 Task: Add Catalina Crunch Spicy Kick Keto Snack Mix to the cart.
Action: Mouse moved to (252, 120)
Screenshot: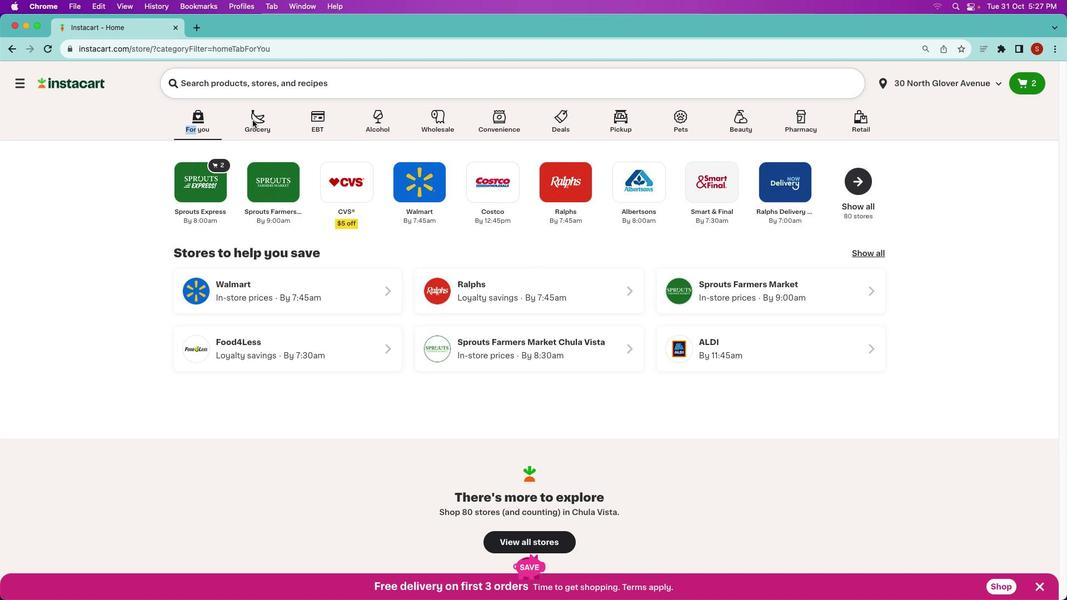 
Action: Mouse pressed left at (252, 120)
Screenshot: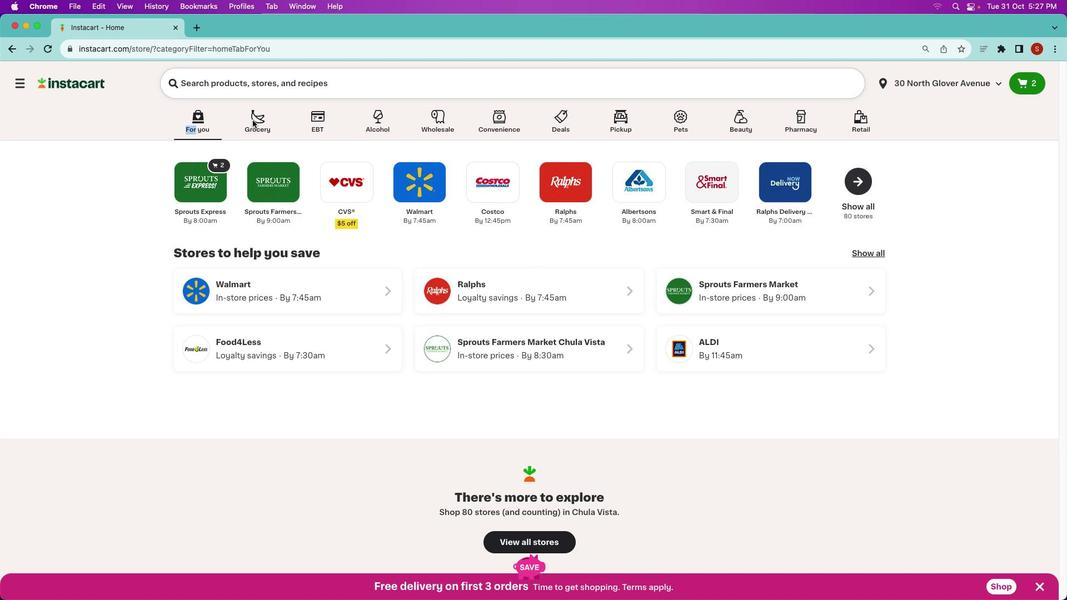 
Action: Mouse moved to (254, 119)
Screenshot: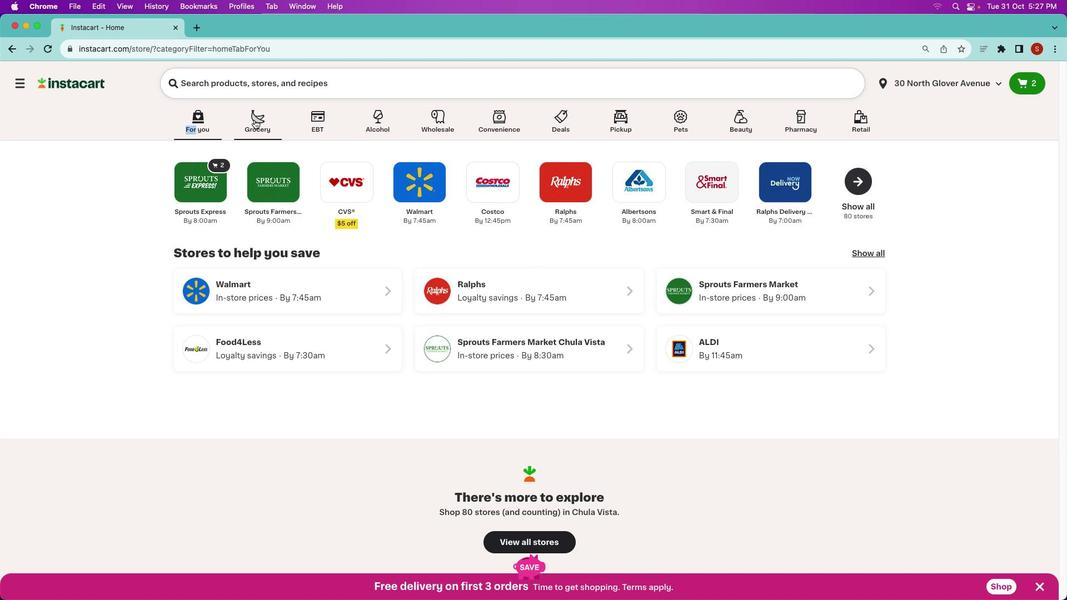 
Action: Mouse pressed left at (254, 119)
Screenshot: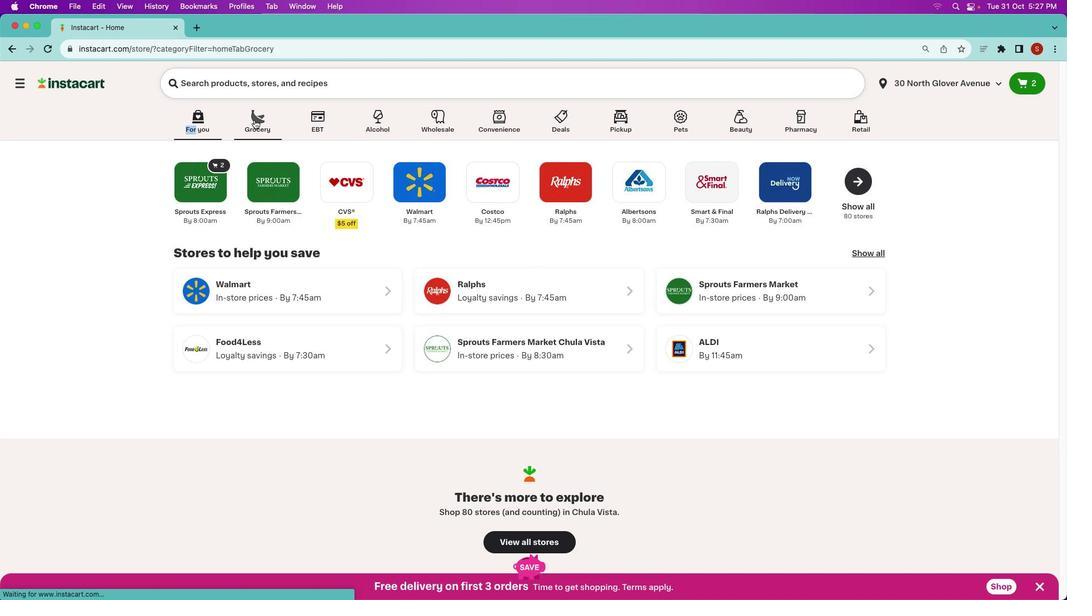 
Action: Mouse moved to (544, 337)
Screenshot: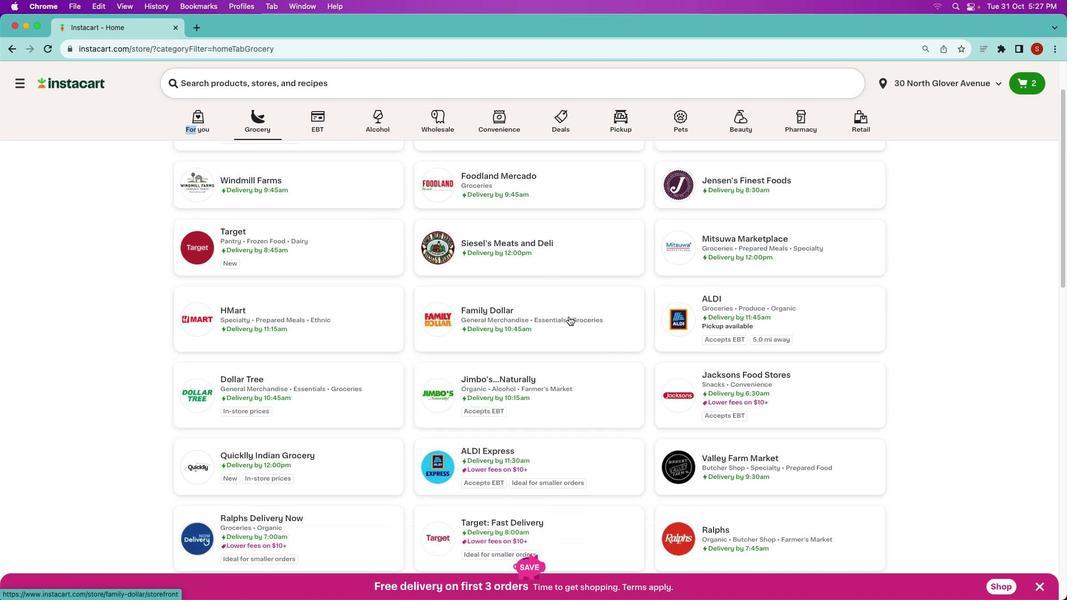 
Action: Mouse scrolled (544, 337) with delta (0, 0)
Screenshot: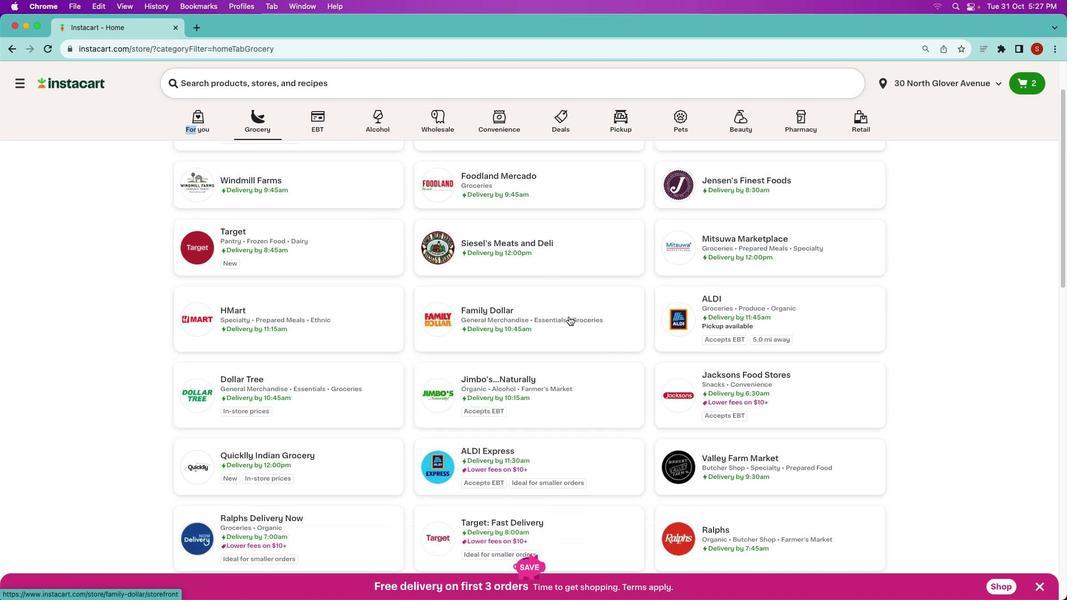 
Action: Mouse moved to (547, 336)
Screenshot: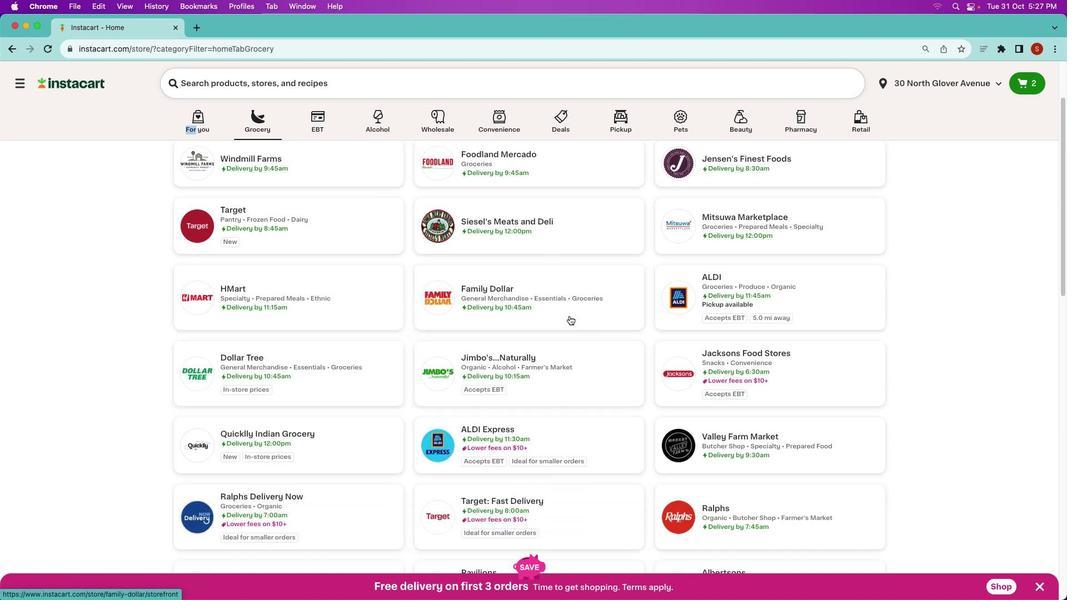 
Action: Mouse scrolled (547, 336) with delta (0, 0)
Screenshot: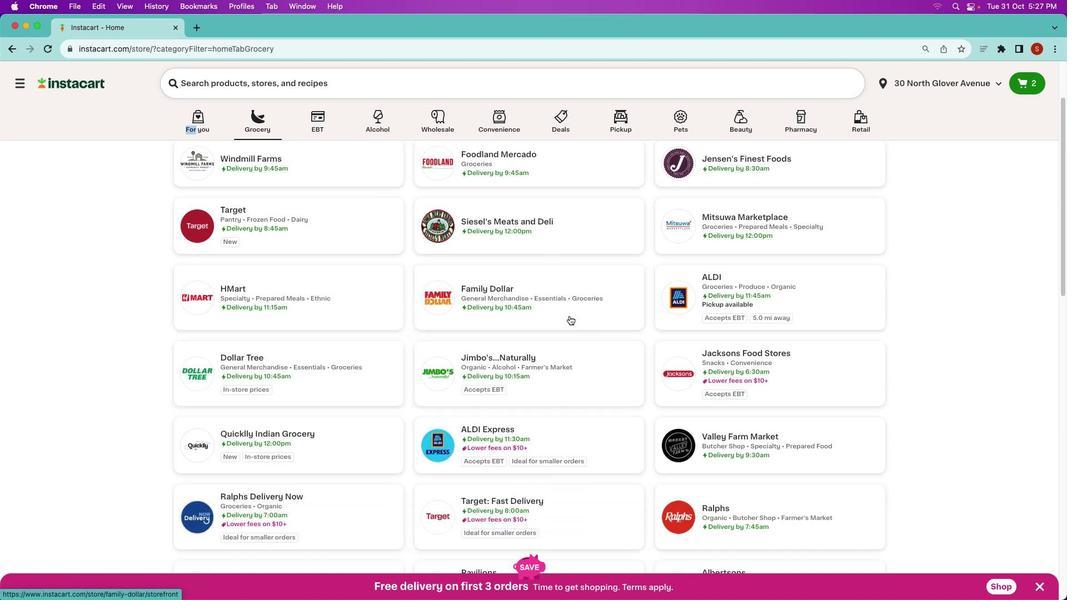 
Action: Mouse moved to (548, 334)
Screenshot: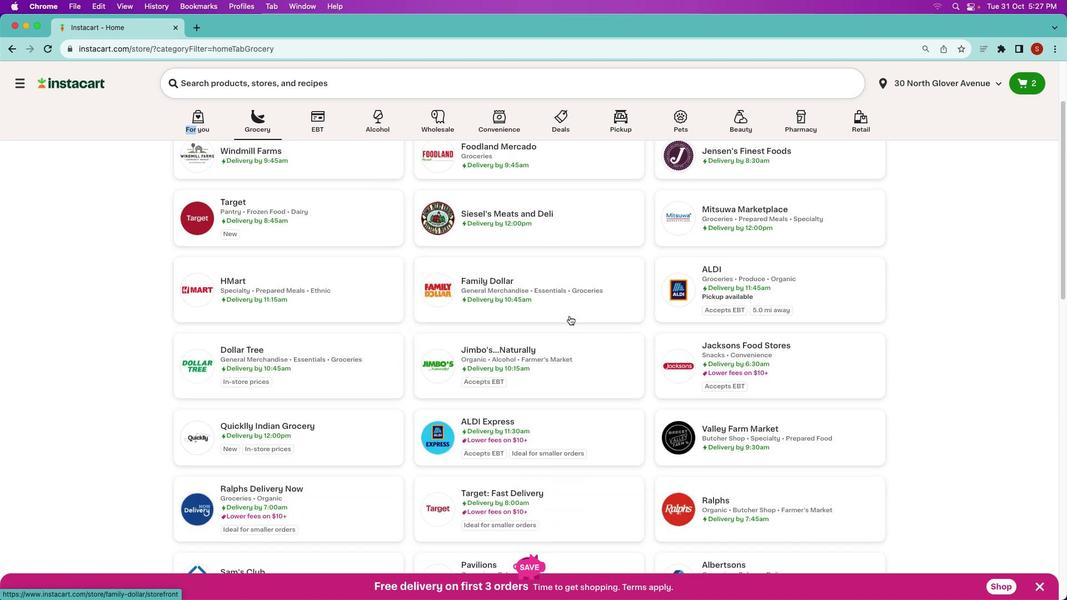 
Action: Mouse scrolled (548, 334) with delta (0, -1)
Screenshot: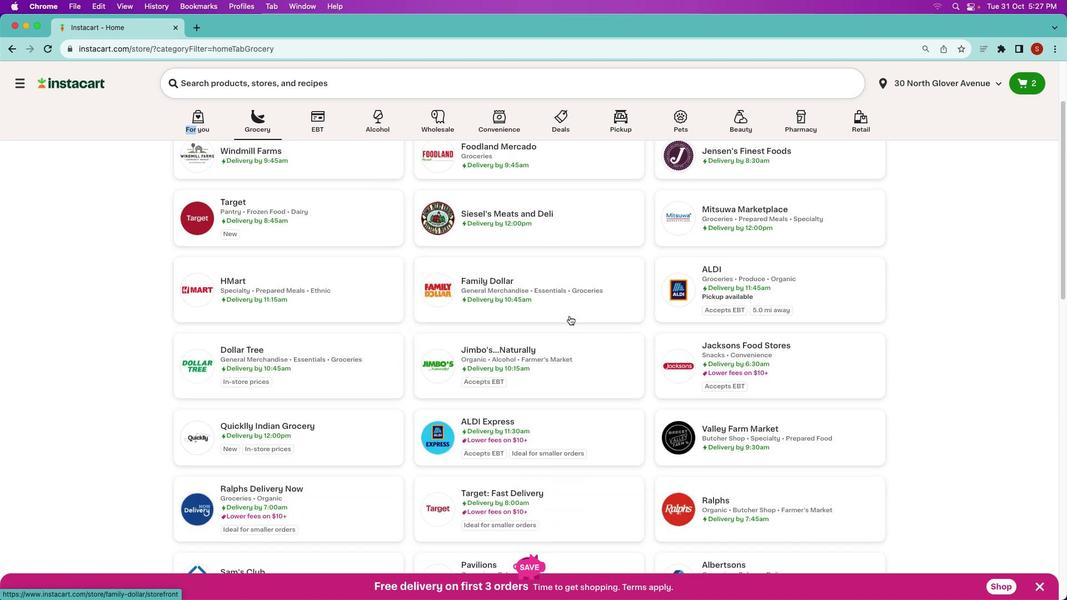 
Action: Mouse moved to (569, 320)
Screenshot: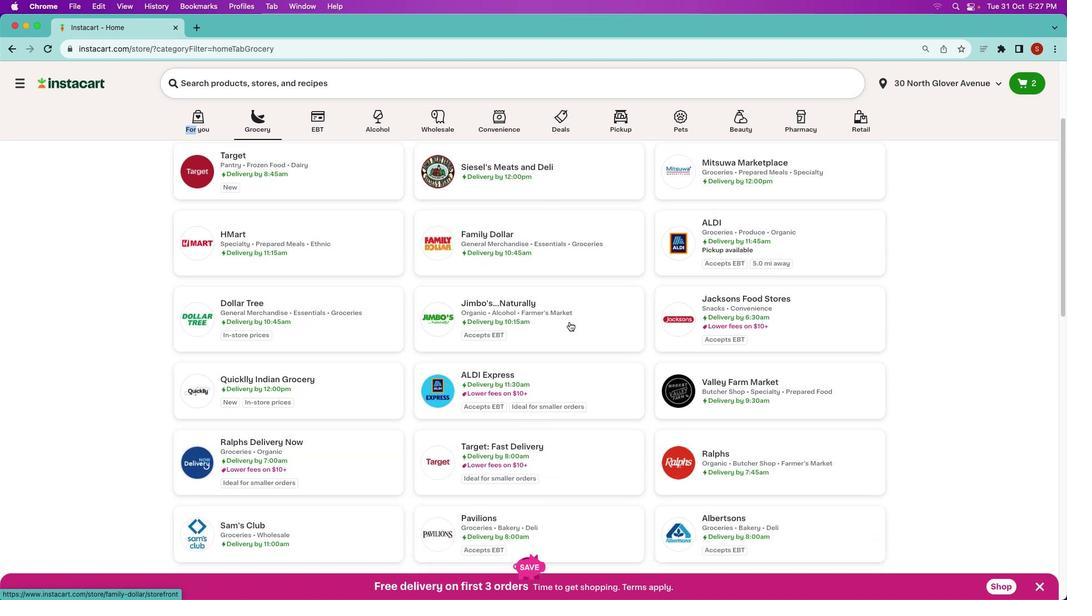 
Action: Mouse scrolled (569, 320) with delta (0, 0)
Screenshot: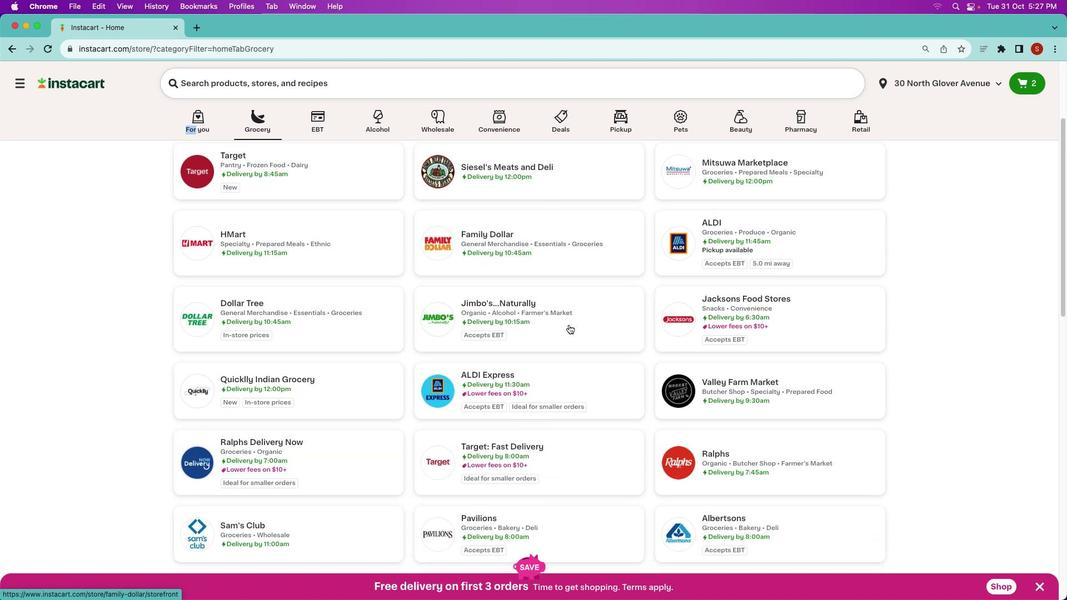 
Action: Mouse scrolled (569, 320) with delta (0, 0)
Screenshot: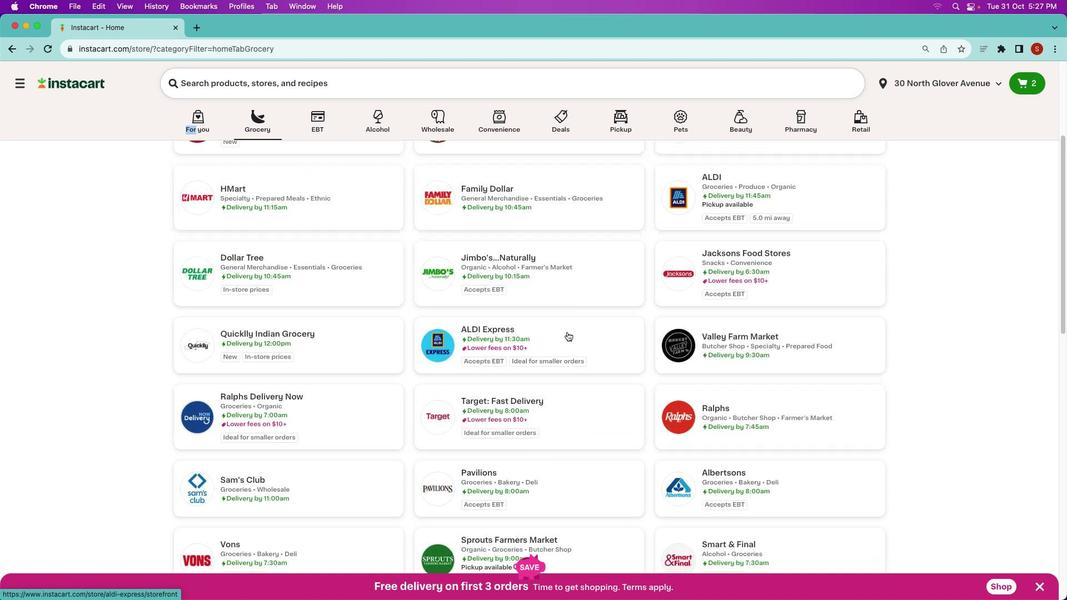 
Action: Mouse scrolled (569, 320) with delta (0, -1)
Screenshot: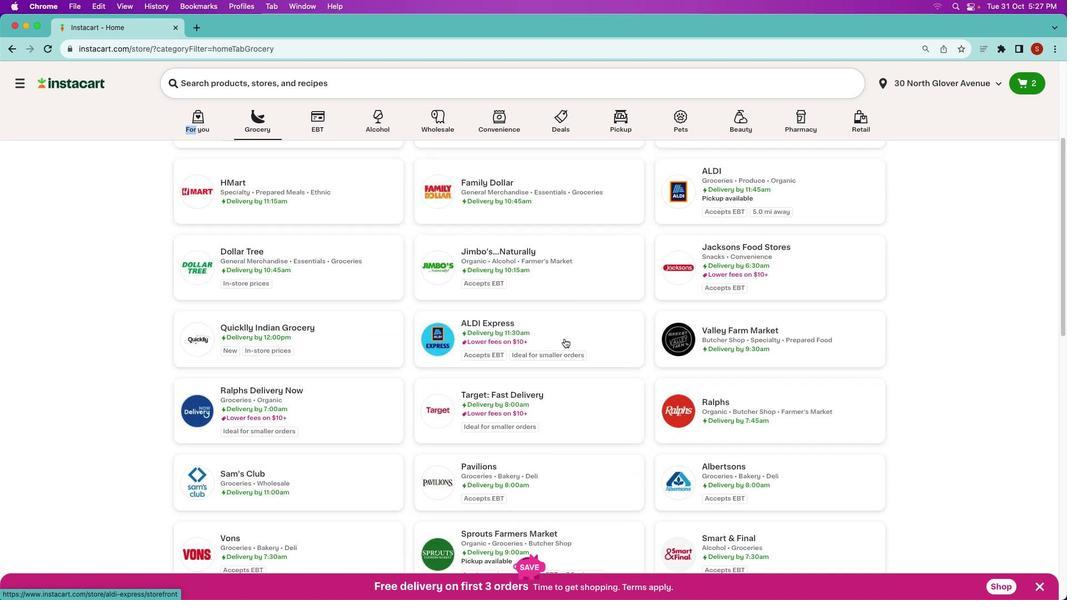 
Action: Mouse moved to (565, 340)
Screenshot: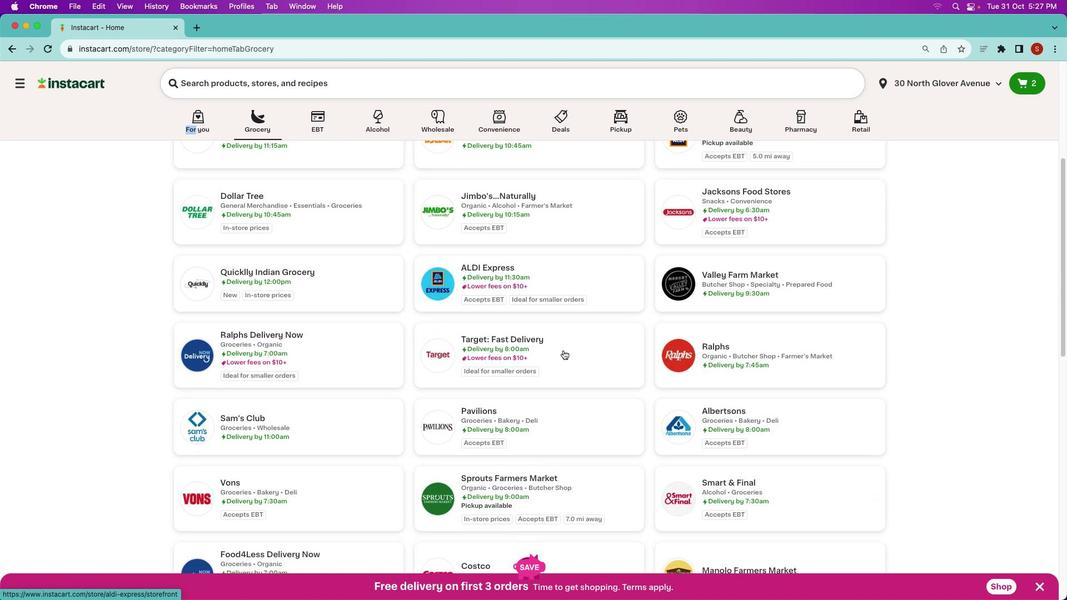 
Action: Mouse scrolled (565, 340) with delta (0, 0)
Screenshot: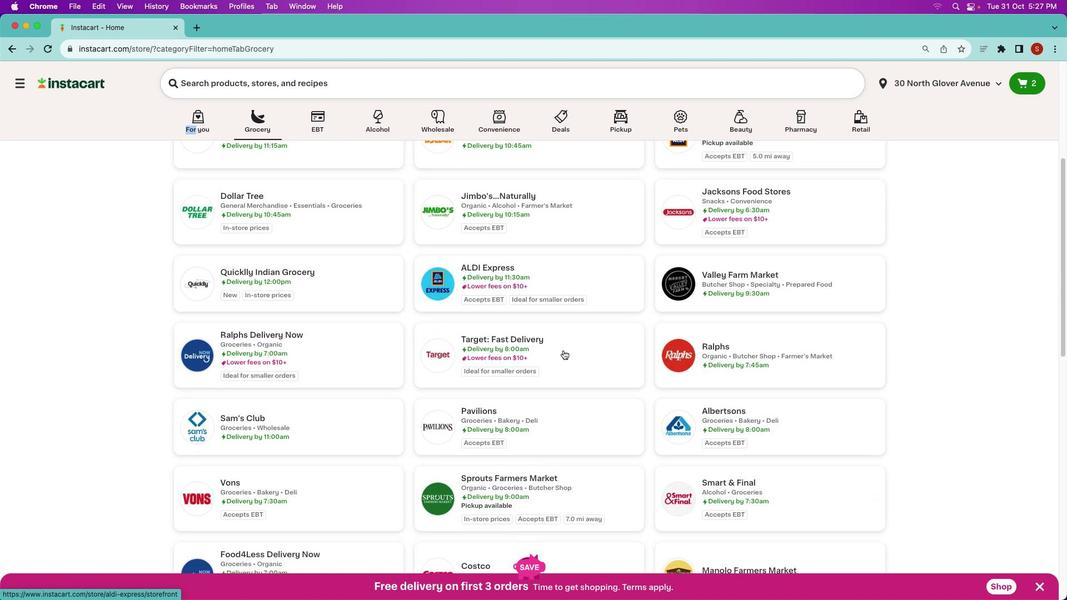 
Action: Mouse moved to (565, 339)
Screenshot: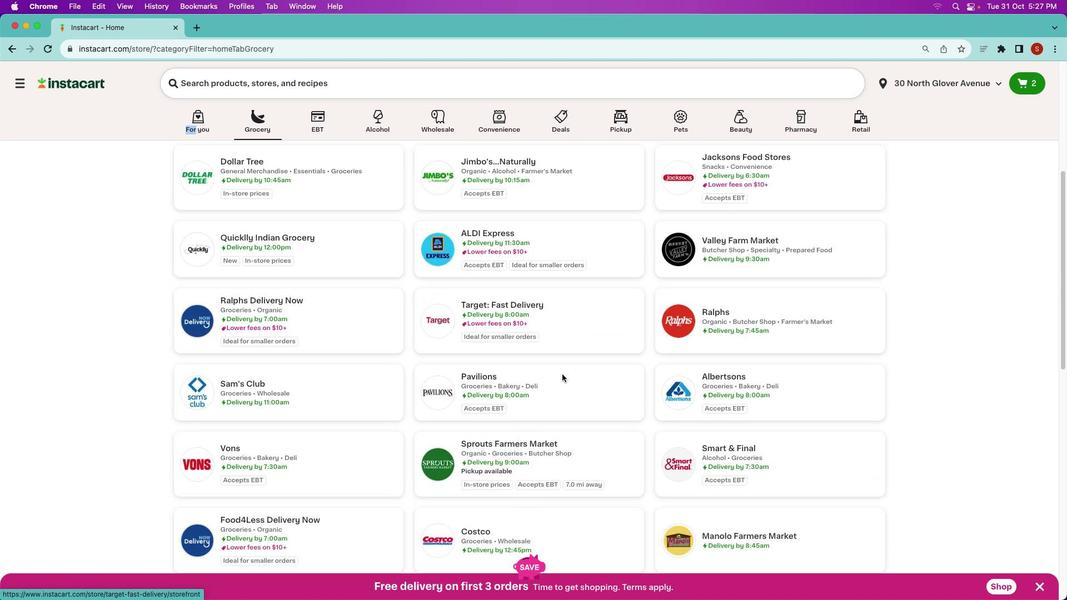 
Action: Mouse scrolled (565, 339) with delta (0, 0)
Screenshot: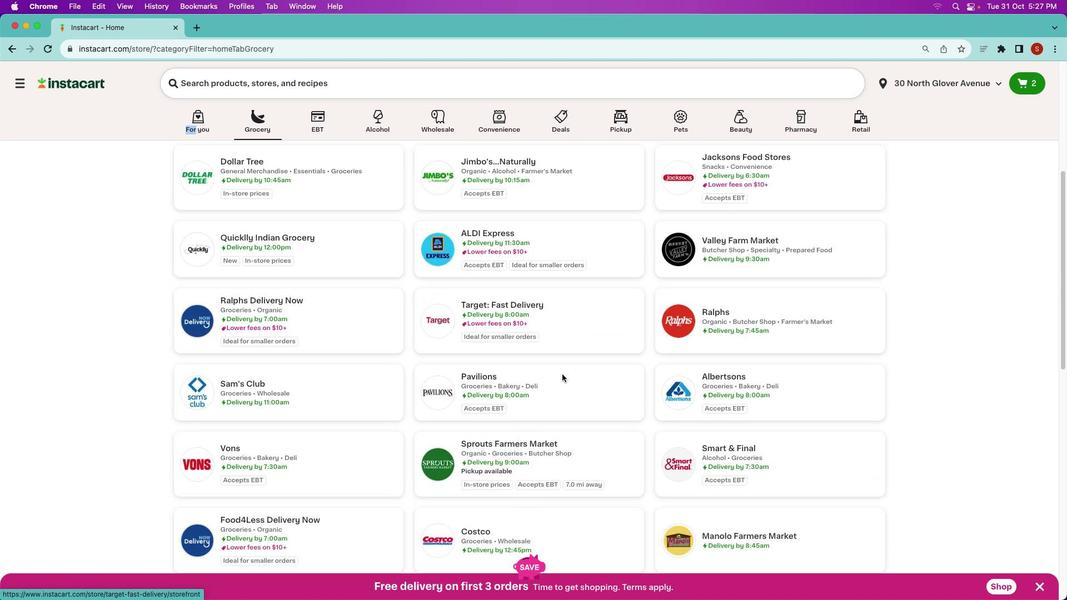 
Action: Mouse moved to (566, 338)
Screenshot: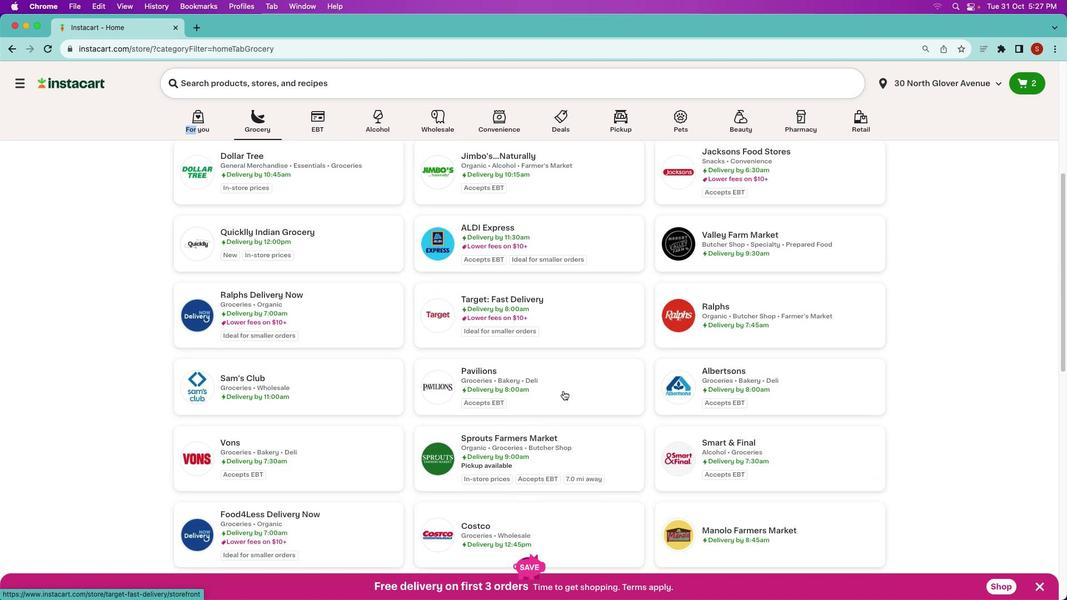 
Action: Mouse scrolled (566, 338) with delta (0, -1)
Screenshot: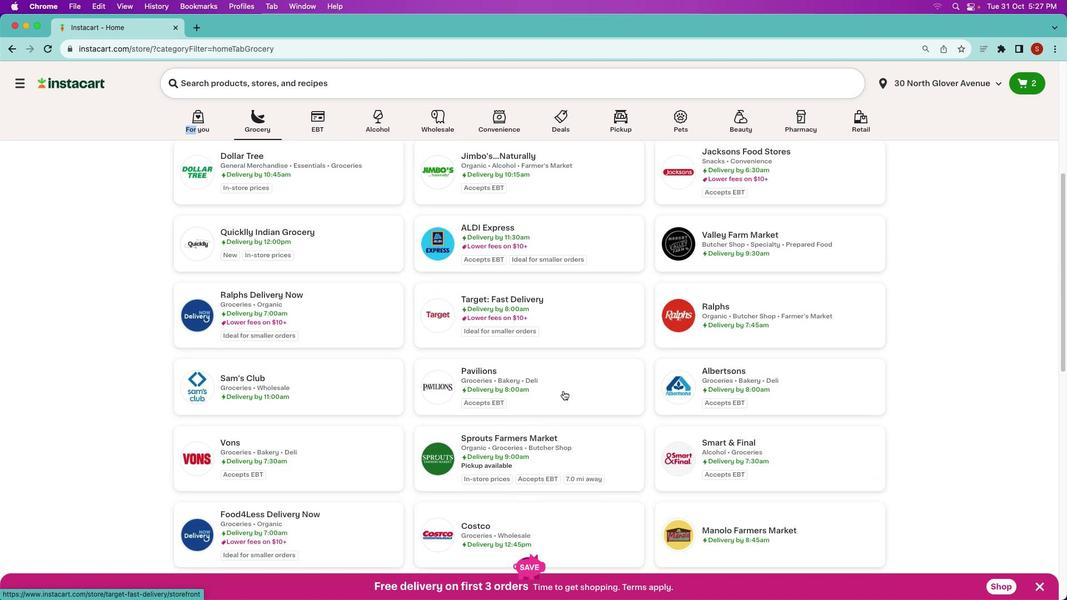 
Action: Mouse moved to (546, 441)
Screenshot: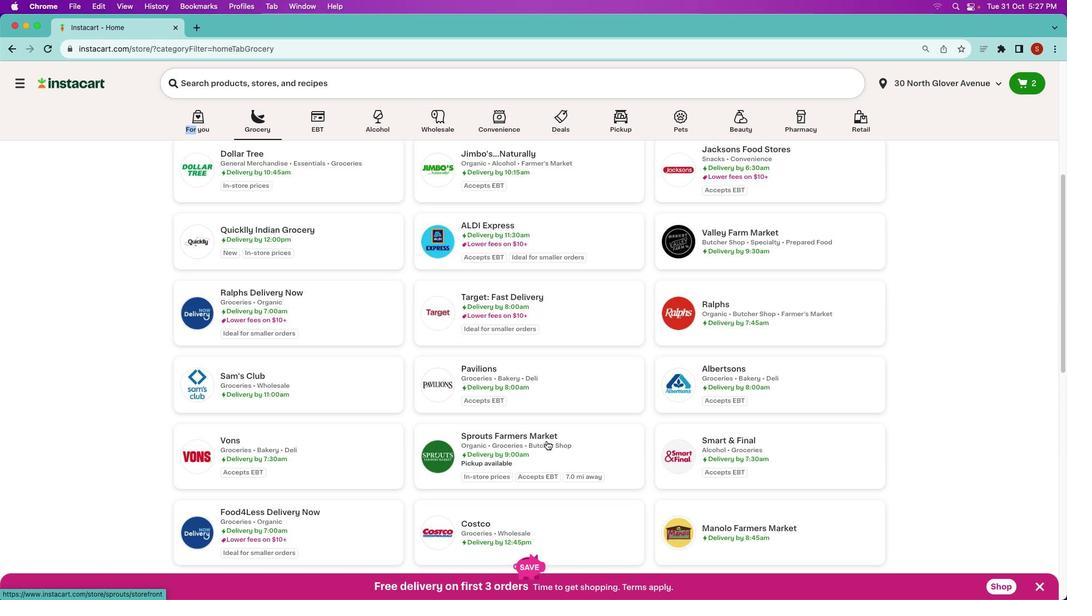 
Action: Mouse pressed left at (546, 441)
Screenshot: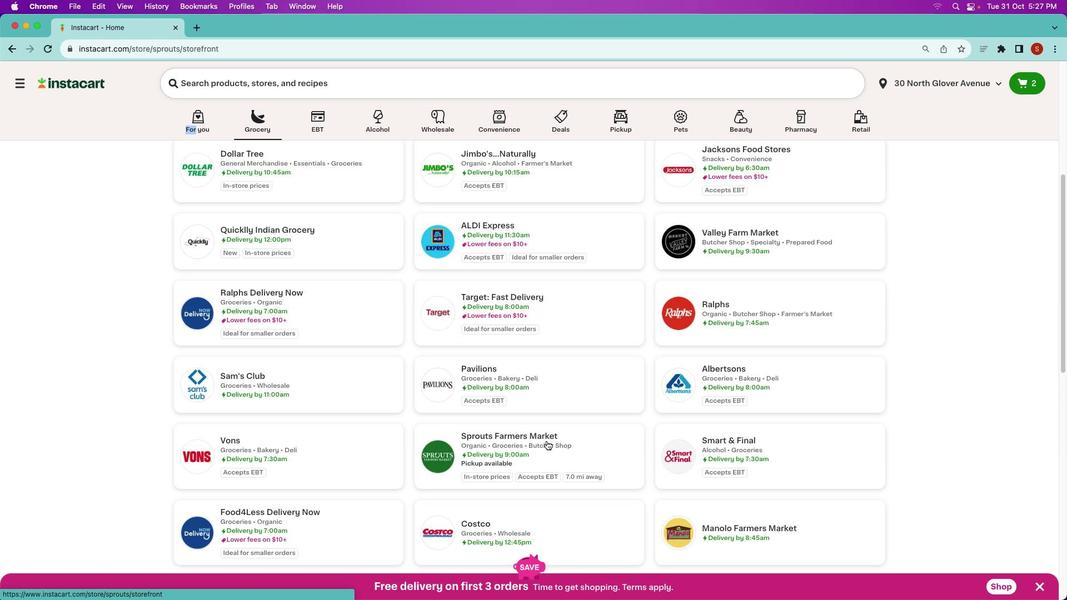 
Action: Mouse moved to (380, 127)
Screenshot: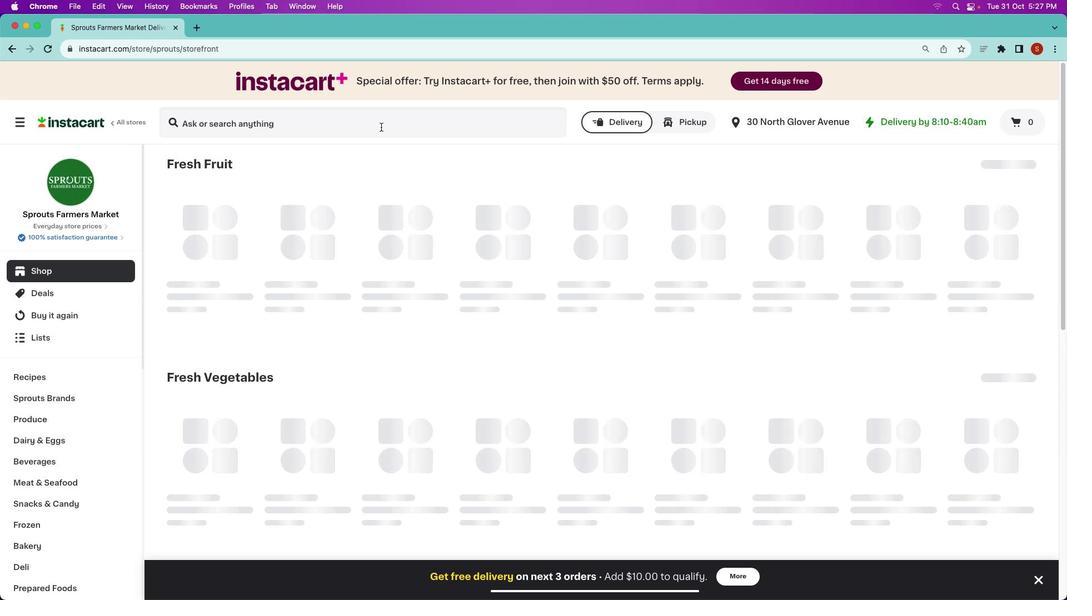 
Action: Mouse pressed left at (380, 127)
Screenshot: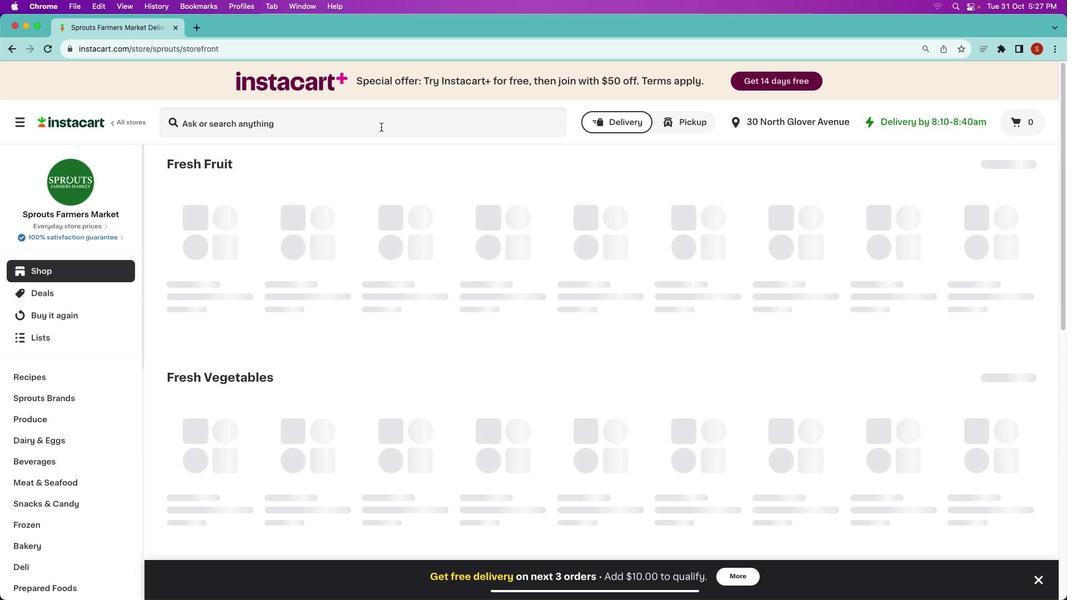 
Action: Mouse moved to (381, 125)
Screenshot: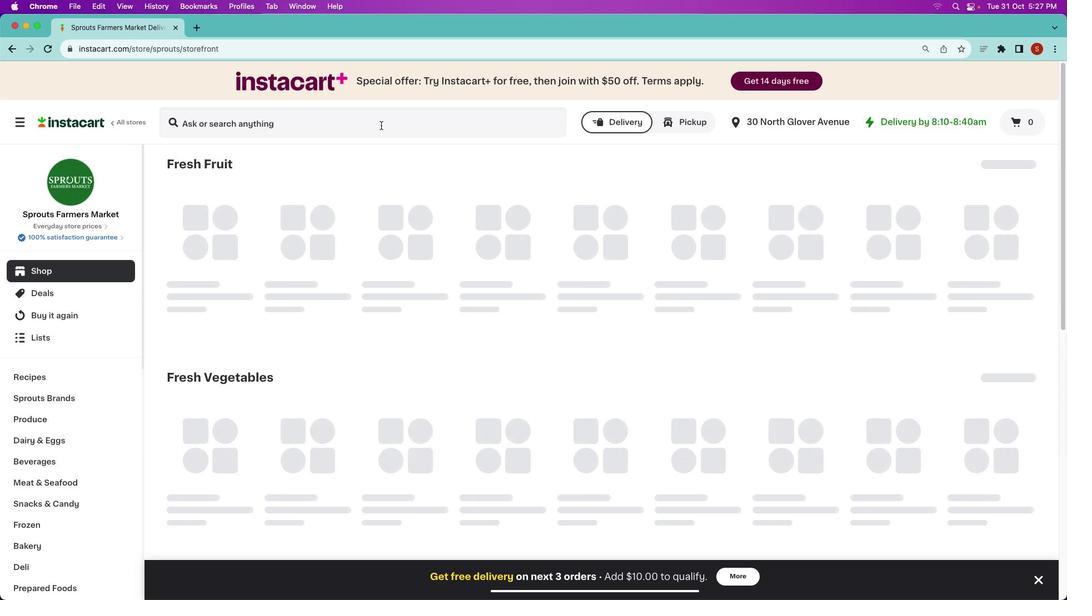 
Action: Key pressed 'c''a''l'Key.backspace't''a''l''i''n''a'Key.space'c''r''u''n''c''h'Key.space's''p''i''c''y'Key.space'k''i''c''k'Key.space'k''e''t''o'Key.space's''n''a''c''k'Key.space'm''i''x'Key.enter
Screenshot: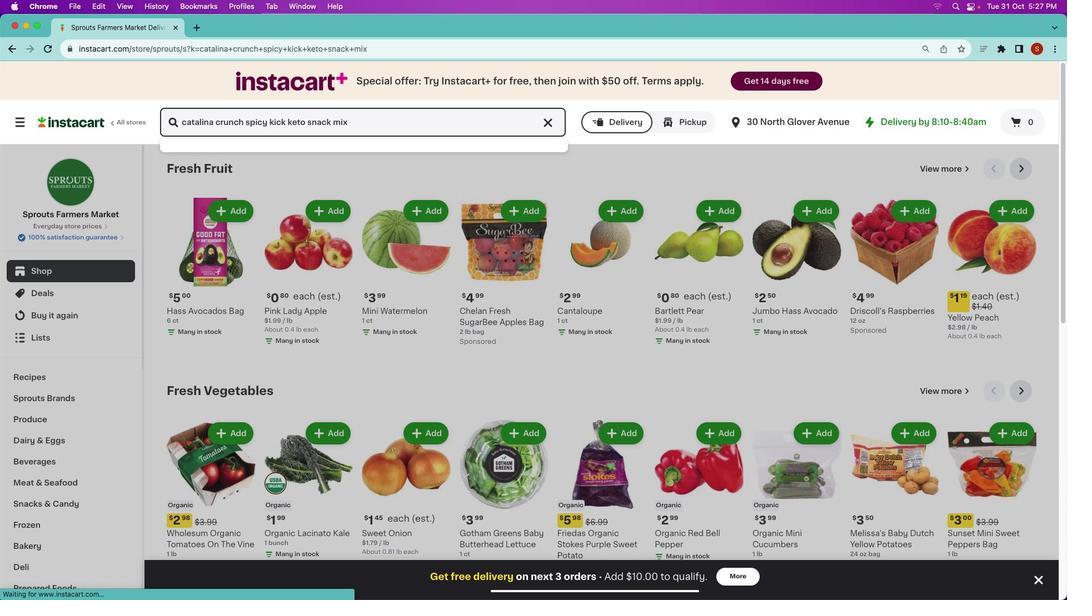 
Action: Mouse moved to (700, 366)
Screenshot: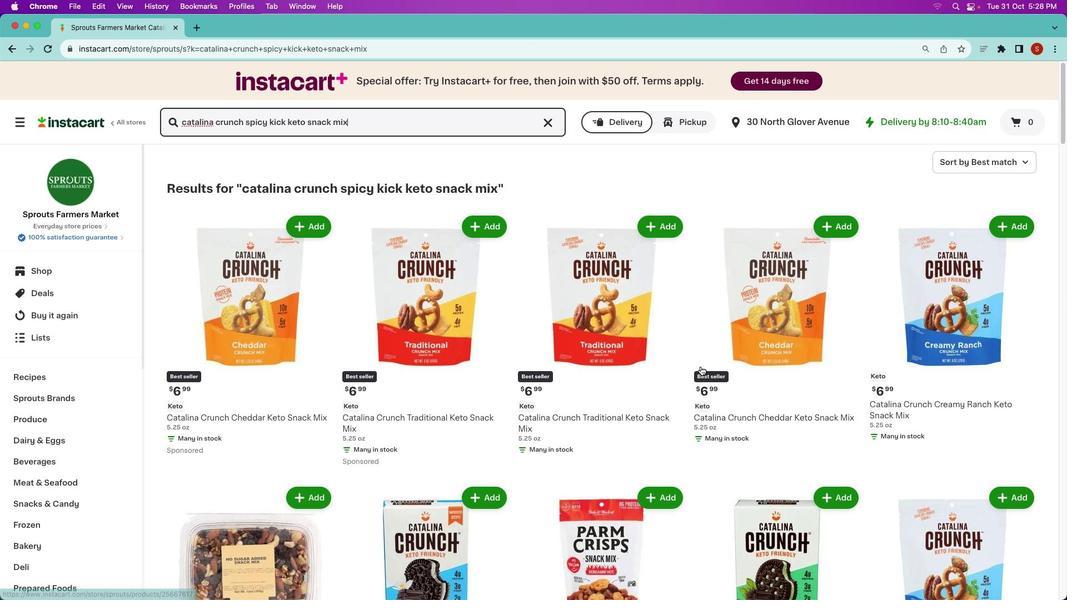 
Action: Mouse scrolled (700, 366) with delta (0, 0)
Screenshot: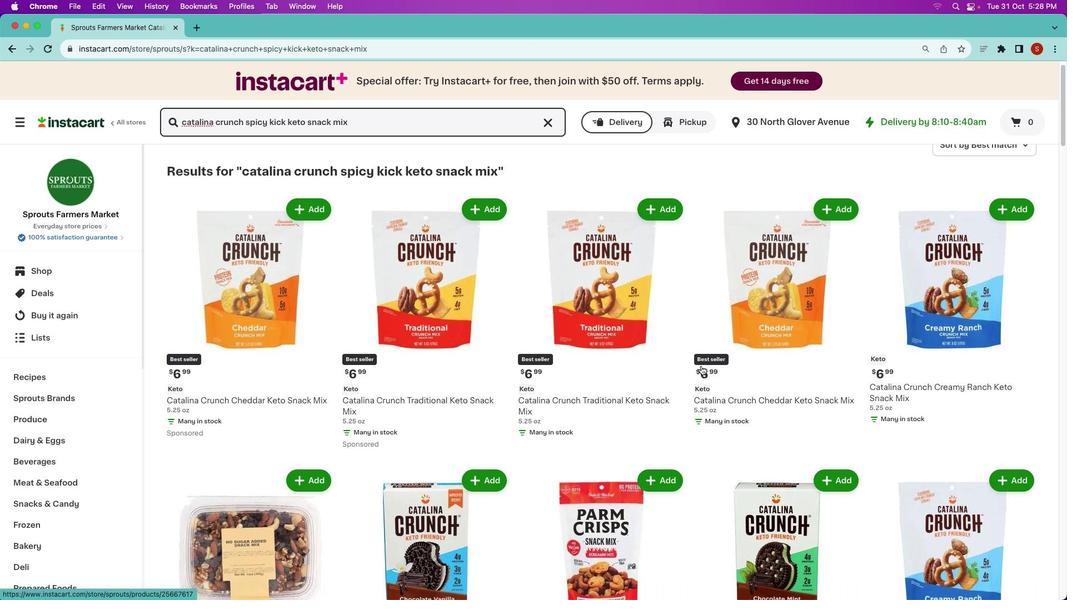 
Action: Mouse scrolled (700, 366) with delta (0, 0)
Screenshot: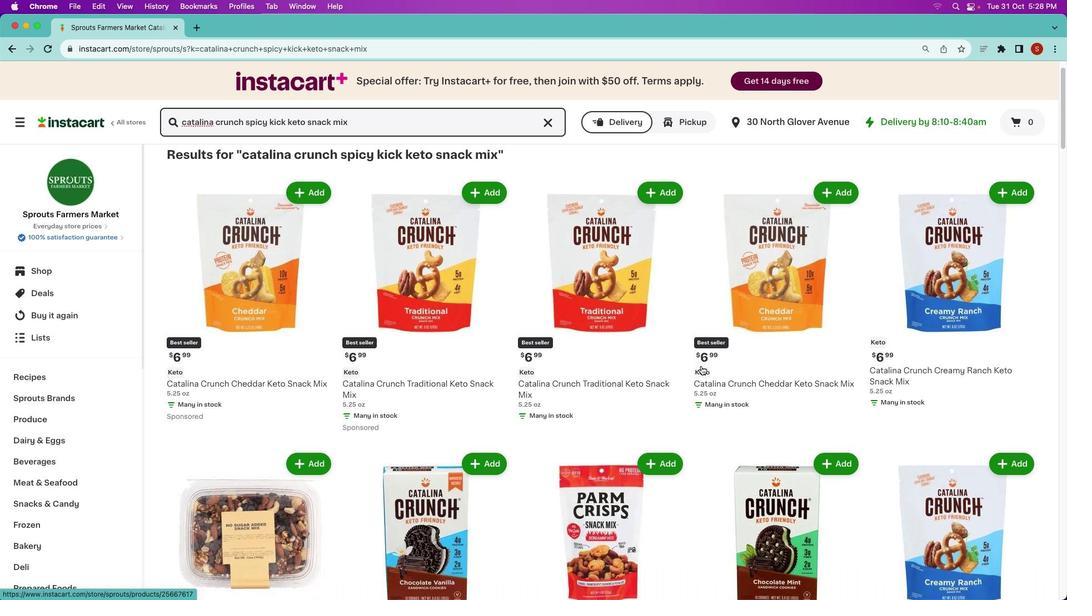 
Action: Mouse moved to (700, 366)
Screenshot: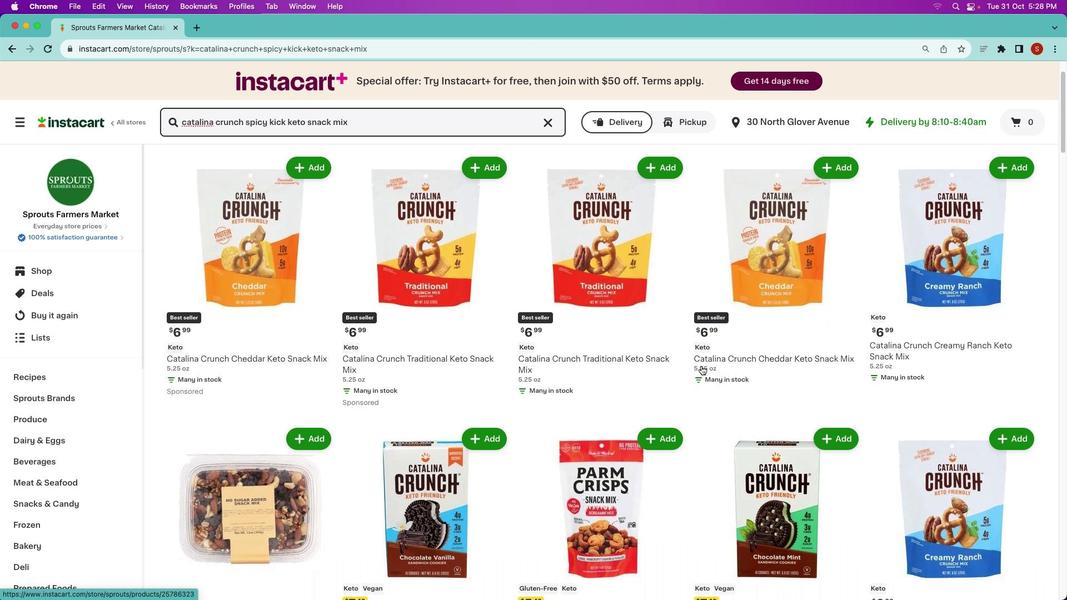 
Action: Mouse scrolled (700, 366) with delta (0, -1)
Screenshot: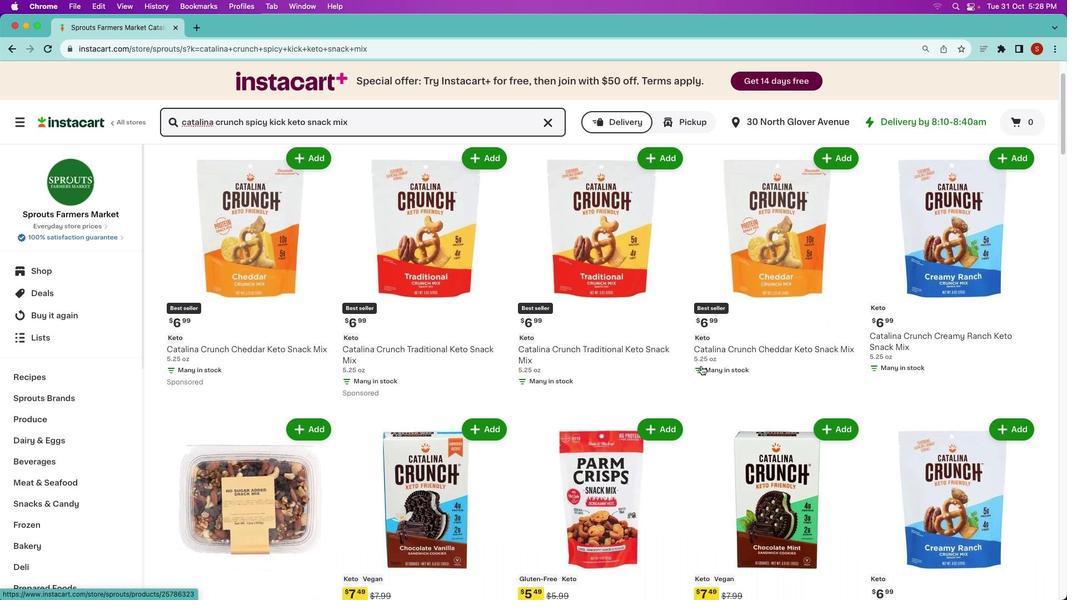 
Action: Mouse moved to (700, 365)
Screenshot: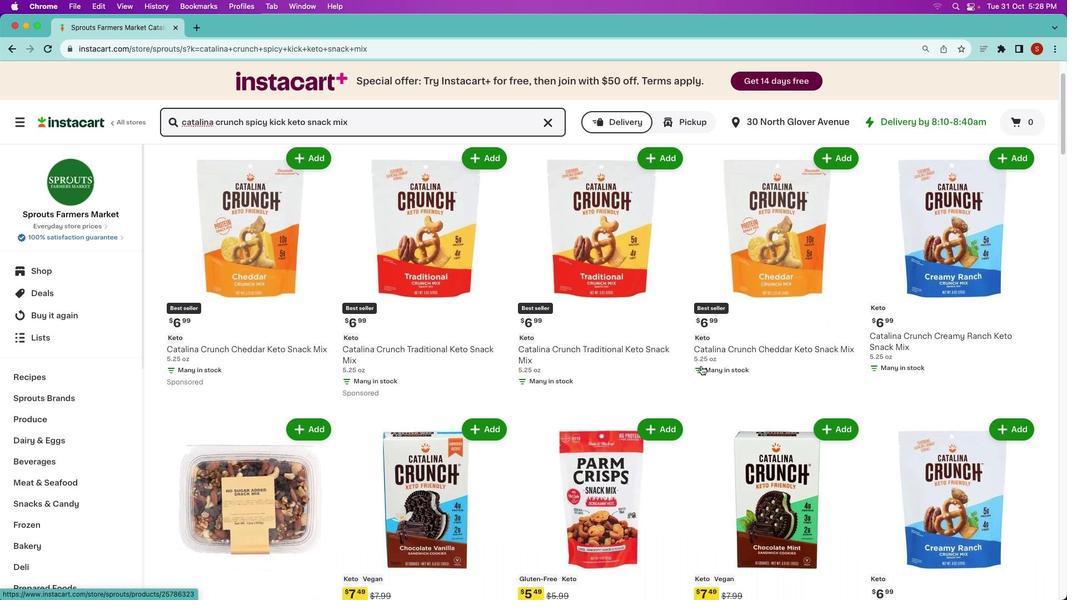 
Action: Mouse scrolled (700, 365) with delta (0, 0)
Screenshot: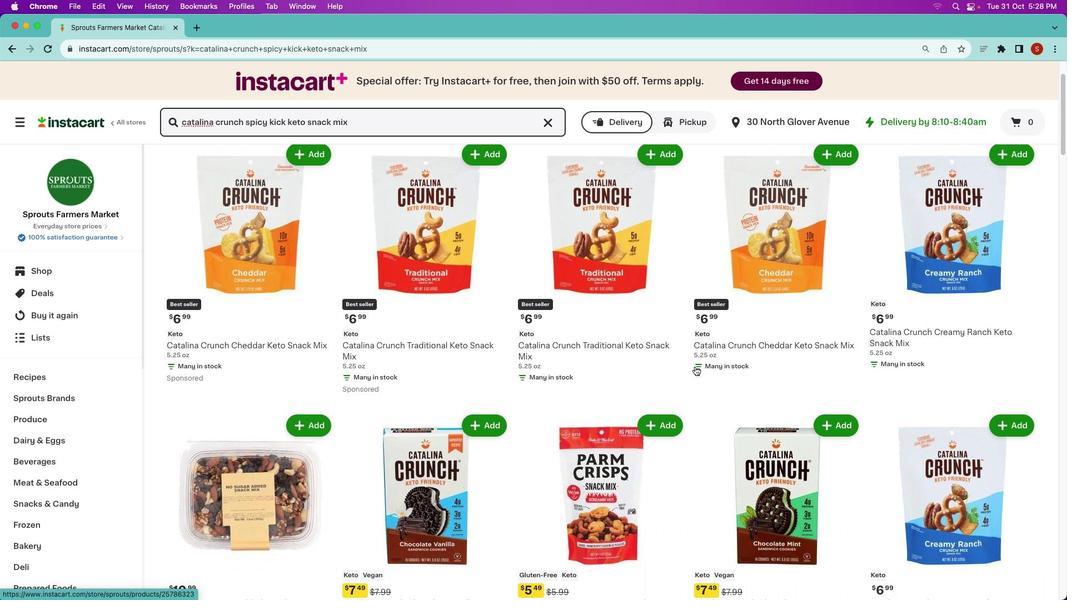 
Action: Mouse moved to (653, 363)
Screenshot: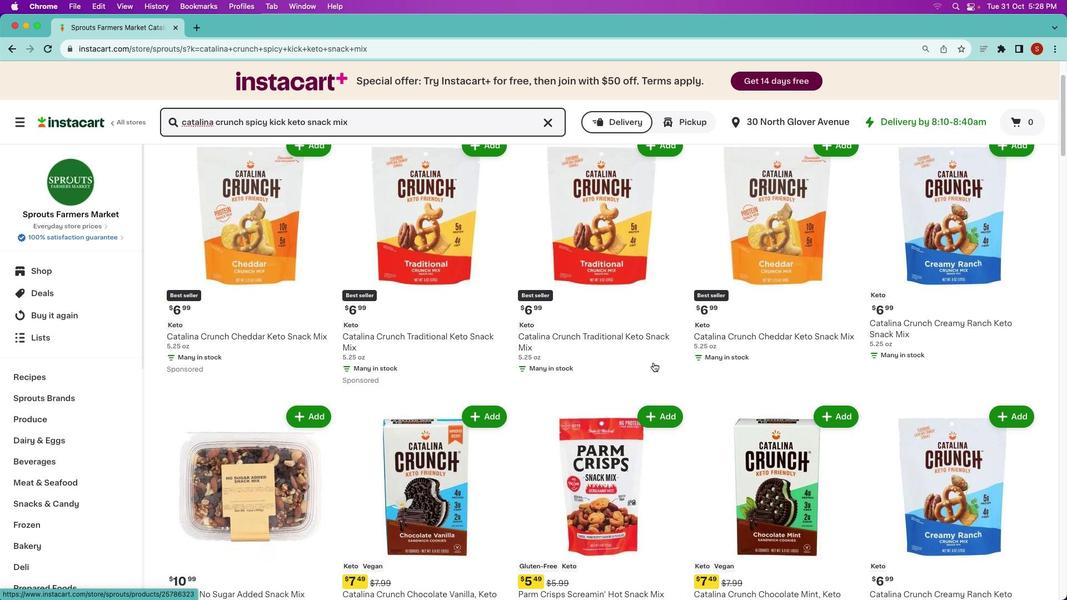 
Action: Mouse scrolled (653, 363) with delta (0, 0)
Screenshot: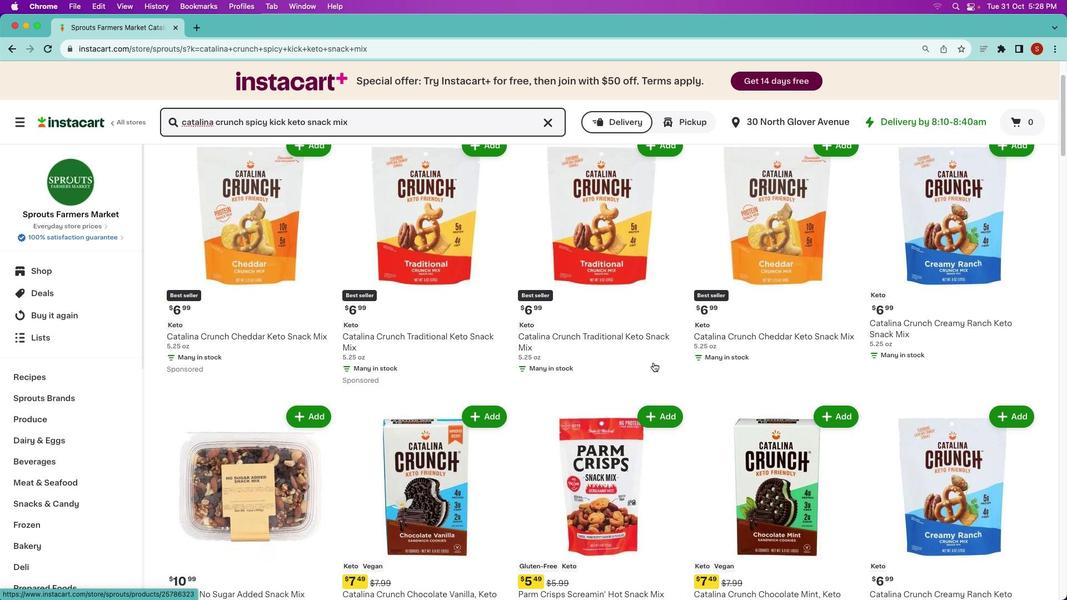 
Action: Mouse moved to (653, 363)
Screenshot: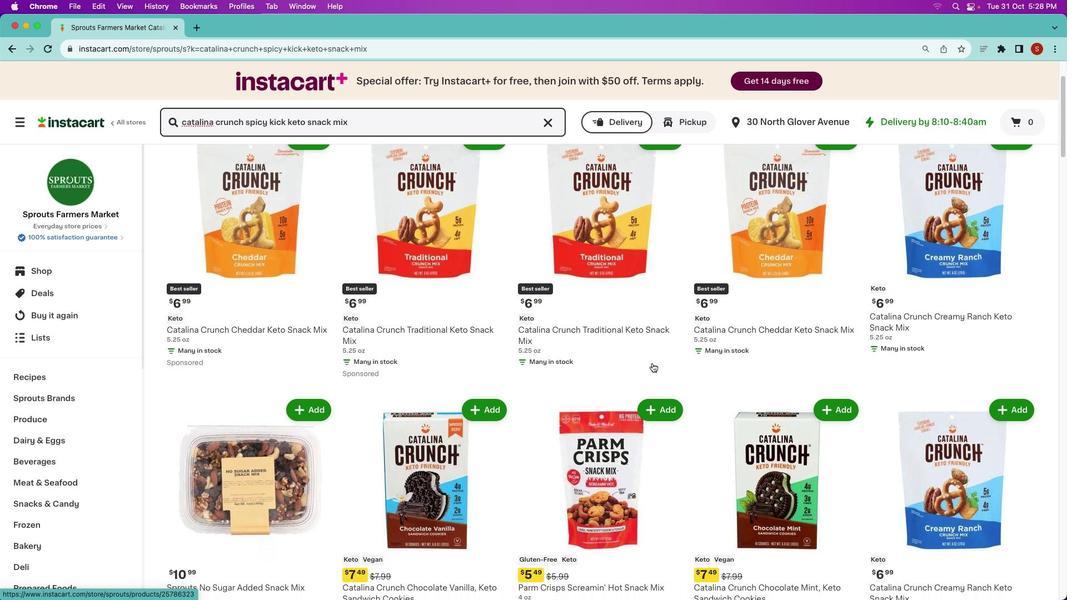 
Action: Mouse scrolled (653, 363) with delta (0, 0)
Screenshot: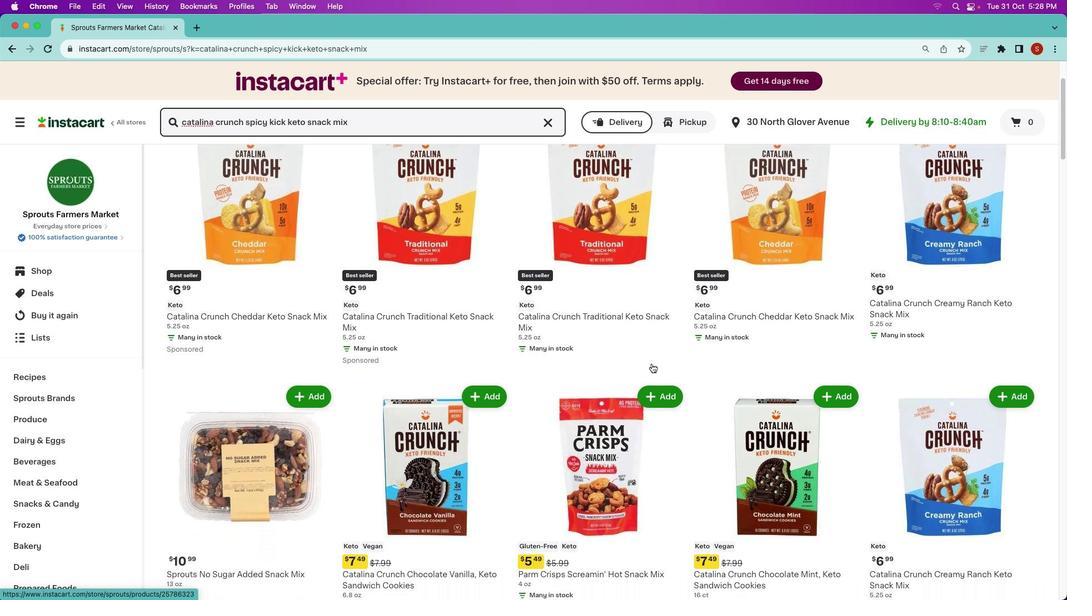 
Action: Mouse scrolled (653, 363) with delta (0, 0)
Screenshot: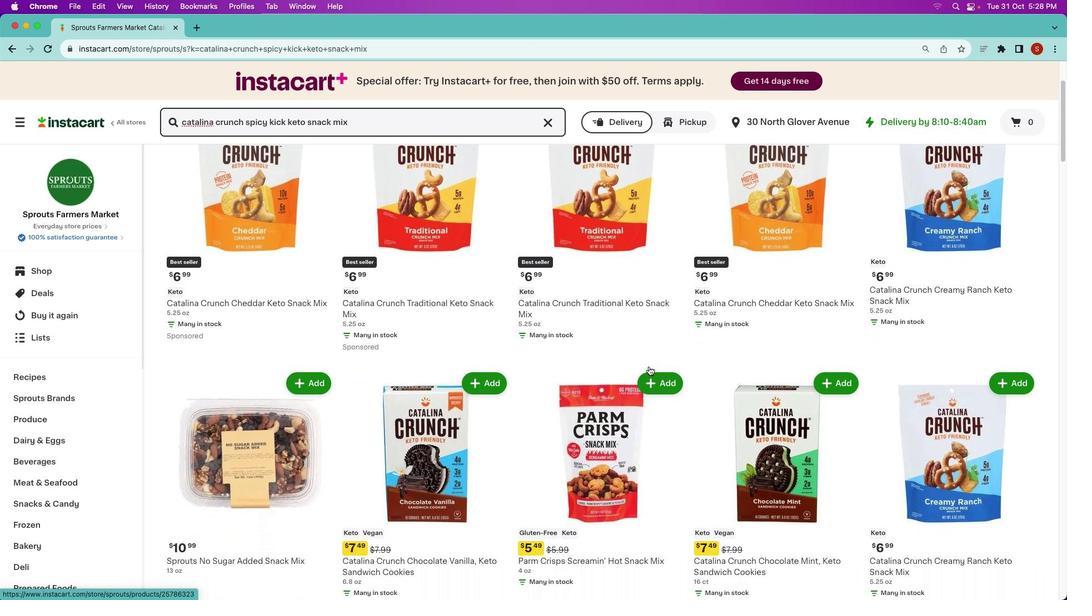 
Action: Mouse moved to (635, 379)
Screenshot: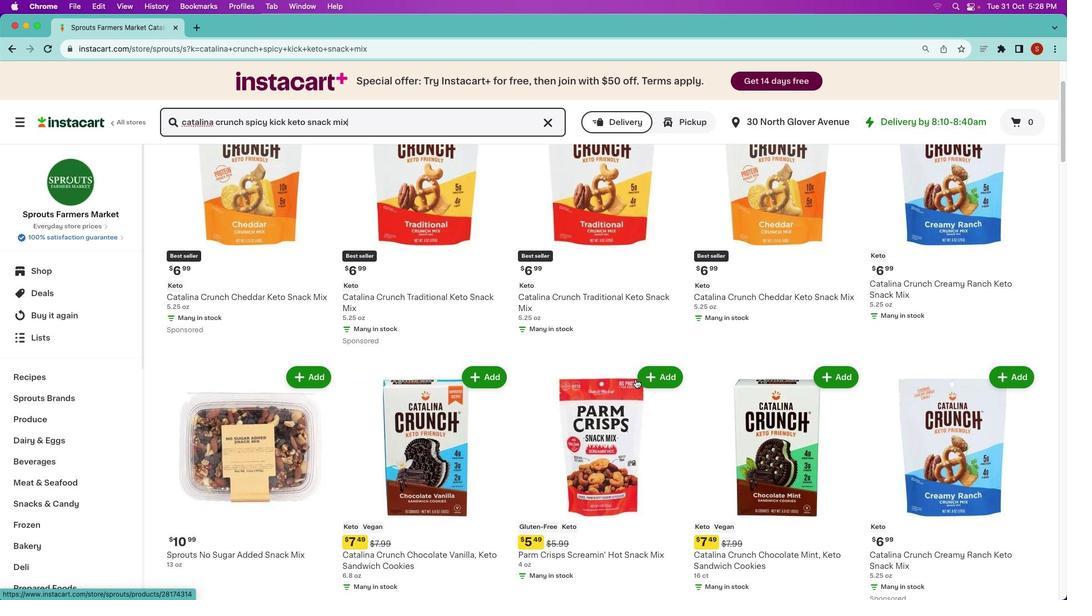 
Action: Mouse scrolled (635, 379) with delta (0, 0)
Screenshot: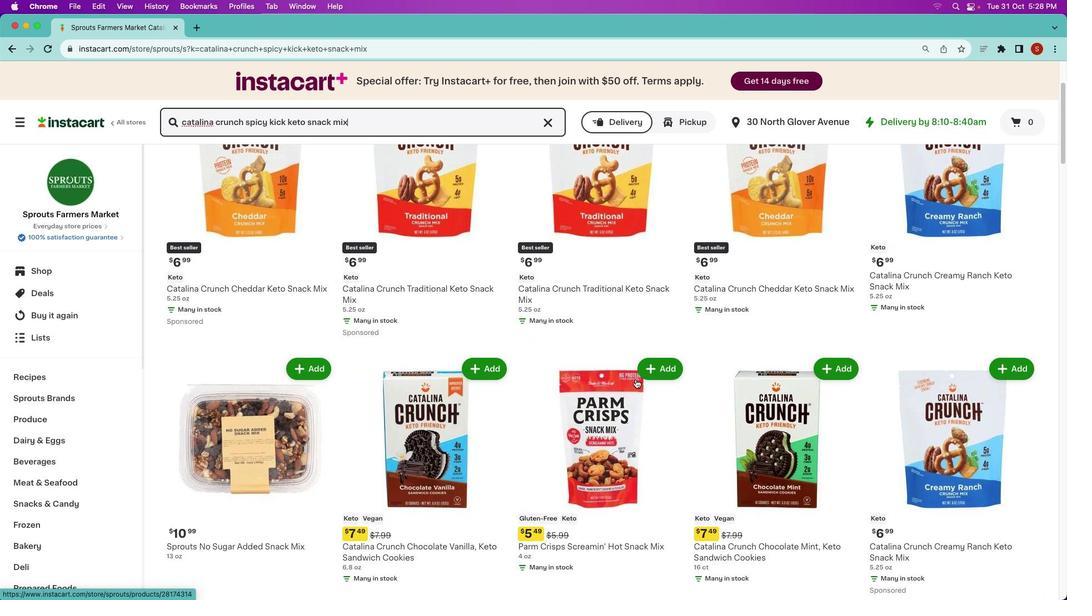 
Action: Mouse scrolled (635, 379) with delta (0, 0)
Screenshot: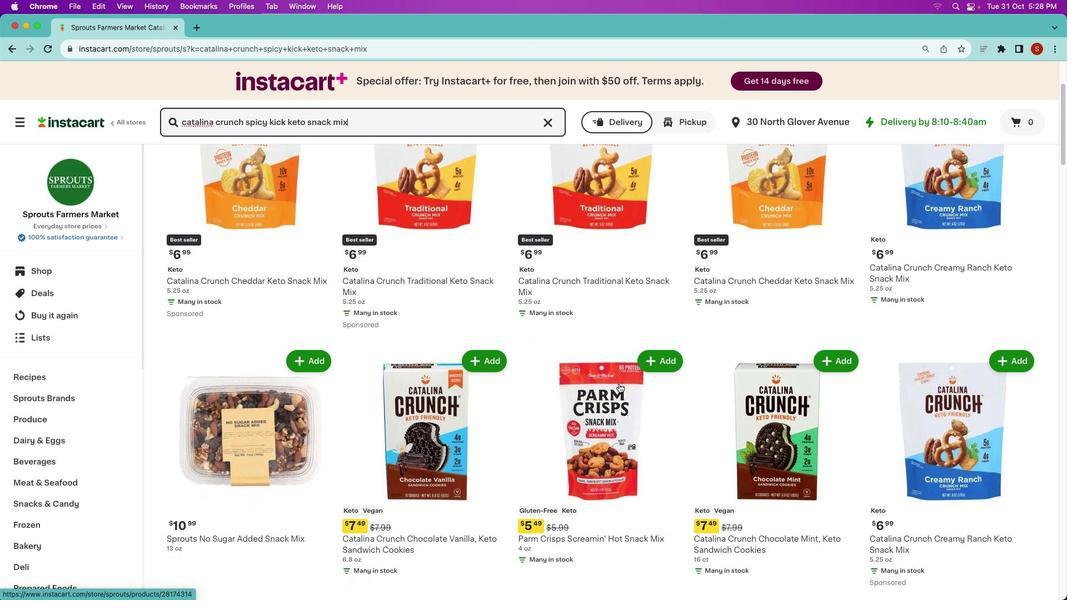 
Action: Mouse moved to (806, 537)
Screenshot: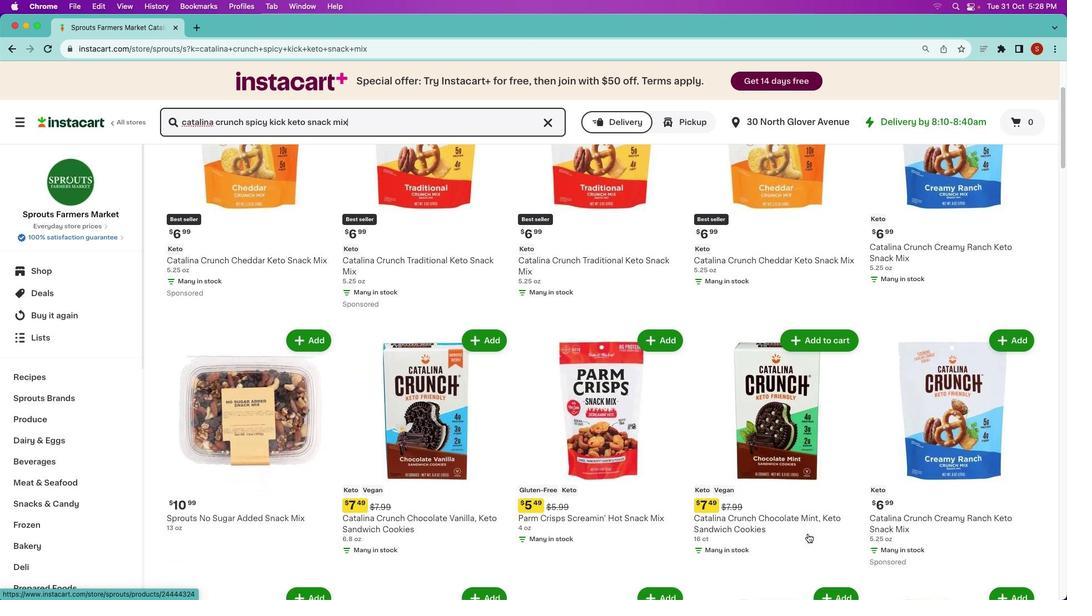 
Action: Mouse scrolled (806, 537) with delta (0, 0)
Screenshot: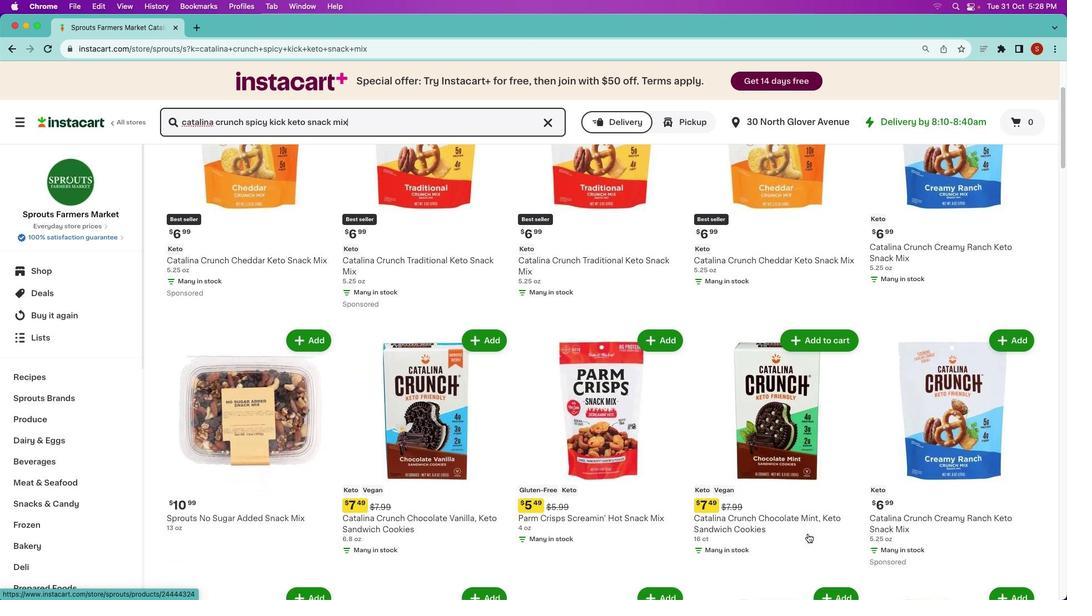 
Action: Mouse moved to (806, 536)
Screenshot: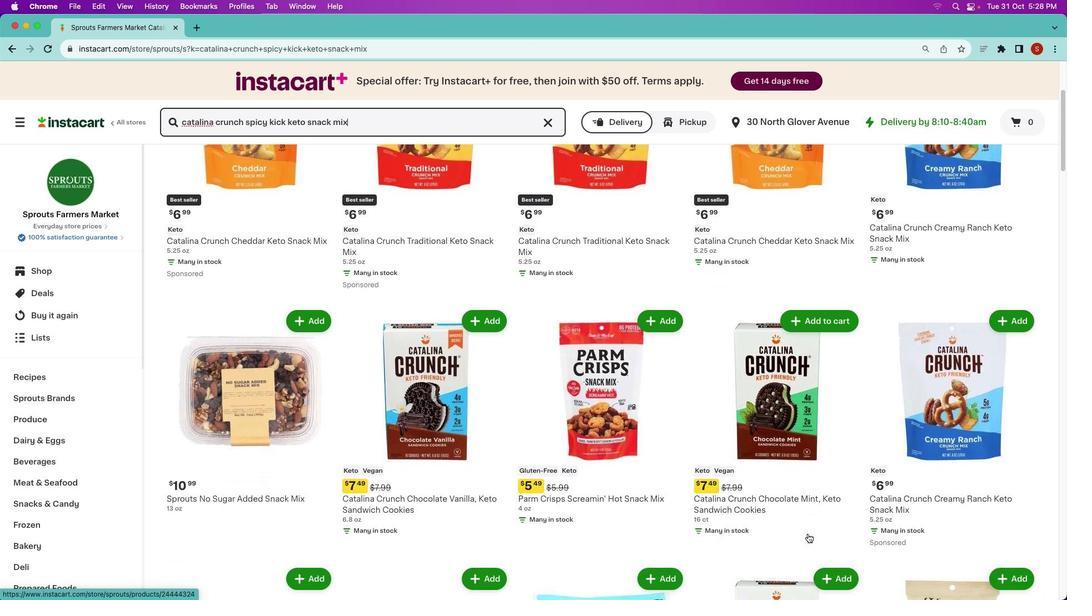 
Action: Mouse scrolled (806, 536) with delta (0, 0)
Screenshot: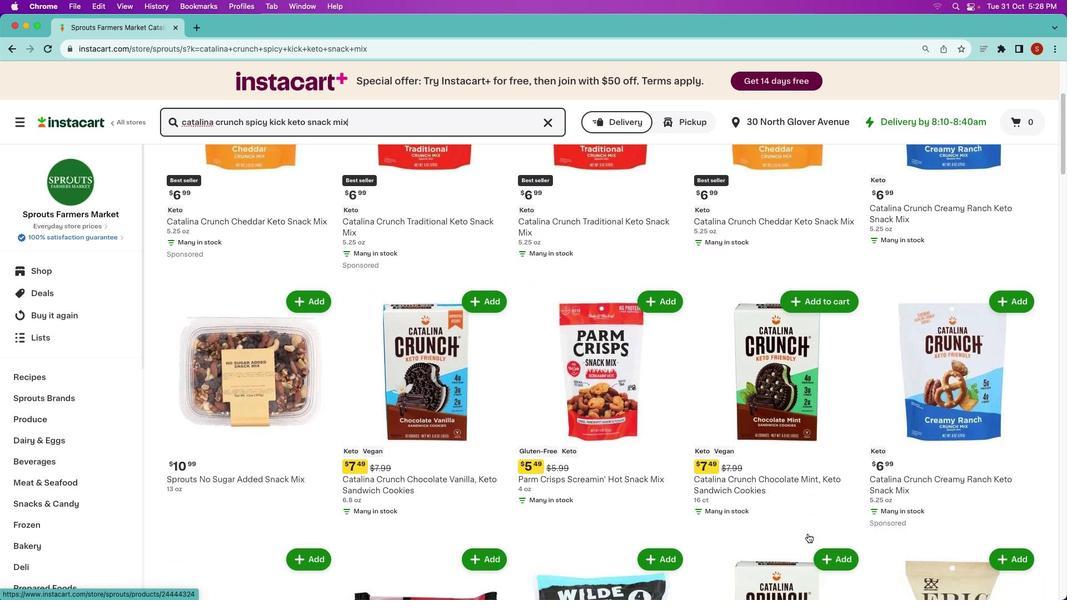 
Action: Mouse moved to (807, 535)
Screenshot: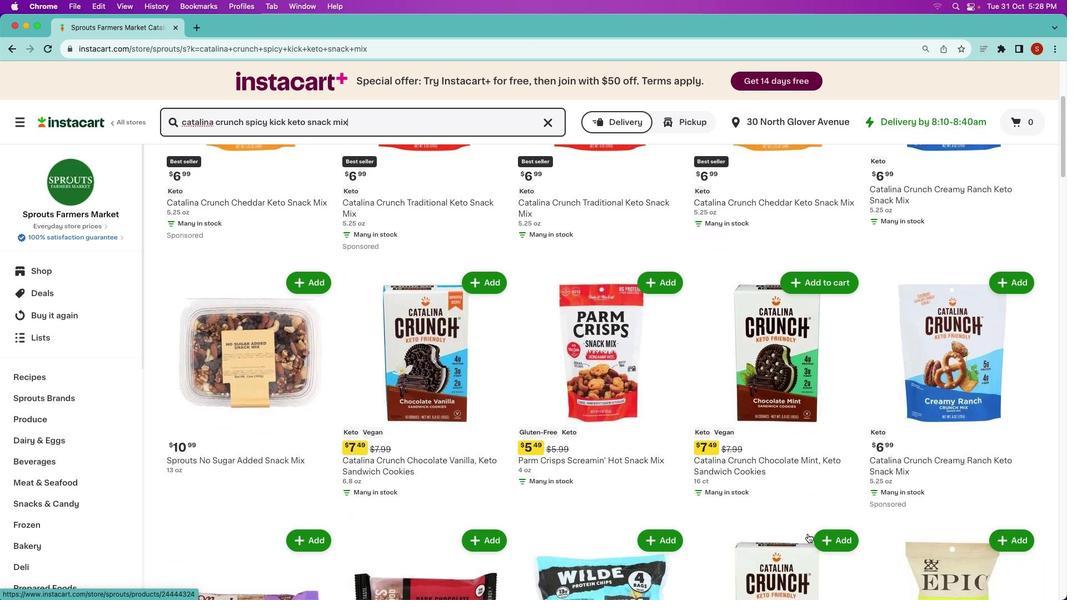 
Action: Mouse scrolled (807, 535) with delta (0, -1)
Screenshot: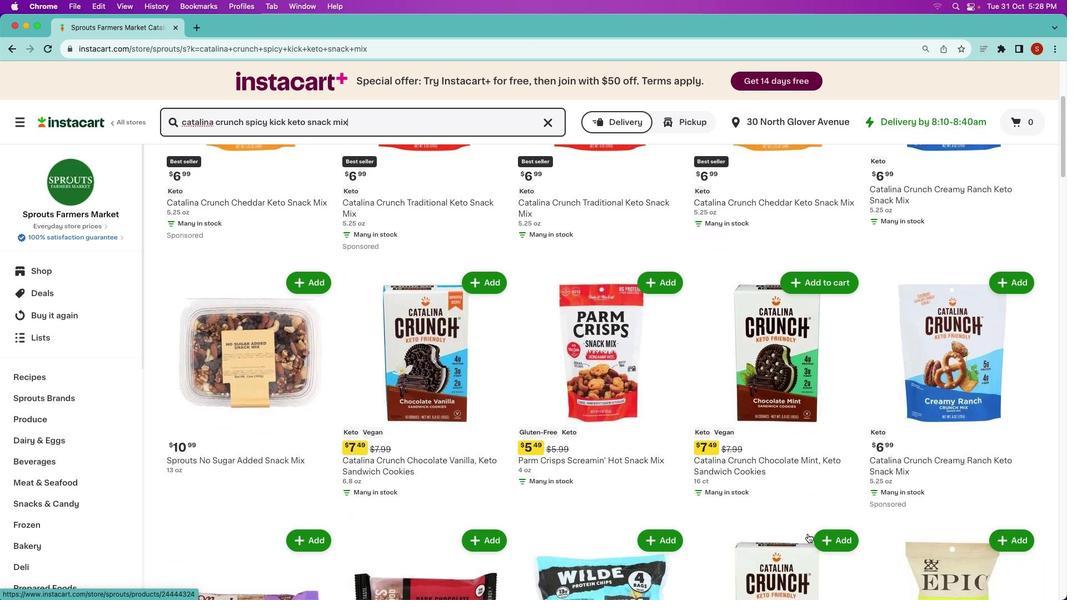 
Action: Mouse moved to (807, 534)
Screenshot: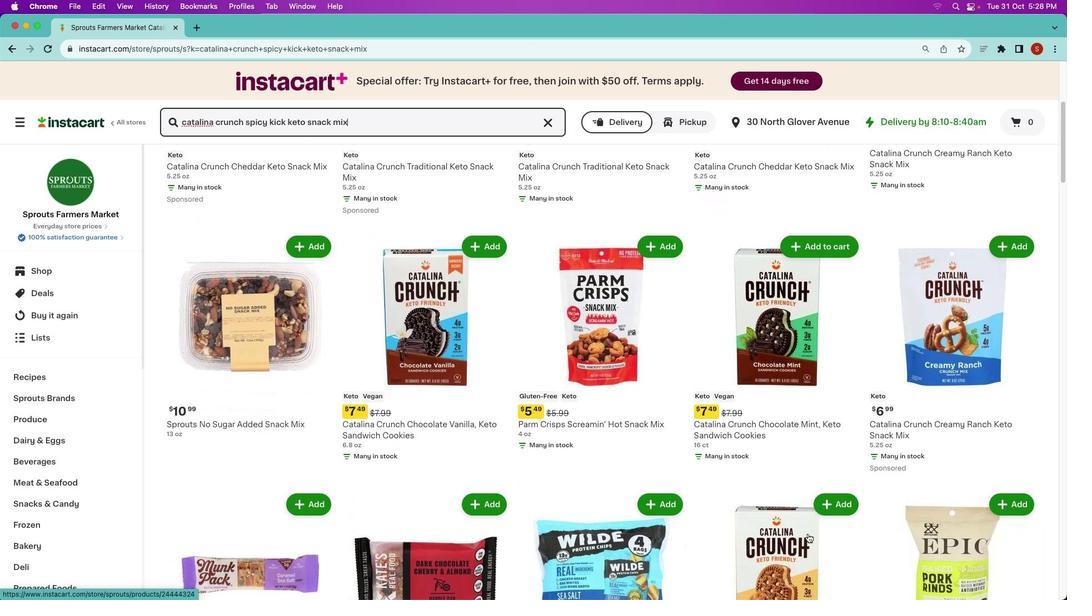 
Action: Mouse scrolled (807, 534) with delta (0, -1)
Screenshot: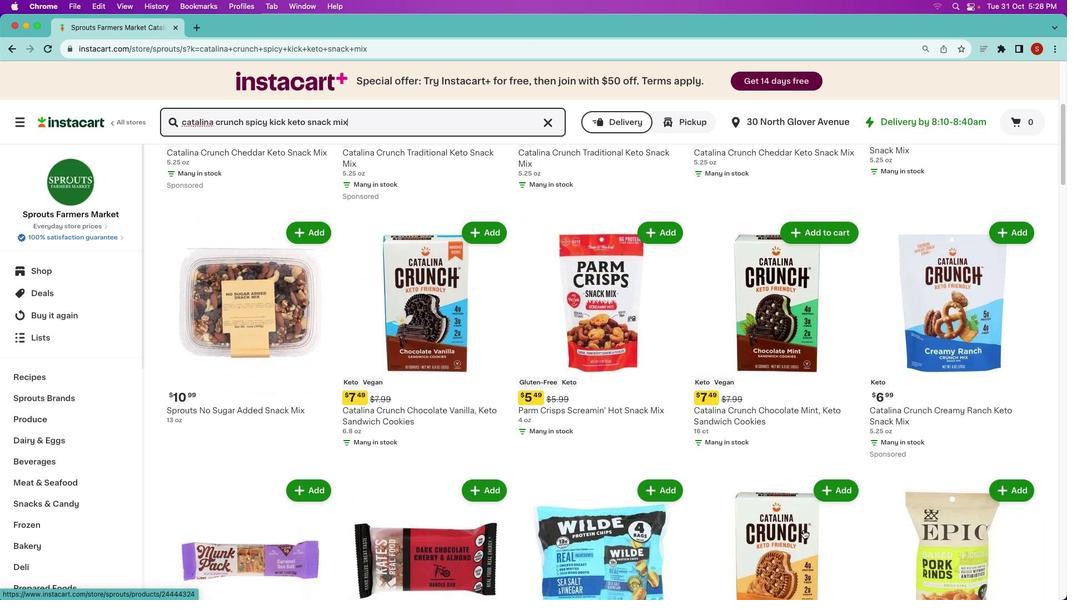 
Action: Mouse moved to (648, 438)
Screenshot: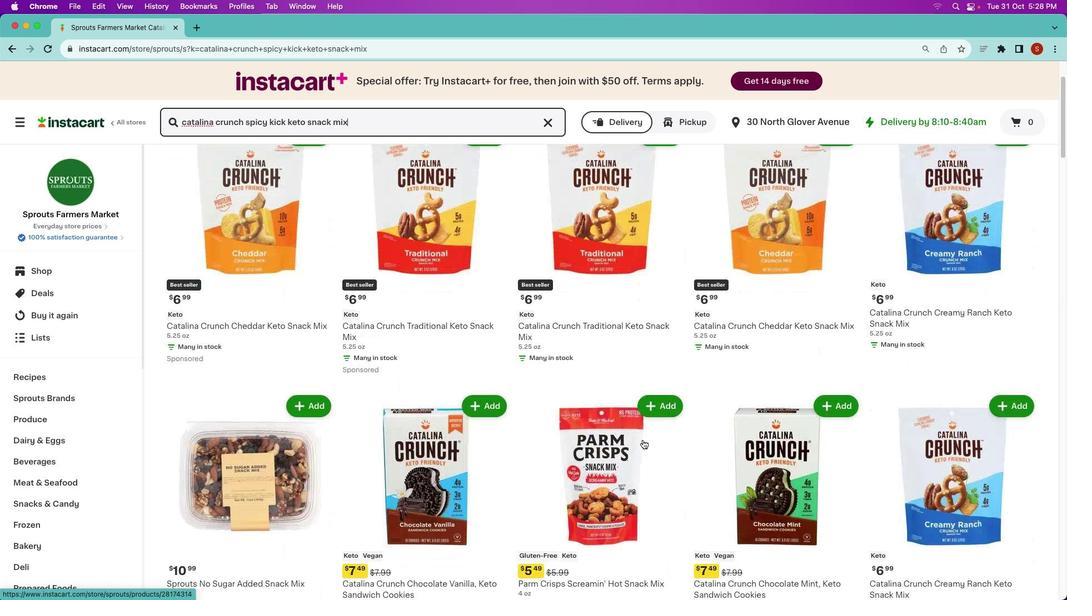 
Action: Mouse scrolled (648, 438) with delta (0, 0)
Screenshot: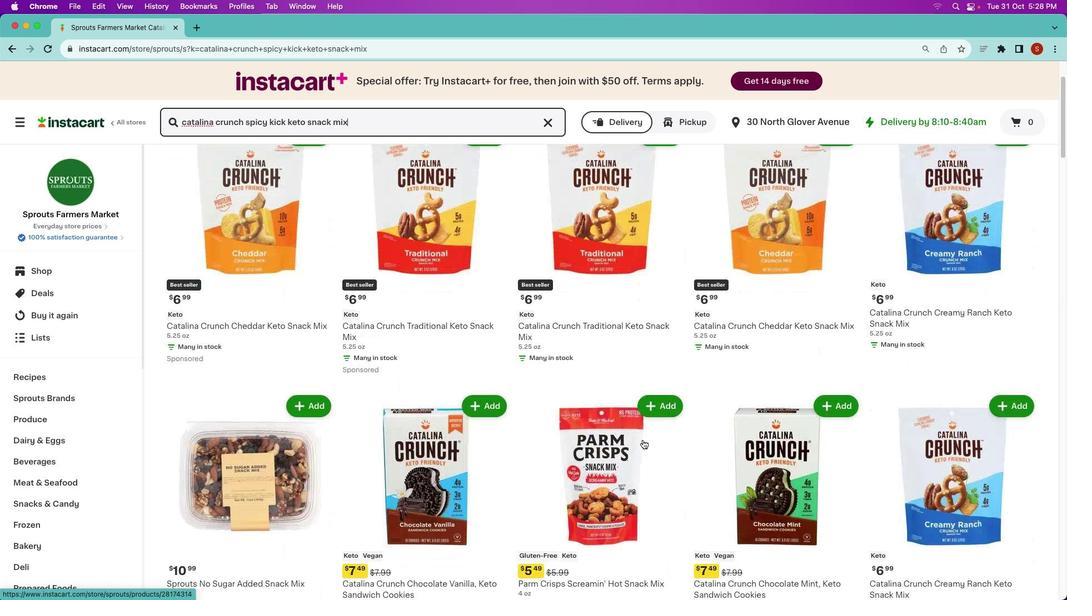 
Action: Mouse moved to (647, 438)
Screenshot: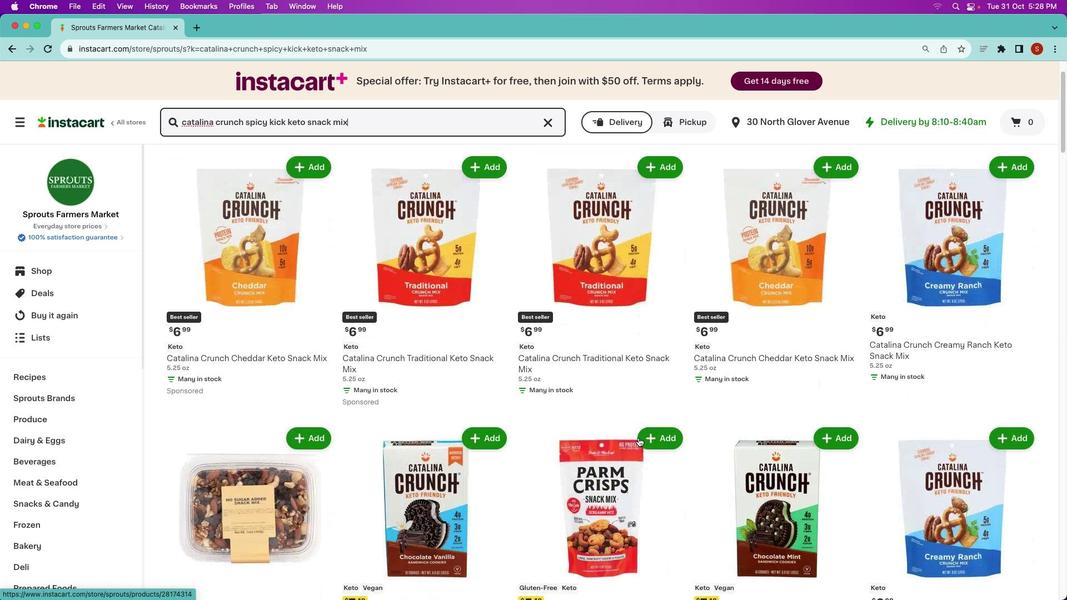 
Action: Mouse scrolled (647, 438) with delta (0, 0)
Screenshot: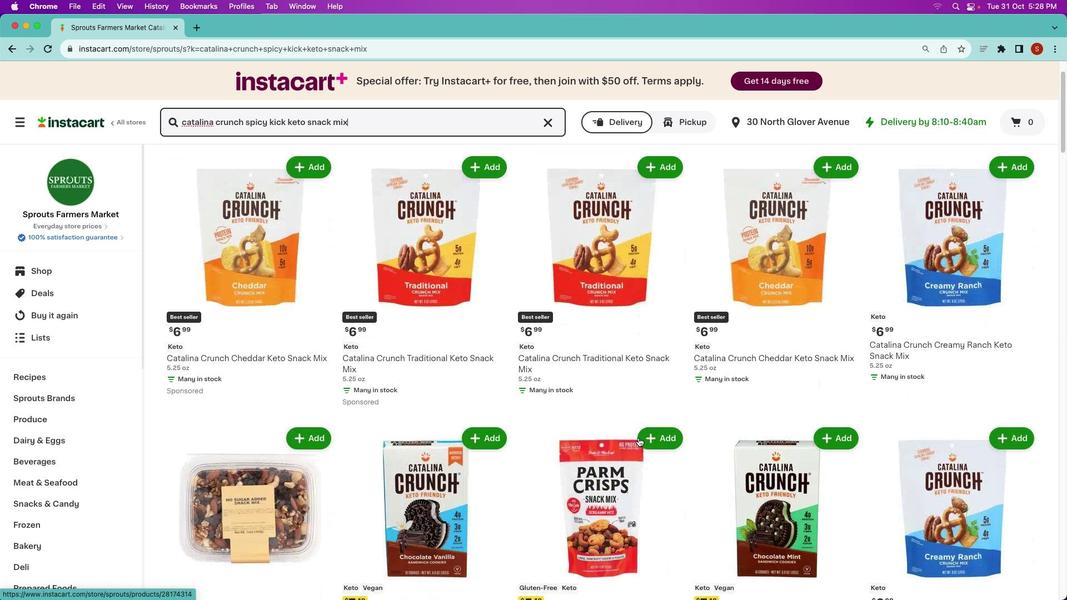 
Action: Mouse moved to (645, 439)
Screenshot: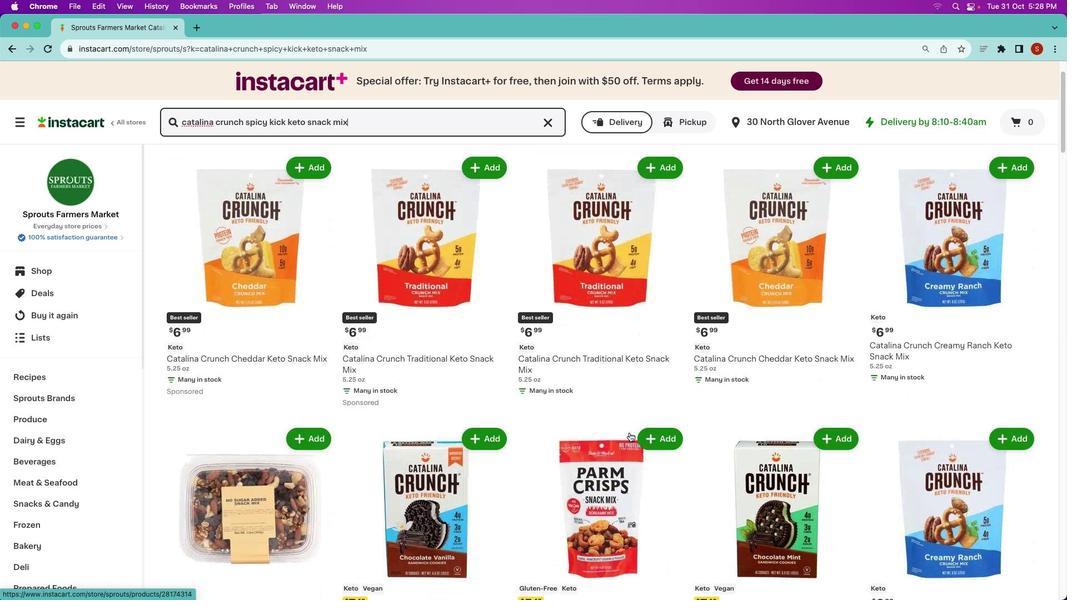 
Action: Mouse scrolled (645, 439) with delta (0, 1)
Screenshot: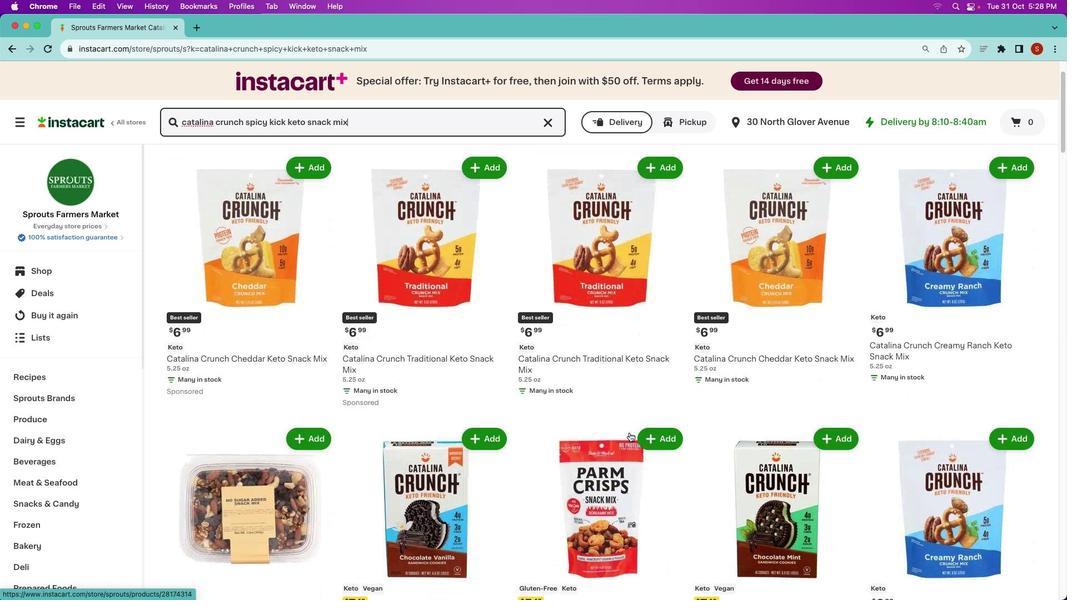 
Action: Mouse moved to (645, 440)
Screenshot: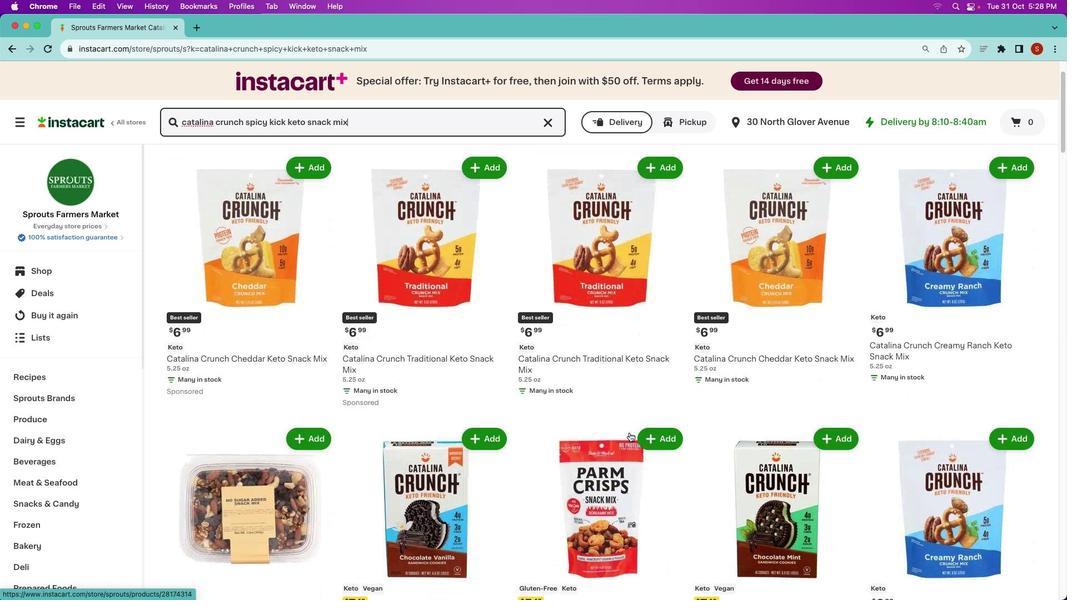 
Action: Mouse scrolled (645, 440) with delta (0, 2)
Screenshot: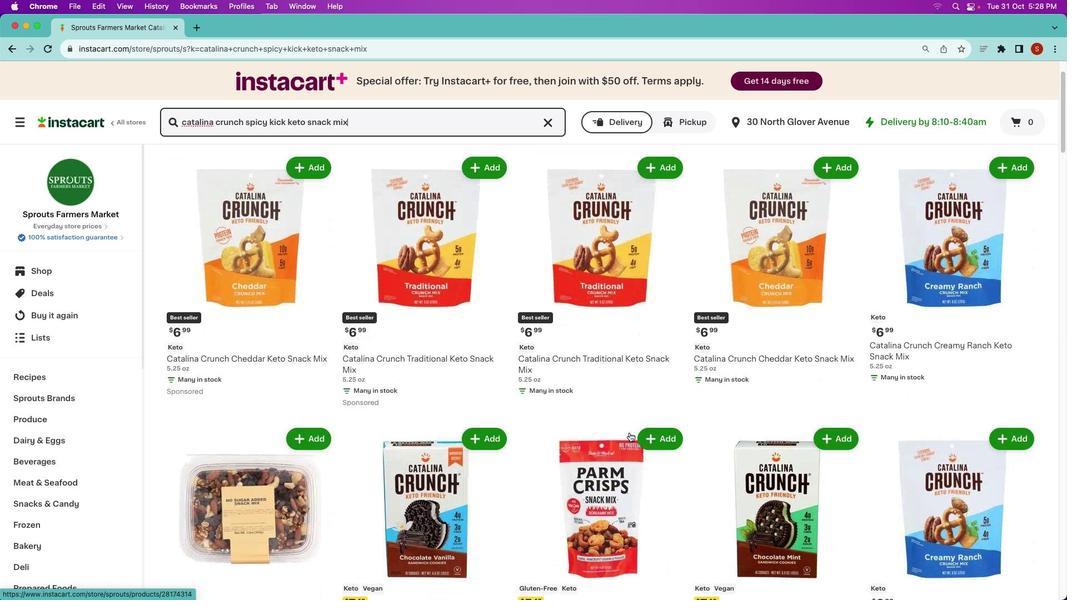 
Action: Mouse moved to (642, 405)
Screenshot: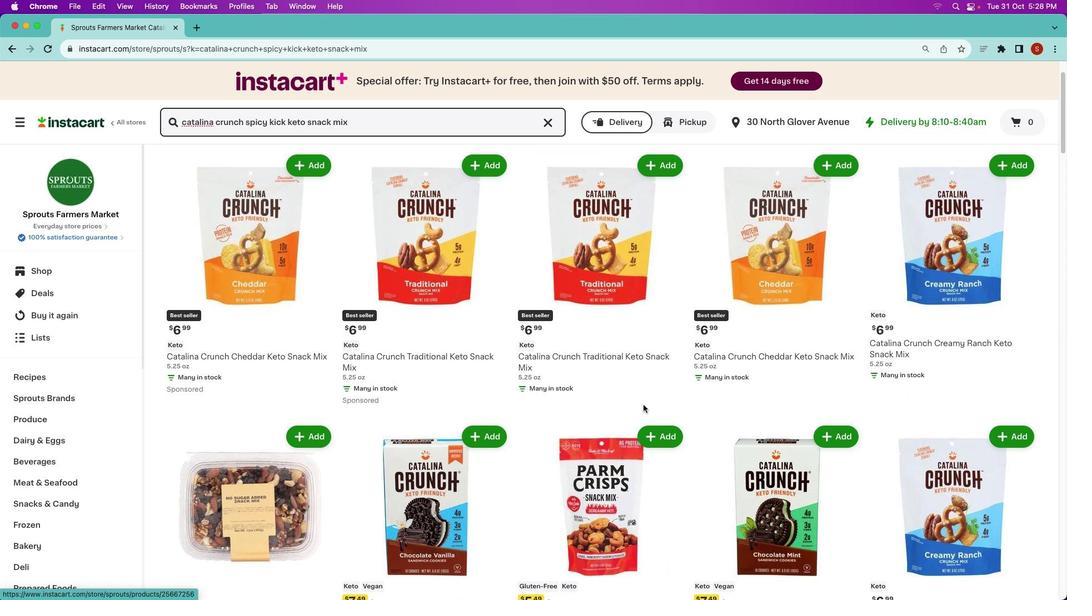 
Action: Mouse scrolled (642, 405) with delta (0, 0)
Screenshot: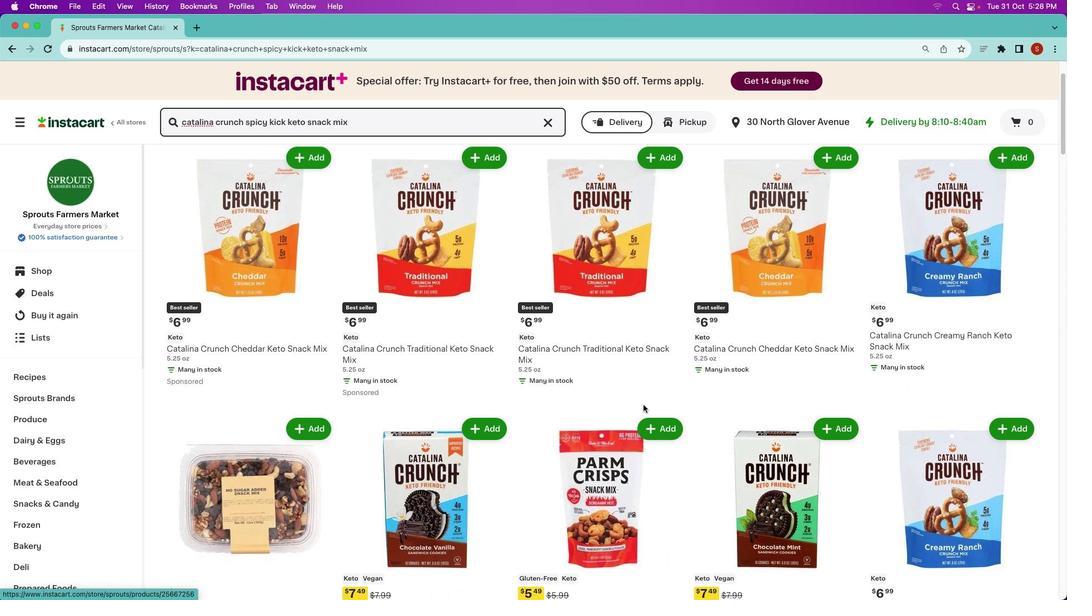 
Action: Mouse moved to (643, 405)
Screenshot: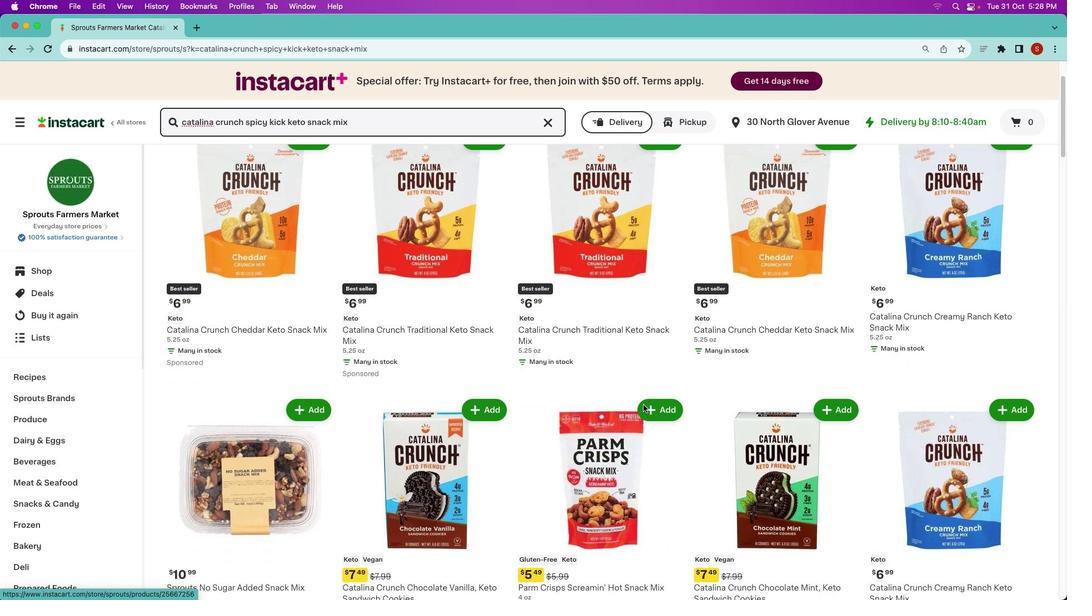 
Action: Mouse scrolled (643, 405) with delta (0, 0)
Screenshot: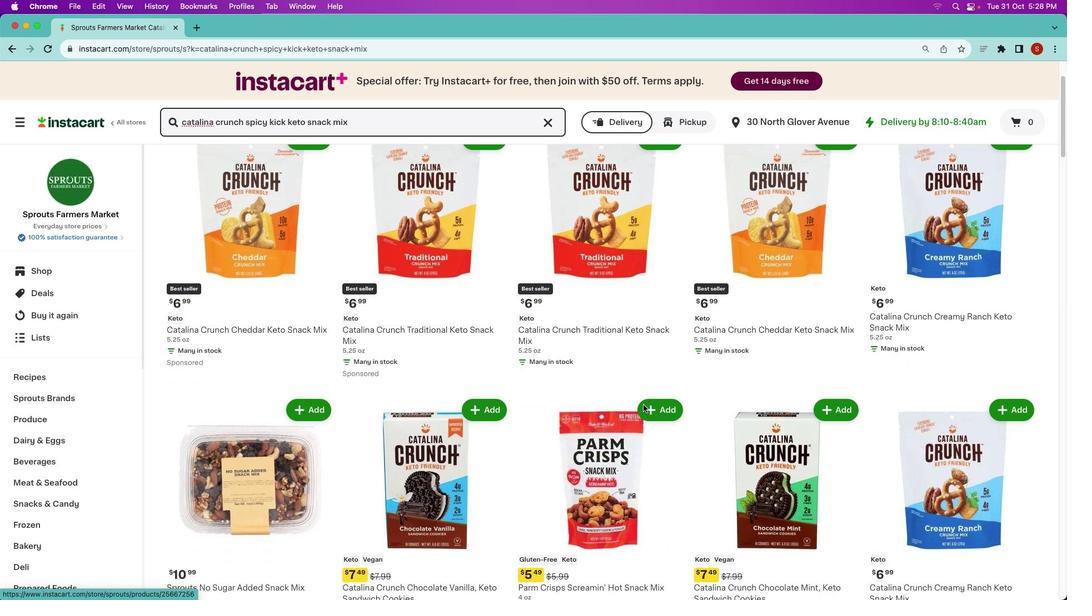 
Action: Mouse moved to (643, 404)
Screenshot: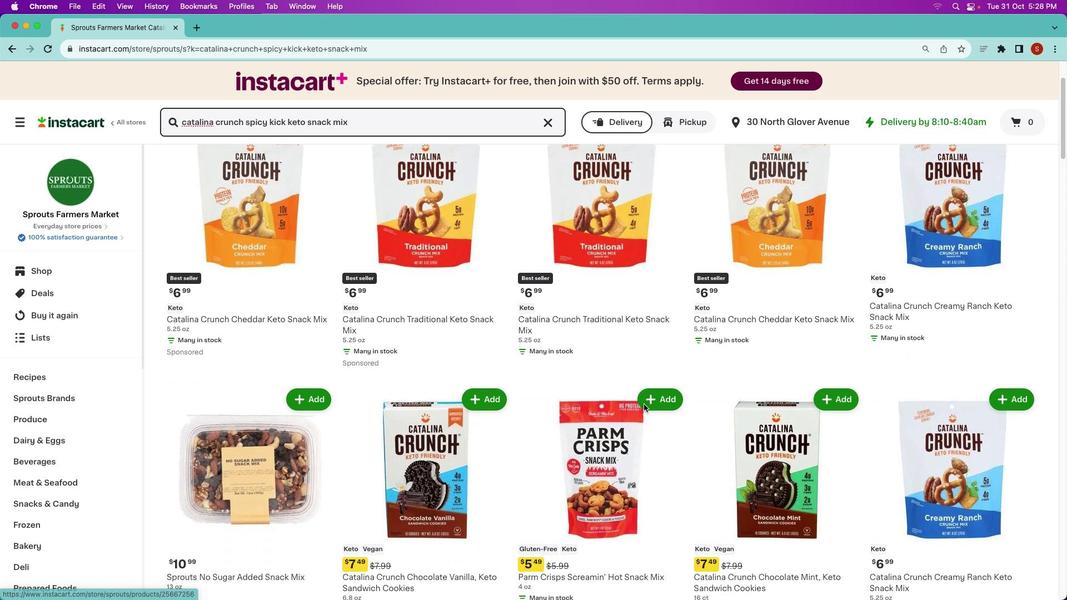 
Action: Mouse scrolled (643, 404) with delta (0, 0)
Screenshot: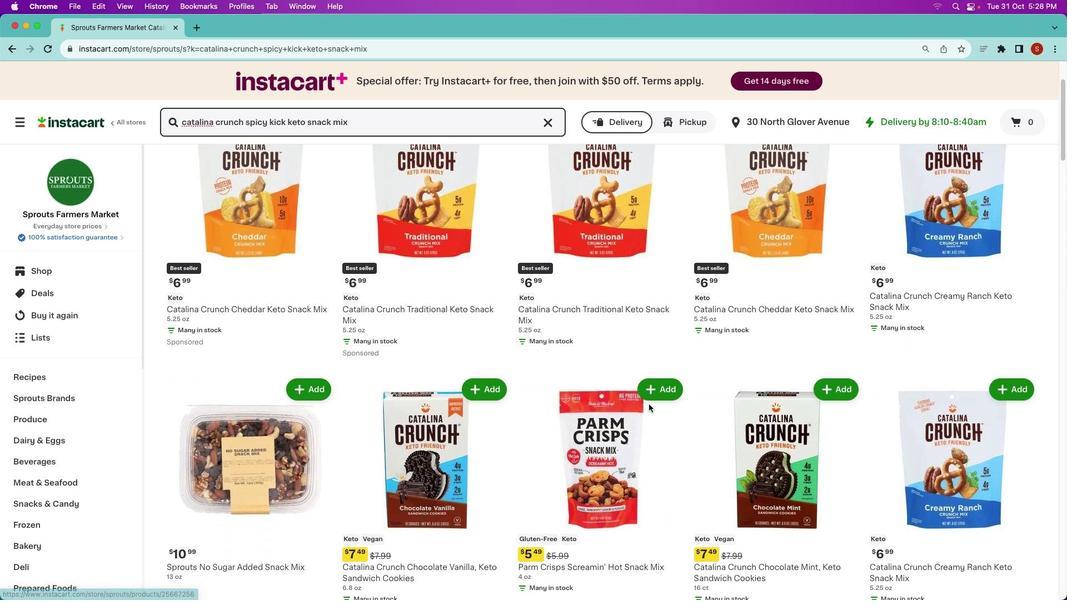 
Action: Mouse moved to (726, 444)
Screenshot: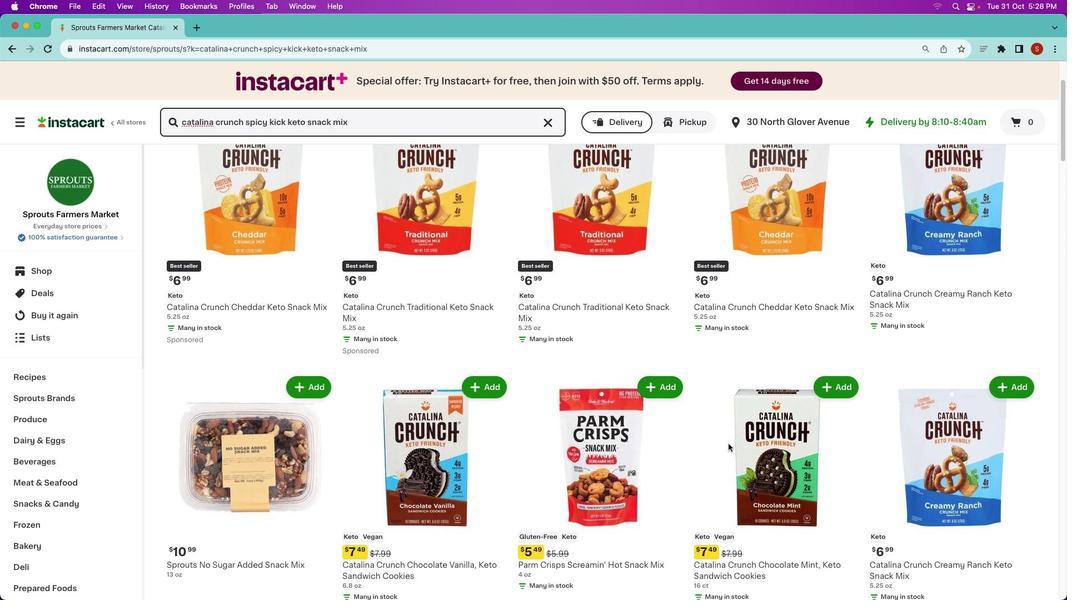 
Action: Mouse scrolled (726, 444) with delta (0, 0)
Screenshot: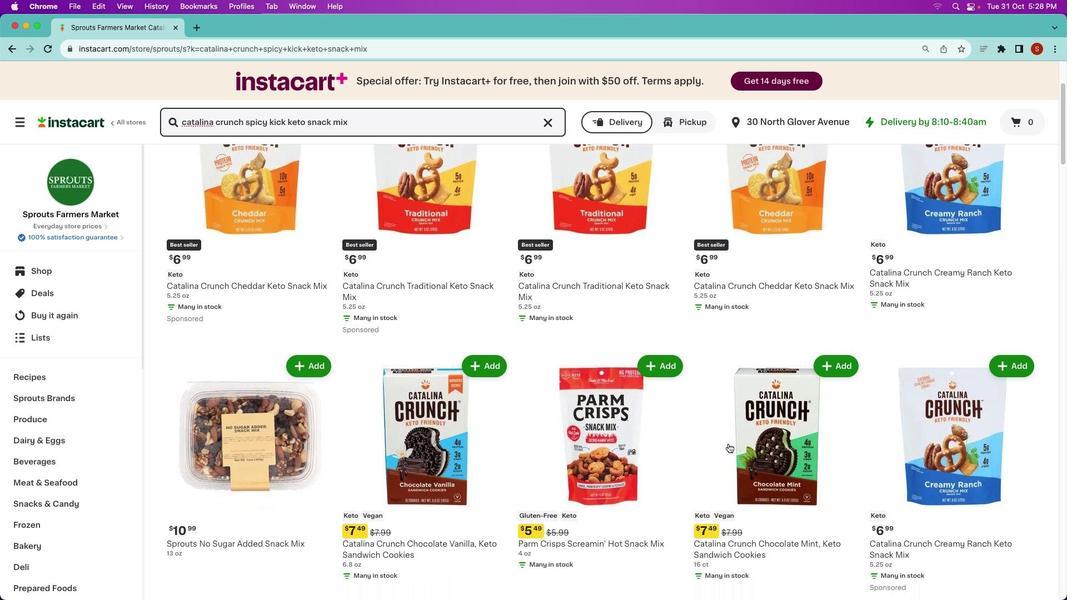 
Action: Mouse moved to (727, 444)
Screenshot: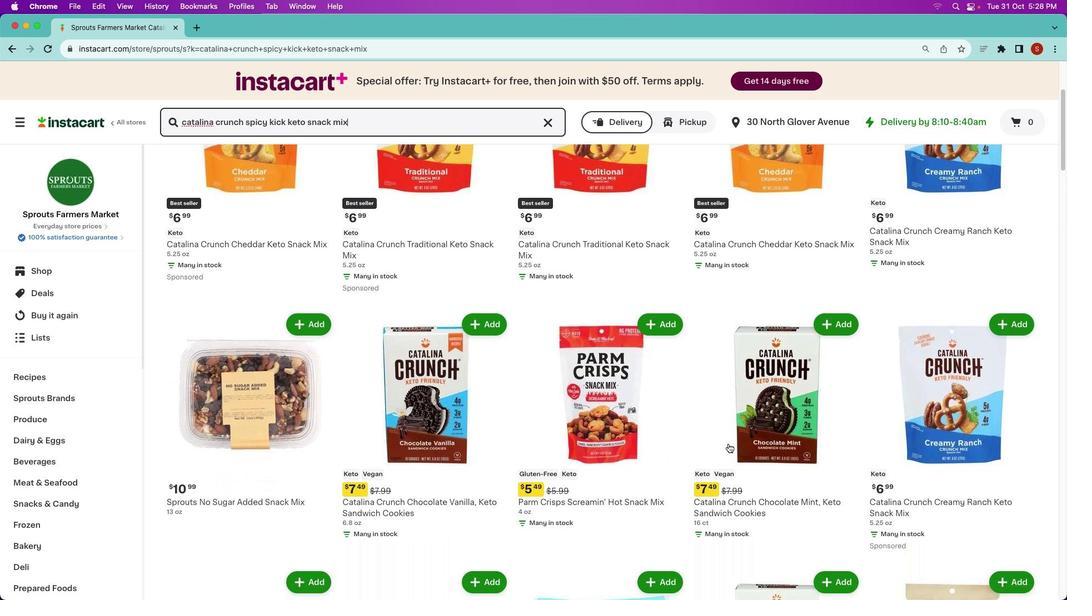 
Action: Mouse scrolled (727, 444) with delta (0, 0)
Screenshot: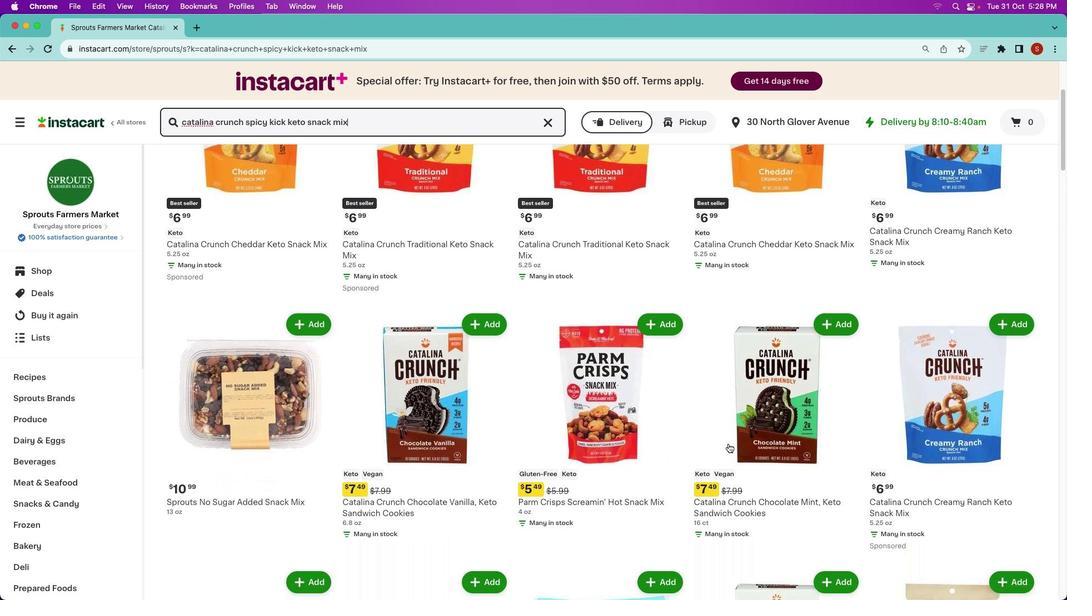 
Action: Mouse moved to (728, 443)
Screenshot: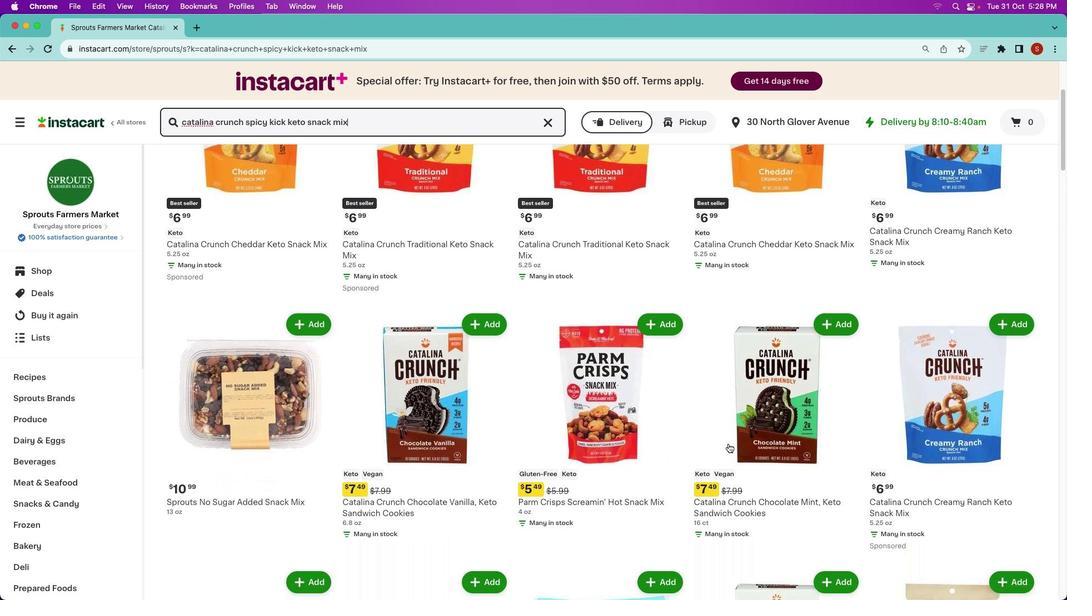 
Action: Mouse scrolled (728, 443) with delta (0, -1)
Screenshot: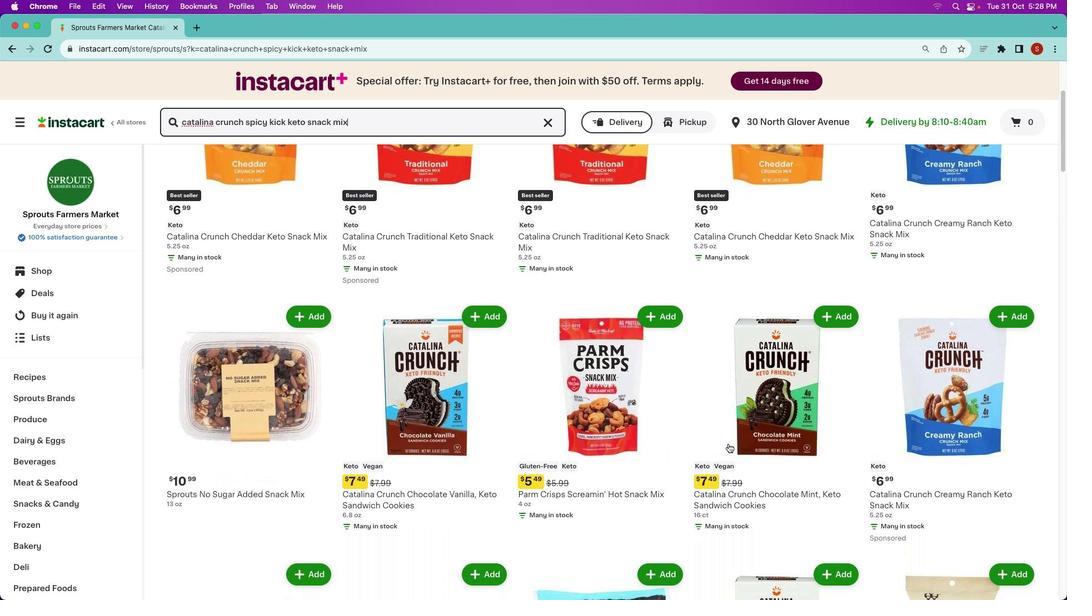 
Action: Mouse moved to (728, 444)
Screenshot: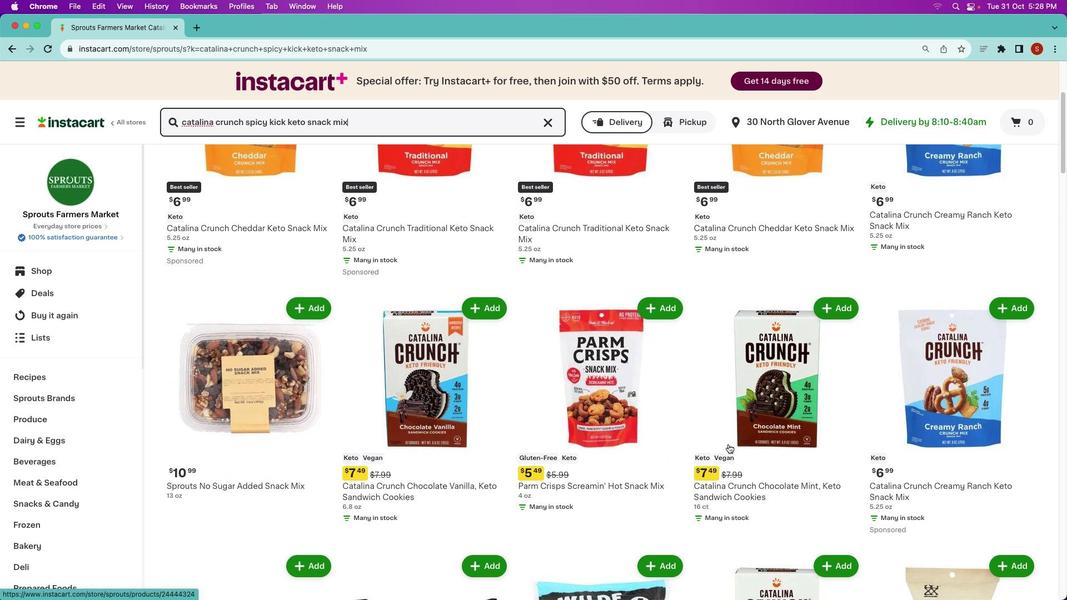 
Action: Mouse scrolled (728, 444) with delta (0, 0)
Screenshot: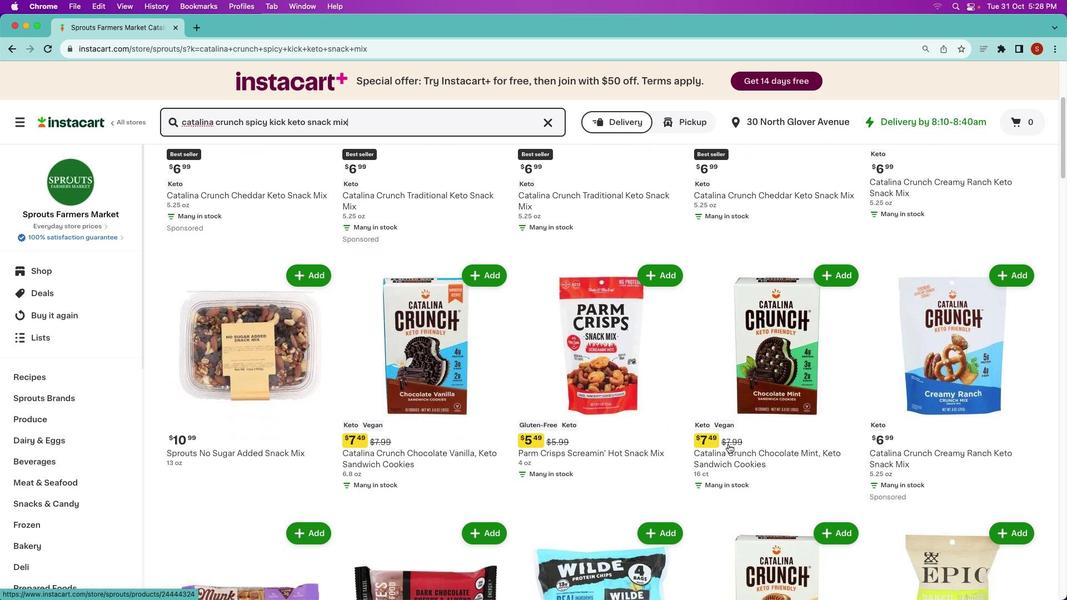 
Action: Mouse scrolled (728, 444) with delta (0, 0)
Screenshot: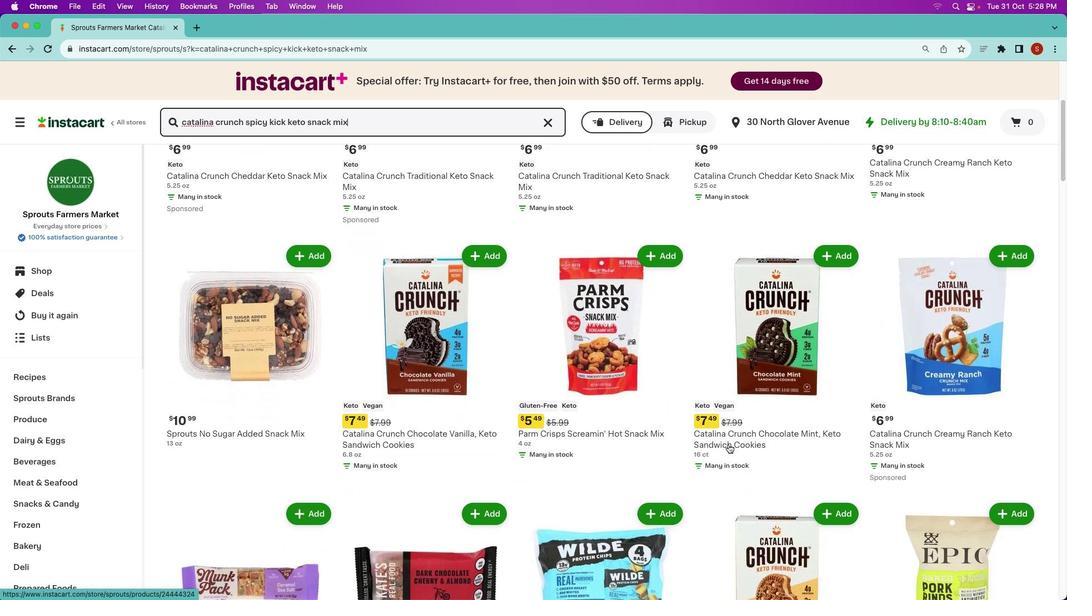 
Action: Mouse scrolled (728, 444) with delta (0, -1)
Screenshot: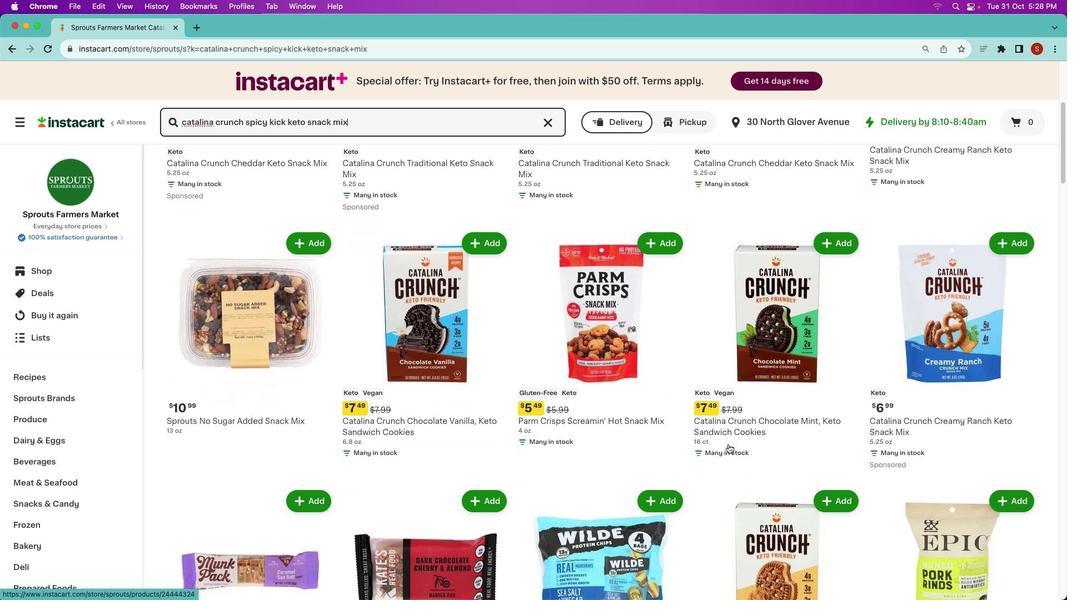 
Action: Mouse moved to (727, 445)
Screenshot: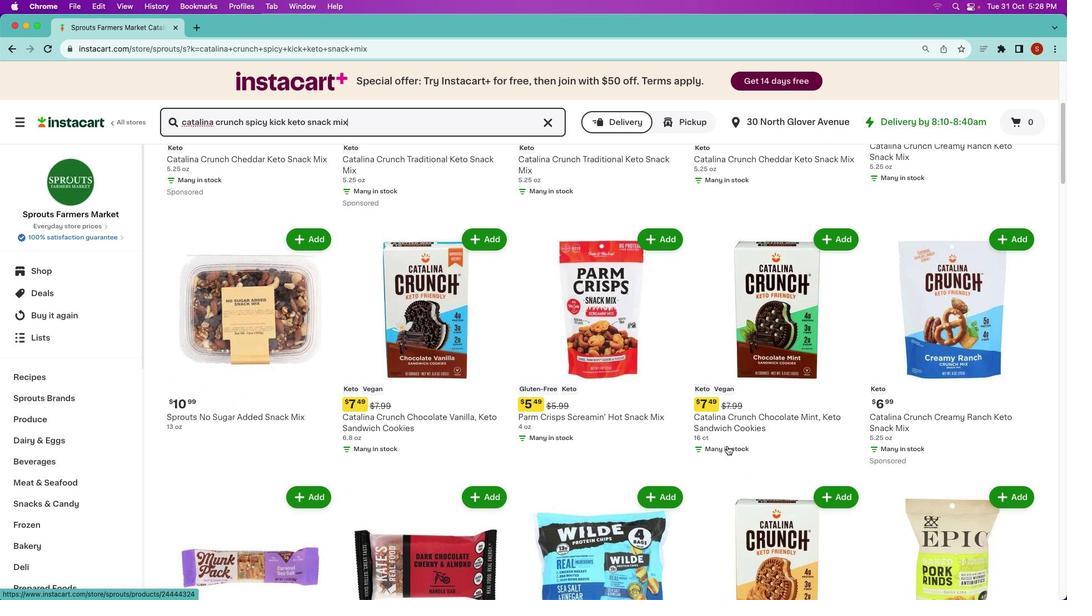 
Action: Mouse scrolled (727, 445) with delta (0, 0)
Screenshot: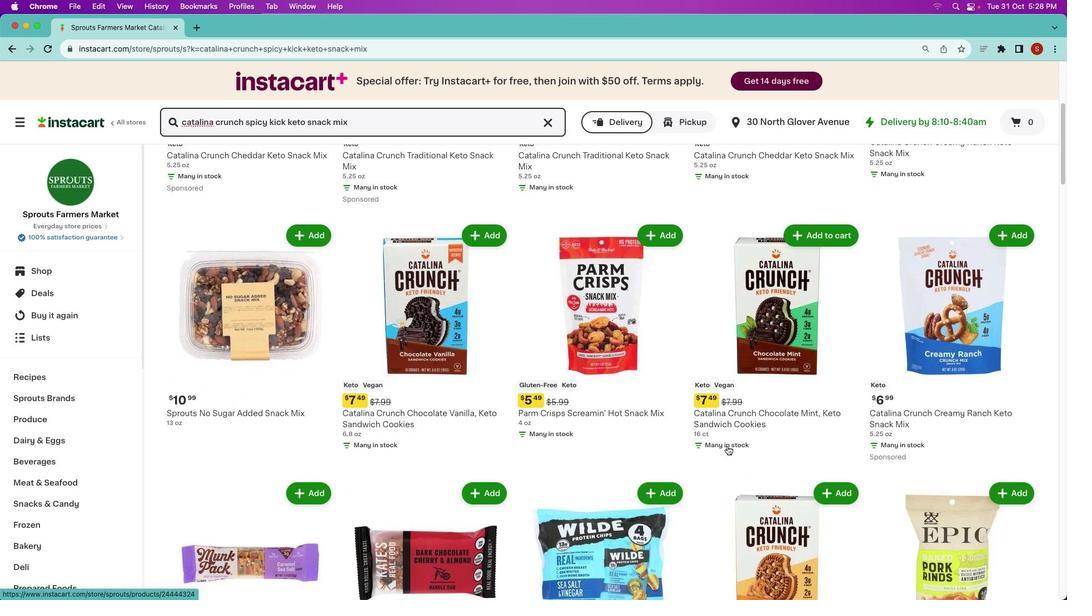 
Action: Mouse scrolled (727, 445) with delta (0, 0)
Screenshot: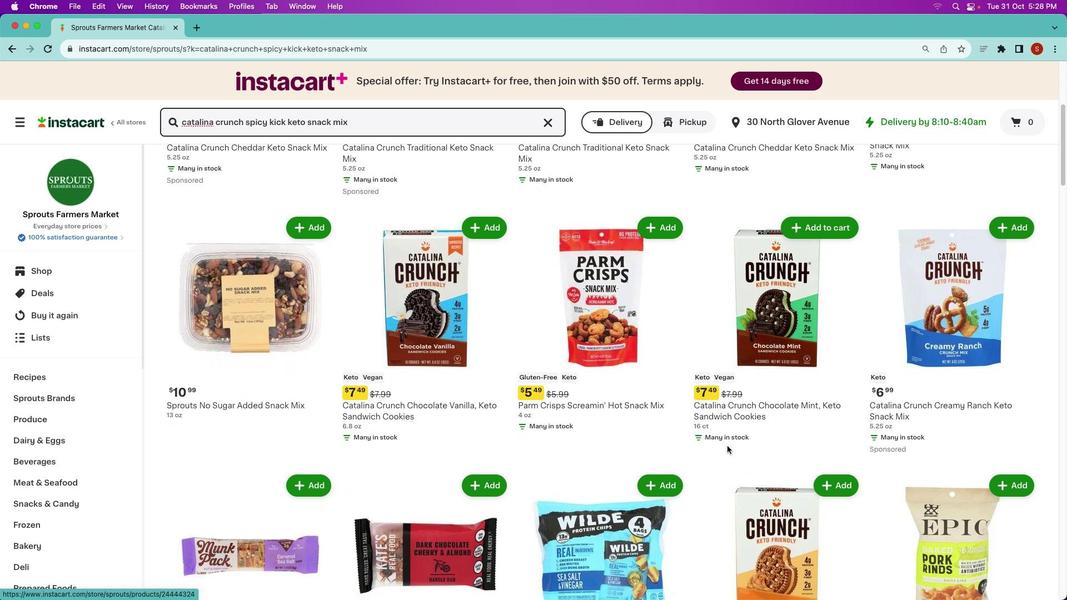
Action: Mouse scrolled (727, 445) with delta (0, 0)
Screenshot: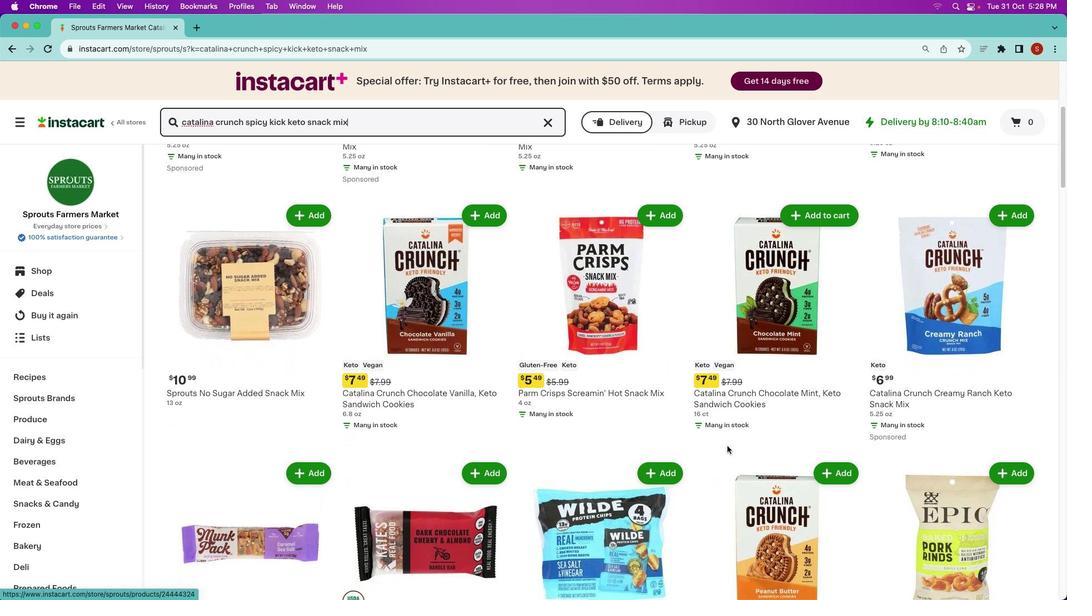 
Action: Mouse moved to (728, 444)
Screenshot: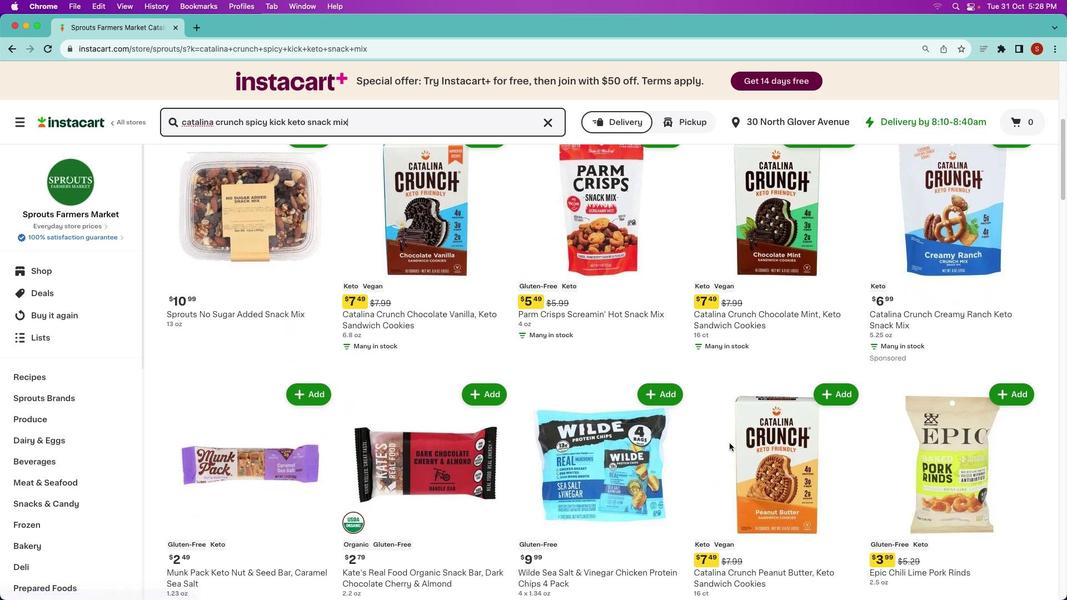 
Action: Mouse scrolled (728, 444) with delta (0, 0)
Screenshot: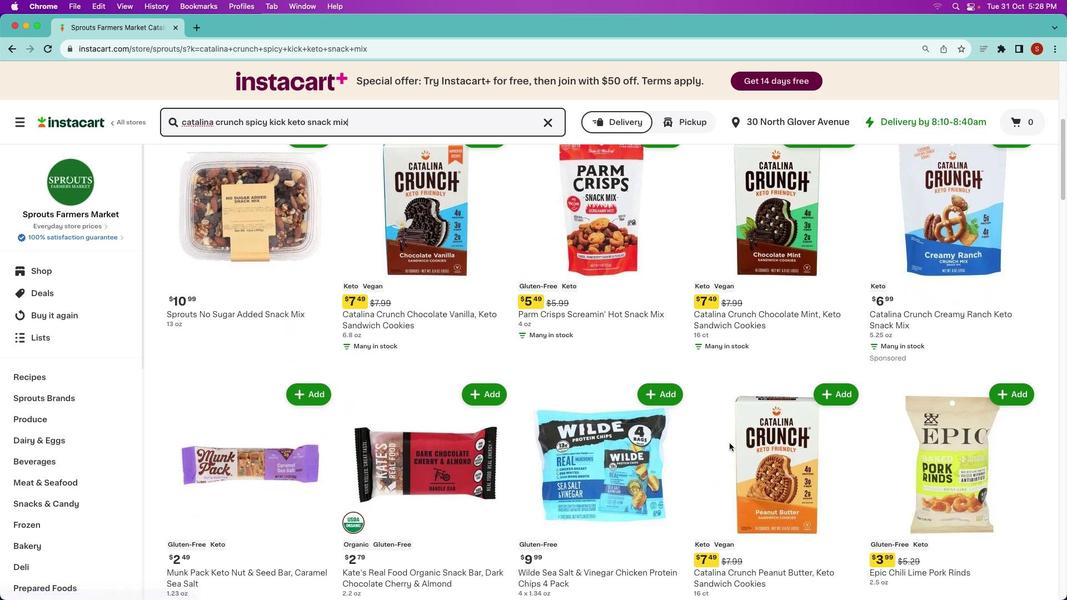
Action: Mouse moved to (729, 443)
Screenshot: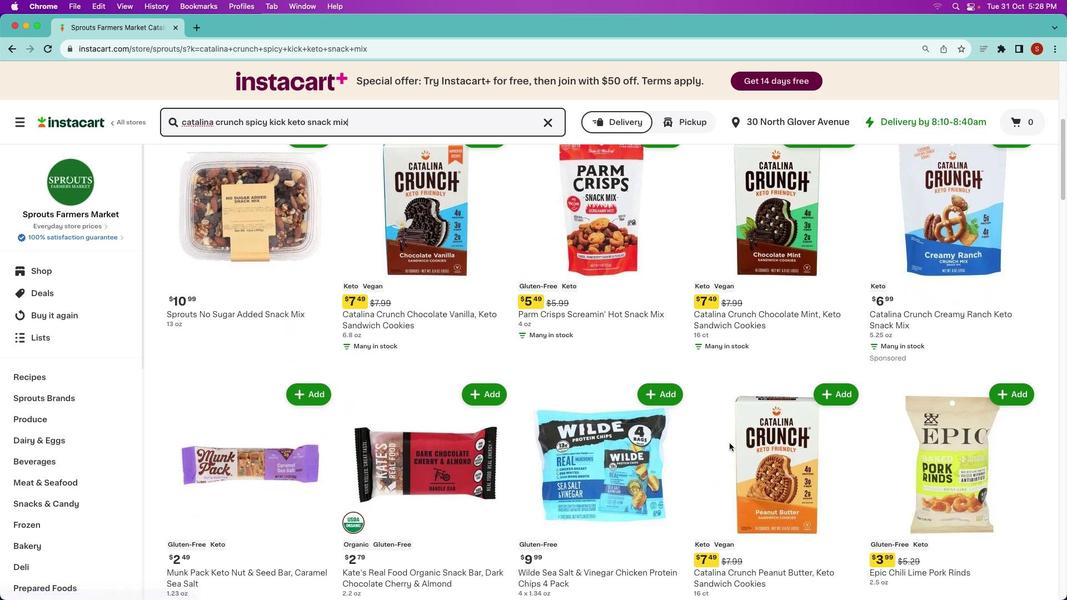 
Action: Mouse scrolled (729, 443) with delta (0, 0)
Screenshot: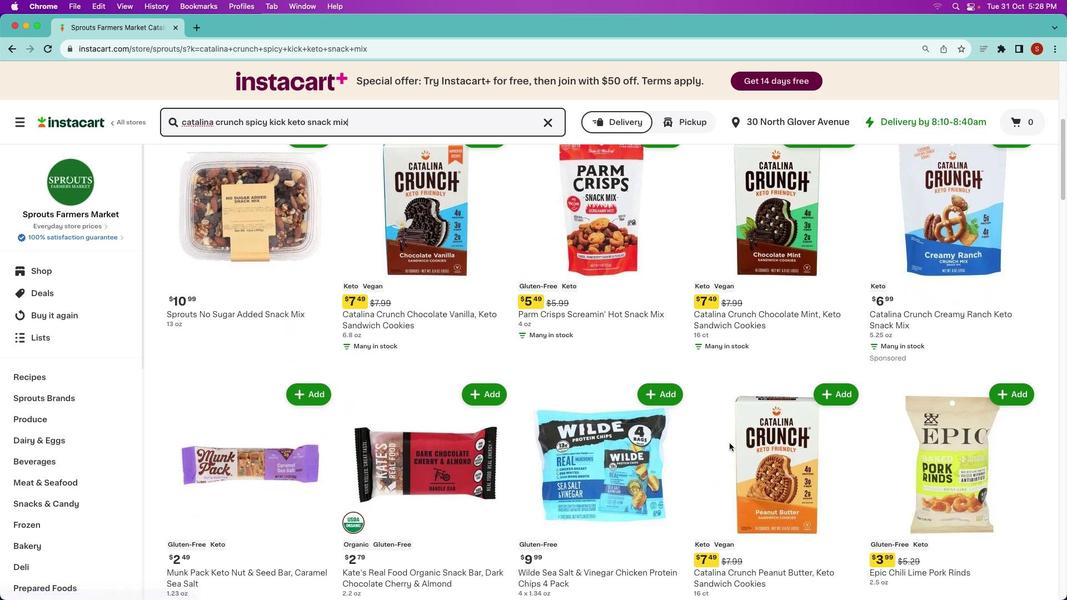 
Action: Mouse moved to (729, 443)
Screenshot: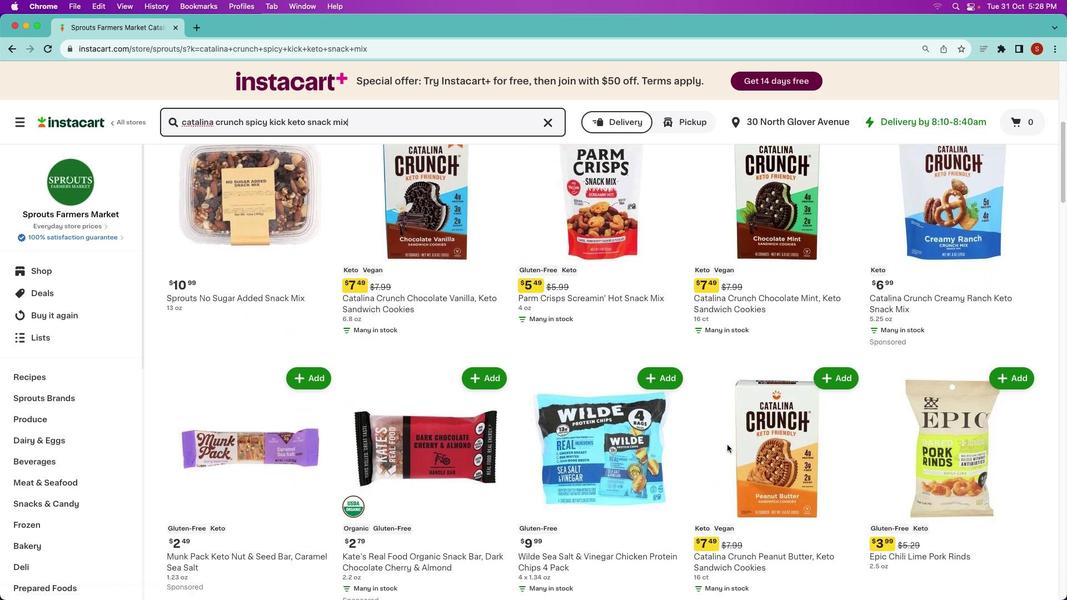 
Action: Mouse scrolled (729, 443) with delta (0, -1)
Screenshot: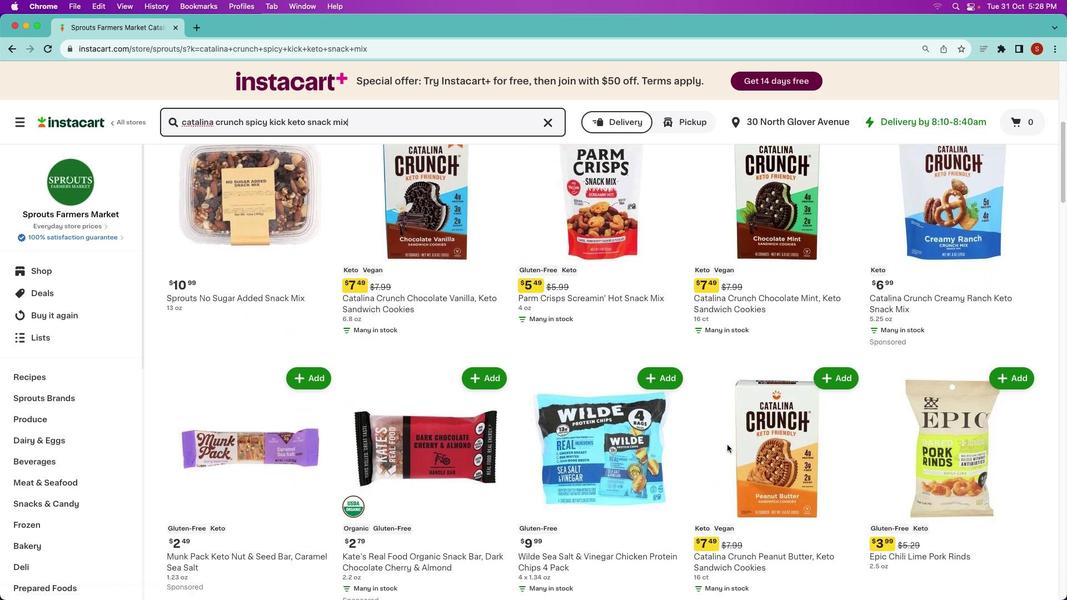
Action: Mouse moved to (663, 451)
Screenshot: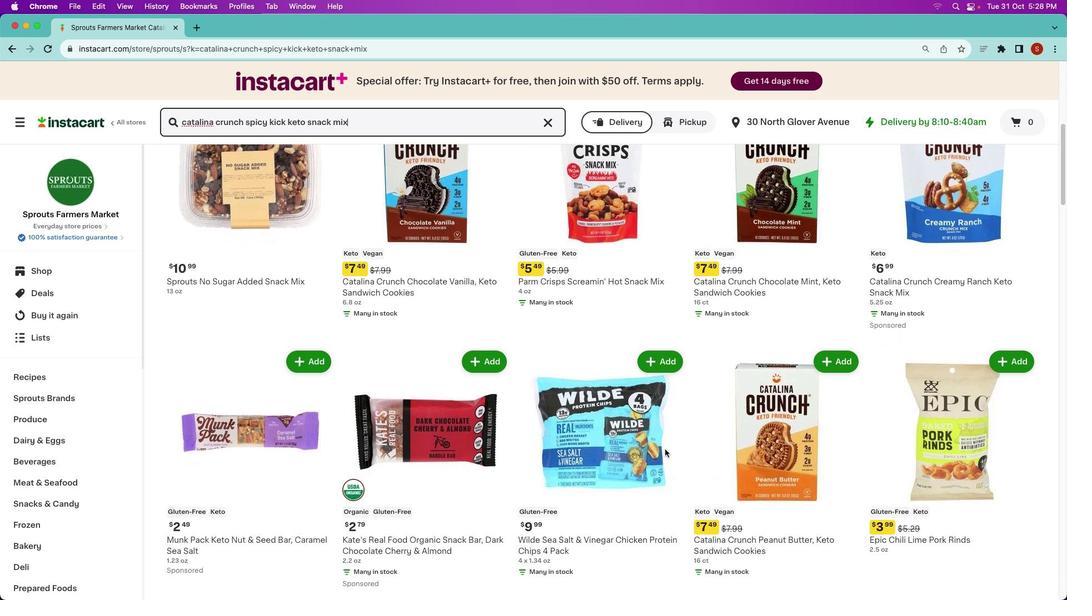 
Action: Mouse scrolled (663, 451) with delta (0, 0)
Screenshot: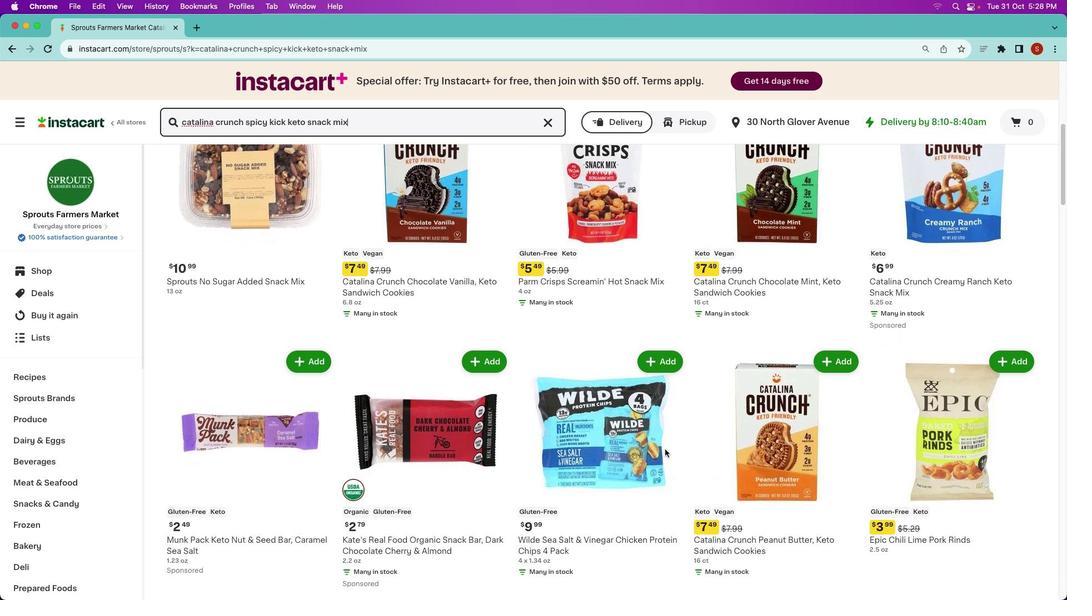 
Action: Mouse moved to (663, 451)
Screenshot: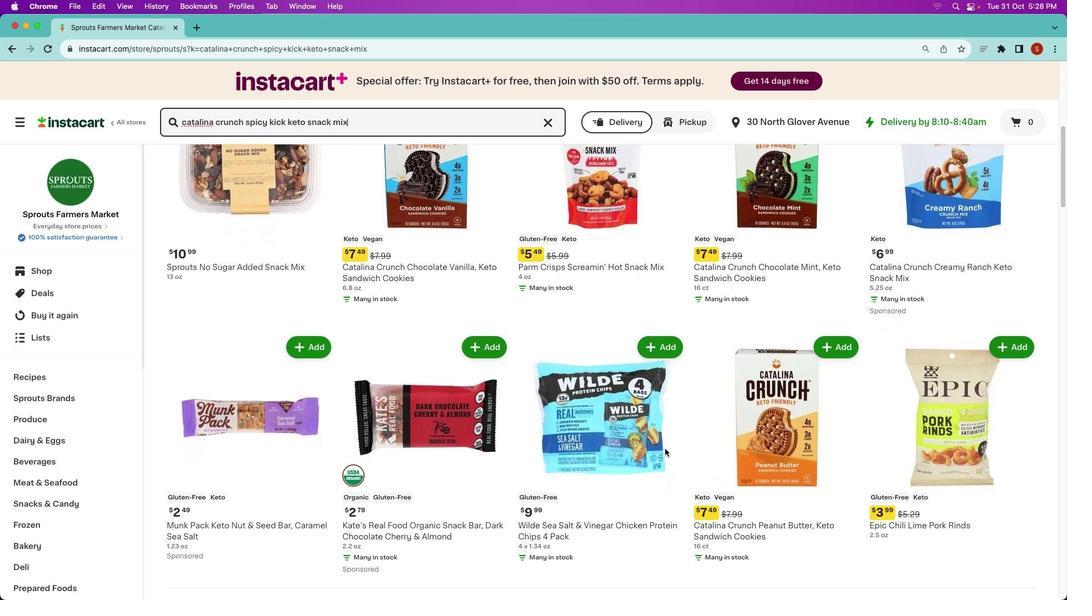 
Action: Mouse scrolled (663, 451) with delta (0, 0)
Screenshot: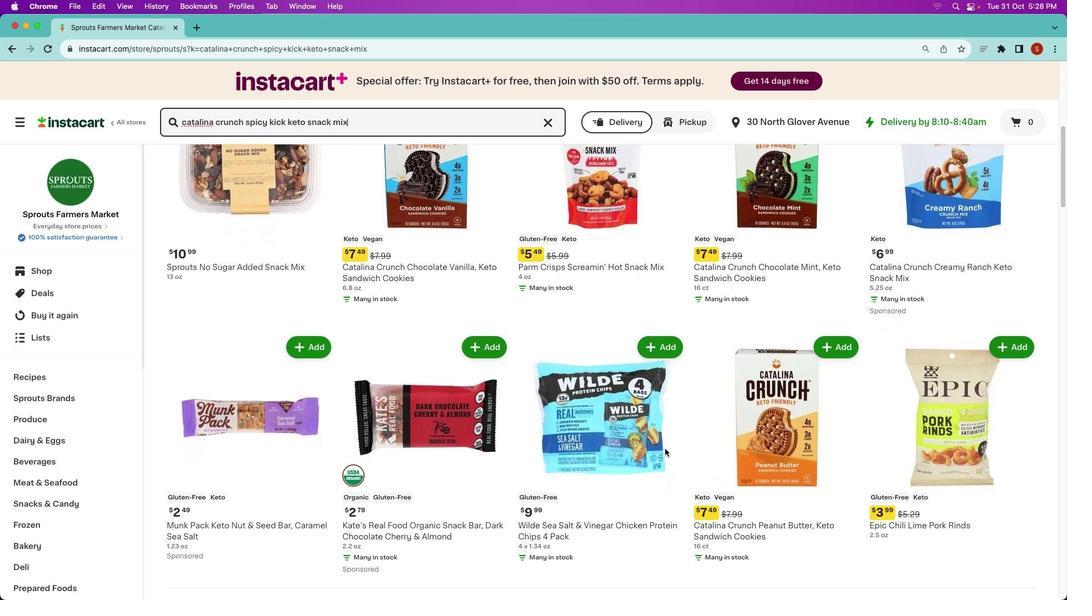 
Action: Mouse moved to (663, 451)
Screenshot: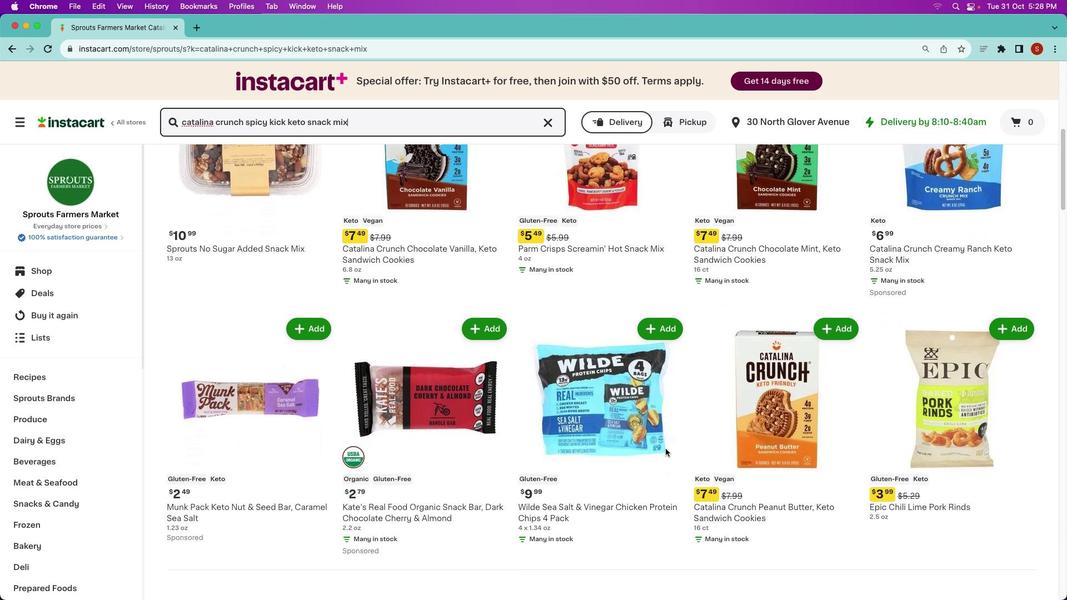 
Action: Mouse scrolled (663, 451) with delta (0, -1)
Screenshot: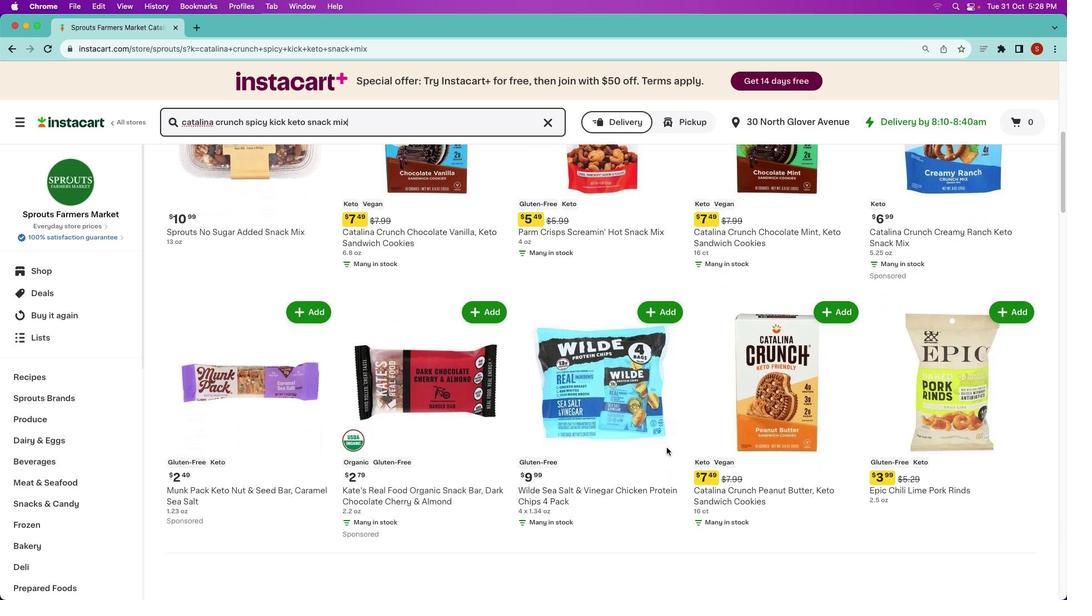 
Action: Mouse moved to (524, 476)
Screenshot: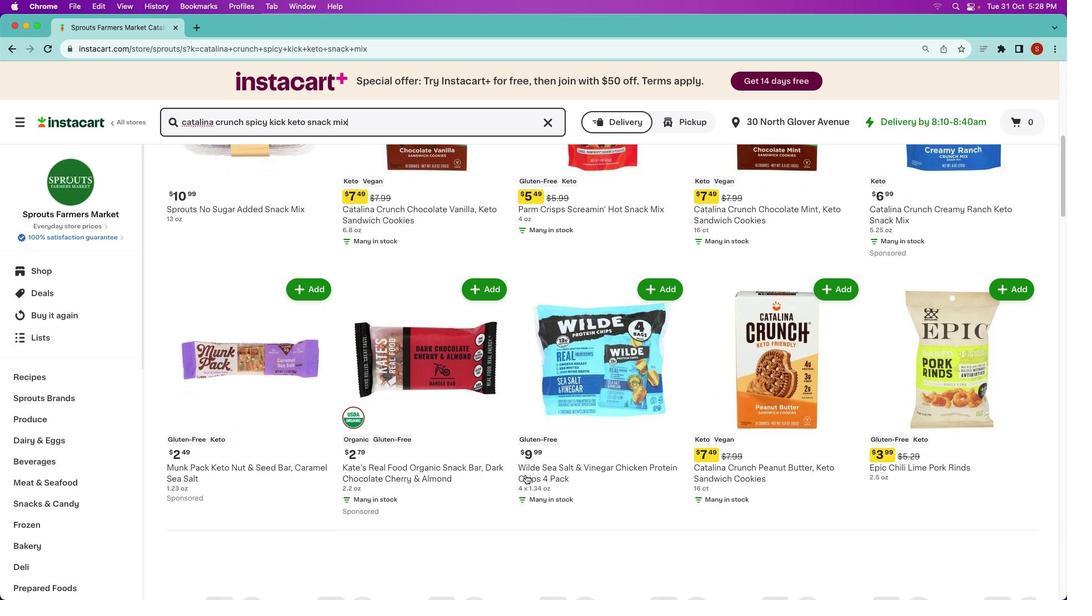 
Action: Mouse scrolled (524, 476) with delta (0, 0)
Screenshot: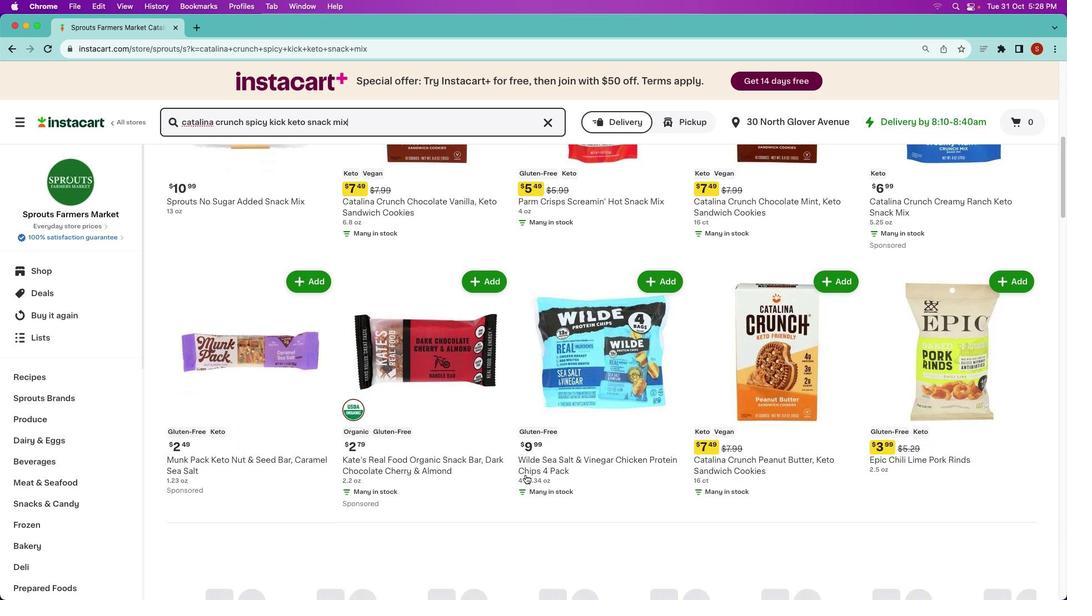 
Action: Mouse moved to (524, 476)
Screenshot: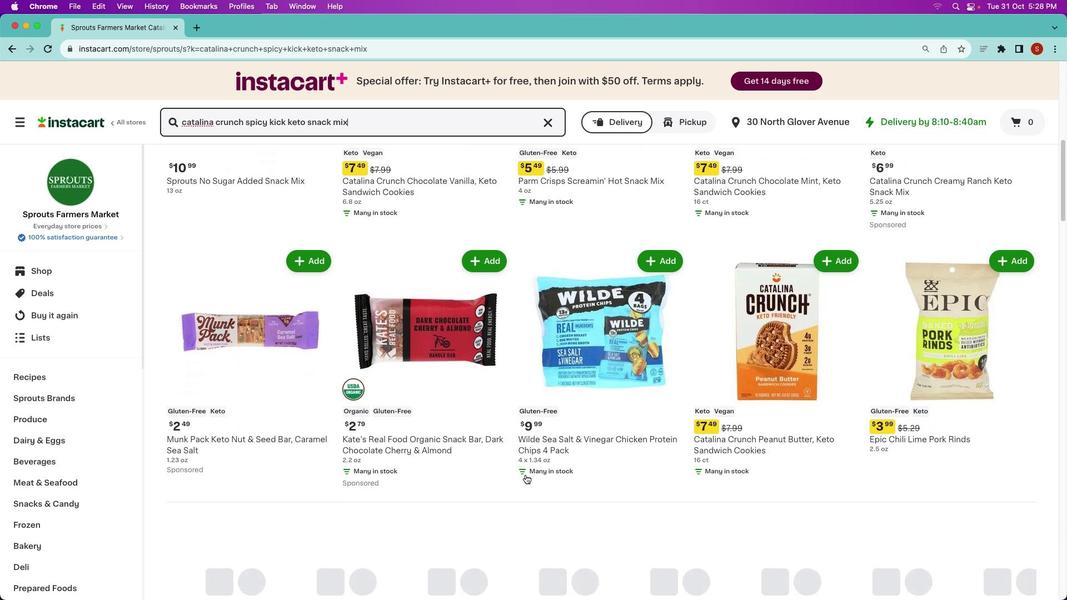 
Action: Mouse scrolled (524, 476) with delta (0, 0)
Screenshot: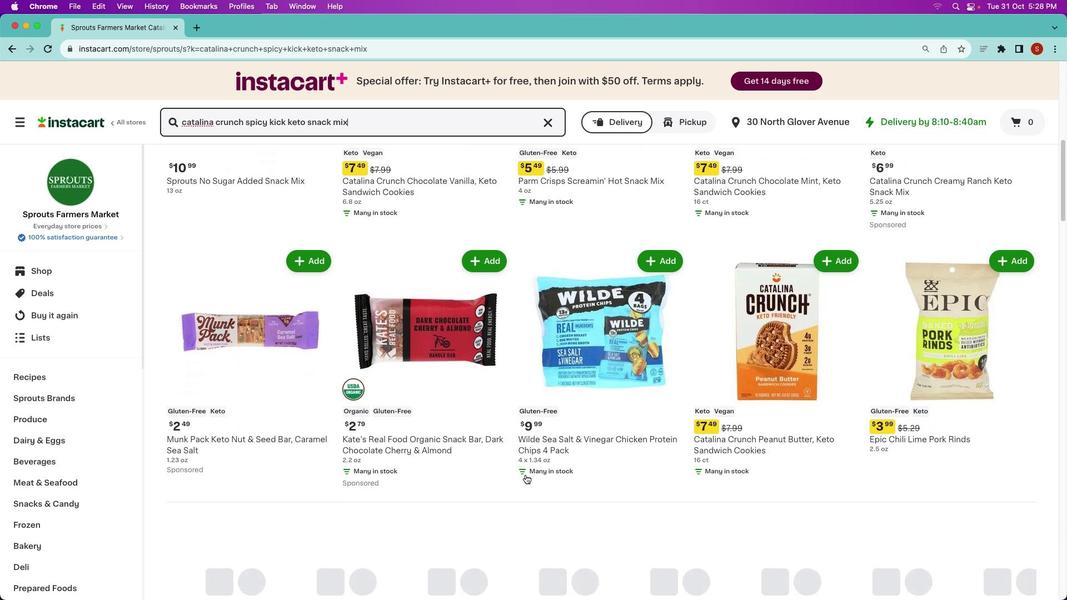 
Action: Mouse moved to (525, 476)
Screenshot: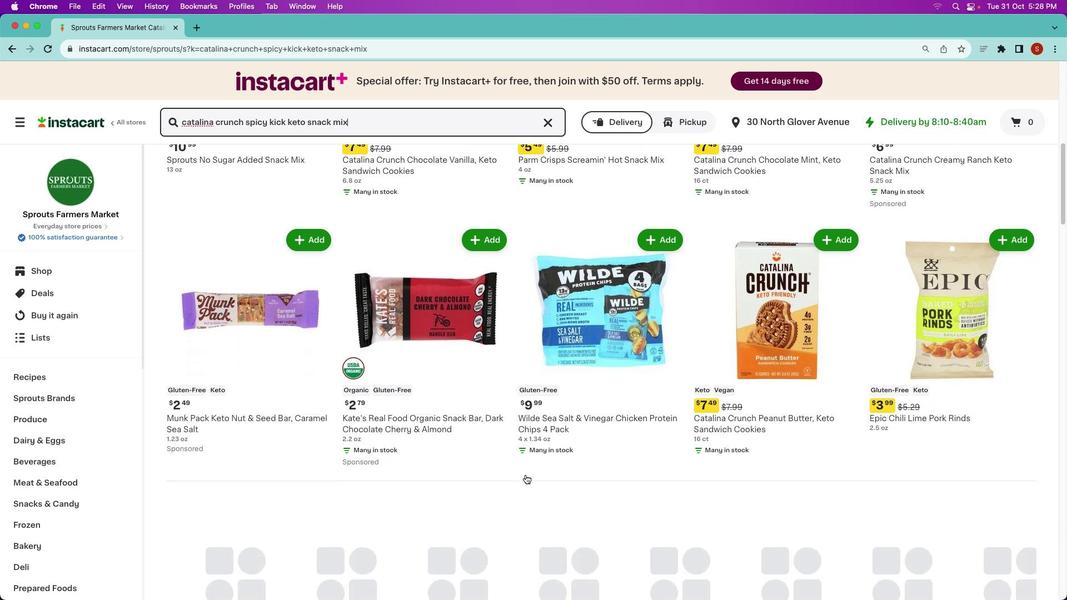 
Action: Mouse scrolled (525, 476) with delta (0, -1)
Screenshot: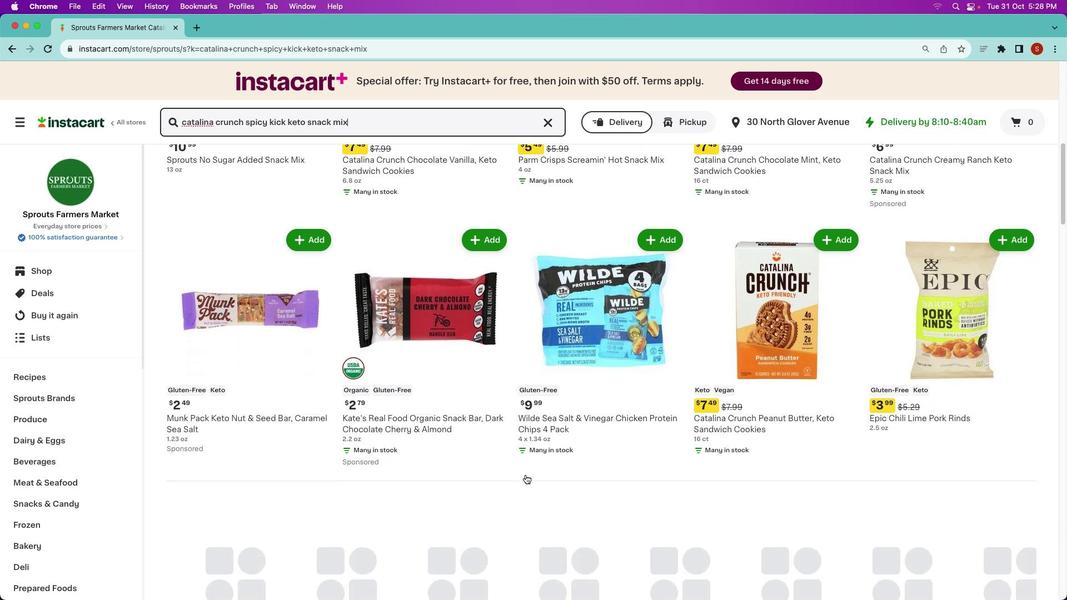 
Action: Mouse moved to (525, 475)
Screenshot: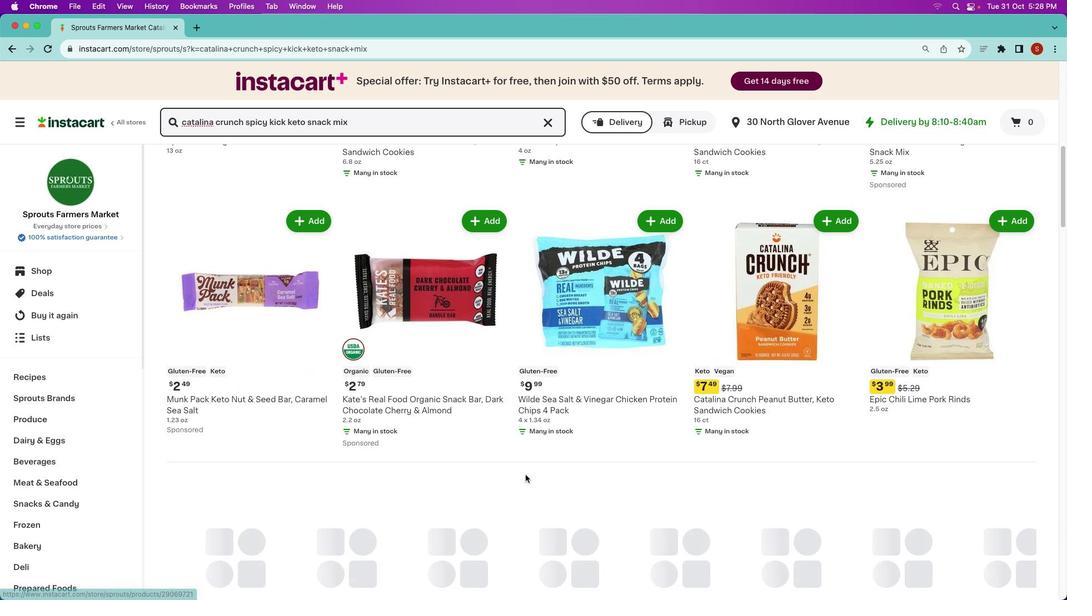 
Action: Mouse scrolled (525, 475) with delta (0, 0)
Screenshot: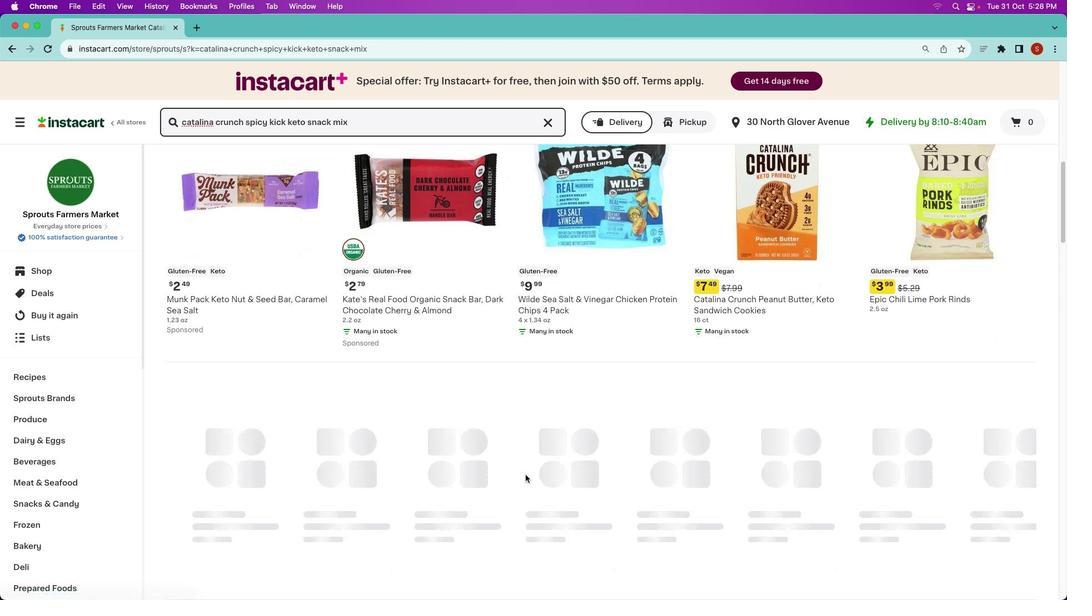 
Action: Mouse scrolled (525, 475) with delta (0, 0)
Screenshot: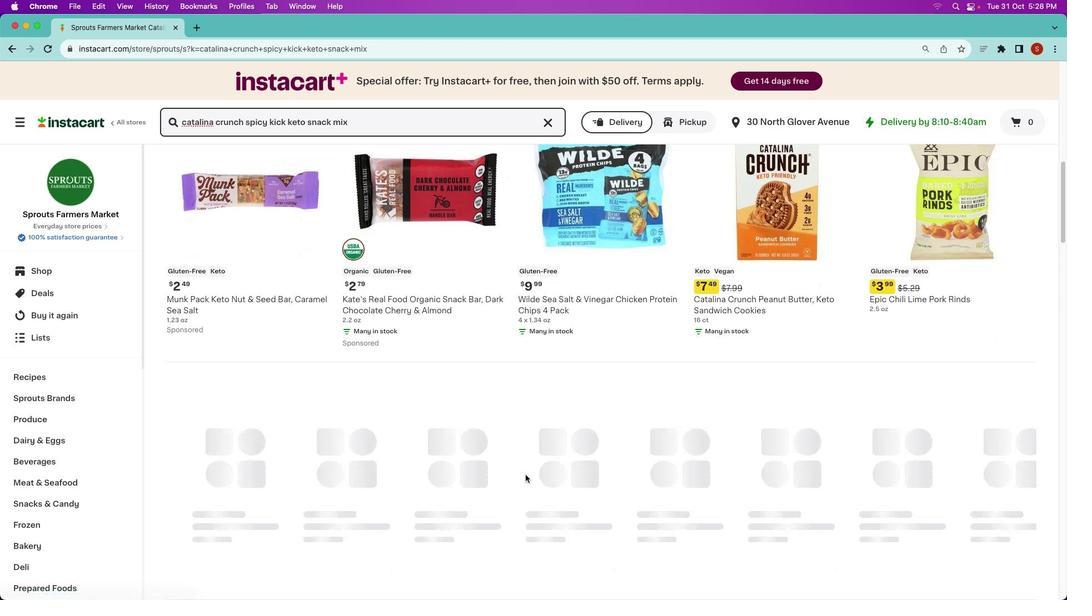 
Action: Mouse scrolled (525, 475) with delta (0, -1)
Screenshot: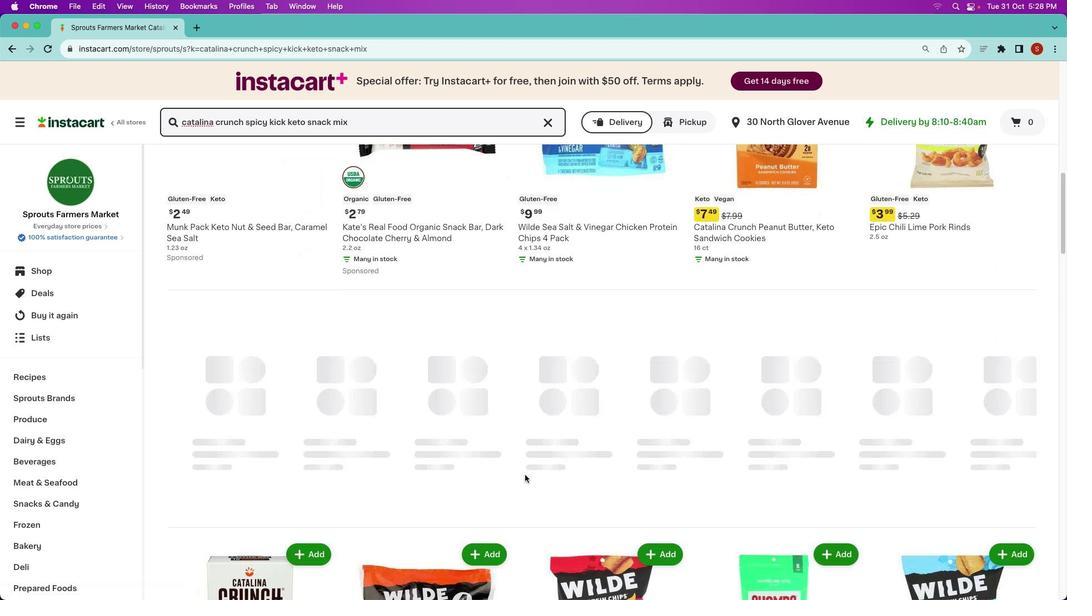 
Action: Mouse scrolled (525, 475) with delta (0, -2)
Screenshot: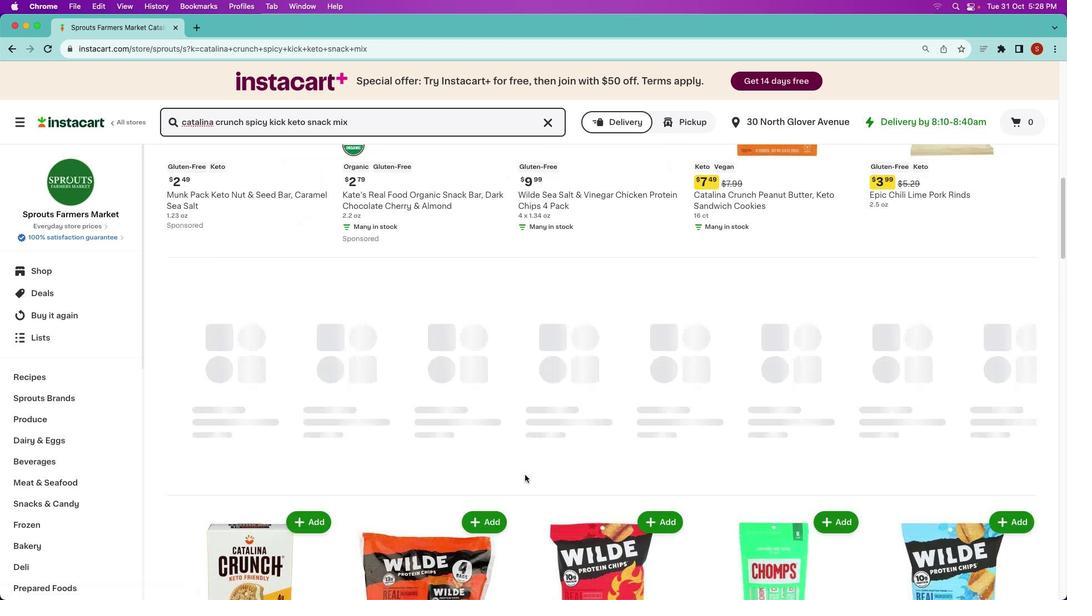 
Action: Mouse moved to (524, 475)
Screenshot: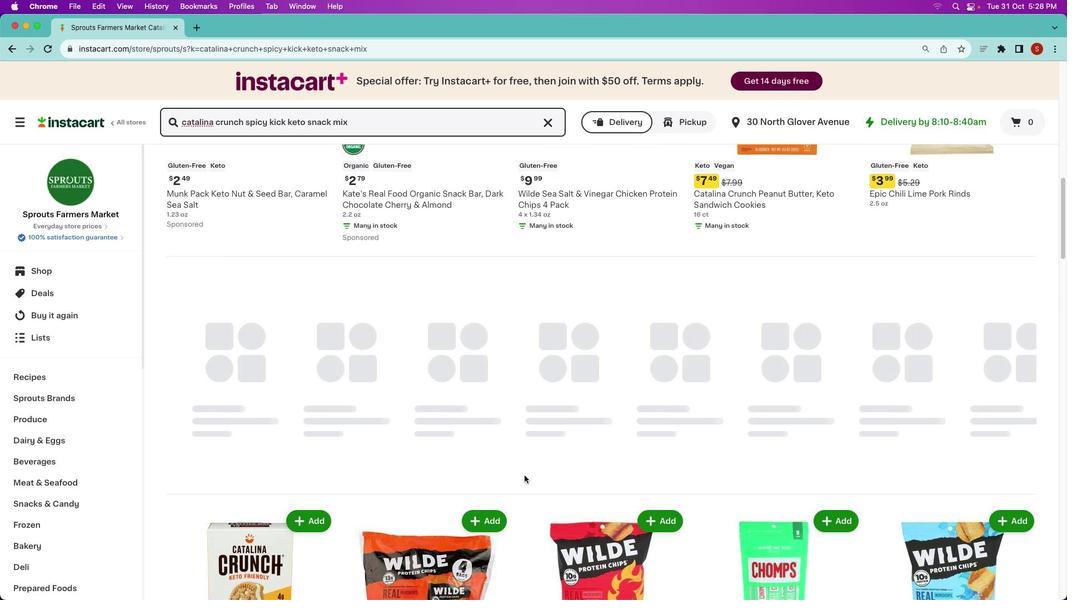
Action: Mouse scrolled (524, 475) with delta (0, 0)
Screenshot: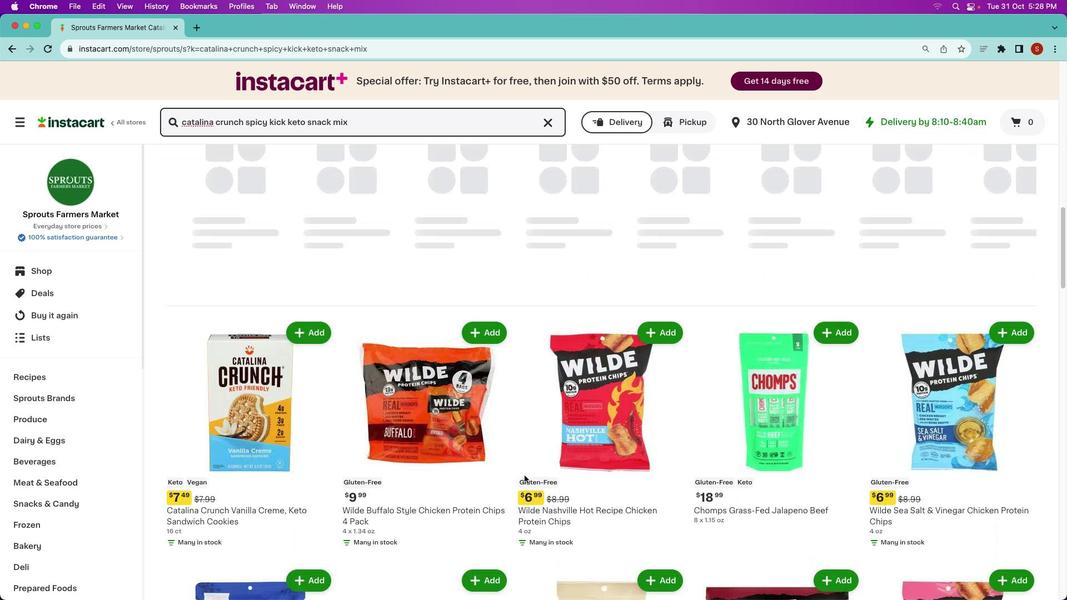 
Action: Mouse scrolled (524, 475) with delta (0, 0)
Screenshot: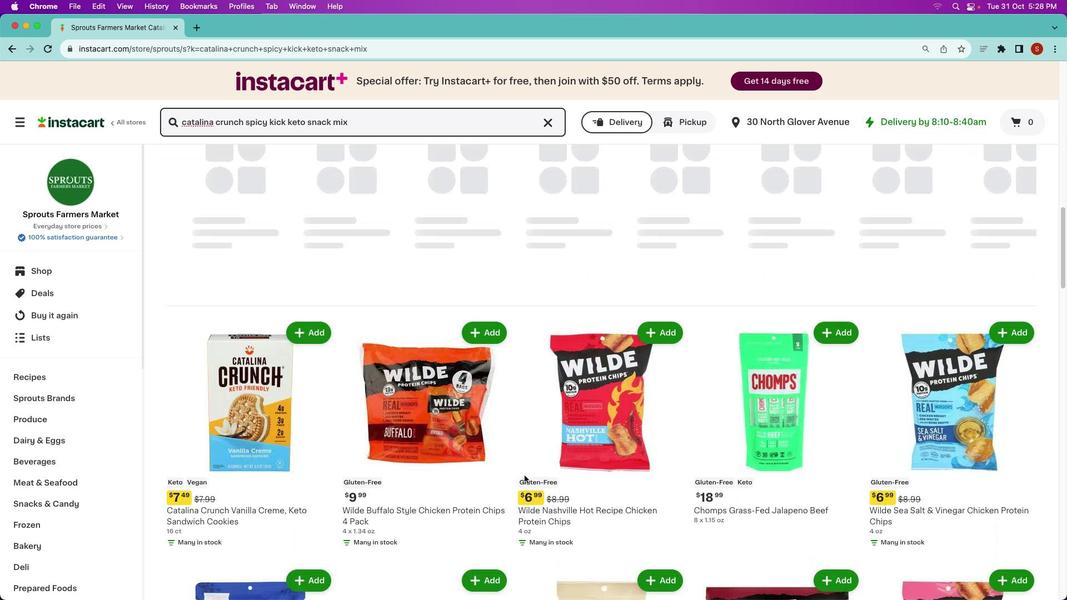 
Action: Mouse scrolled (524, 475) with delta (0, -1)
Screenshot: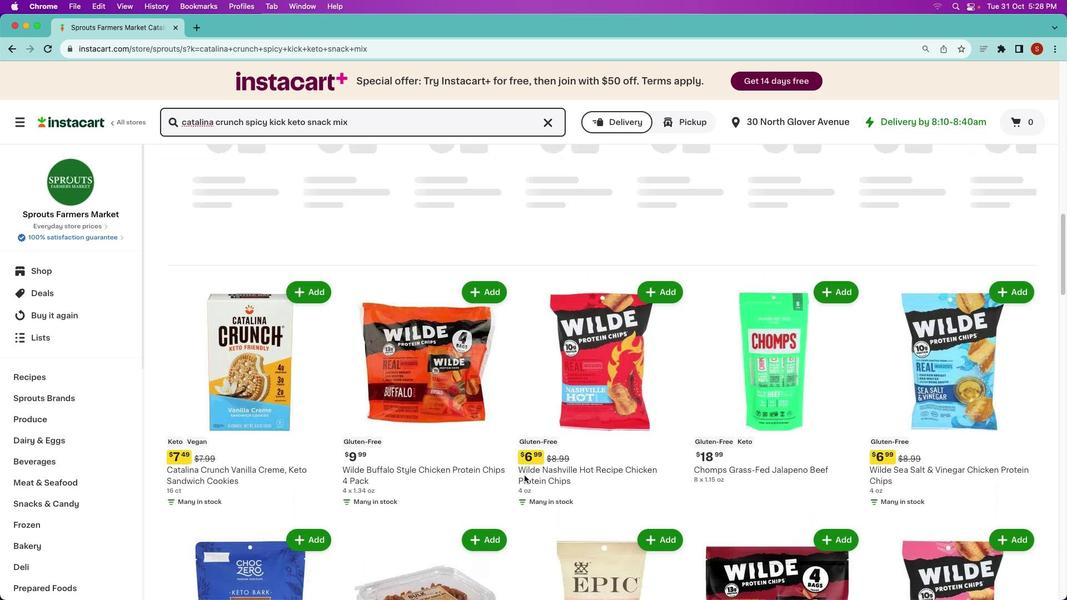 
Action: Mouse scrolled (524, 475) with delta (0, -2)
Screenshot: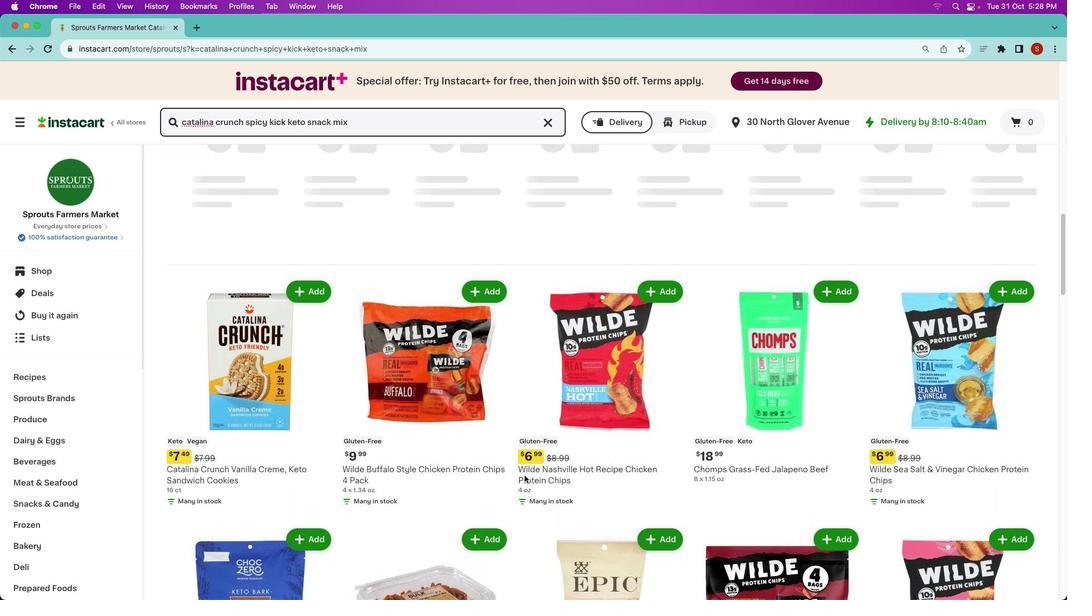 
Action: Mouse moved to (565, 479)
Screenshot: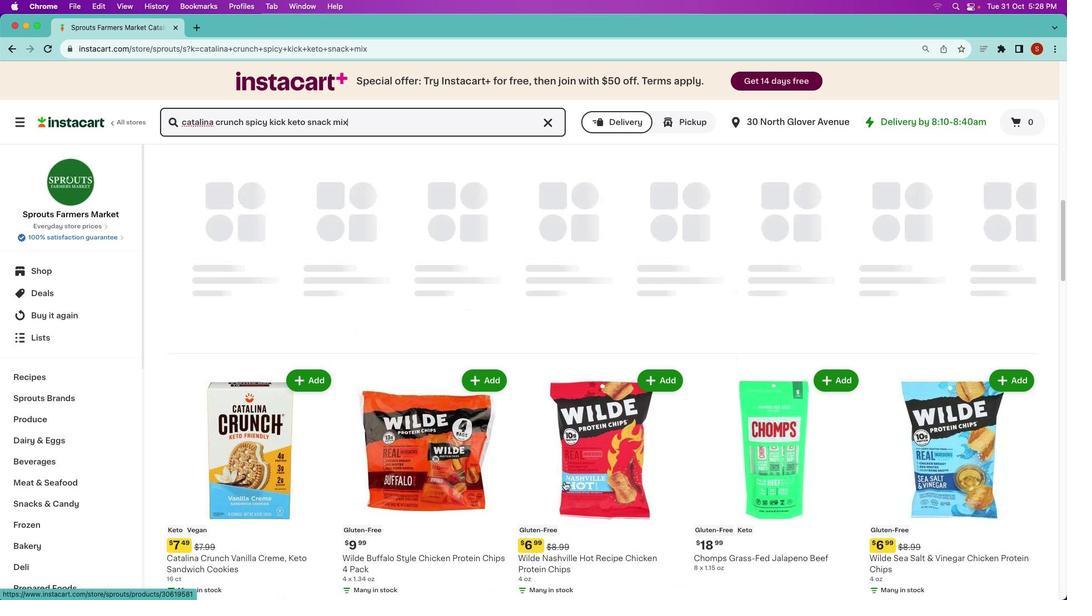 
Action: Mouse scrolled (565, 479) with delta (0, 0)
Screenshot: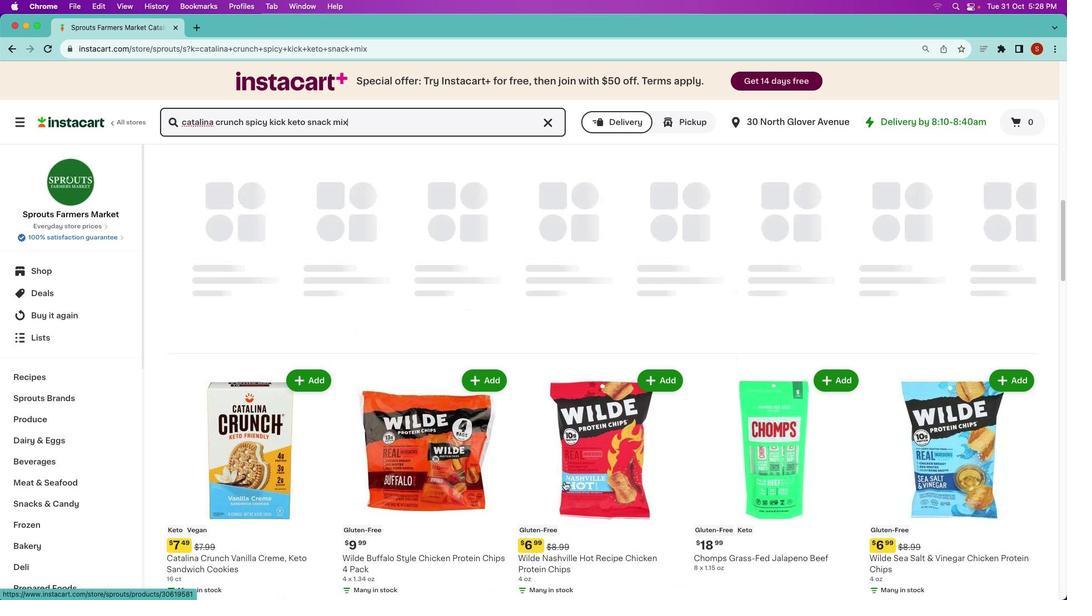 
Action: Mouse moved to (564, 479)
Screenshot: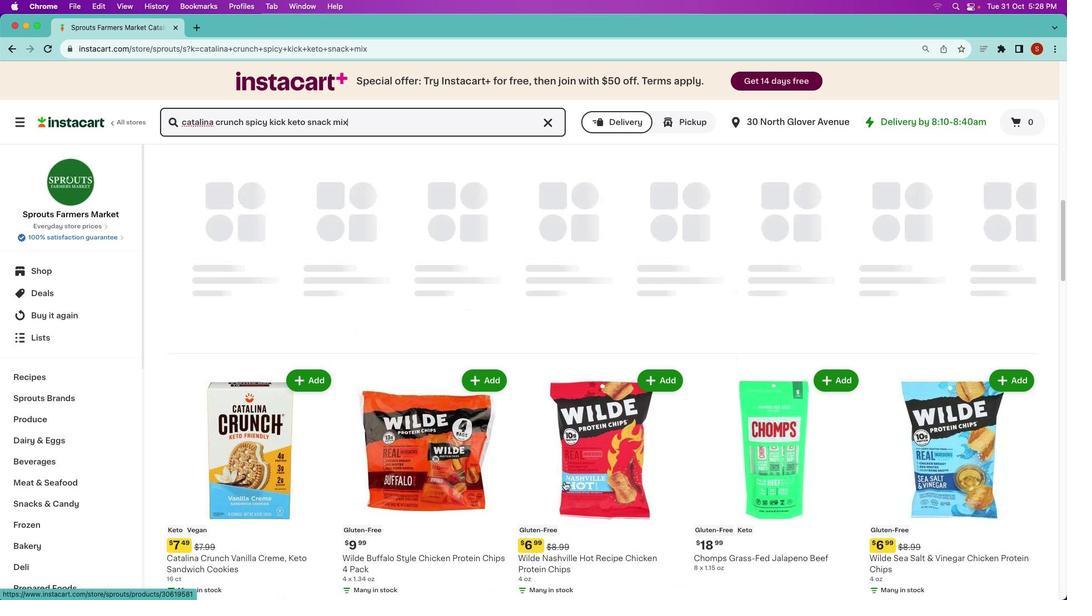 
Action: Mouse scrolled (564, 479) with delta (0, 0)
Screenshot: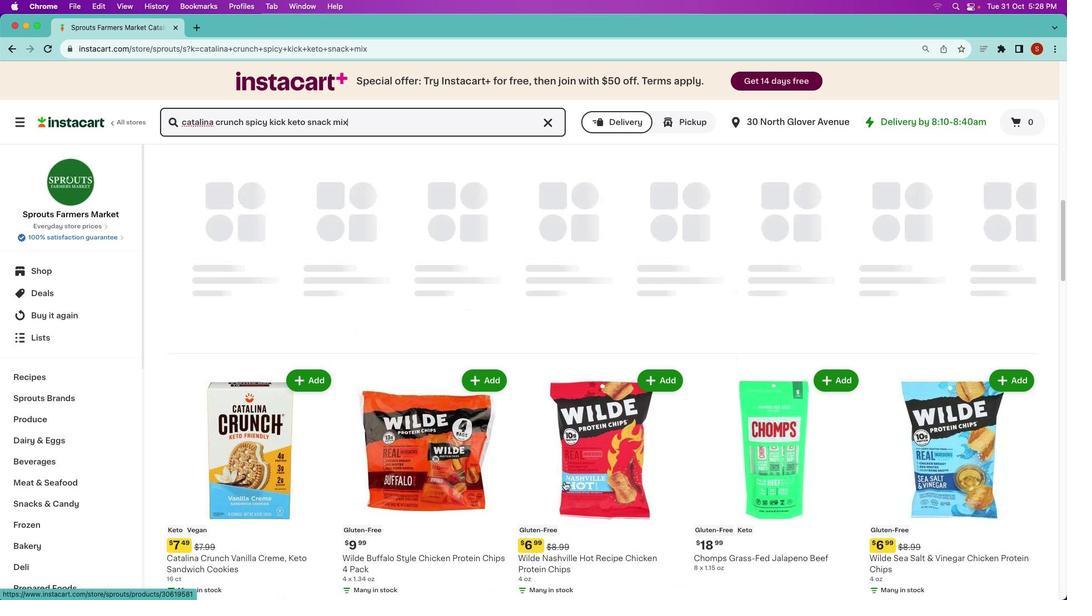 
Action: Mouse moved to (564, 480)
Screenshot: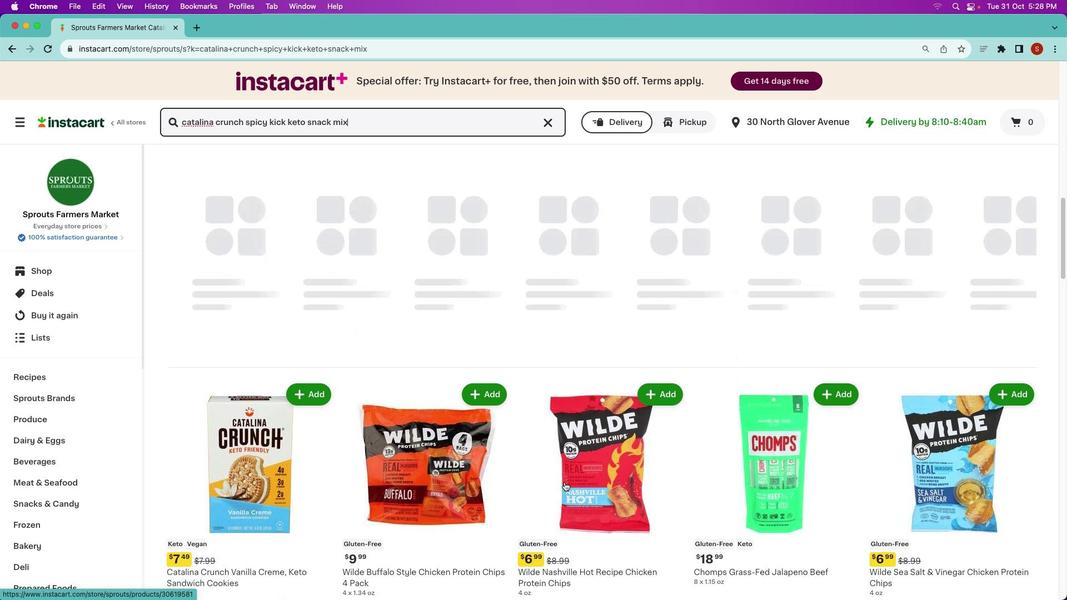 
Action: Mouse scrolled (564, 480) with delta (0, 1)
Screenshot: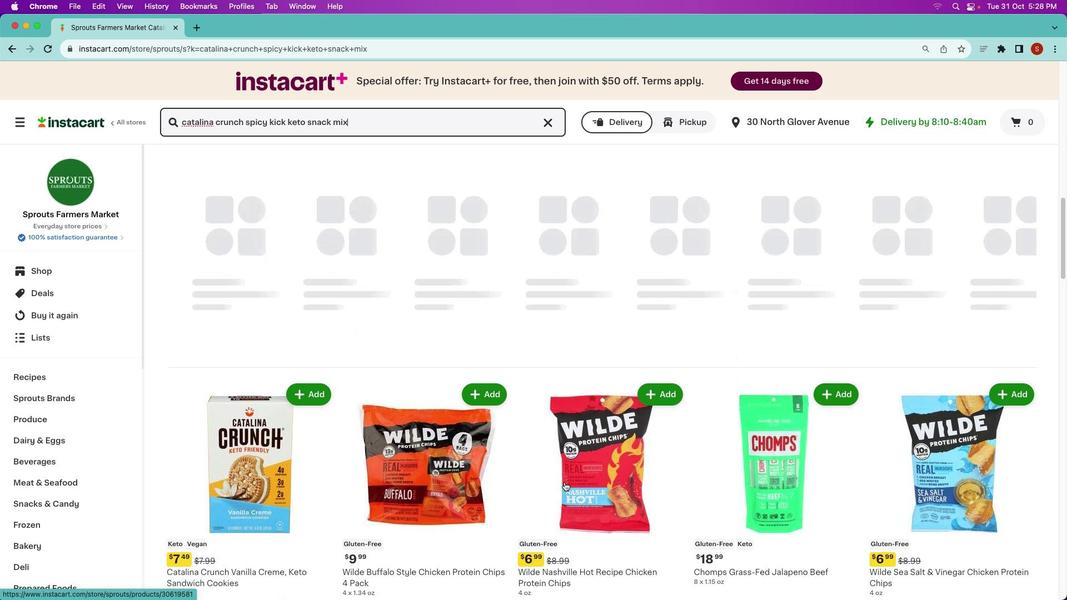 
Action: Mouse moved to (564, 481)
Screenshot: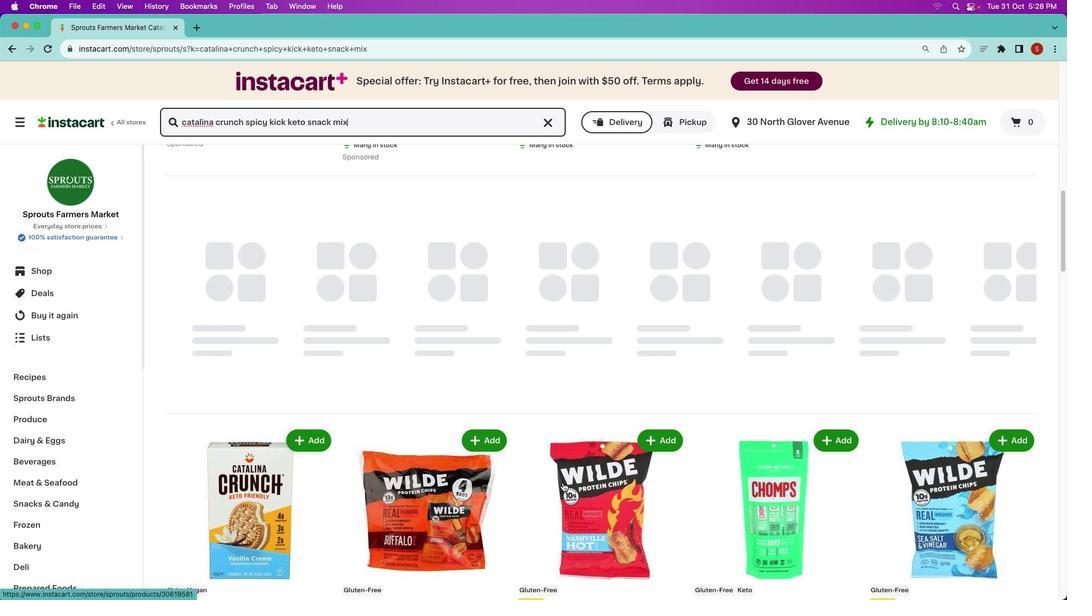 
Action: Mouse scrolled (564, 481) with delta (0, 0)
Screenshot: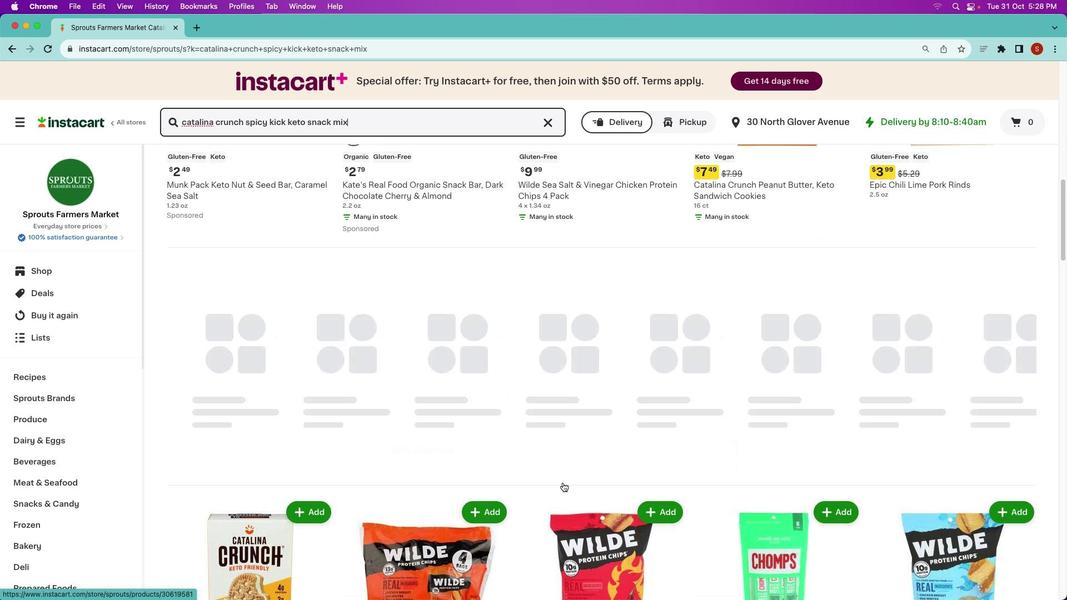 
Action: Mouse moved to (564, 481)
Screenshot: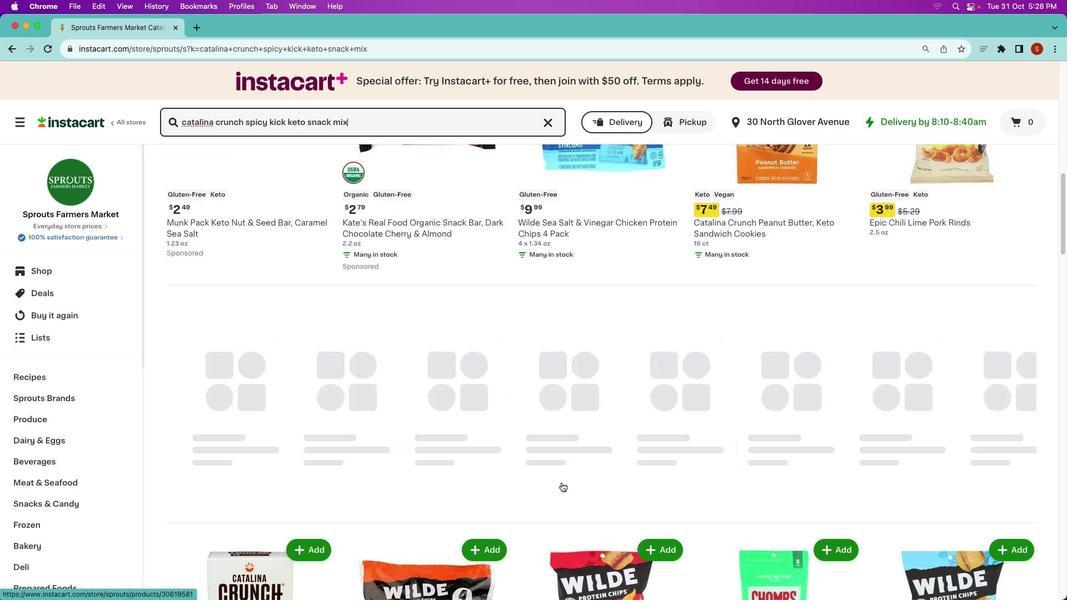 
Action: Mouse scrolled (564, 481) with delta (0, 0)
Screenshot: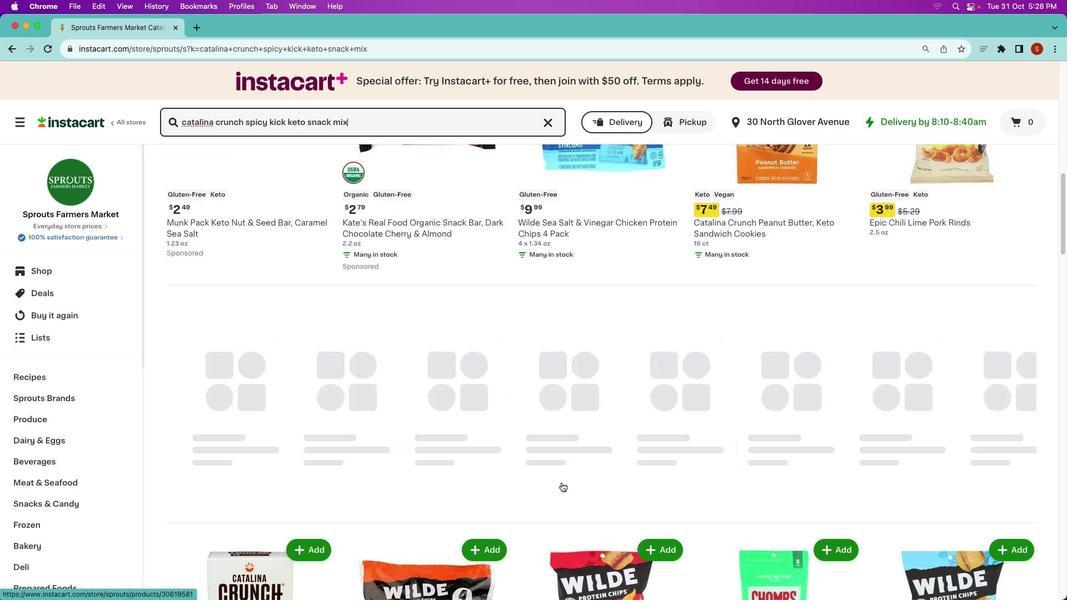 
Action: Mouse moved to (563, 481)
Screenshot: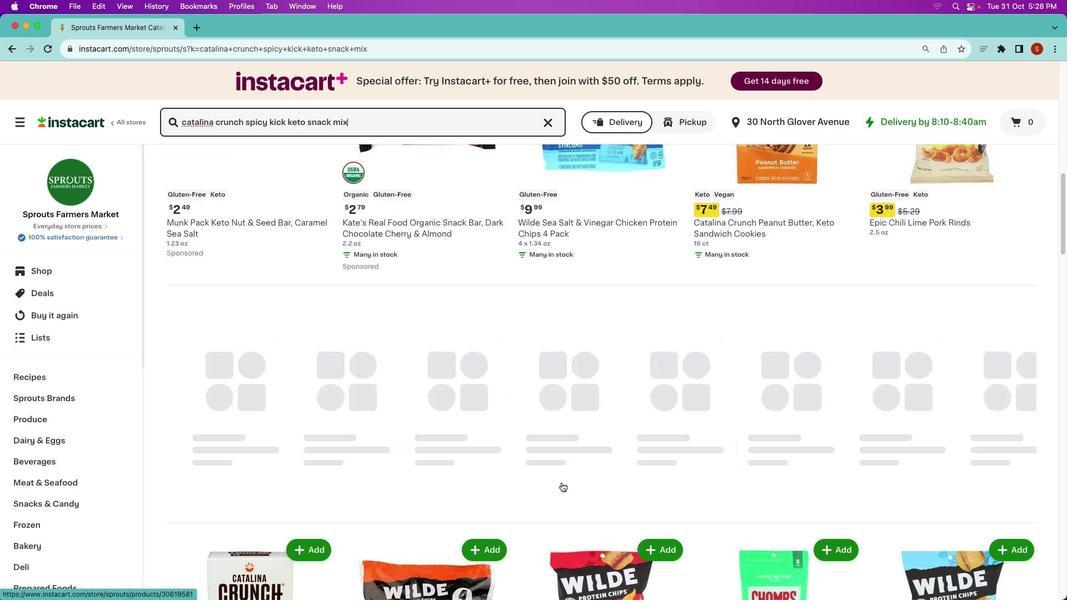 
Action: Mouse scrolled (563, 481) with delta (0, 1)
Screenshot: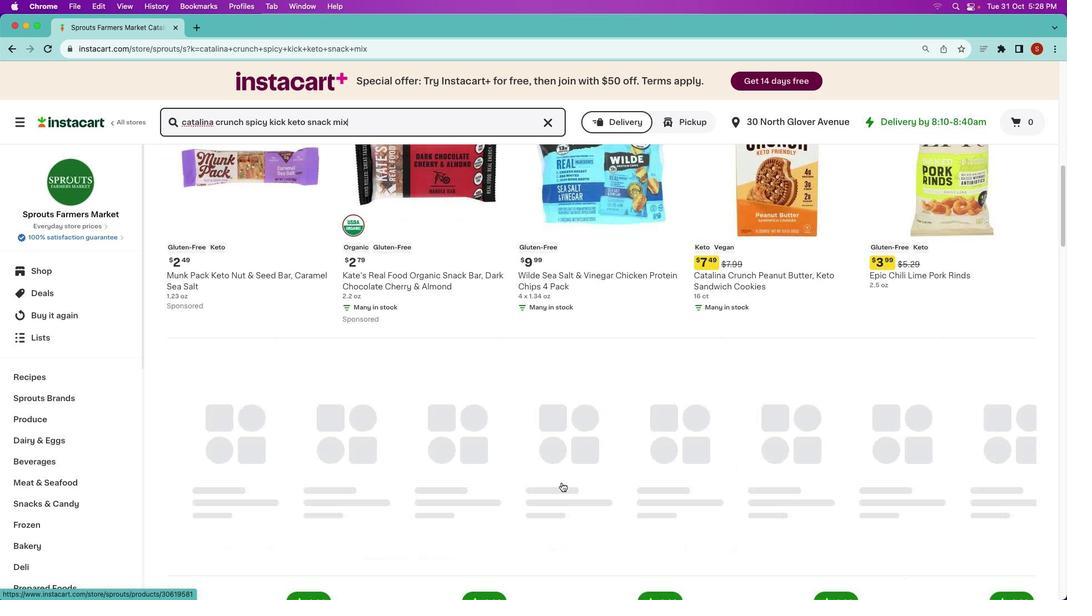 
Action: Mouse moved to (563, 482)
Screenshot: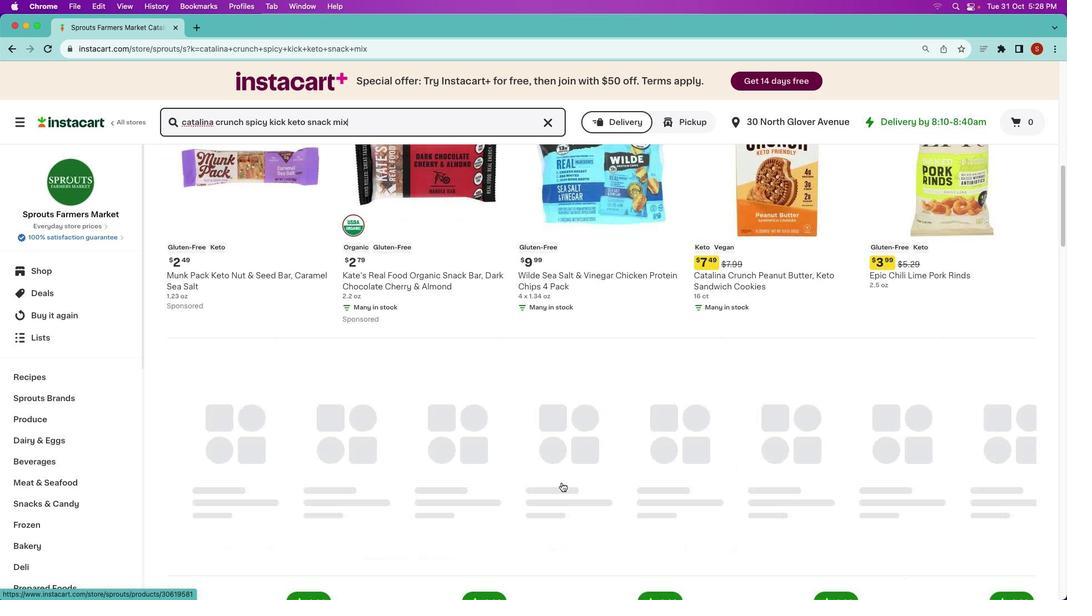 
Action: Mouse scrolled (563, 482) with delta (0, 2)
Screenshot: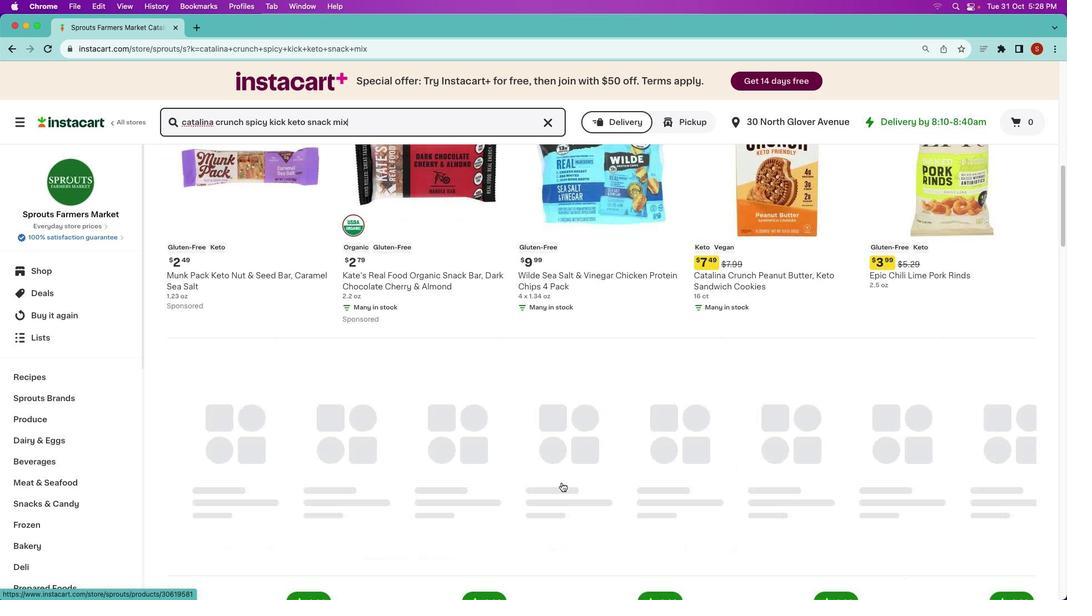 
Action: Mouse moved to (515, 433)
Screenshot: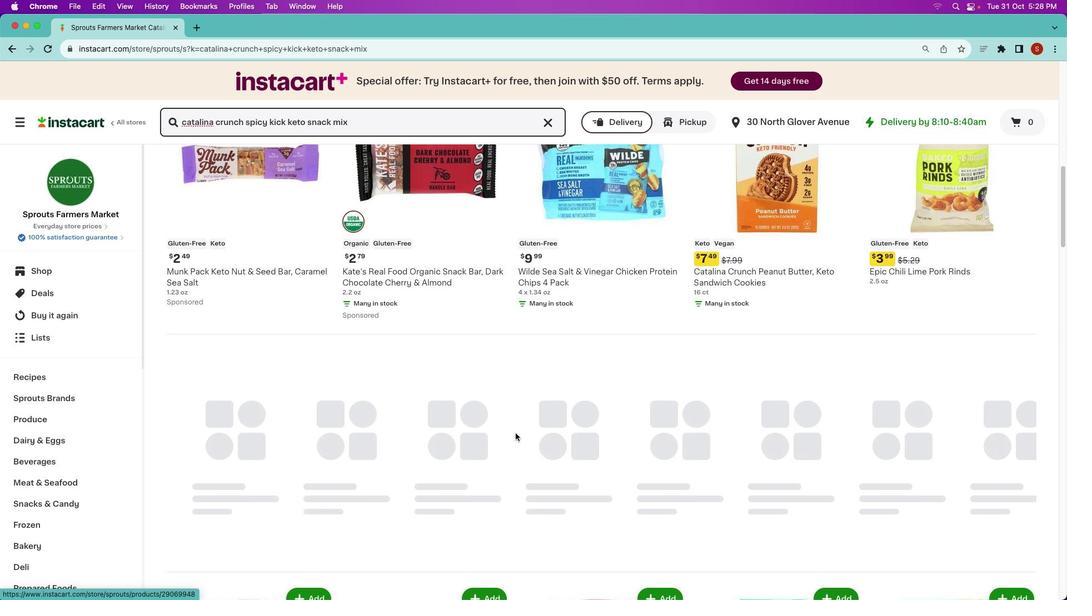 
Action: Mouse scrolled (515, 433) with delta (0, 0)
Screenshot: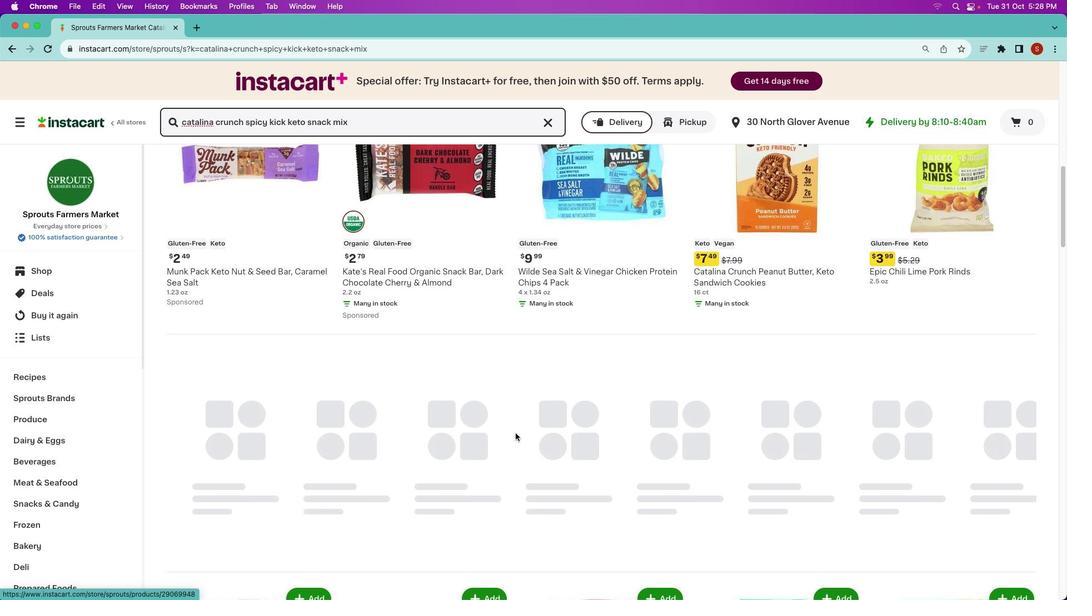 
Action: Mouse moved to (515, 433)
Screenshot: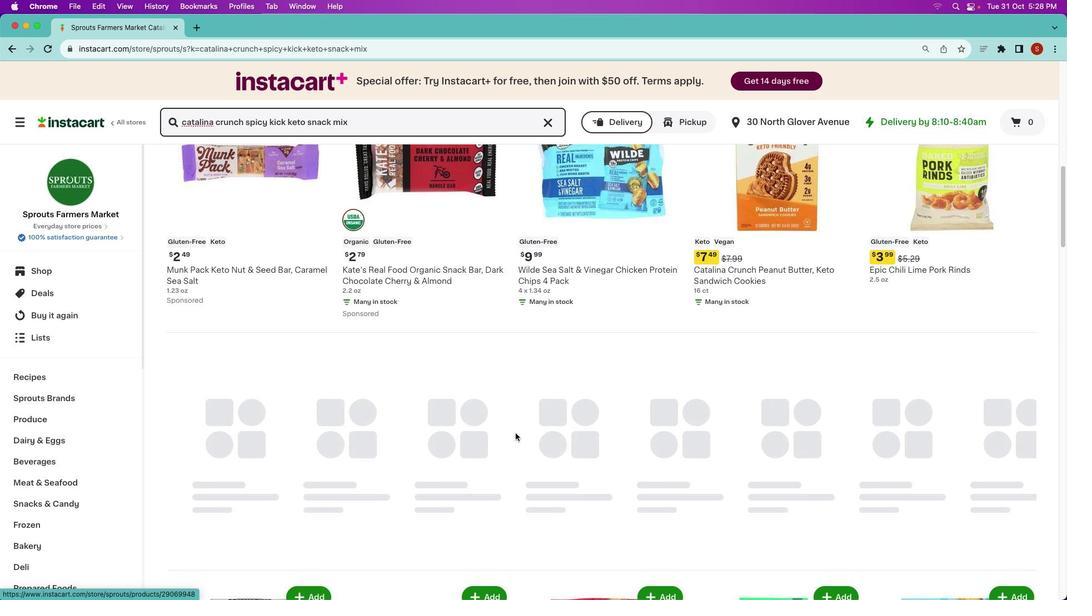
Action: Mouse scrolled (515, 433) with delta (0, 0)
Screenshot: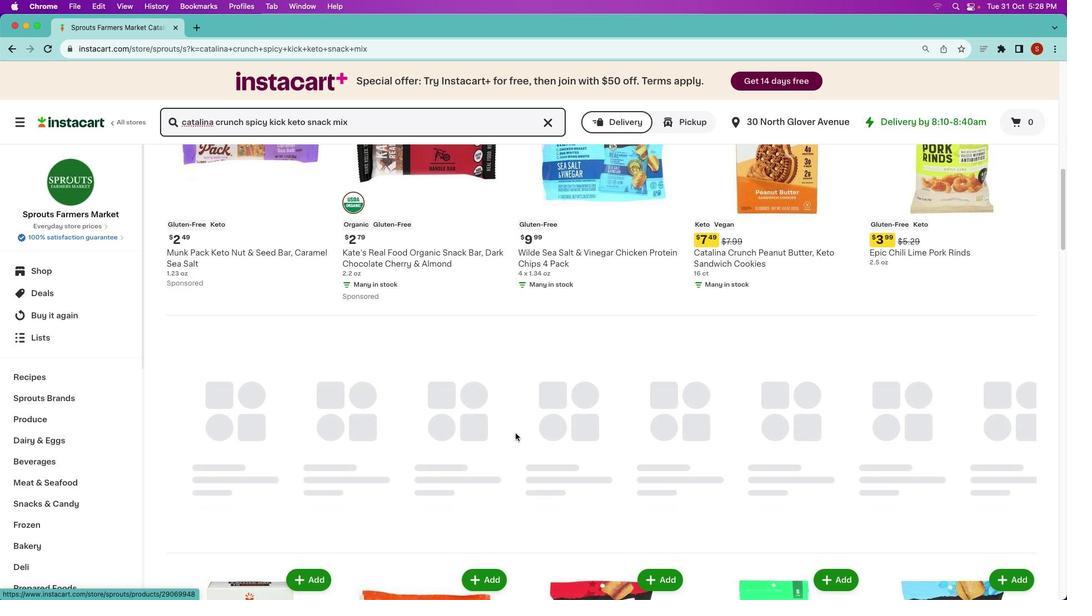 
Action: Mouse moved to (515, 433)
Screenshot: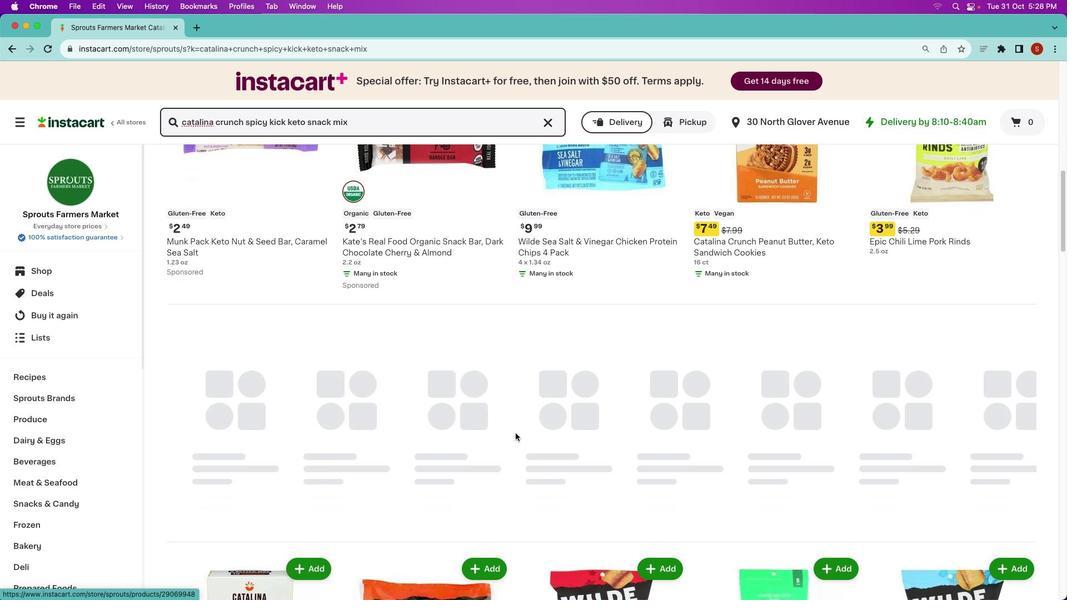 
Action: Mouse scrolled (515, 433) with delta (0, 0)
Screenshot: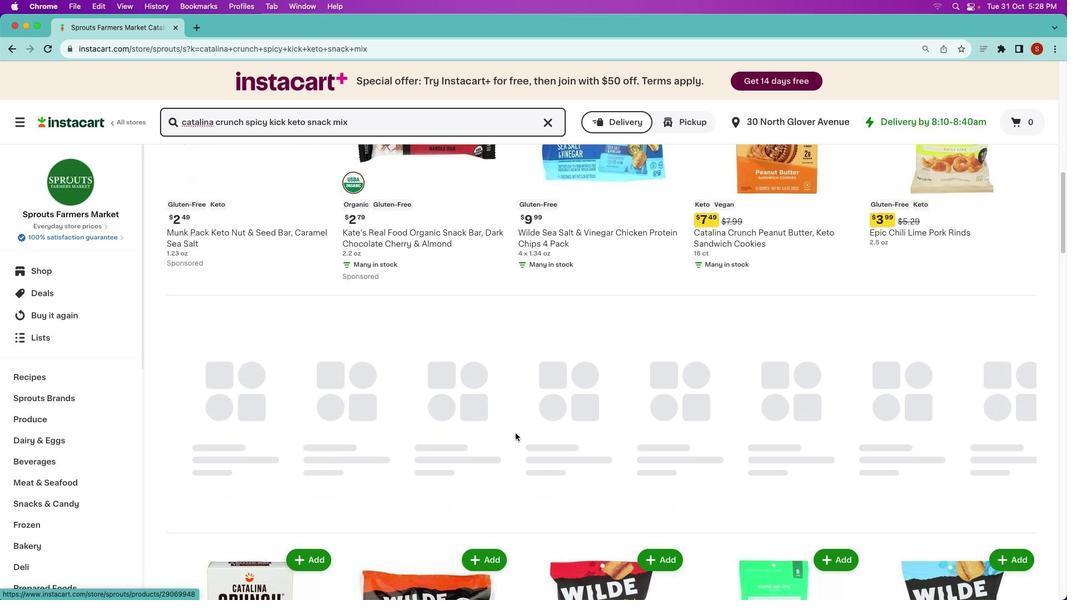 
Action: Mouse moved to (514, 434)
Screenshot: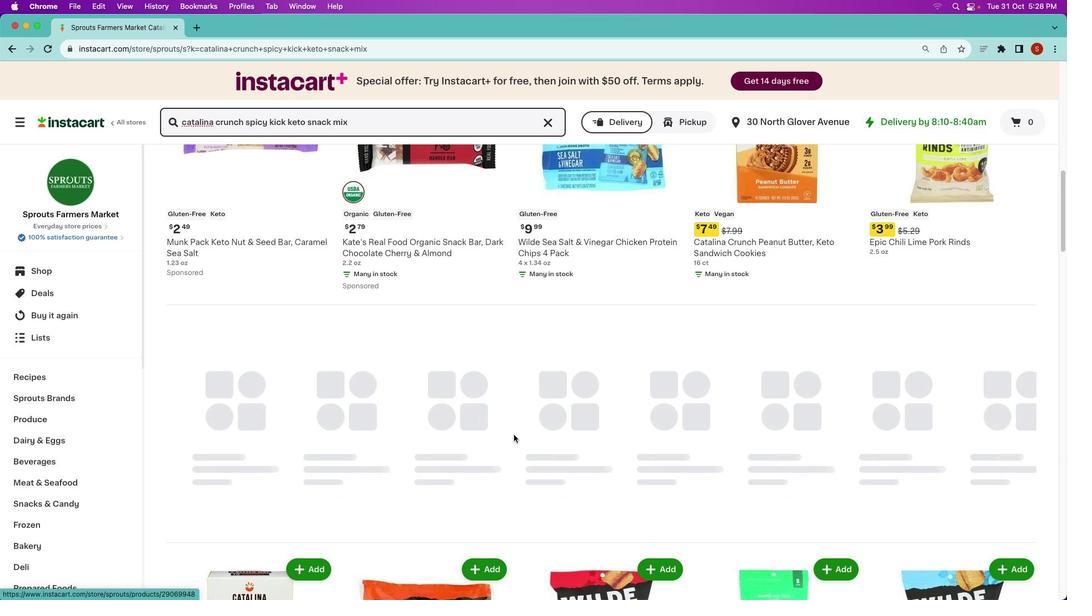 
Action: Mouse scrolled (514, 434) with delta (0, 0)
Screenshot: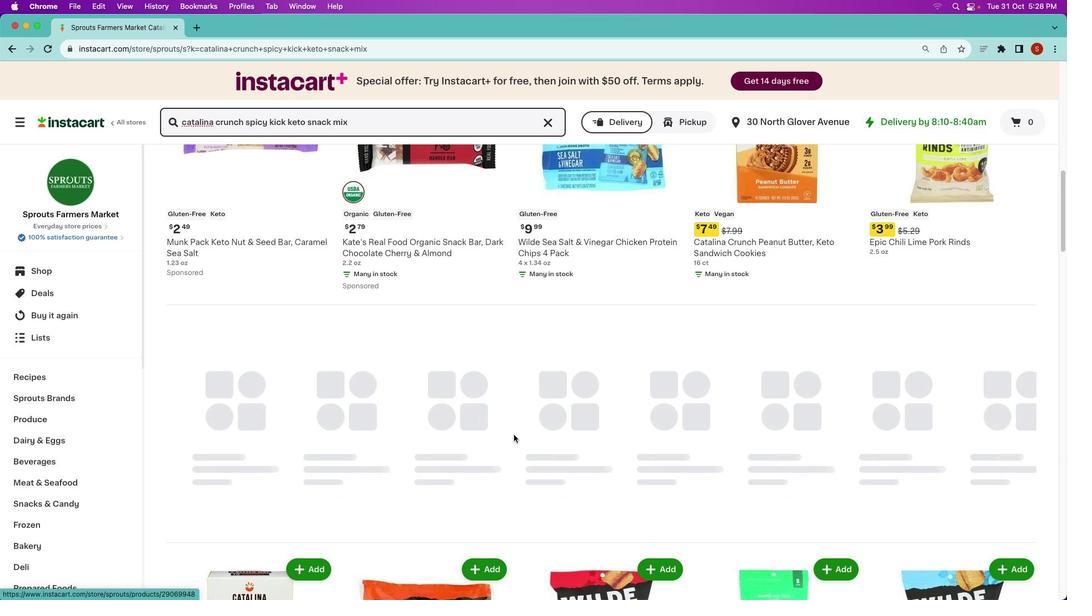 
Action: Mouse moved to (514, 434)
Screenshot: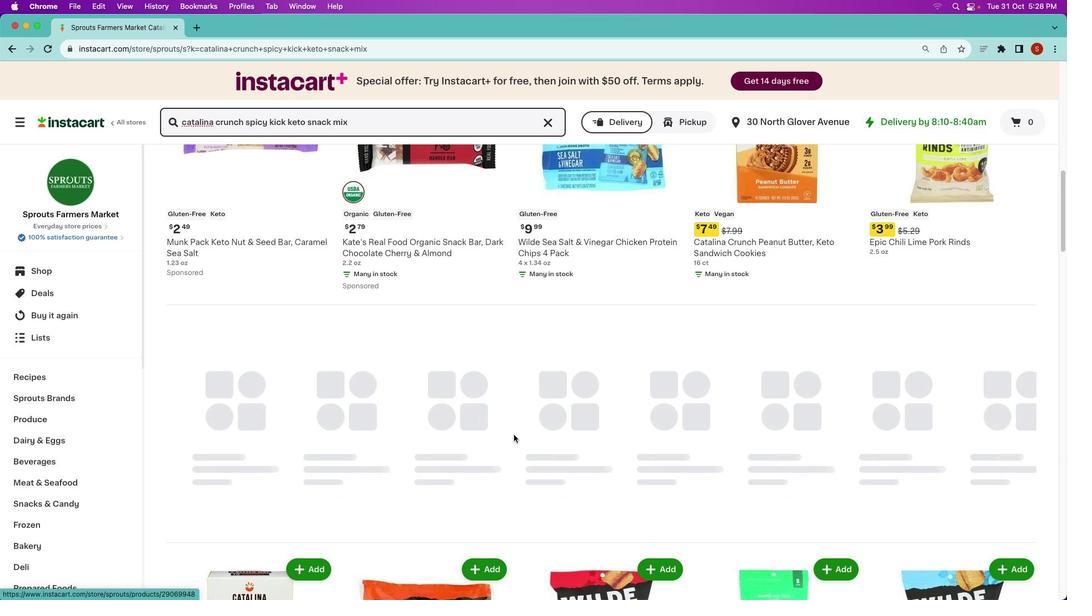 
Action: Mouse scrolled (514, 434) with delta (0, 0)
Screenshot: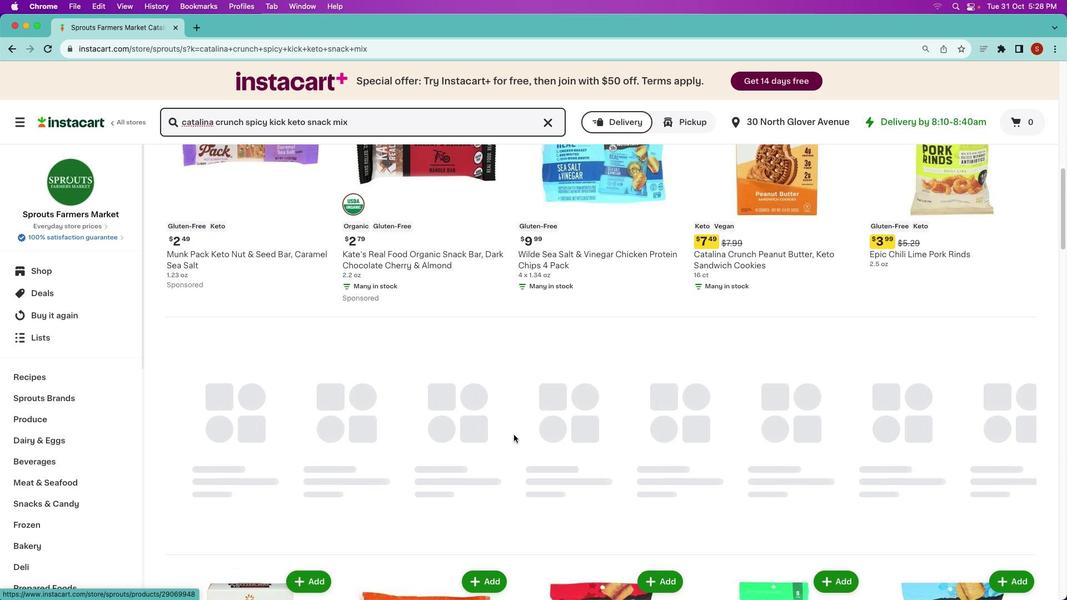 
Action: Mouse moved to (514, 434)
Screenshot: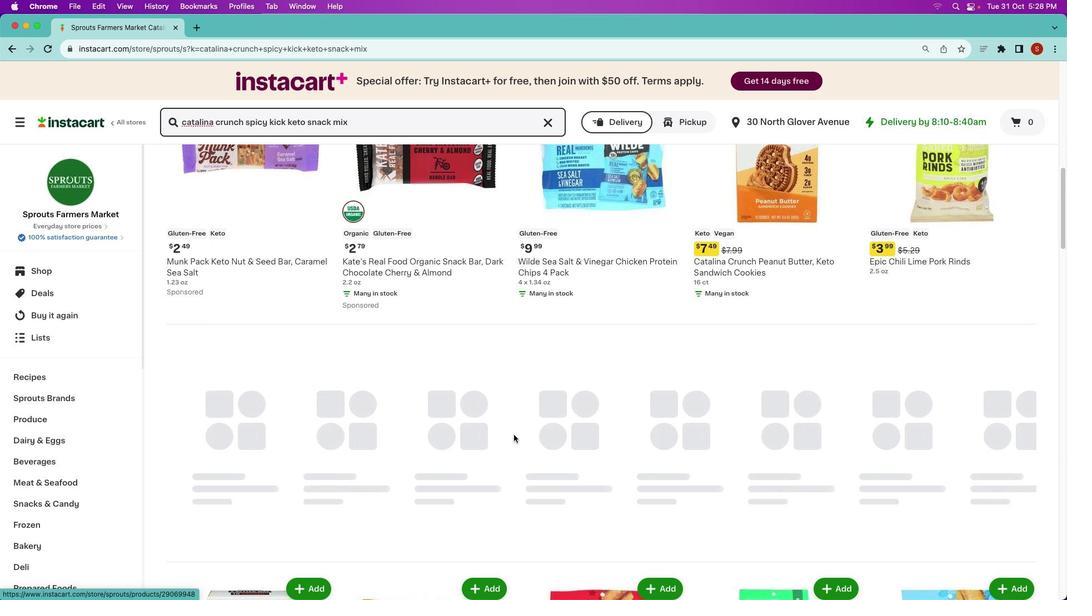 
Action: Mouse scrolled (514, 434) with delta (0, 0)
Screenshot: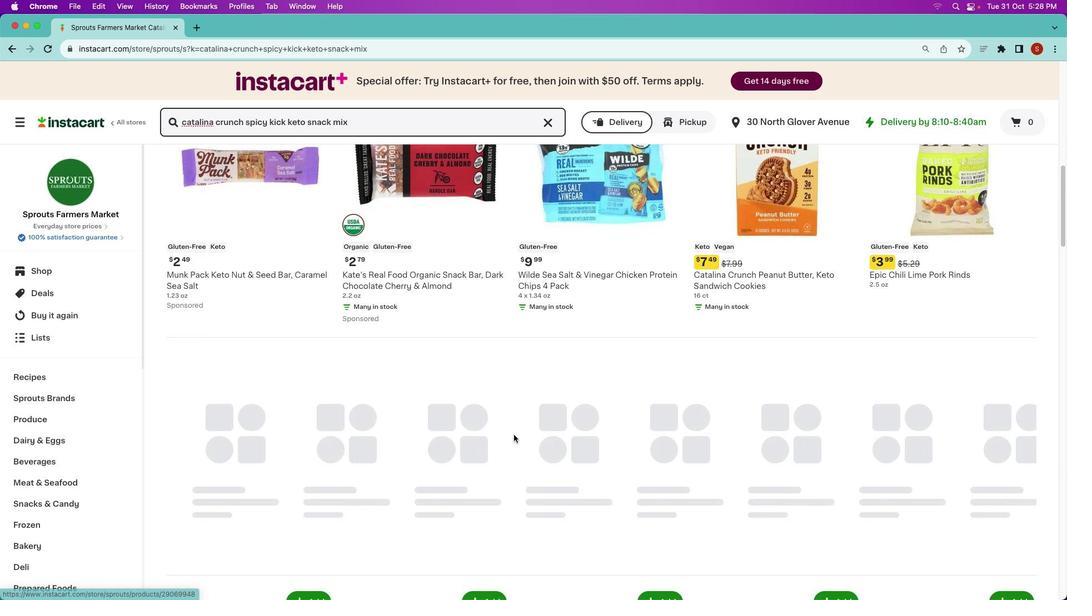 
Action: Mouse moved to (514, 435)
Screenshot: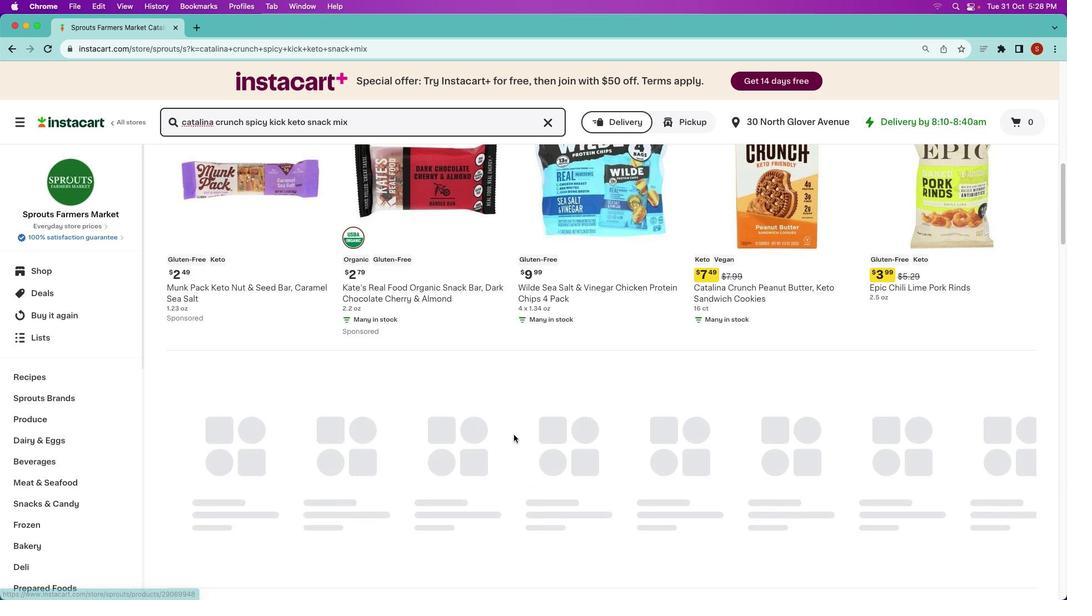 
Action: Mouse scrolled (514, 435) with delta (0, 0)
Screenshot: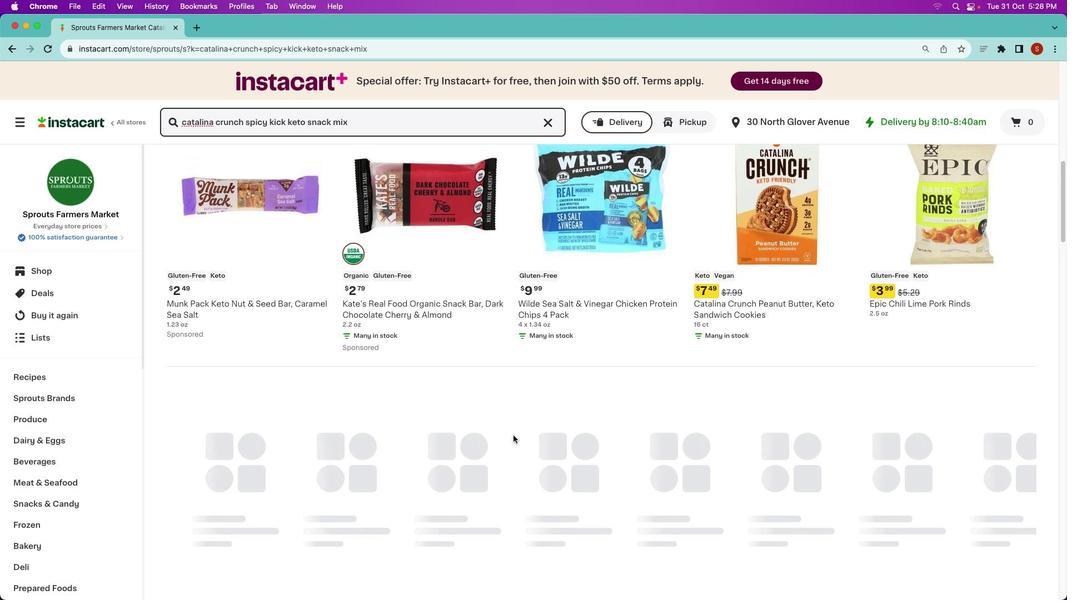 
Action: Mouse moved to (513, 435)
Screenshot: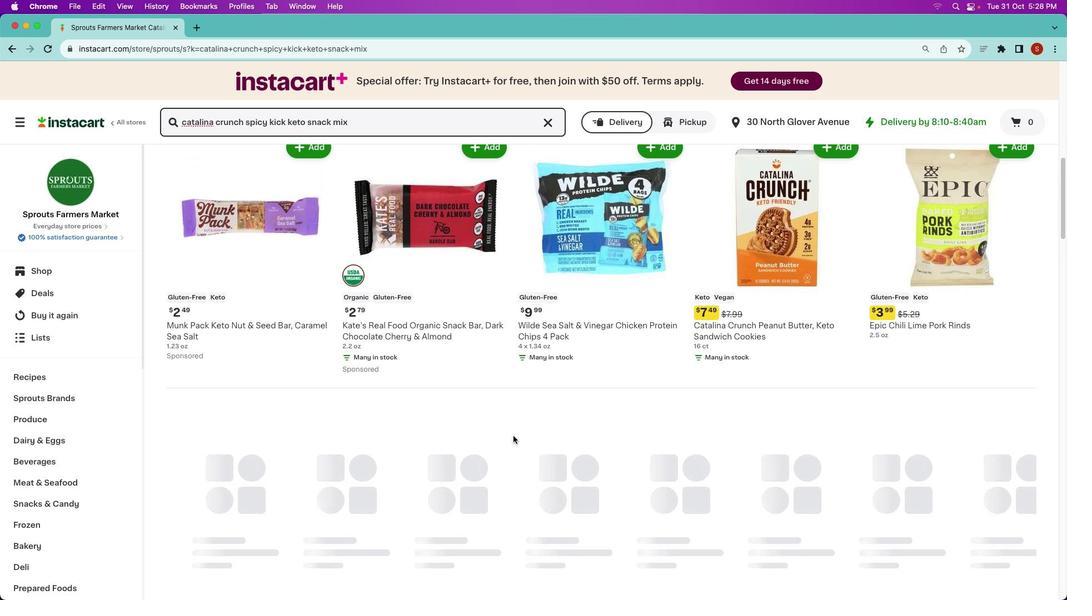 
Action: Mouse scrolled (513, 435) with delta (0, 0)
Screenshot: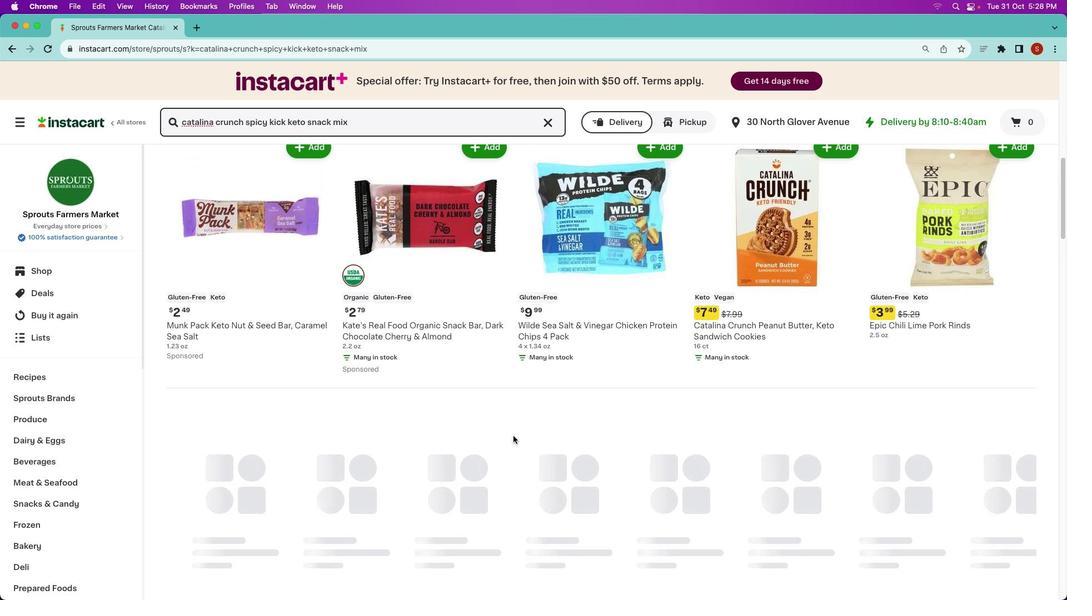 
Action: Mouse moved to (513, 435)
Screenshot: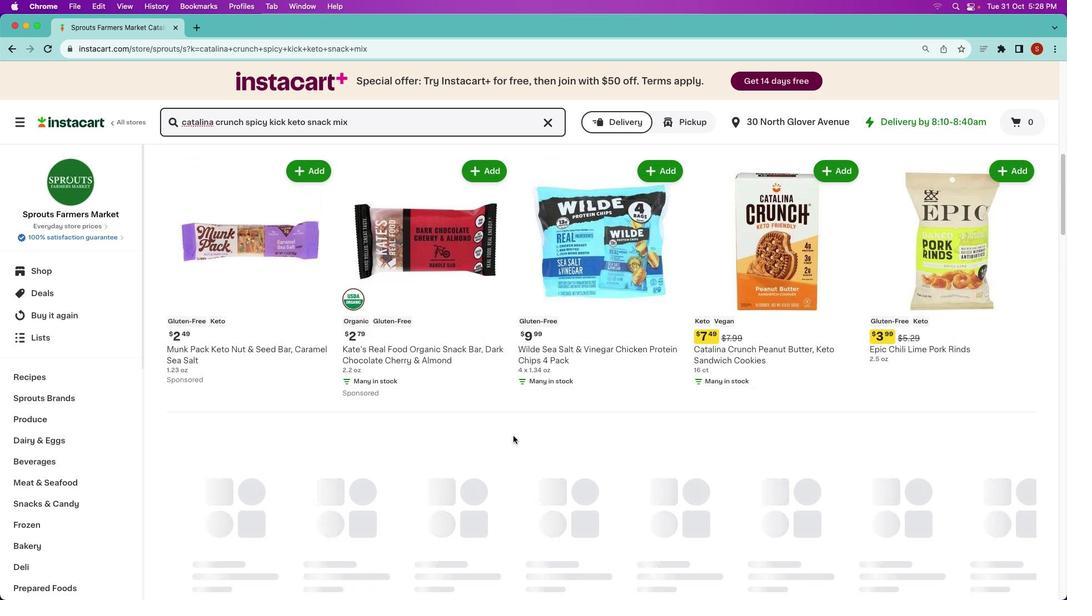 
Action: Mouse scrolled (513, 435) with delta (0, 1)
Screenshot: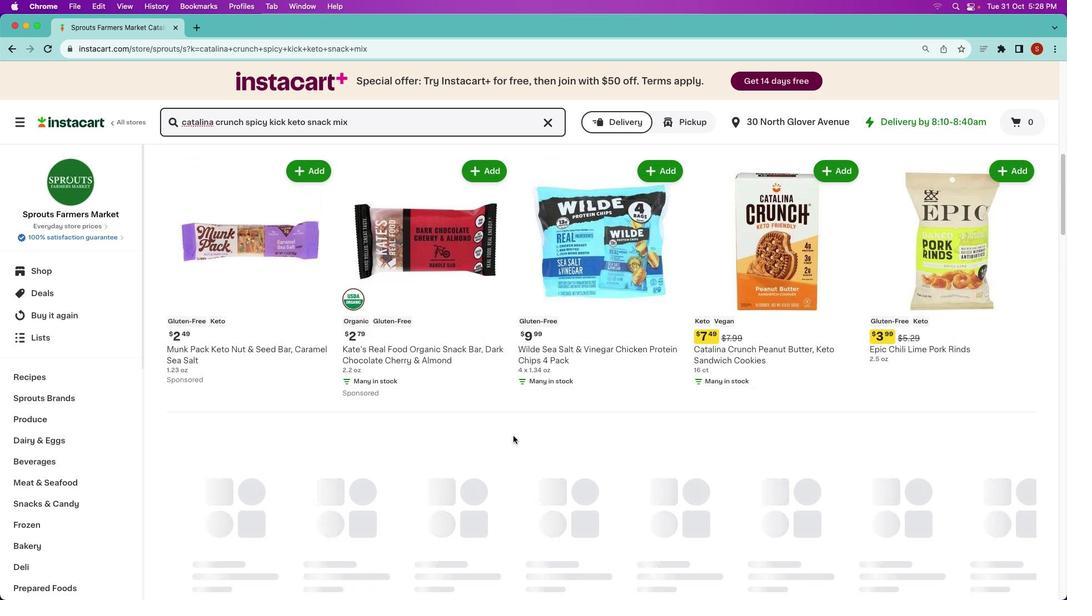 
Action: Mouse moved to (512, 438)
Screenshot: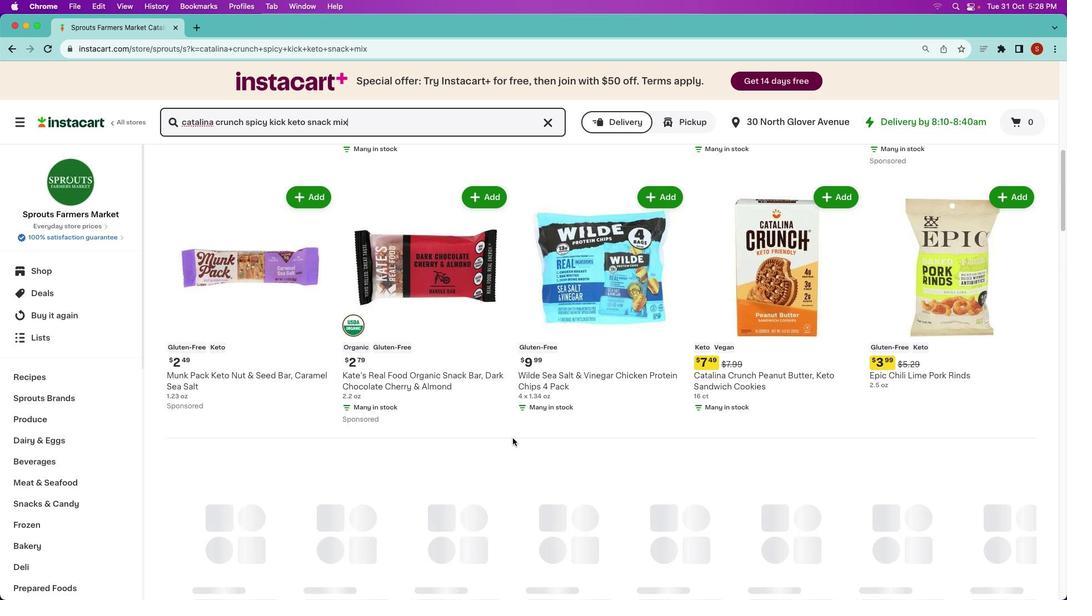 
Action: Mouse scrolled (512, 438) with delta (0, 0)
Screenshot: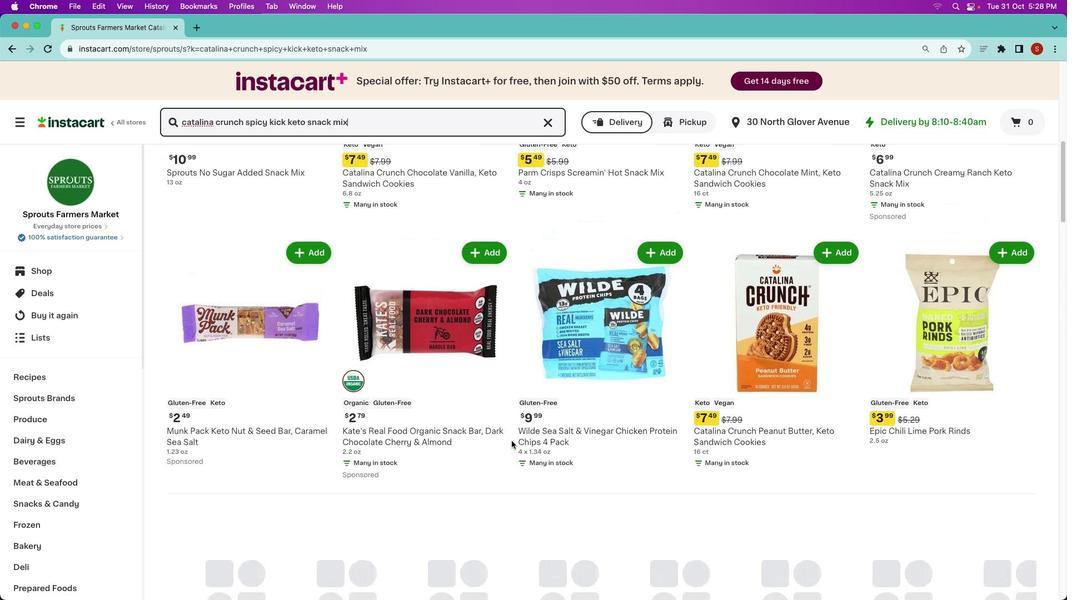 
Action: Mouse moved to (512, 438)
Screenshot: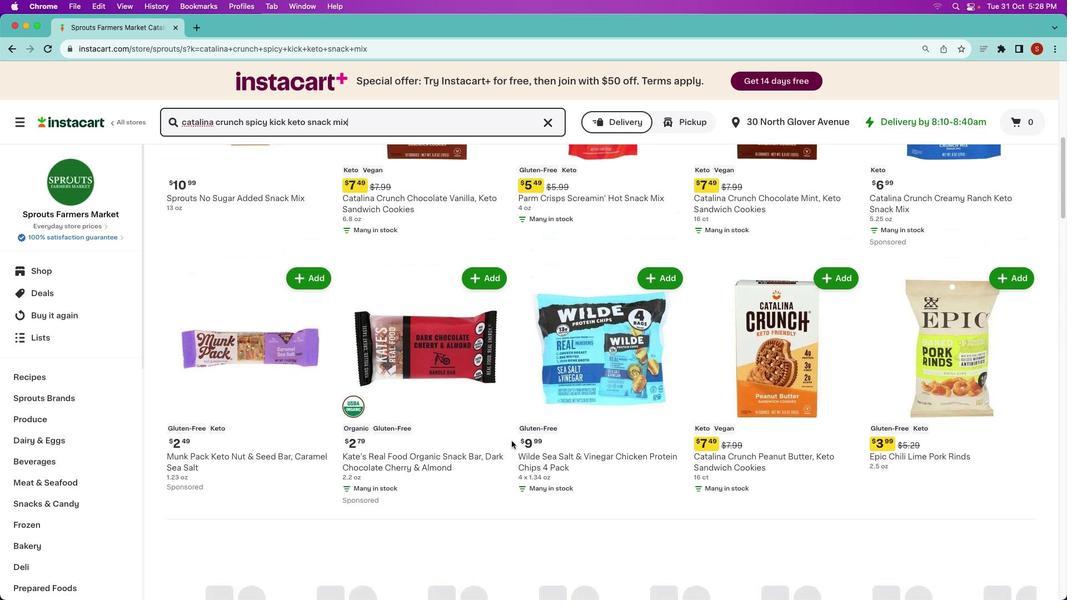 
Action: Mouse scrolled (512, 438) with delta (0, 0)
Screenshot: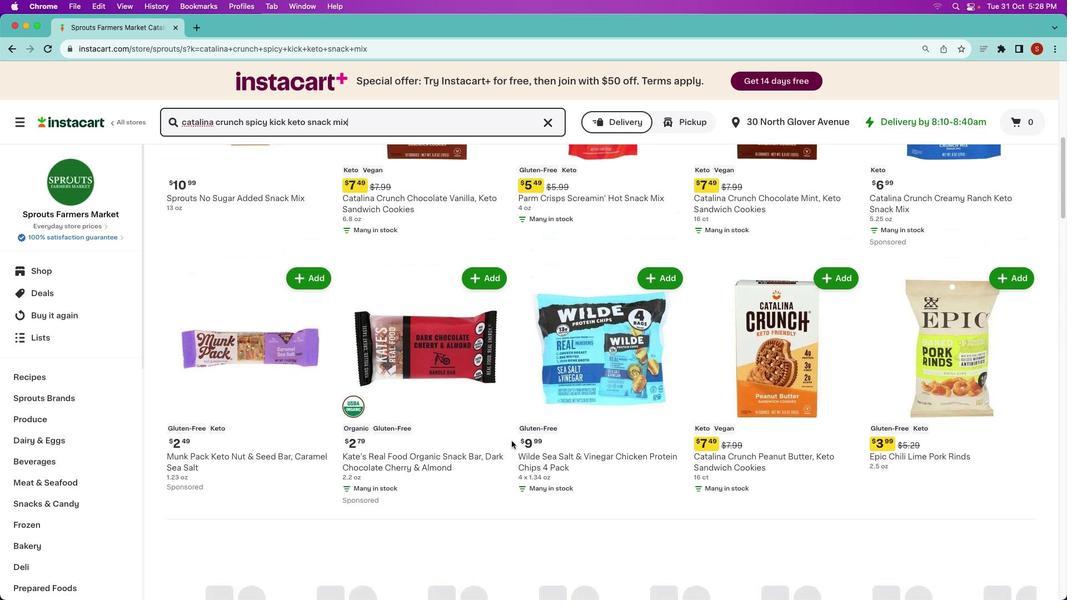 
Action: Mouse moved to (511, 439)
Screenshot: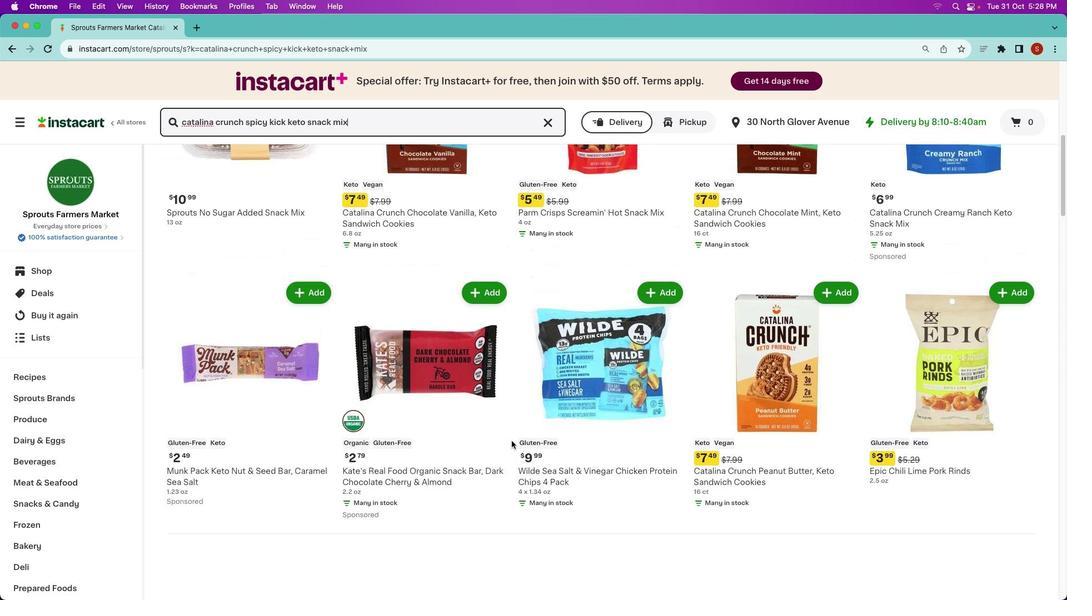 
Action: Mouse scrolled (511, 439) with delta (0, 1)
Screenshot: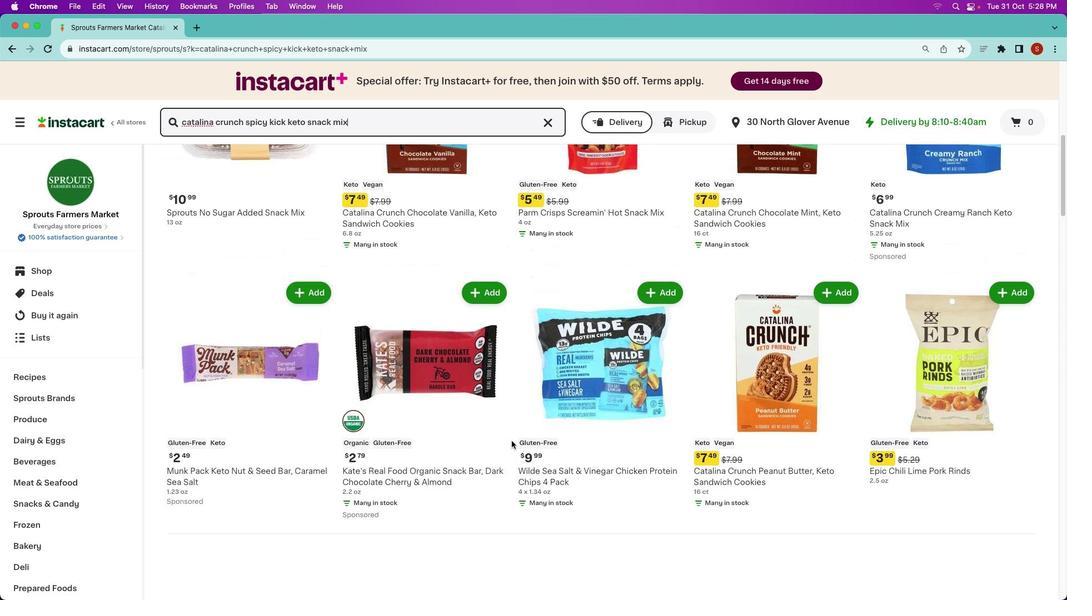 
Action: Mouse moved to (511, 440)
Screenshot: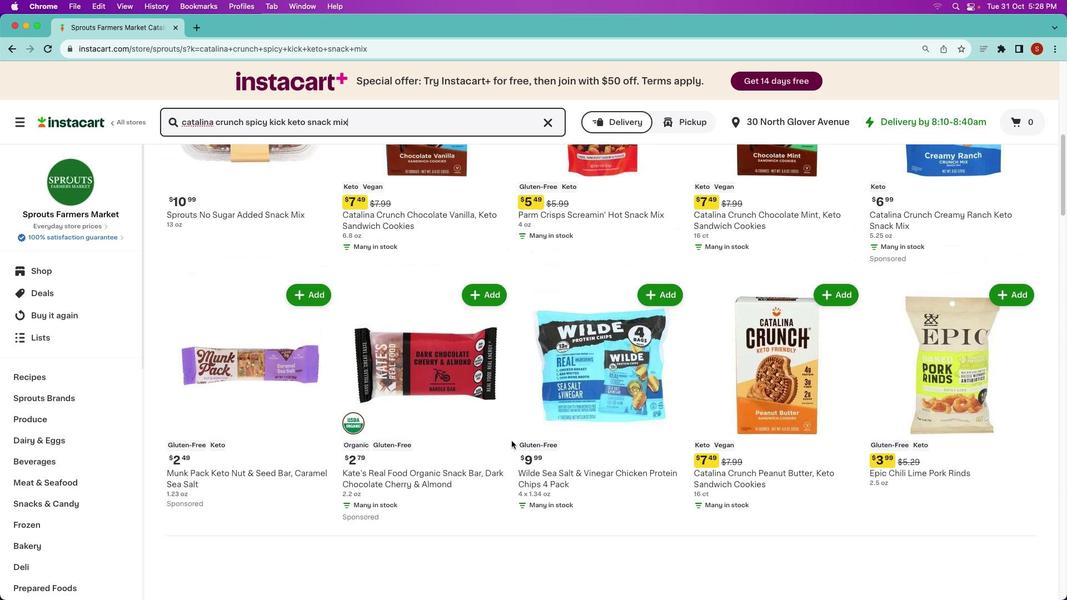 
Action: Mouse scrolled (511, 440) with delta (0, 0)
Screenshot: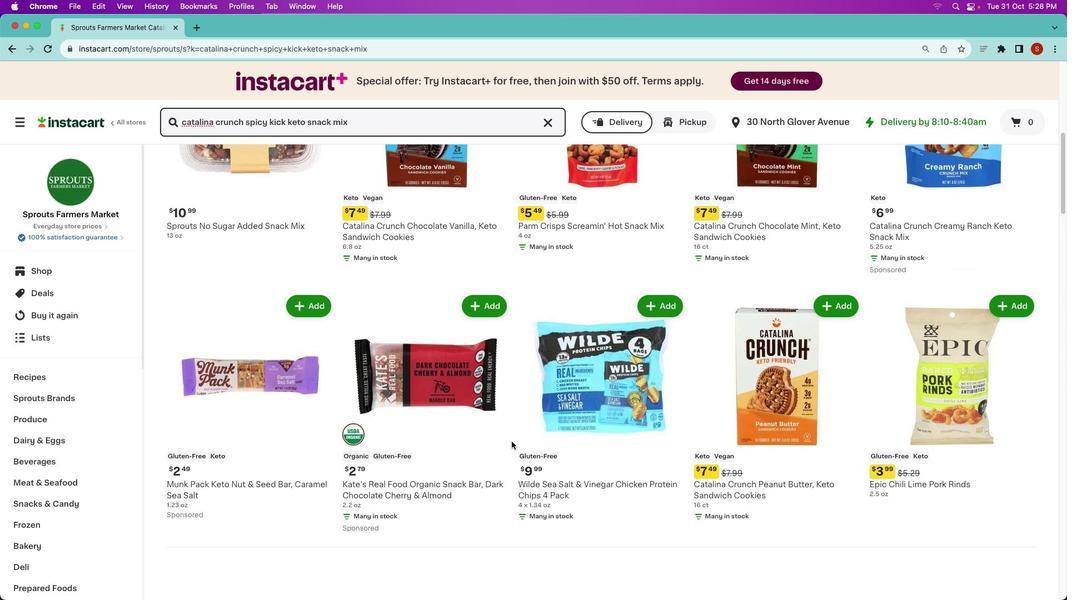 
Action: Mouse moved to (511, 441)
Screenshot: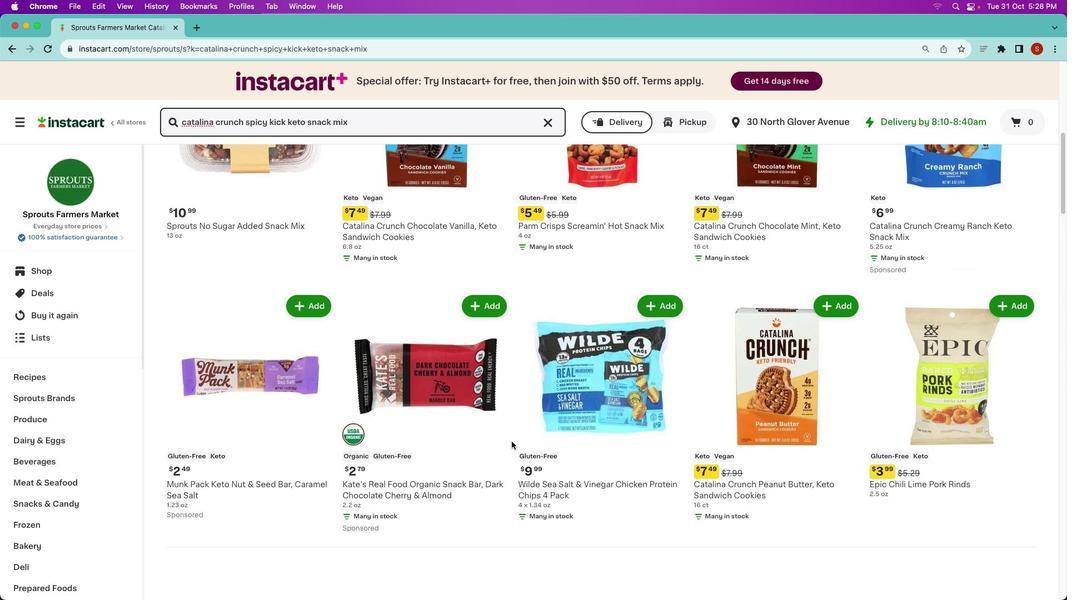 
Action: Mouse scrolled (511, 441) with delta (0, 0)
Screenshot: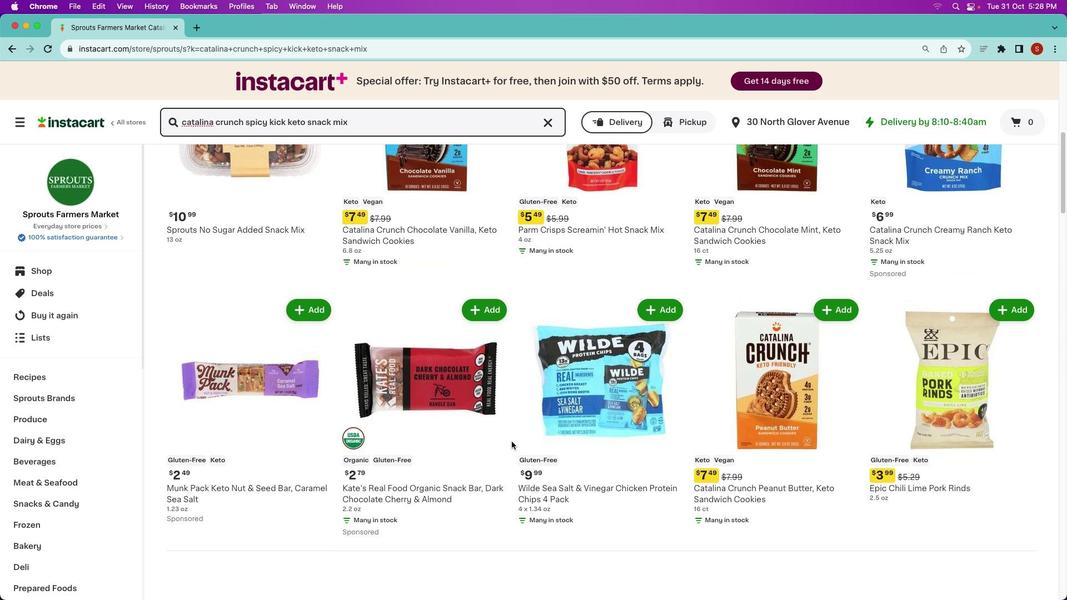 
Action: Mouse moved to (511, 441)
Screenshot: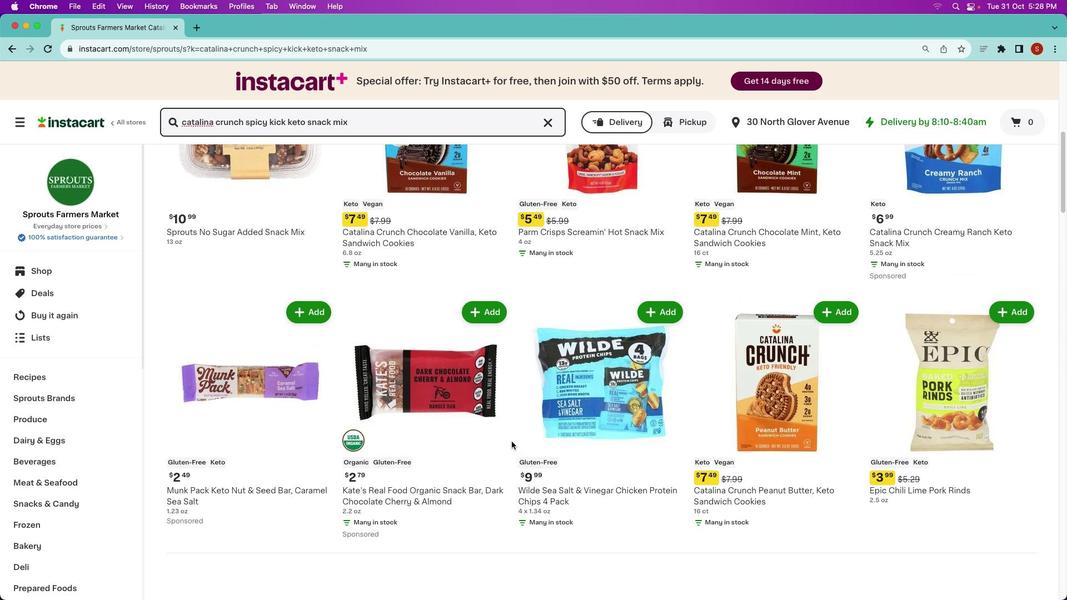 
Action: Mouse scrolled (511, 441) with delta (0, 0)
Screenshot: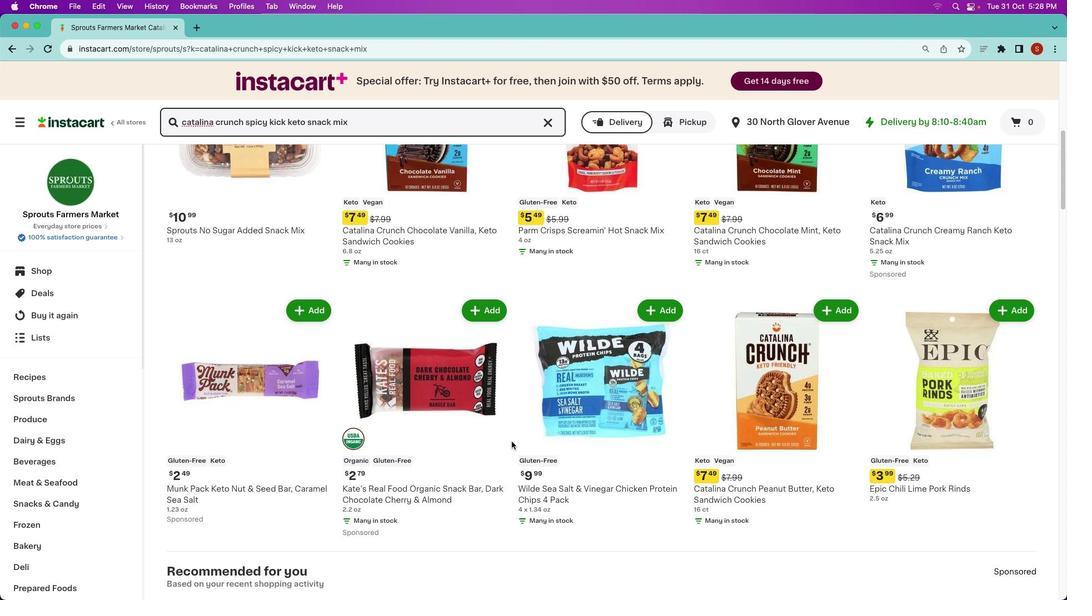 
Action: Mouse moved to (511, 441)
Screenshot: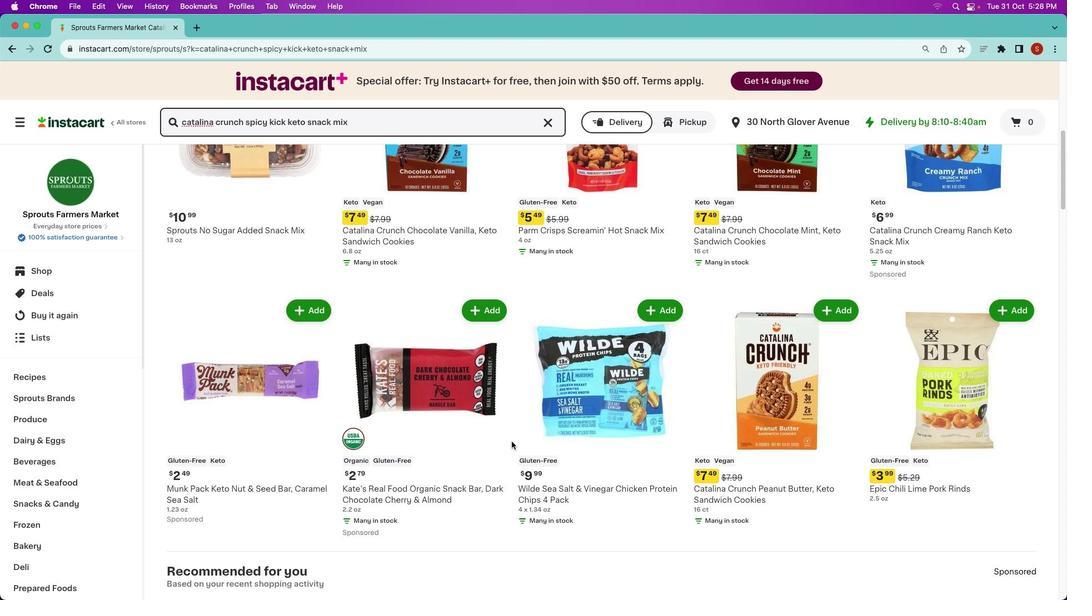 
Action: Mouse scrolled (511, 441) with delta (0, 0)
Screenshot: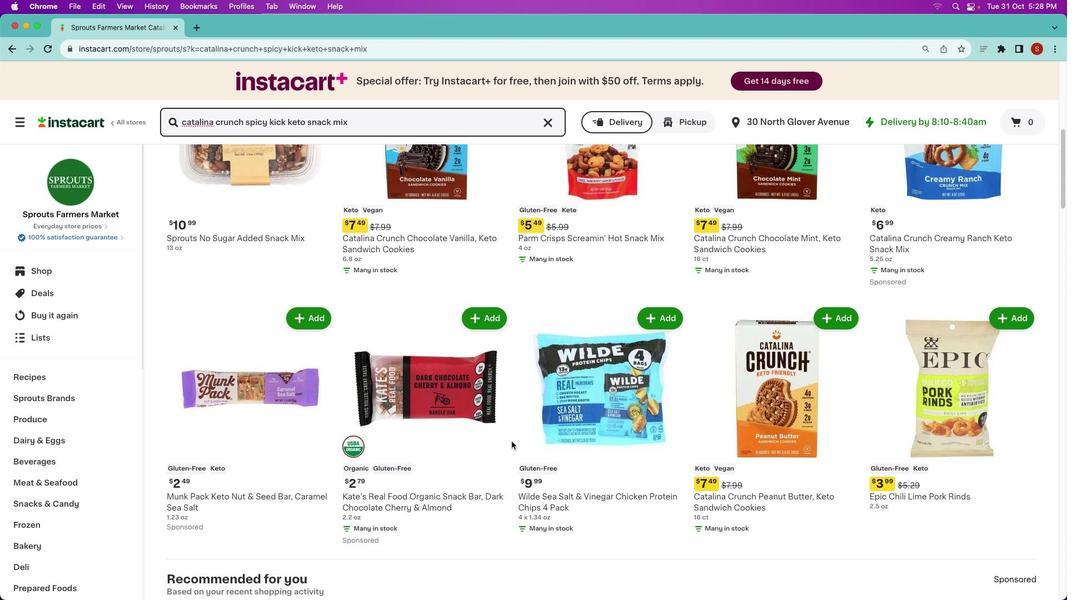 
Action: Mouse moved to (511, 441)
Screenshot: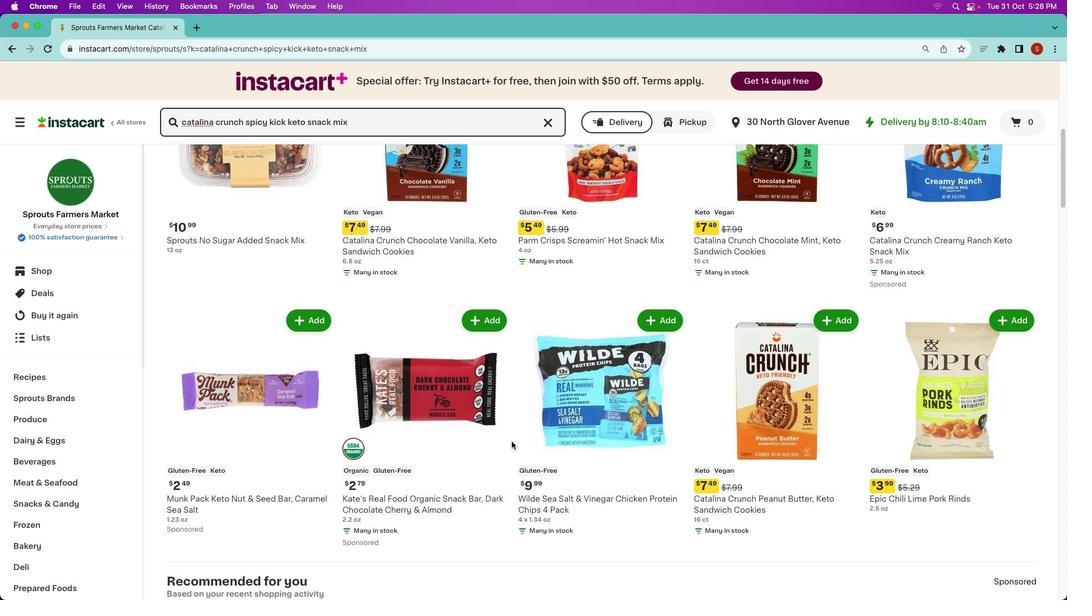 
Action: Mouse scrolled (511, 441) with delta (0, 0)
Screenshot: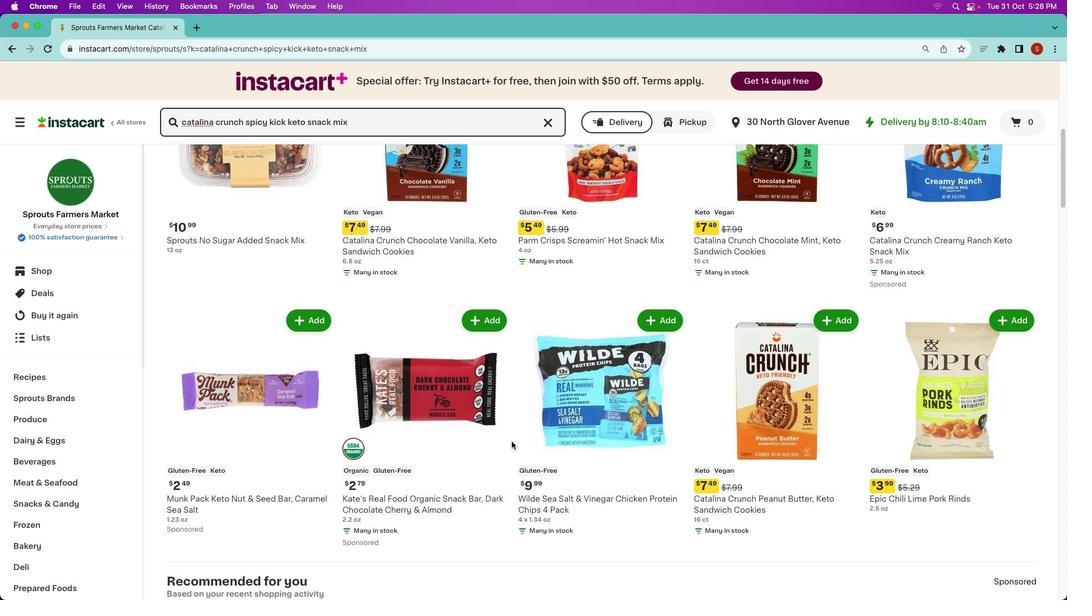 
Action: Mouse moved to (511, 441)
Screenshot: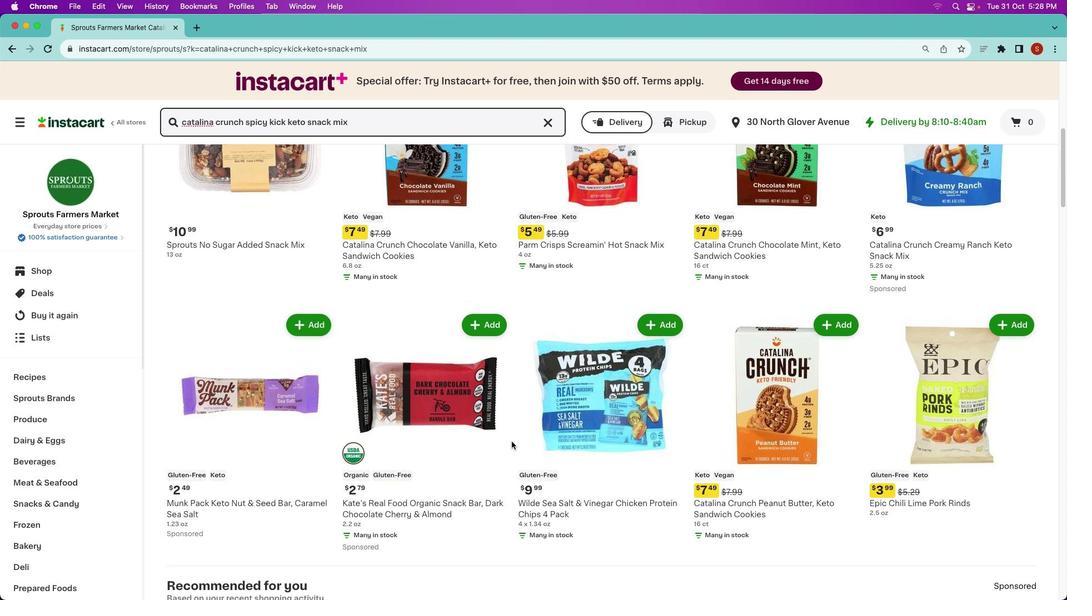 
Action: Mouse scrolled (511, 441) with delta (0, 0)
Screenshot: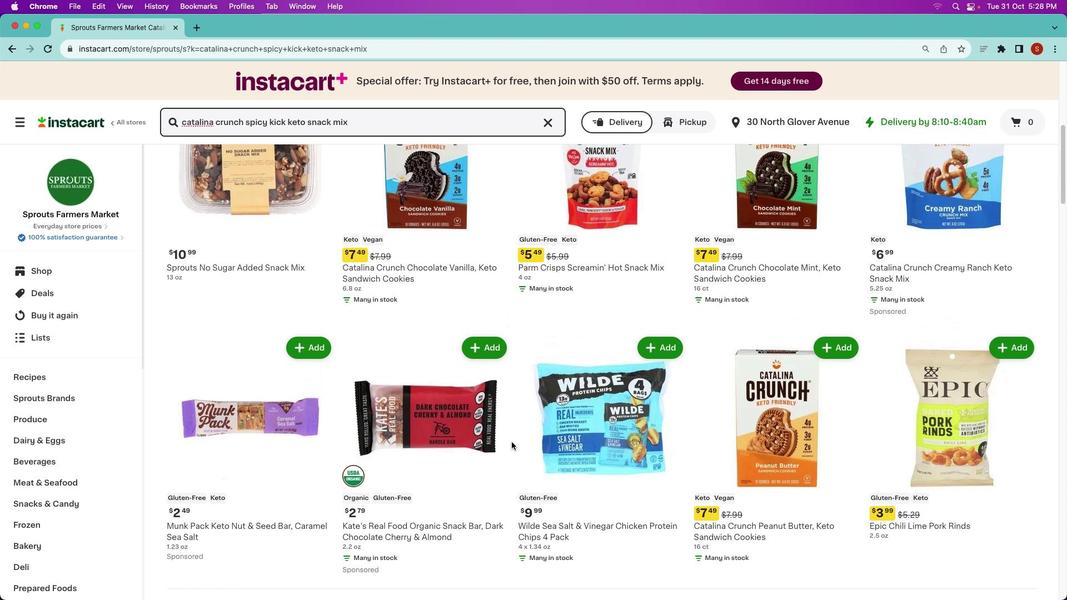 
Action: Mouse scrolled (511, 441) with delta (0, 0)
Screenshot: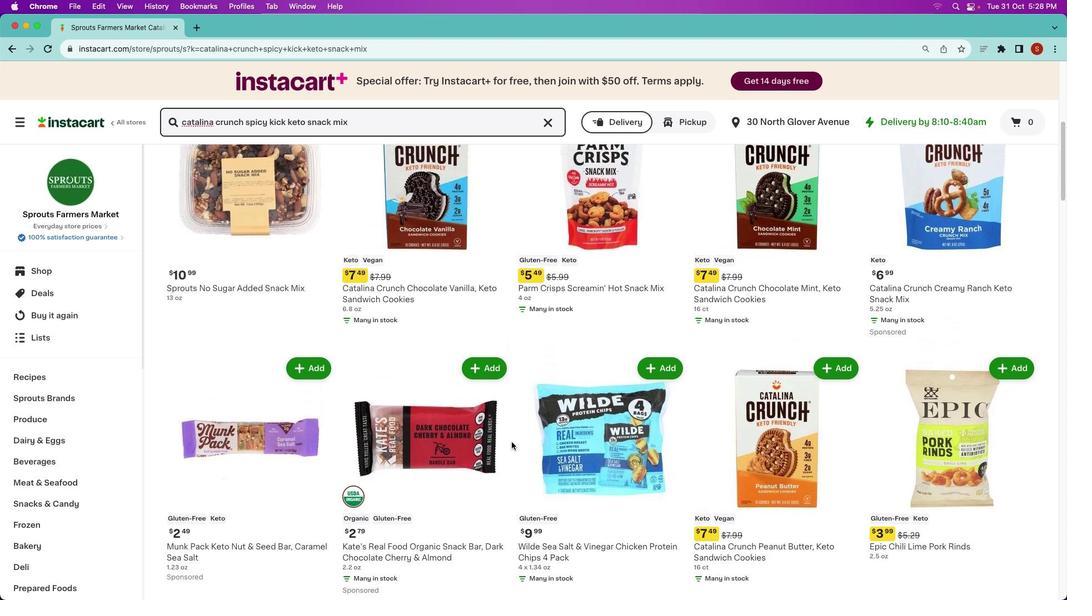 
Action: Mouse moved to (511, 441)
Screenshot: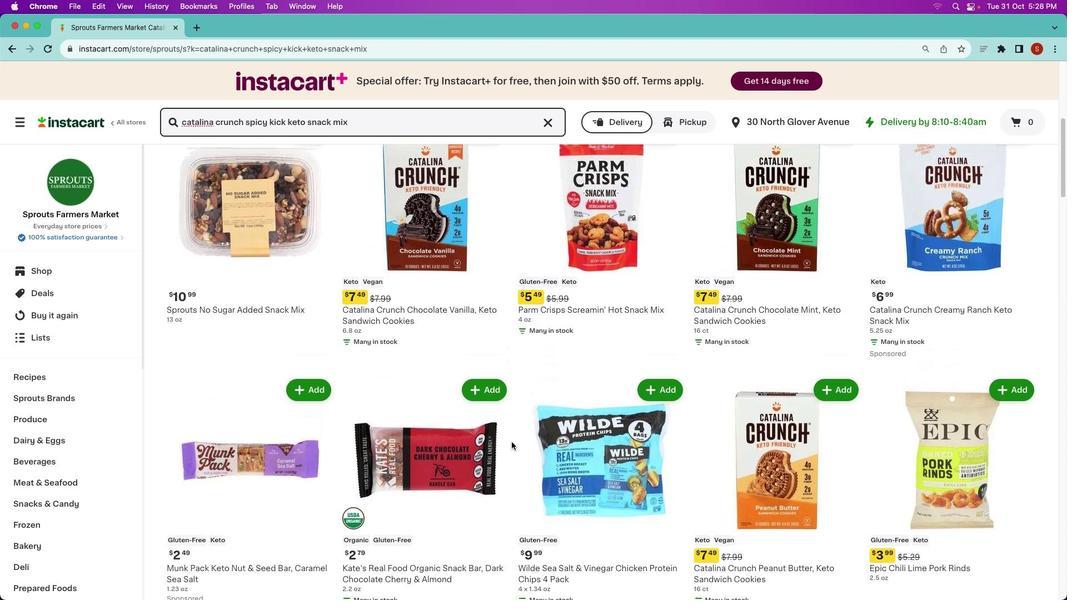
Action: Mouse scrolled (511, 441) with delta (0, 1)
Screenshot: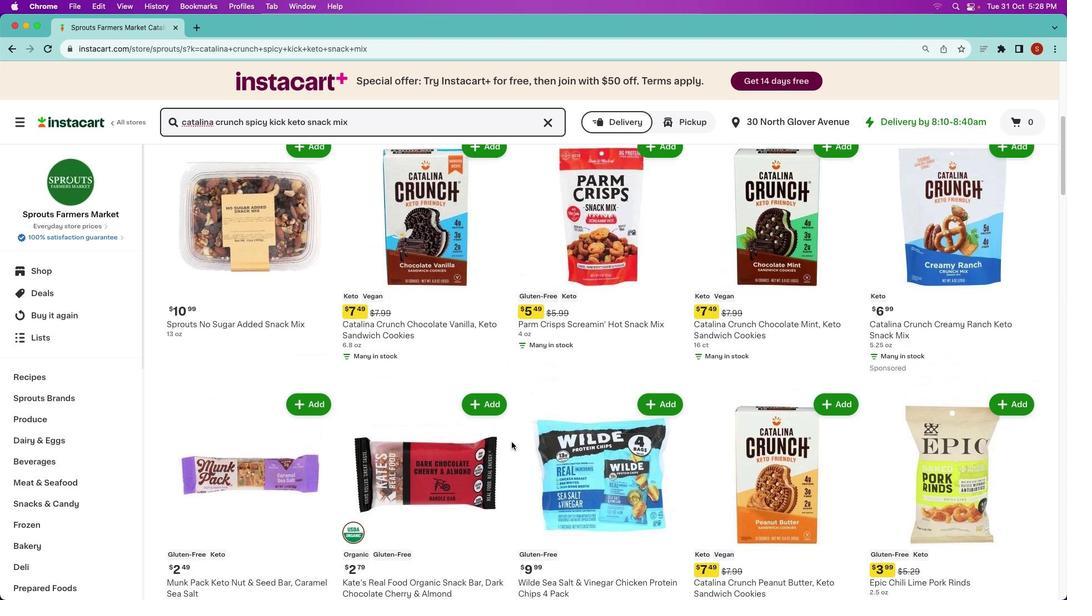 
Action: Mouse scrolled (511, 441) with delta (0, 0)
Screenshot: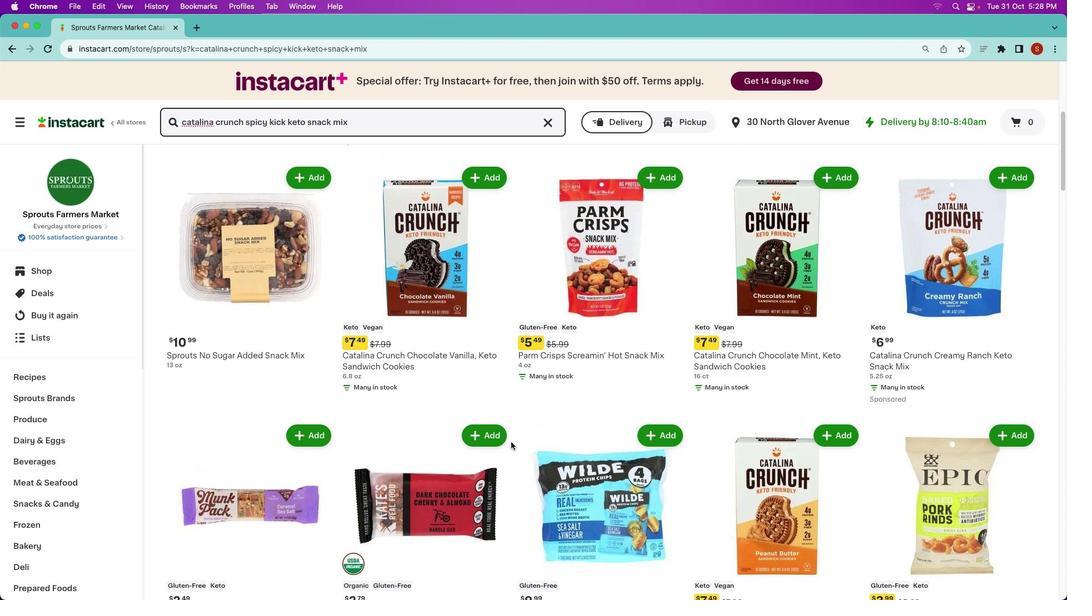 
Action: Mouse moved to (511, 441)
Screenshot: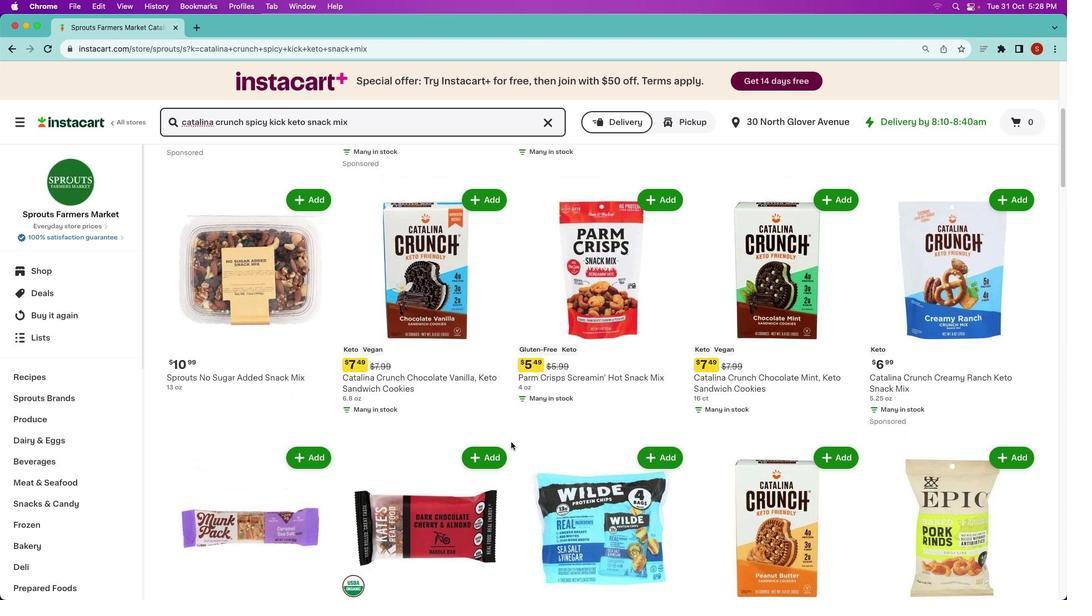 
Action: Mouse scrolled (511, 441) with delta (0, 0)
Screenshot: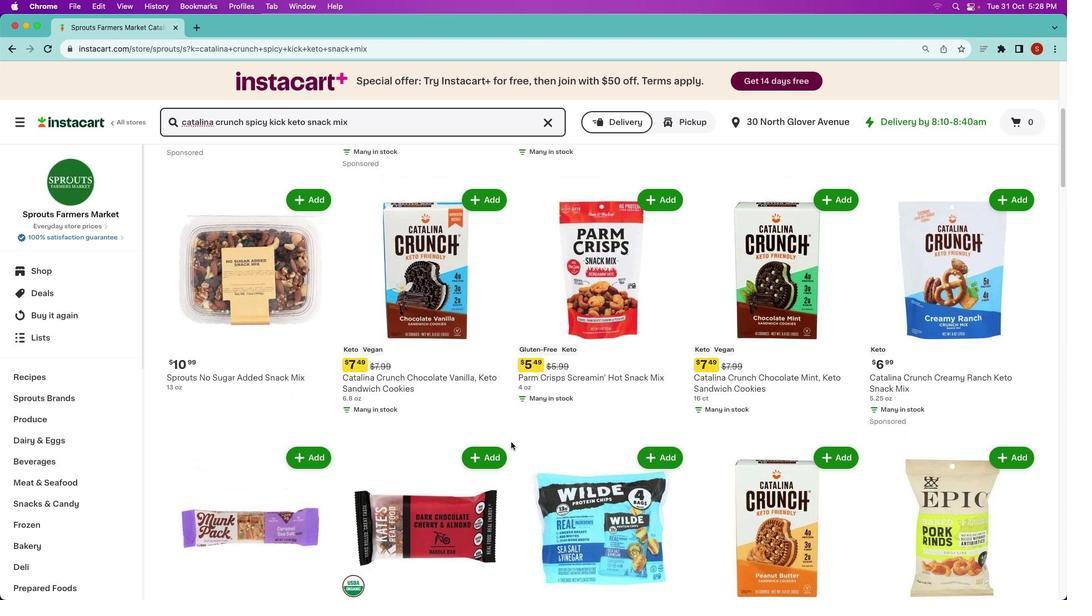 
Action: Mouse moved to (511, 442)
Screenshot: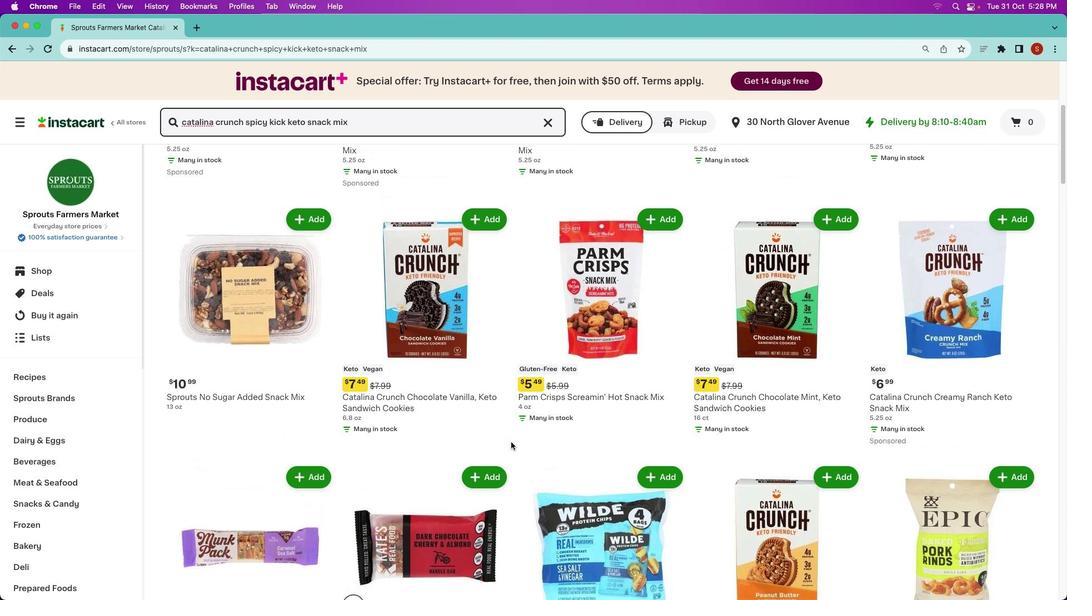 
Action: Mouse scrolled (511, 442) with delta (0, 1)
Screenshot: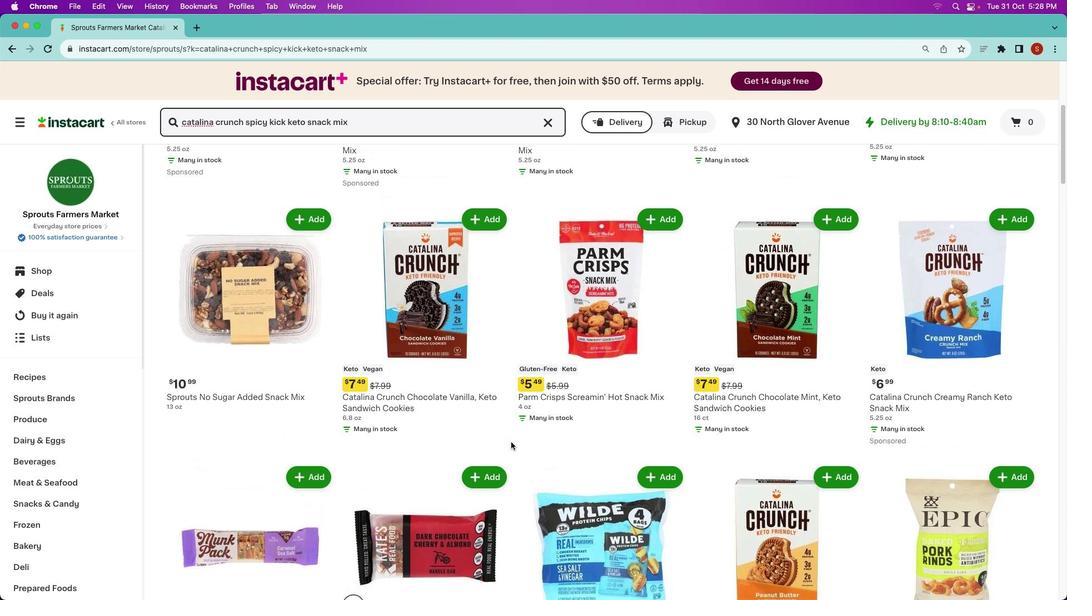 
Action: Mouse scrolled (511, 442) with delta (0, 0)
Screenshot: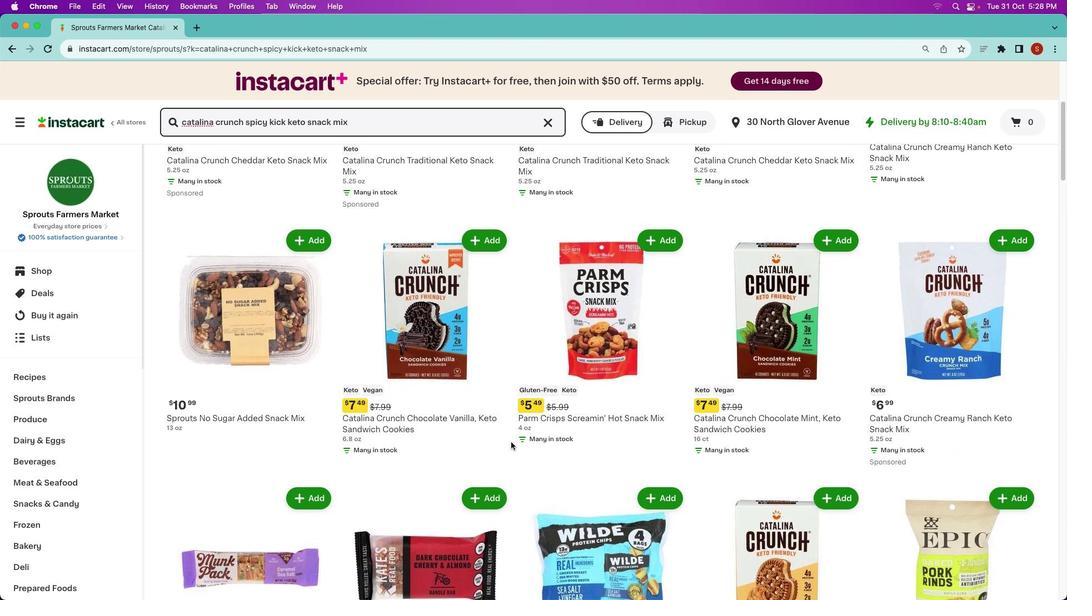 
Action: Mouse scrolled (511, 442) with delta (0, 0)
Screenshot: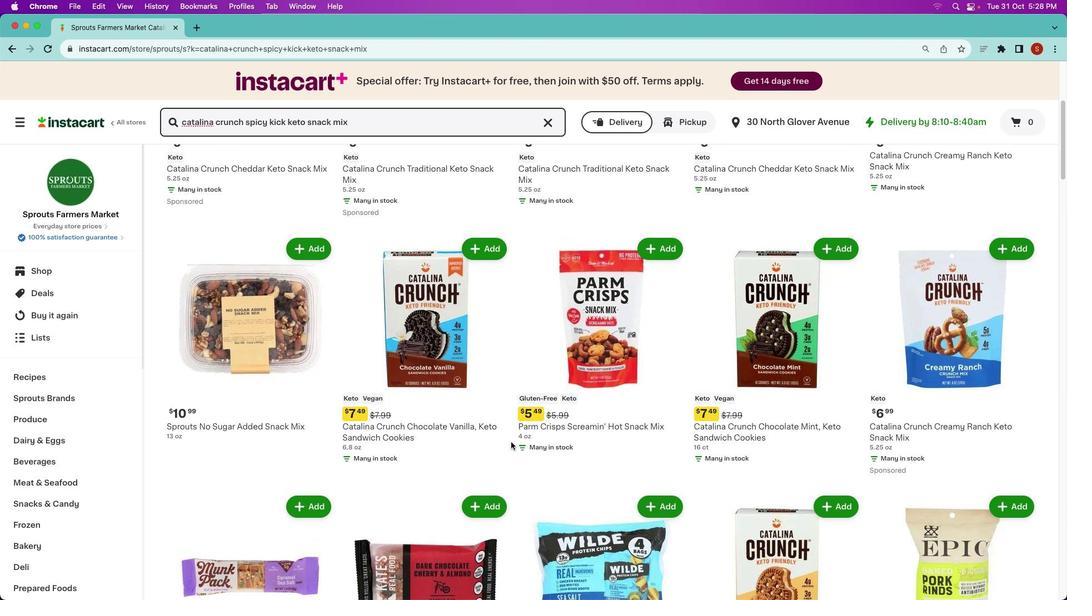 
Action: Mouse scrolled (511, 442) with delta (0, 0)
Screenshot: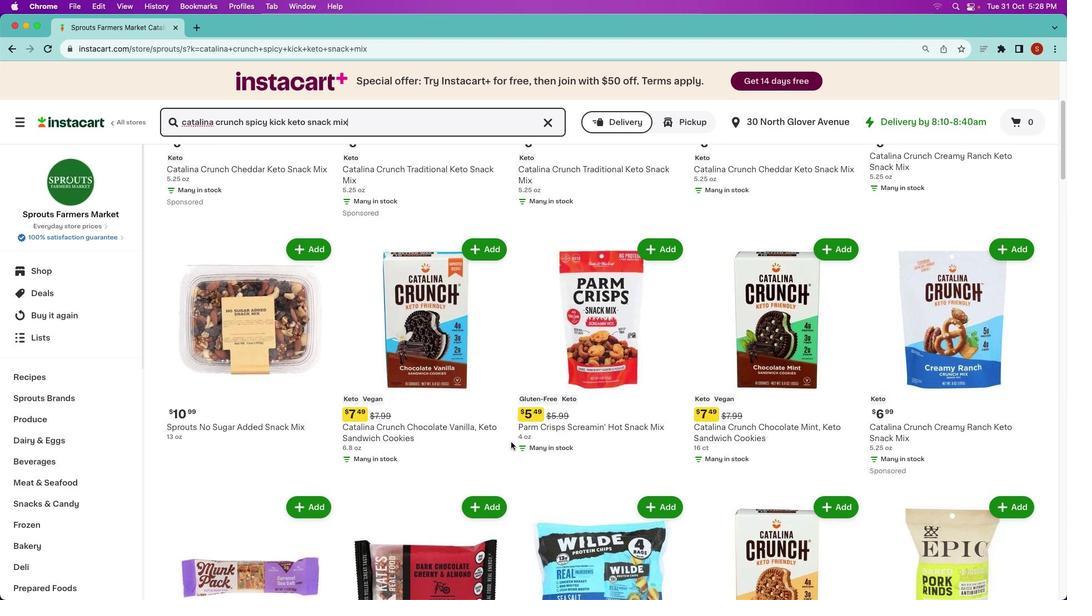 
Action: Mouse scrolled (511, 442) with delta (0, 0)
Screenshot: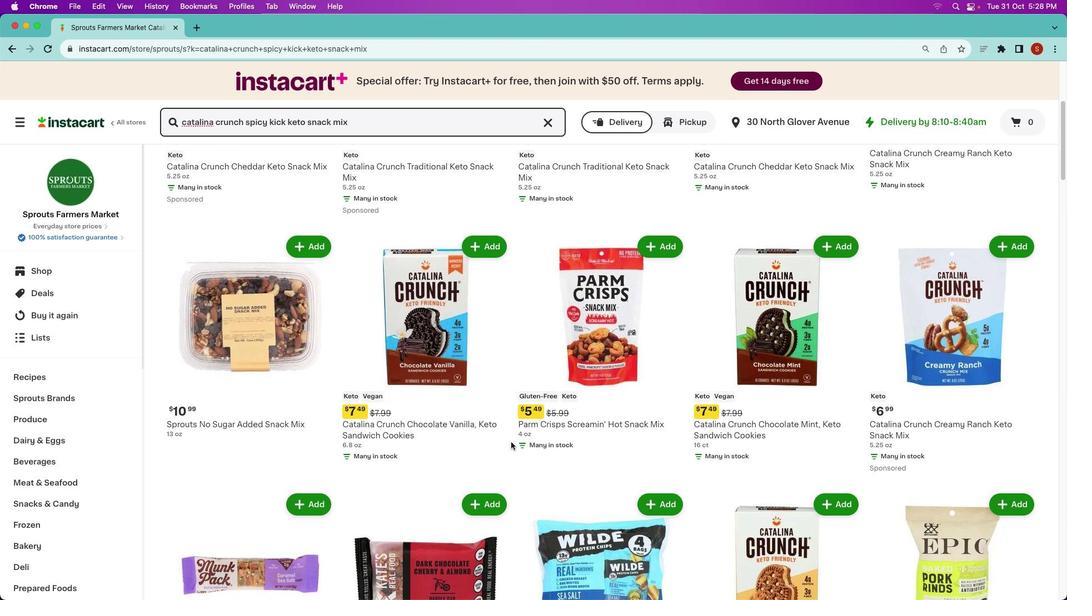 
Action: Mouse scrolled (511, 442) with delta (0, 0)
Screenshot: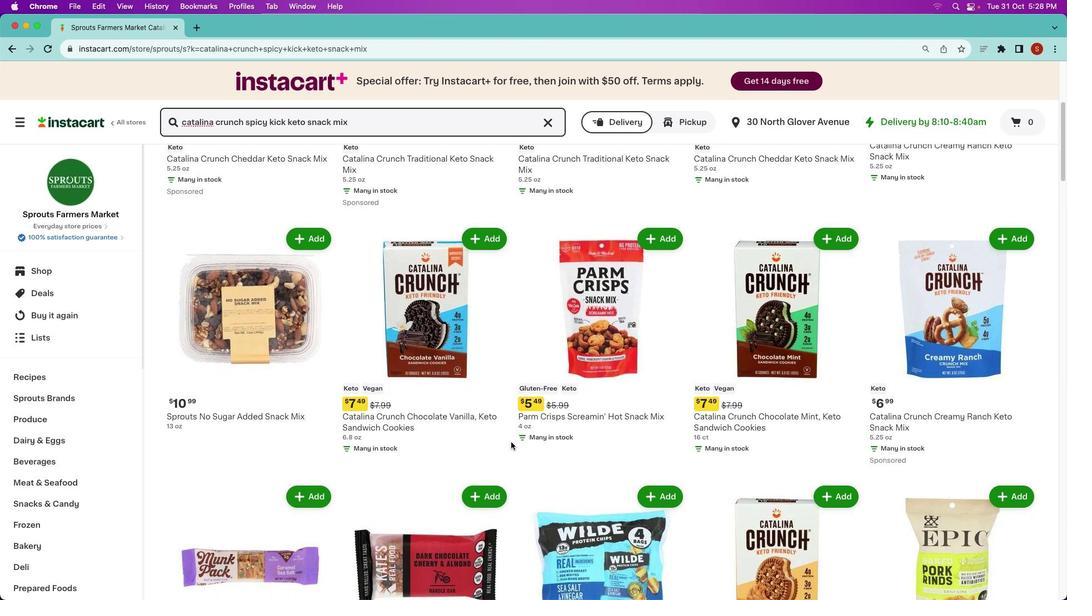 
Action: Mouse scrolled (511, 442) with delta (0, 0)
Screenshot: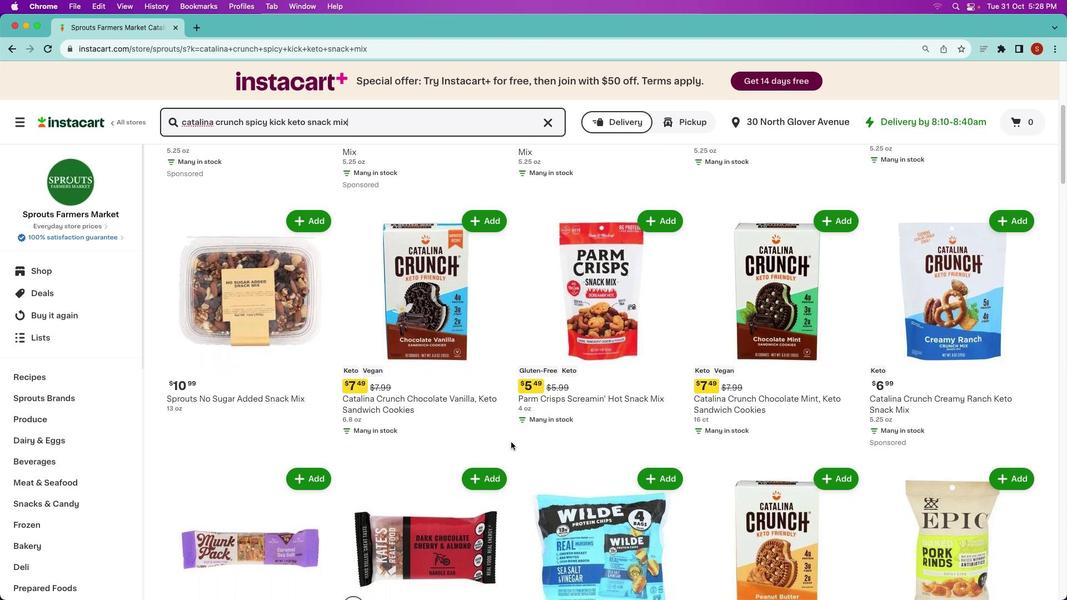 
Action: Mouse scrolled (511, 442) with delta (0, 0)
Screenshot: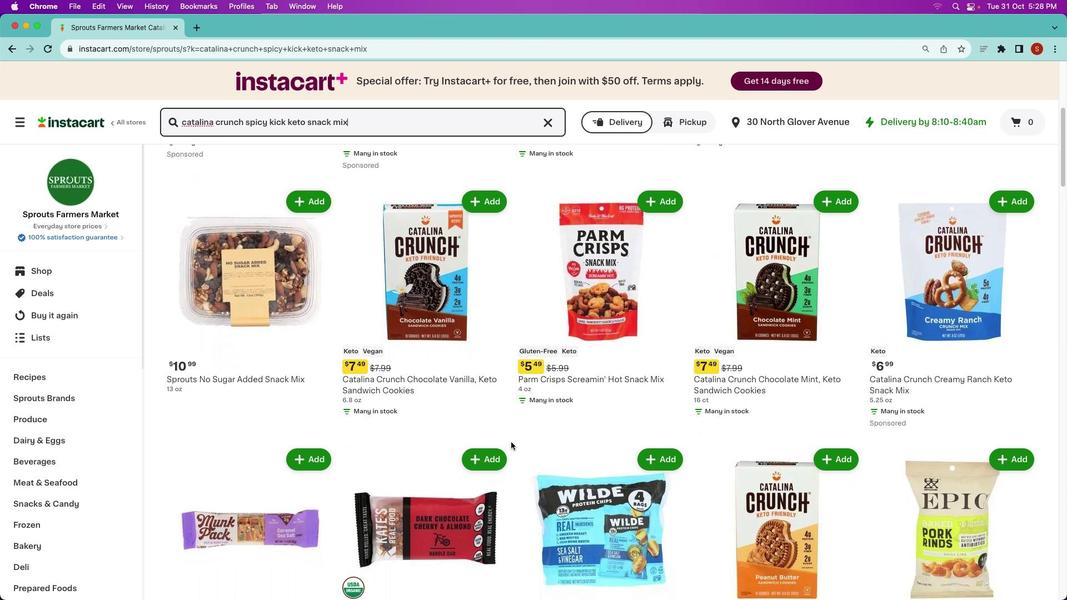 
Action: Mouse moved to (510, 443)
Screenshot: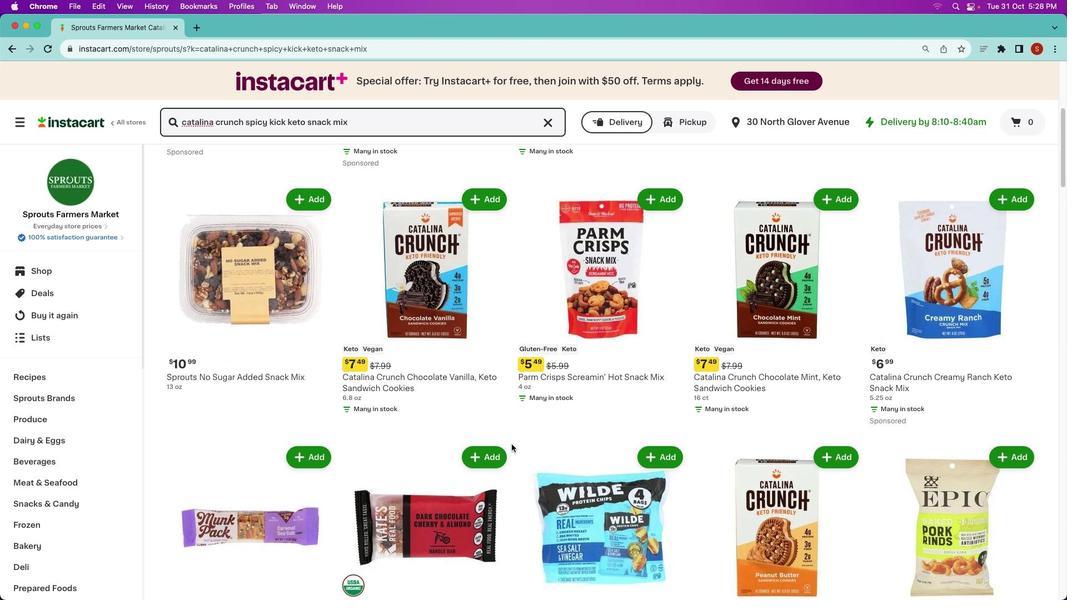 
Action: Mouse scrolled (510, 443) with delta (0, 0)
Screenshot: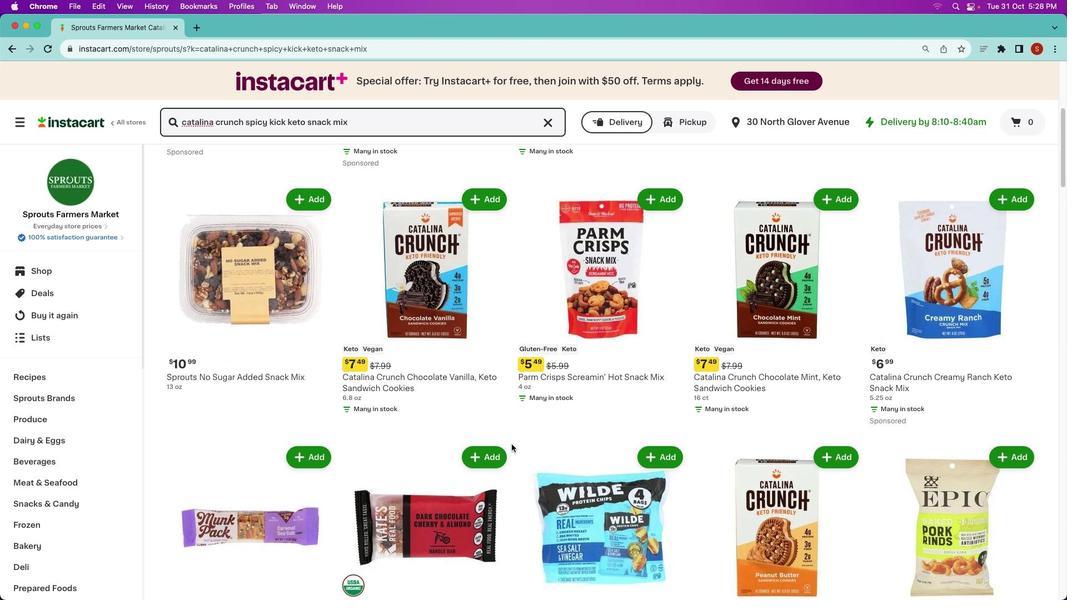 
Action: Mouse moved to (510, 444)
Screenshot: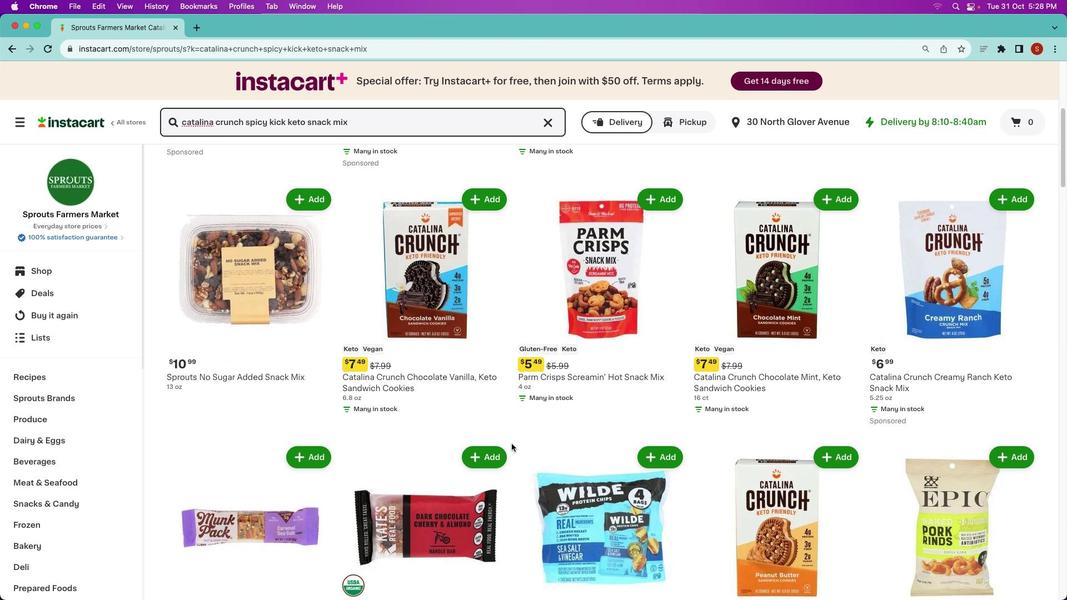 
Action: Mouse scrolled (510, 444) with delta (0, 0)
Screenshot: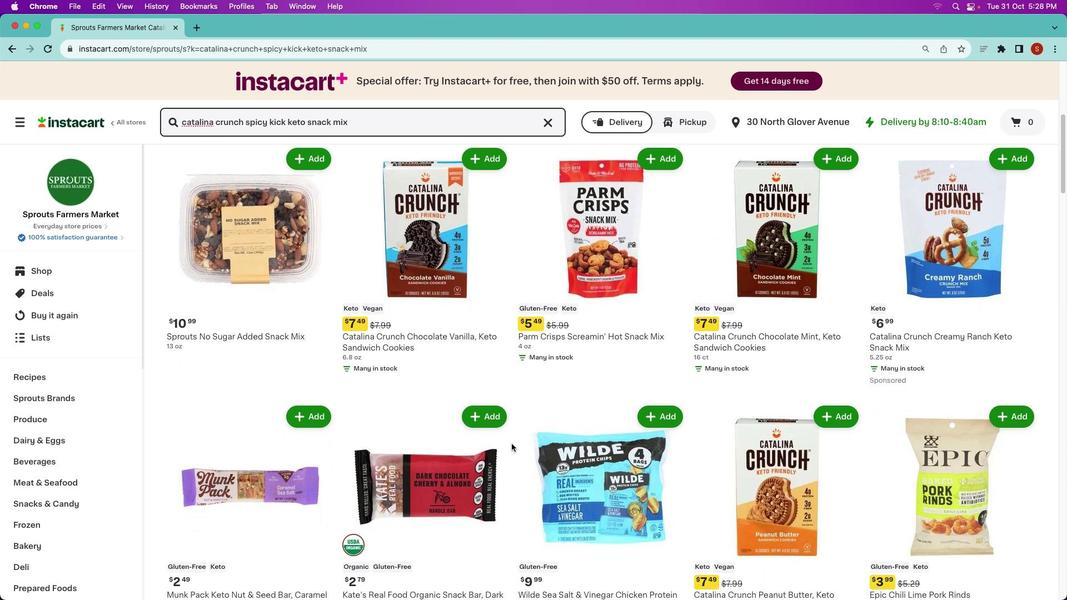 
Action: Mouse moved to (511, 444)
Screenshot: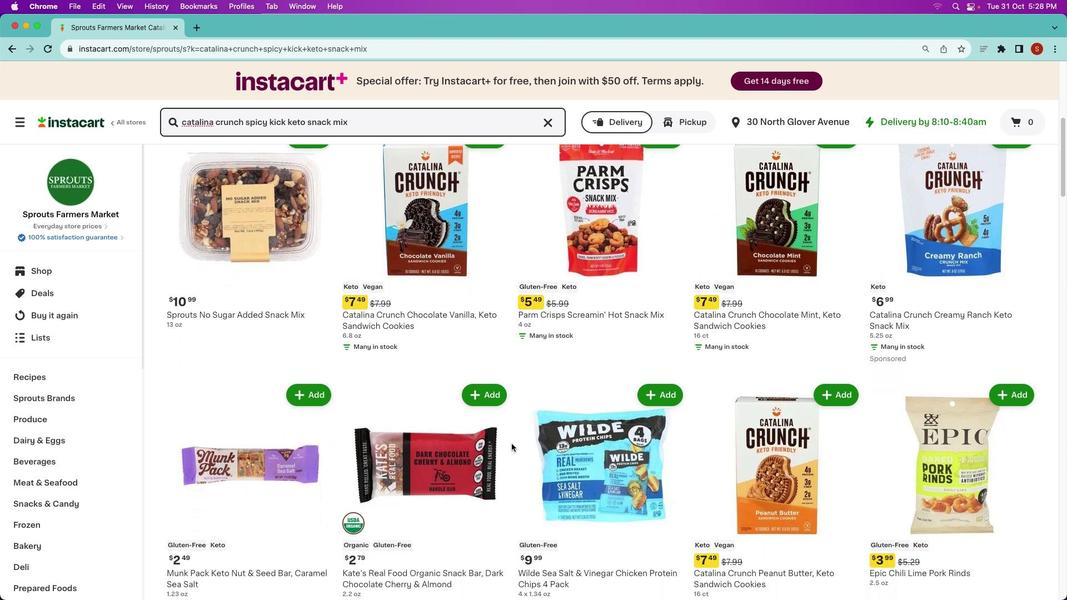 
Action: Mouse scrolled (511, 444) with delta (0, 0)
Screenshot: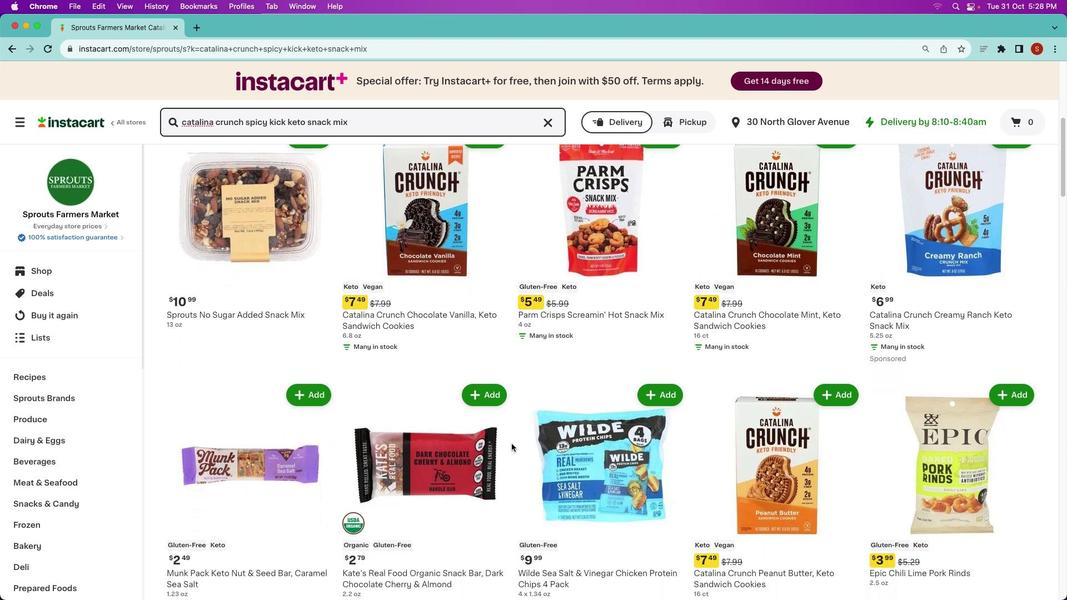 
Action: Mouse moved to (511, 444)
Screenshot: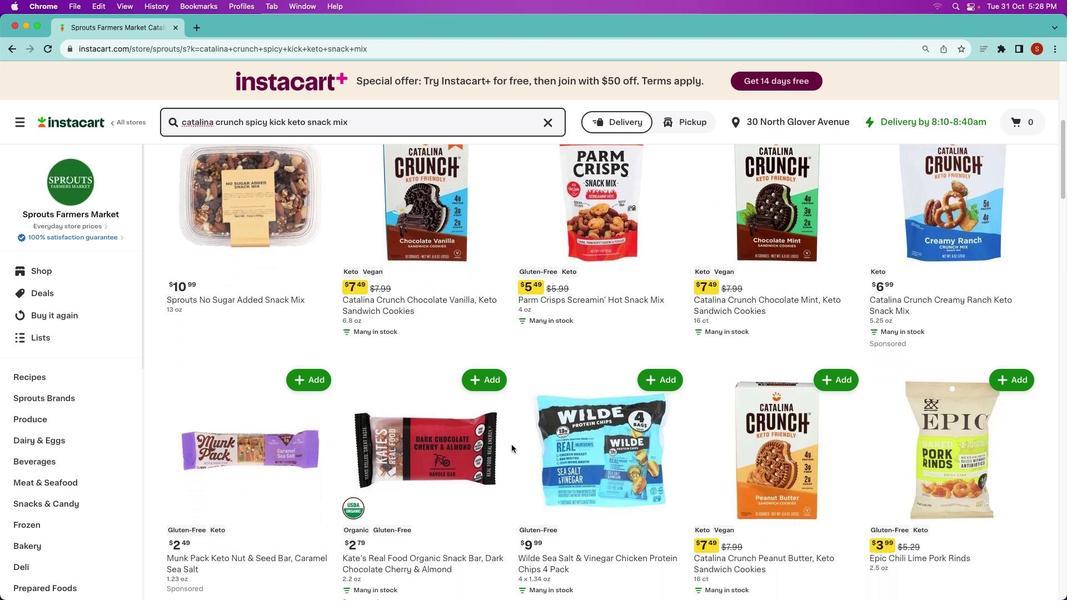 
Action: Mouse scrolled (511, 444) with delta (0, -1)
Screenshot: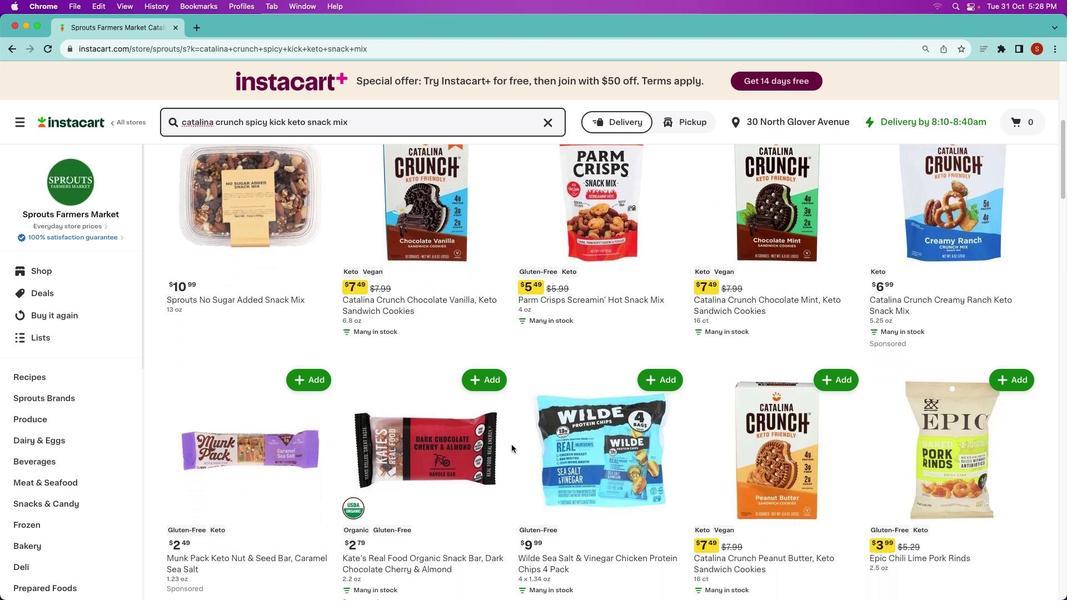 
Action: Mouse moved to (511, 445)
Screenshot: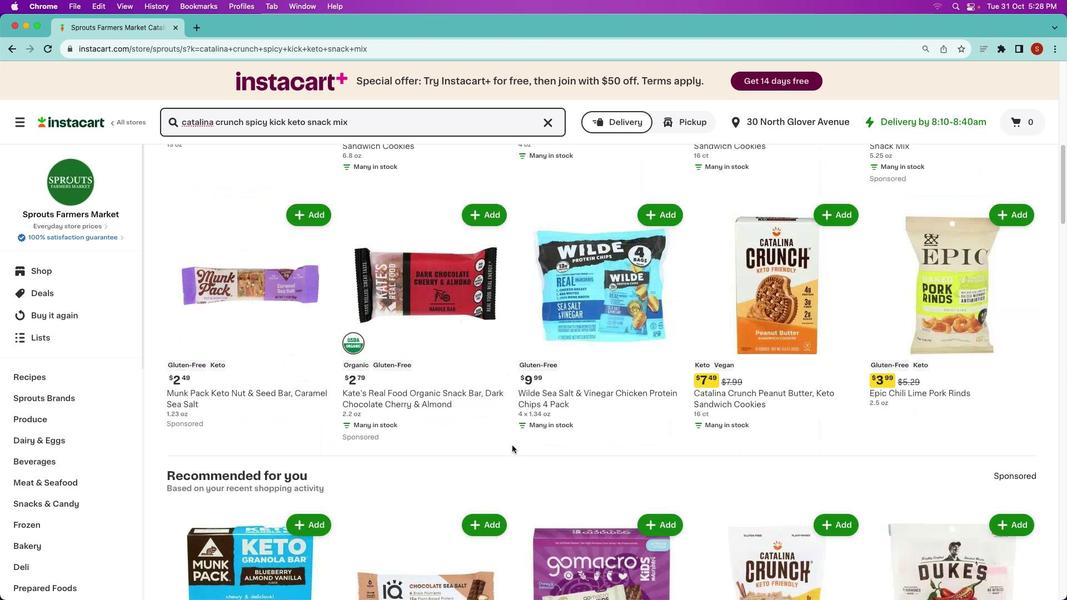 
Action: Mouse scrolled (511, 445) with delta (0, 0)
Screenshot: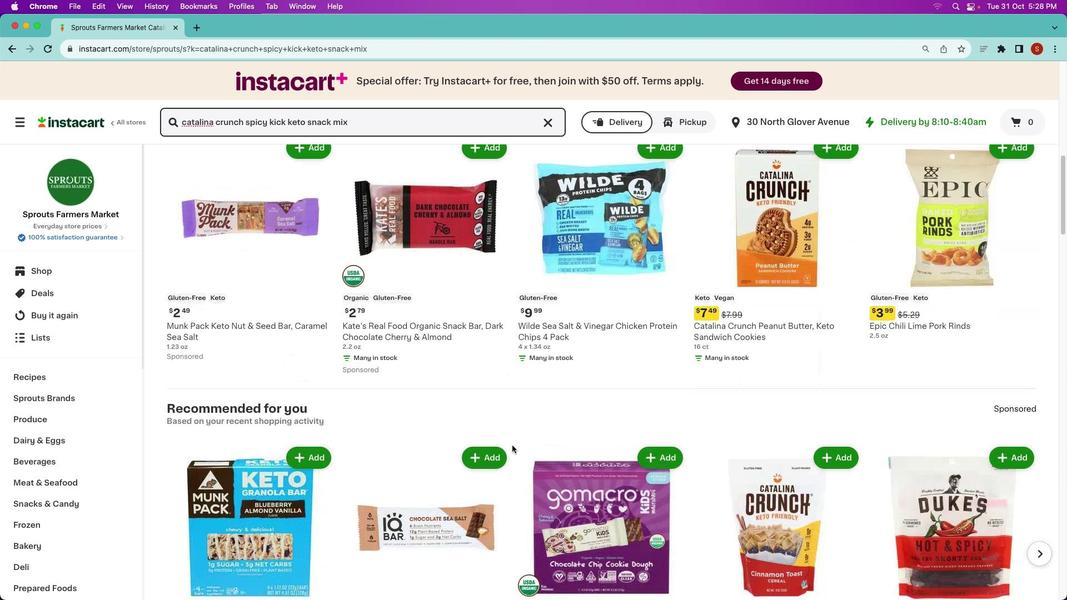 
Action: Mouse scrolled (511, 445) with delta (0, 0)
Screenshot: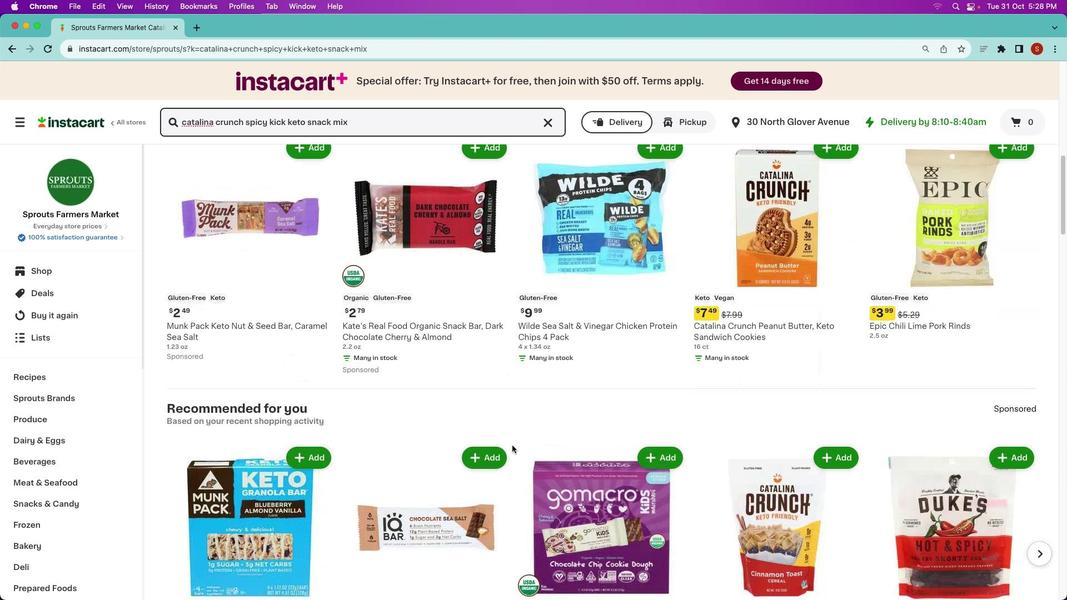 
Action: Mouse moved to (511, 445)
Screenshot: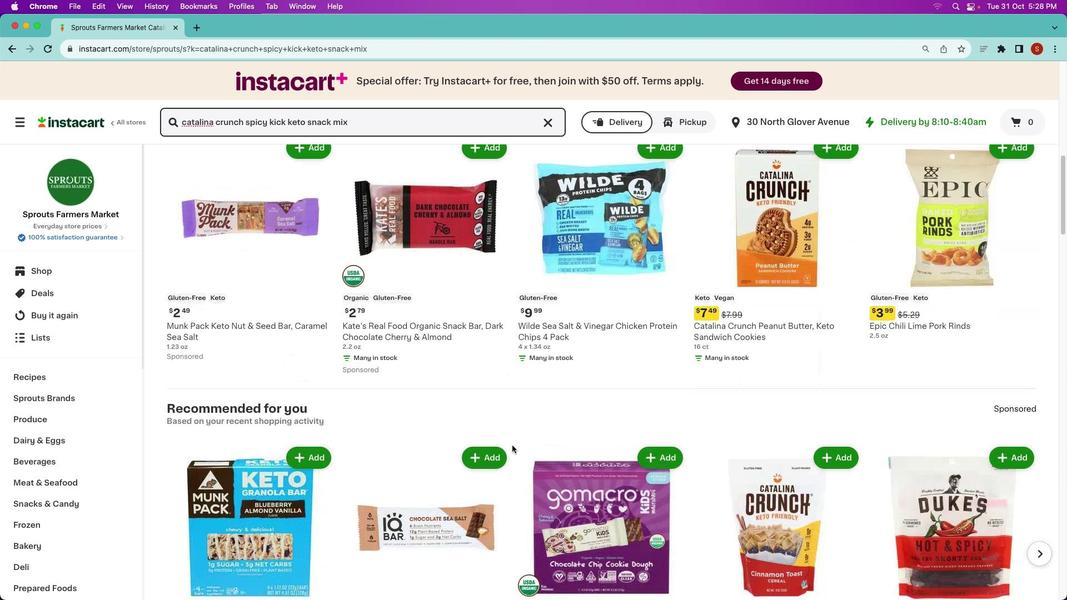 
Action: Mouse scrolled (511, 445) with delta (0, -1)
Screenshot: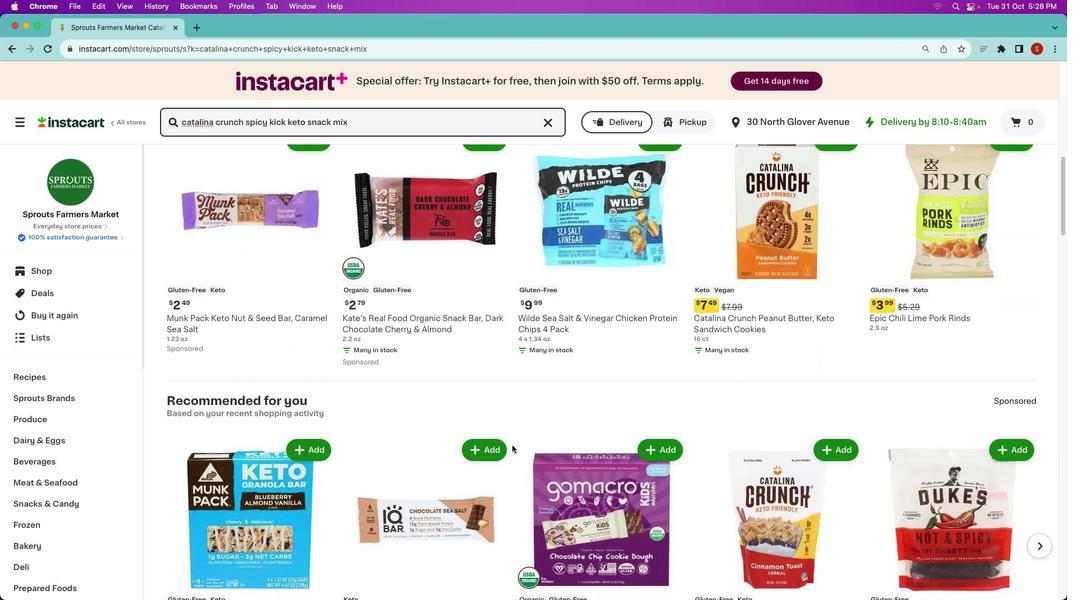
Action: Mouse moved to (511, 445)
Screenshot: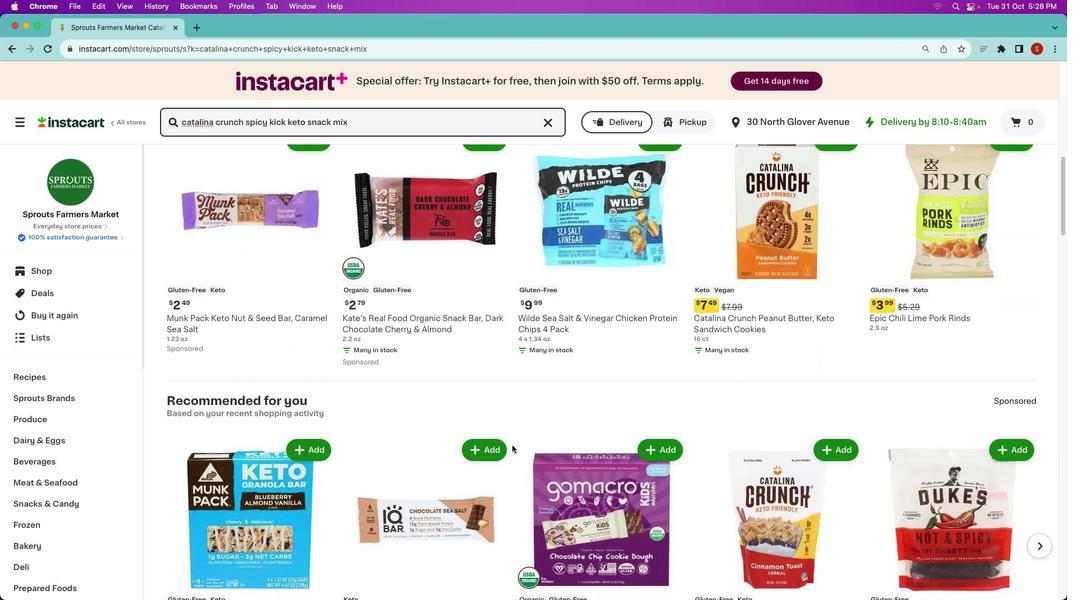 
Action: Mouse scrolled (511, 445) with delta (0, -2)
Screenshot: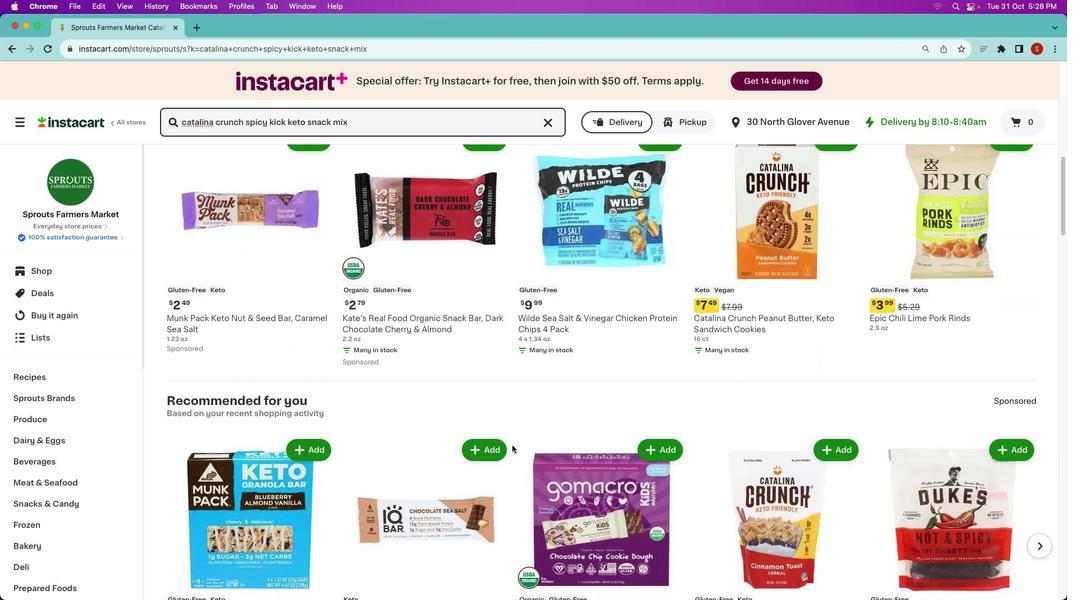 
Action: Mouse moved to (512, 445)
Screenshot: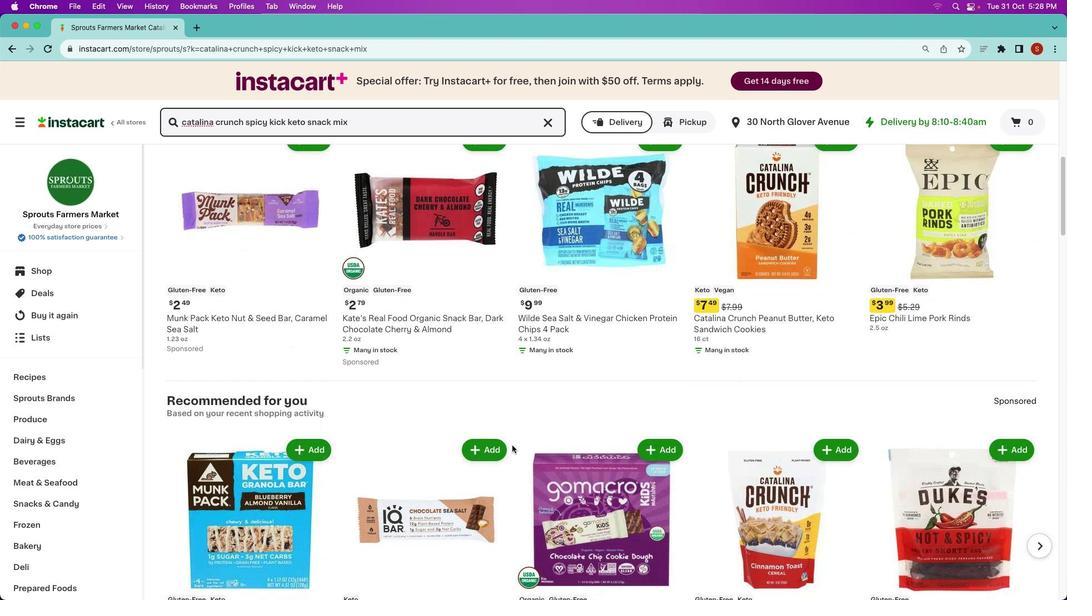 
Action: Mouse scrolled (512, 445) with delta (0, 0)
Screenshot: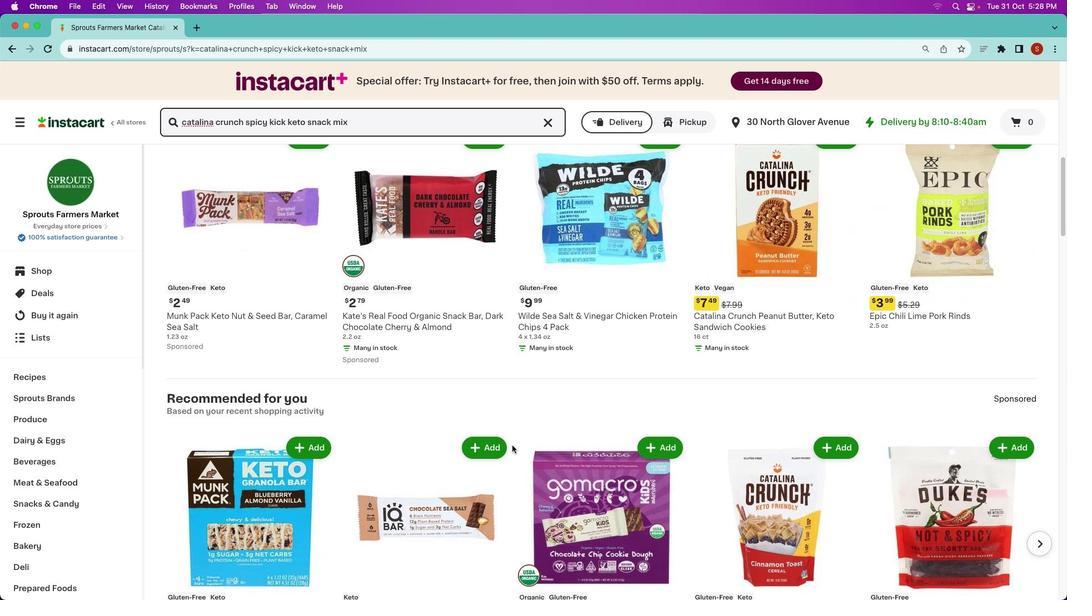 
Action: Mouse scrolled (512, 445) with delta (0, 0)
Screenshot: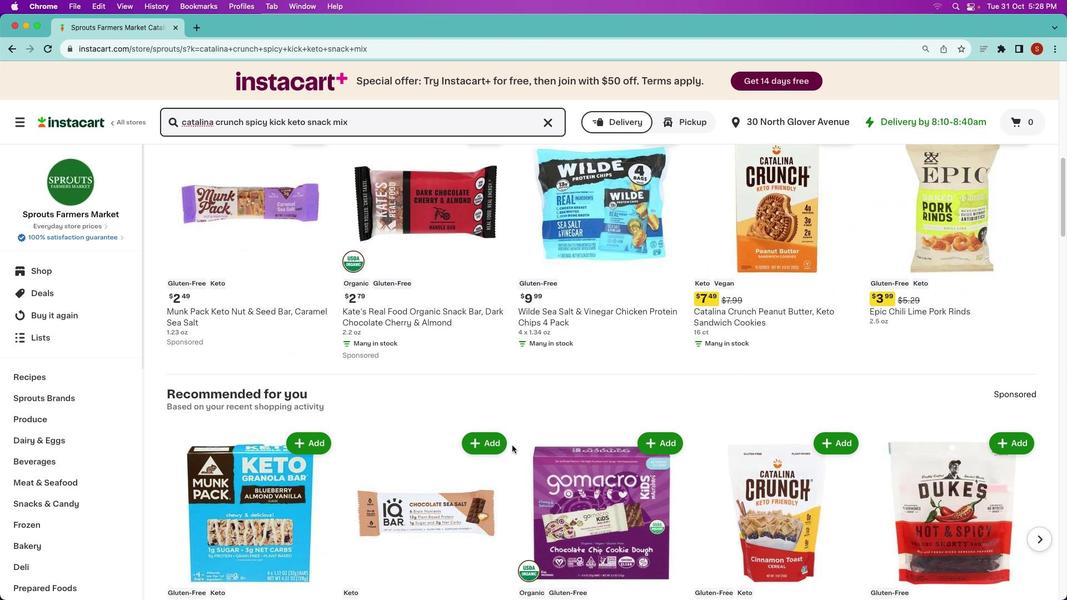 
Action: Mouse scrolled (512, 445) with delta (0, 0)
Screenshot: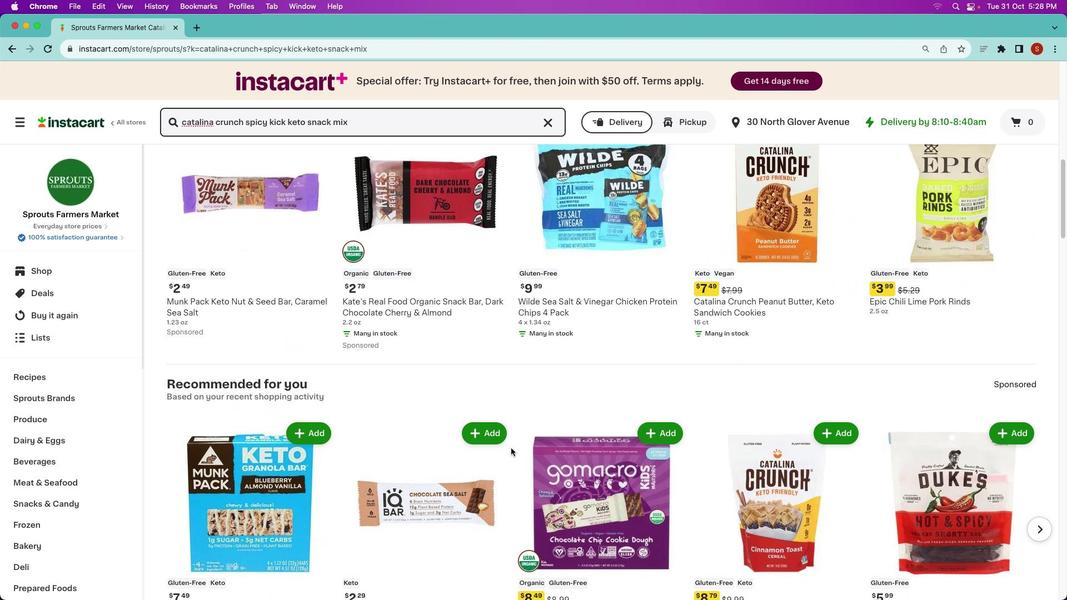 
Action: Mouse moved to (508, 479)
Screenshot: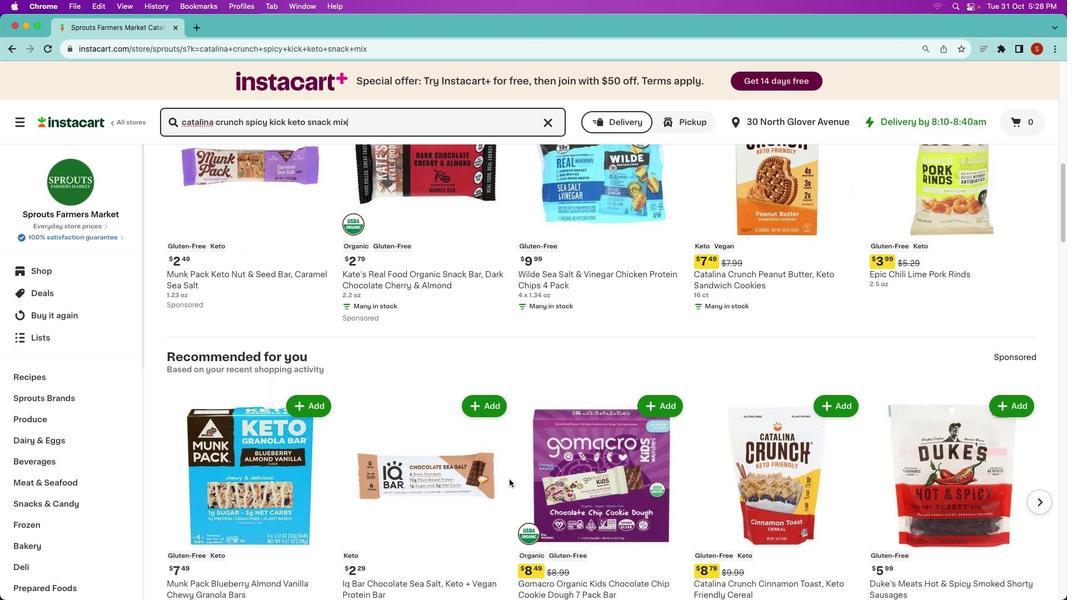 
Action: Mouse scrolled (508, 479) with delta (0, 0)
Screenshot: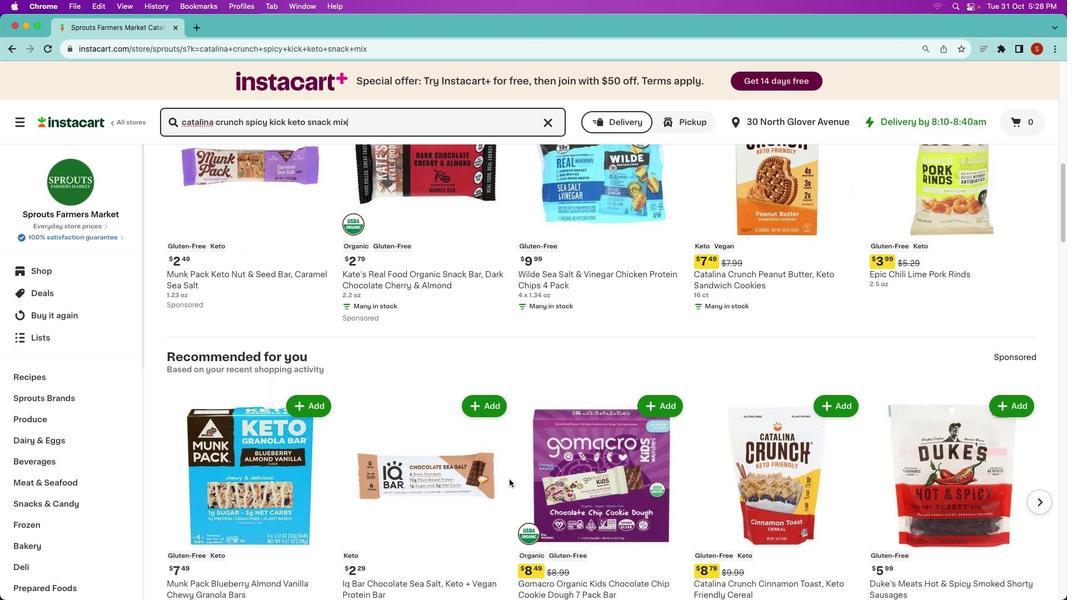 
Action: Mouse moved to (508, 479)
Screenshot: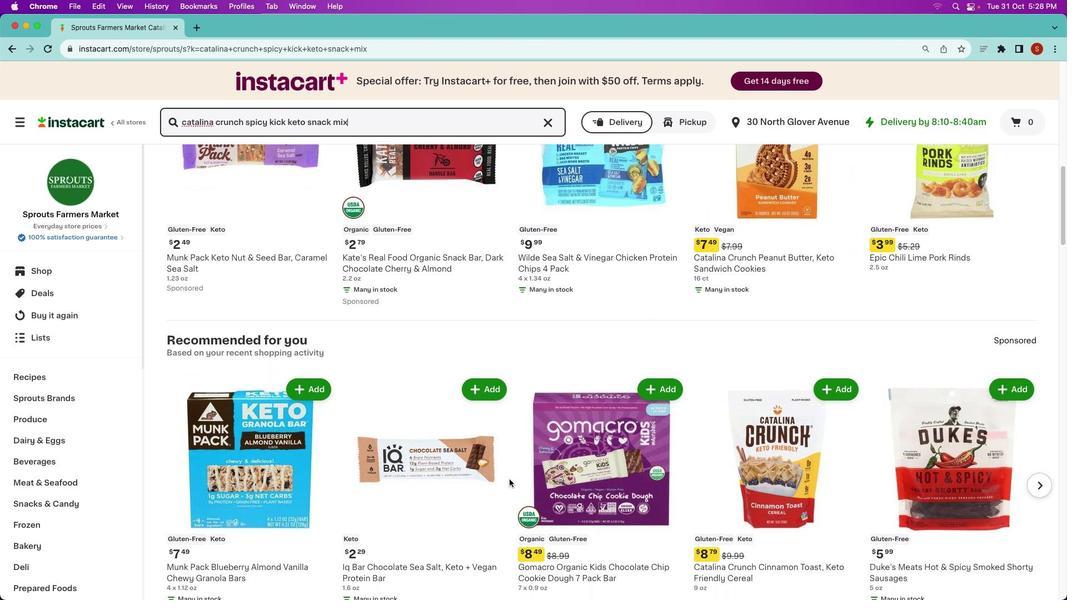 
Action: Mouse scrolled (508, 479) with delta (0, 0)
Screenshot: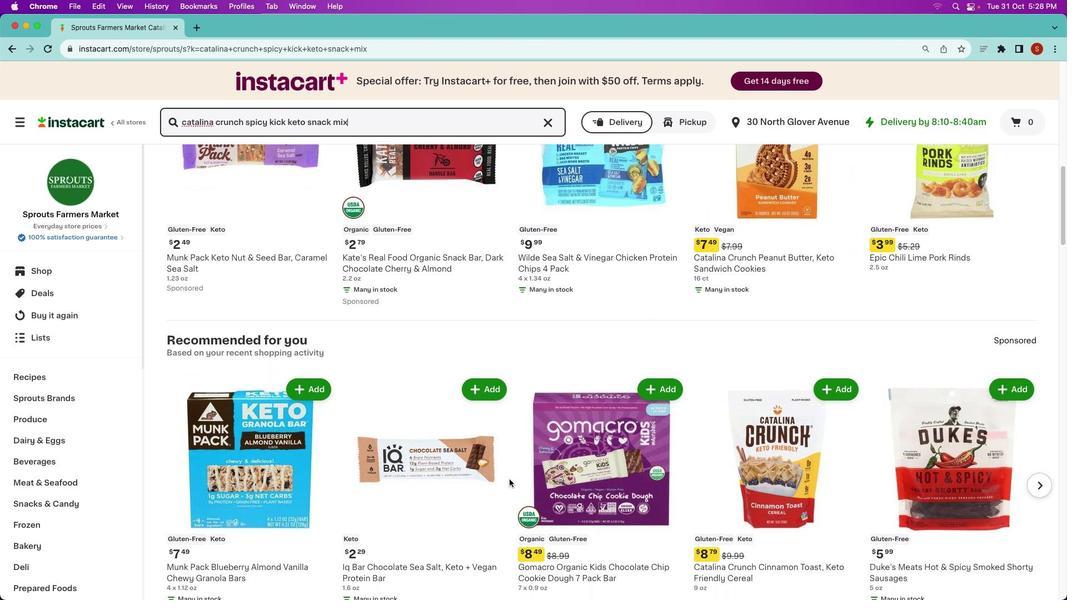 
Action: Mouse moved to (508, 479)
Screenshot: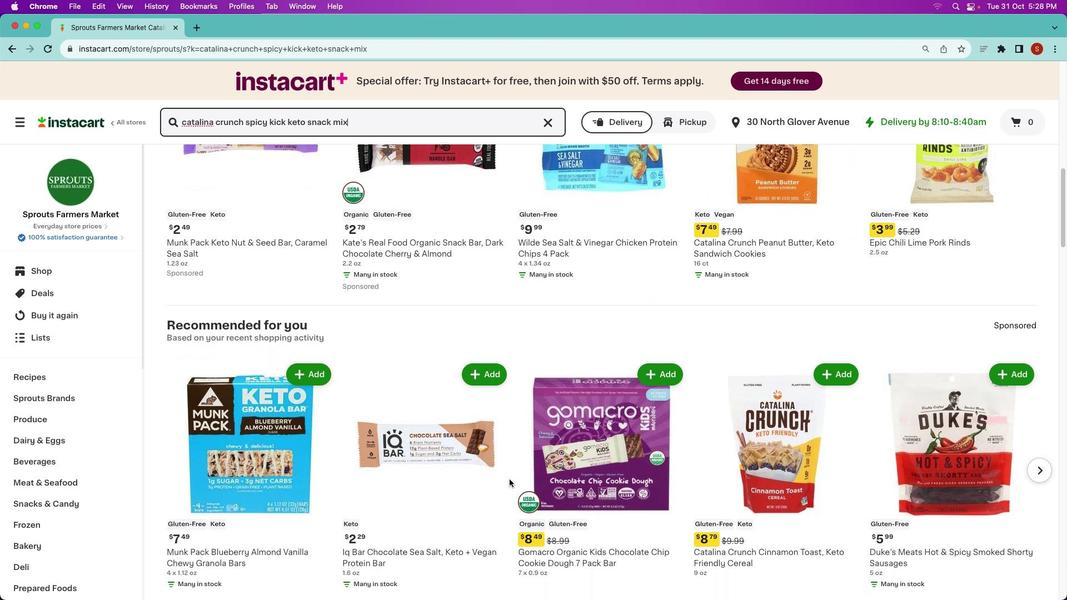 
Action: Mouse scrolled (508, 479) with delta (0, -1)
Screenshot: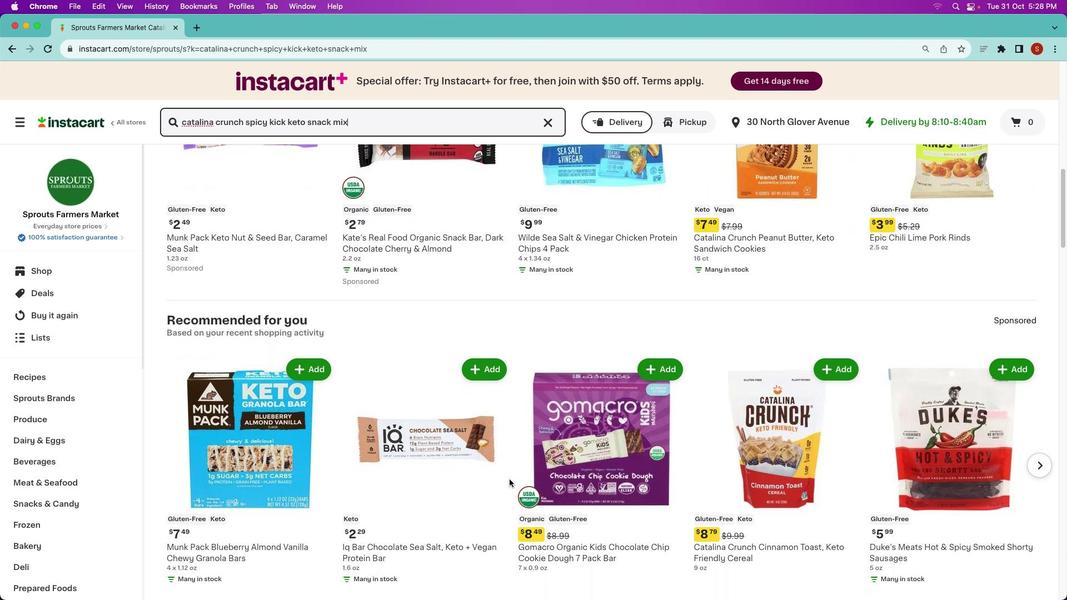
Action: Mouse moved to (509, 479)
Screenshot: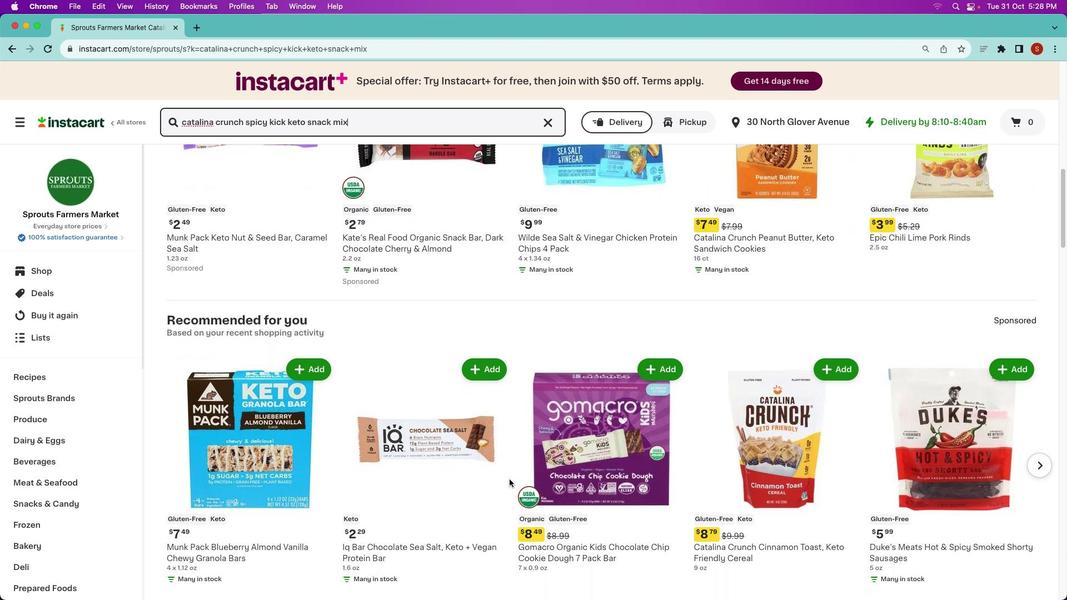 
Action: Mouse scrolled (509, 479) with delta (0, 0)
Screenshot: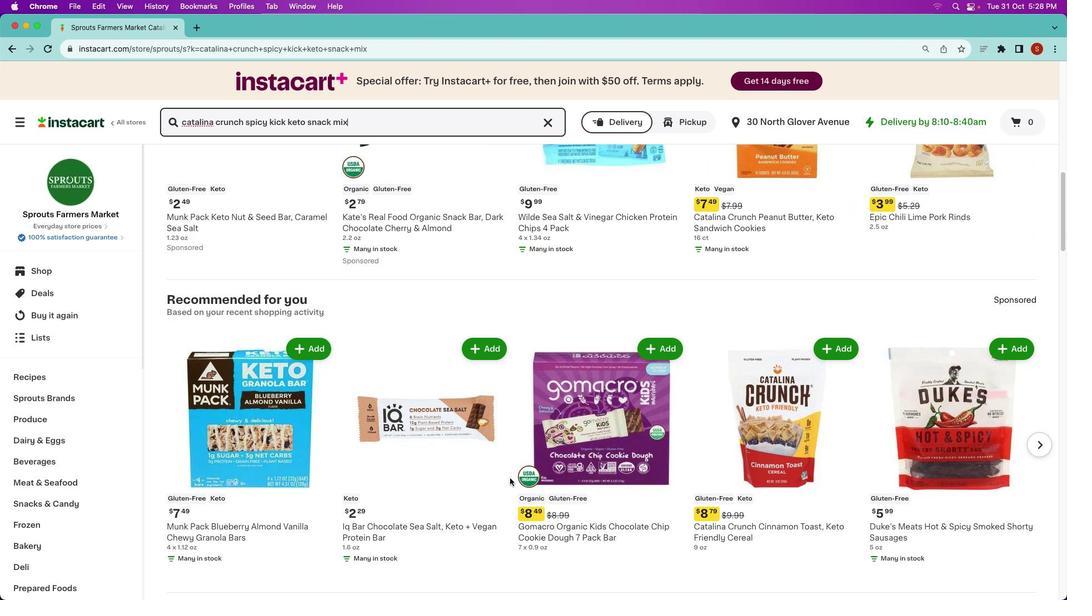 
Action: Mouse scrolled (509, 479) with delta (0, 0)
Screenshot: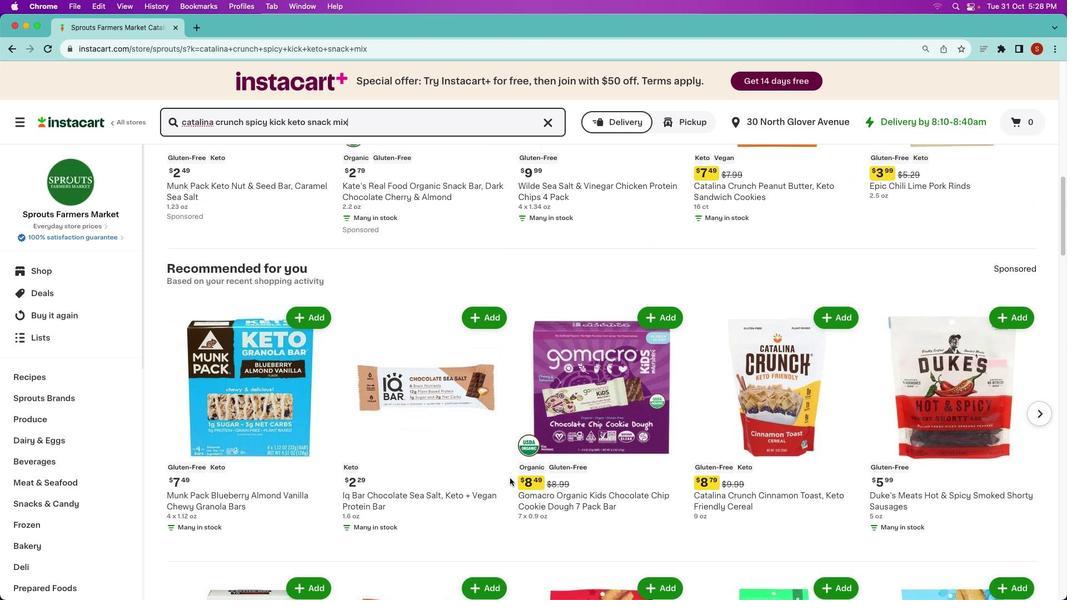
Action: Mouse scrolled (509, 479) with delta (0, -1)
Screenshot: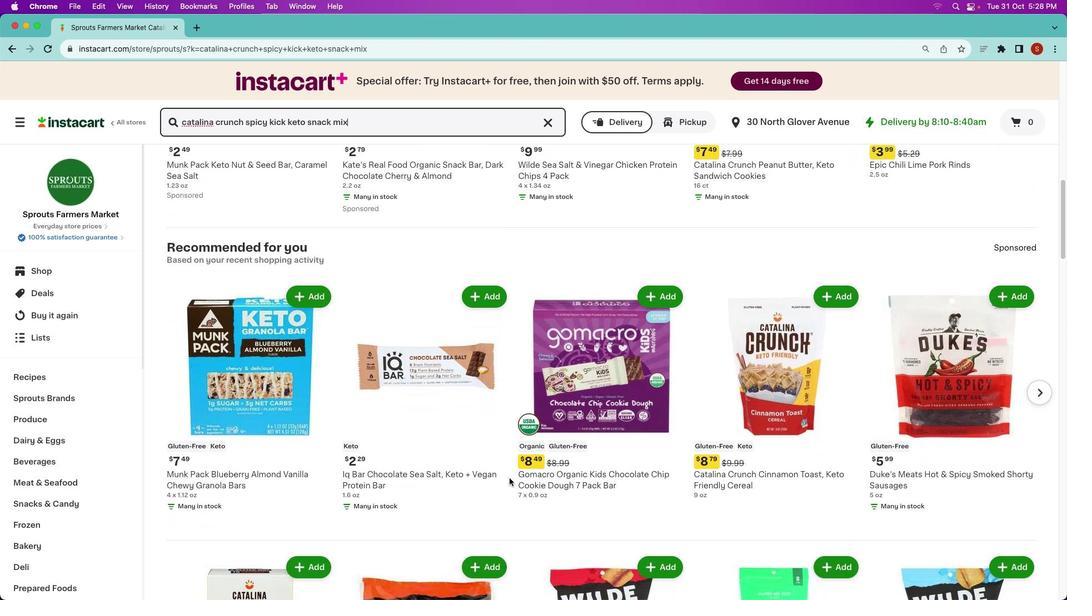 
Action: Mouse moved to (702, 385)
Screenshot: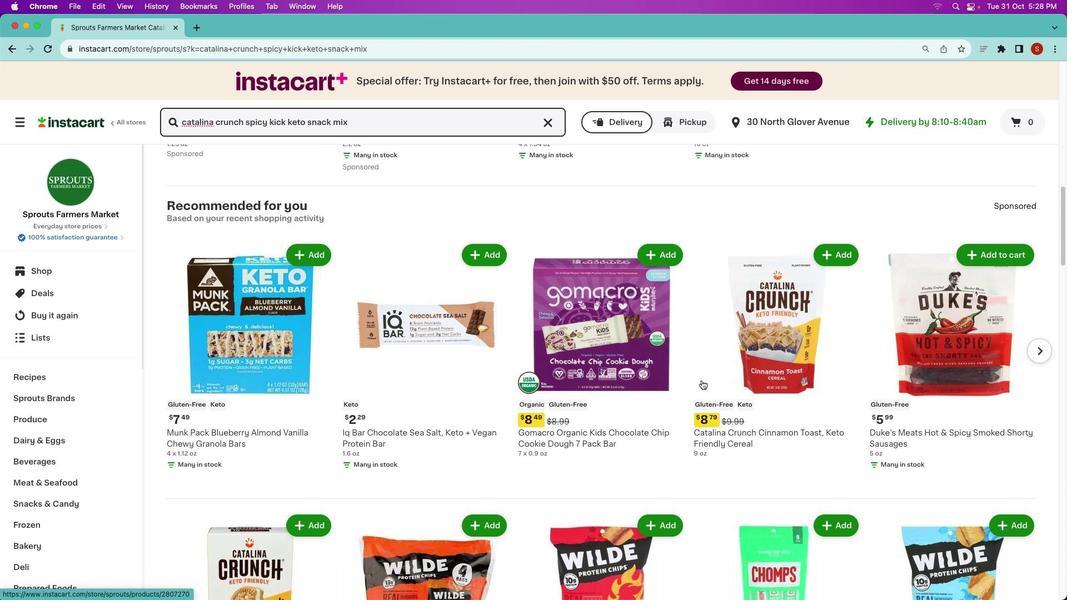 
Action: Mouse scrolled (702, 385) with delta (0, 0)
Screenshot: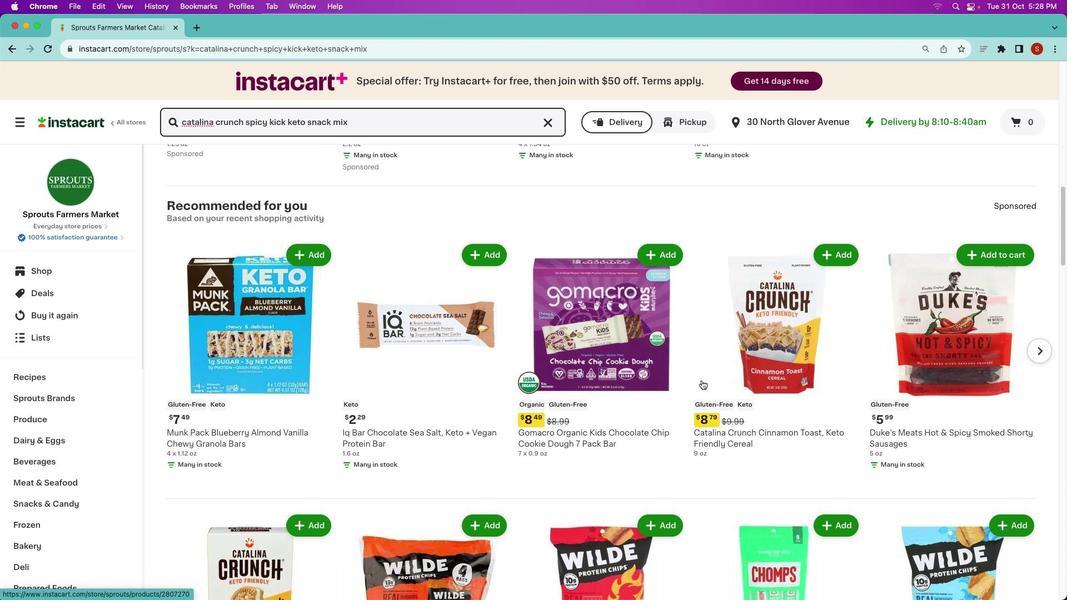 
Action: Mouse moved to (702, 384)
Screenshot: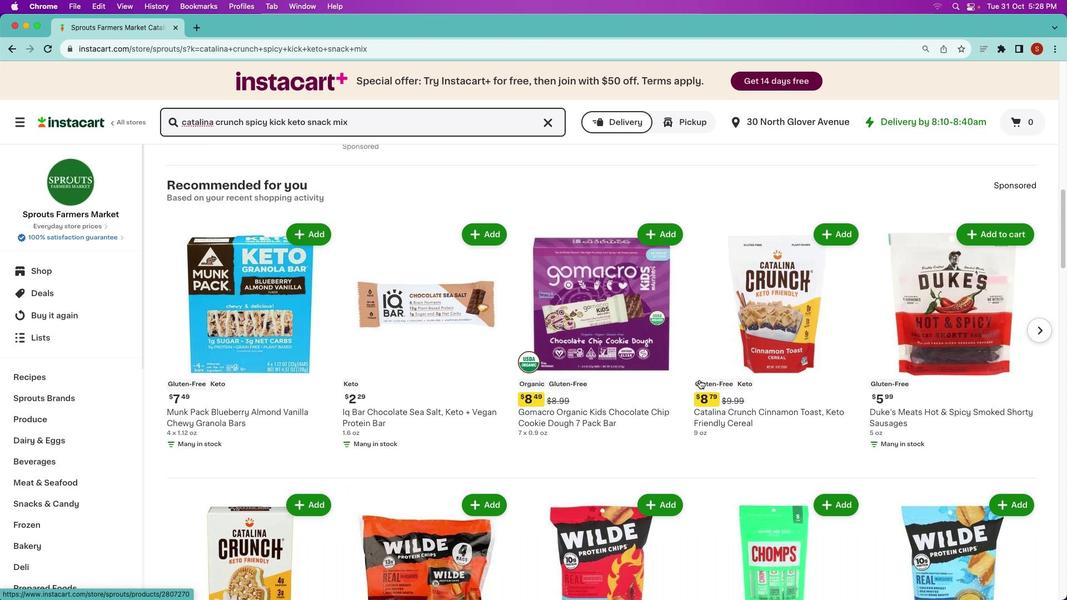 
Action: Mouse scrolled (702, 384) with delta (0, 0)
Screenshot: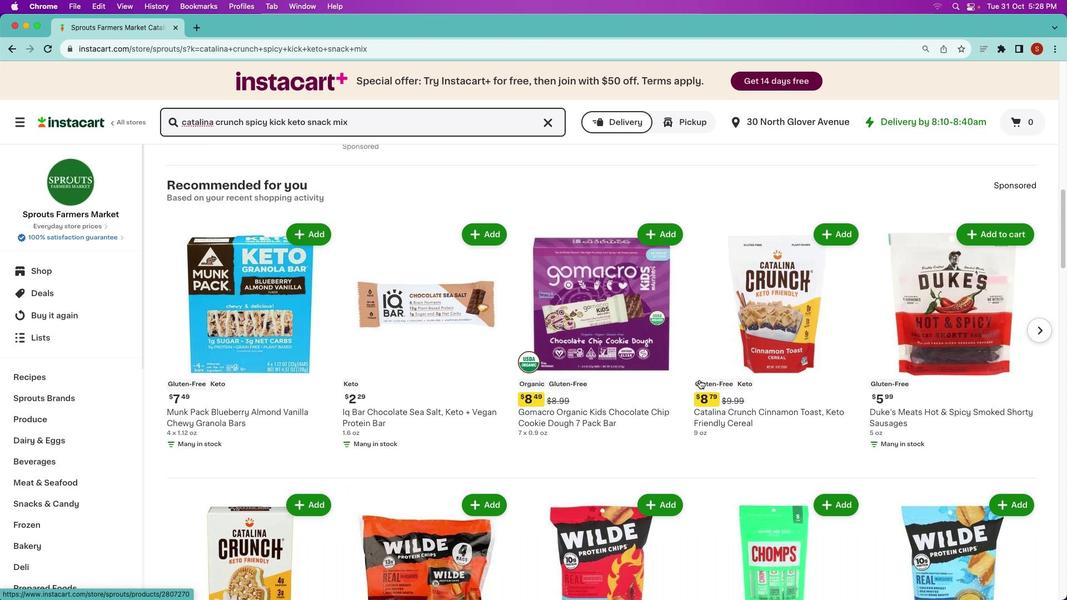
Action: Mouse moved to (702, 381)
Screenshot: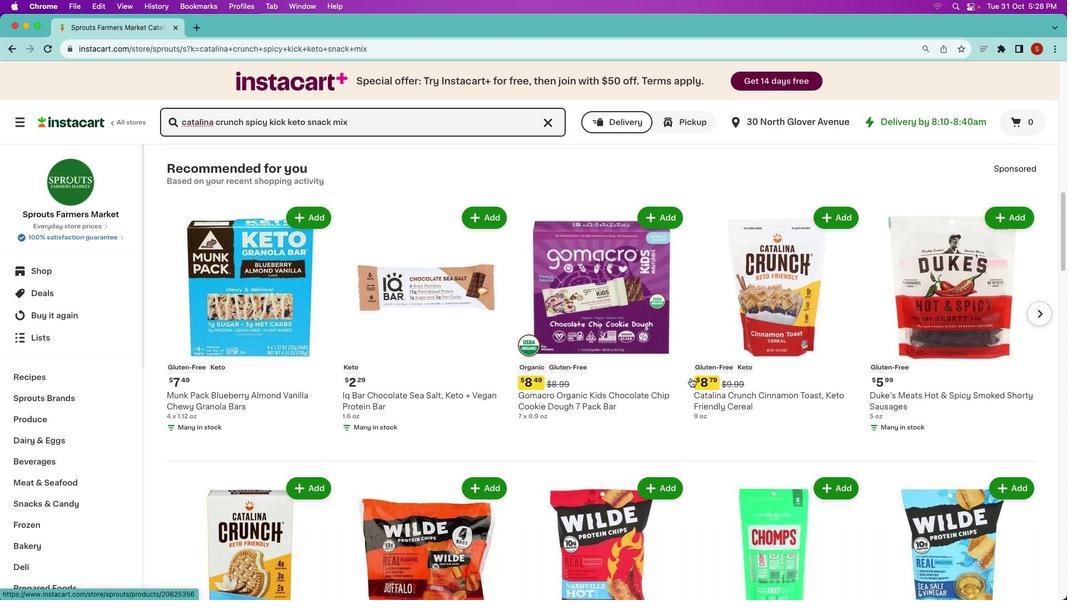 
Action: Mouse scrolled (702, 381) with delta (0, -1)
Screenshot: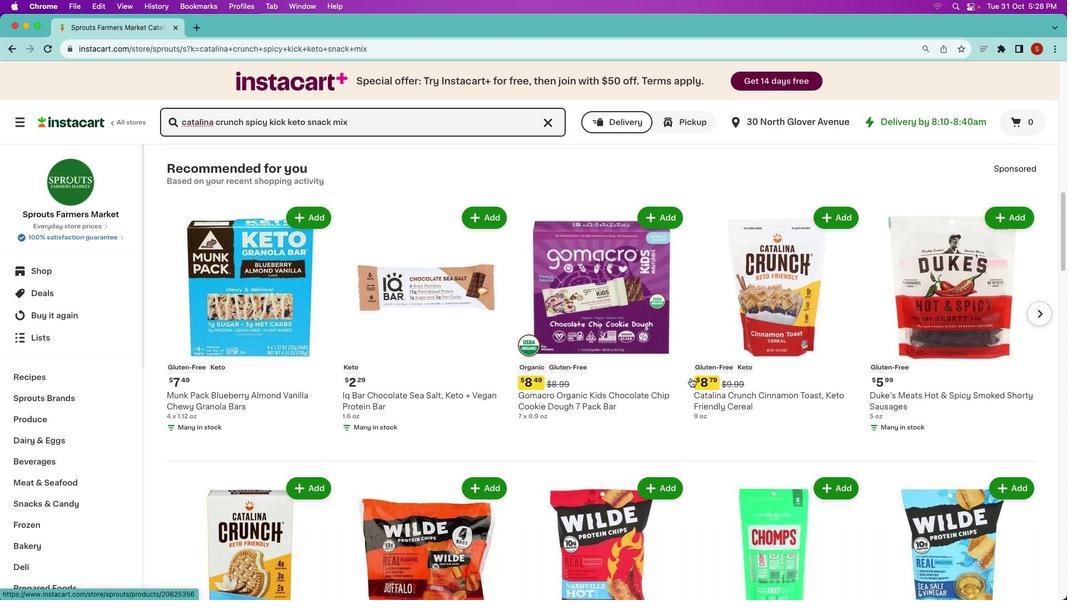 
Action: Mouse moved to (690, 378)
Screenshot: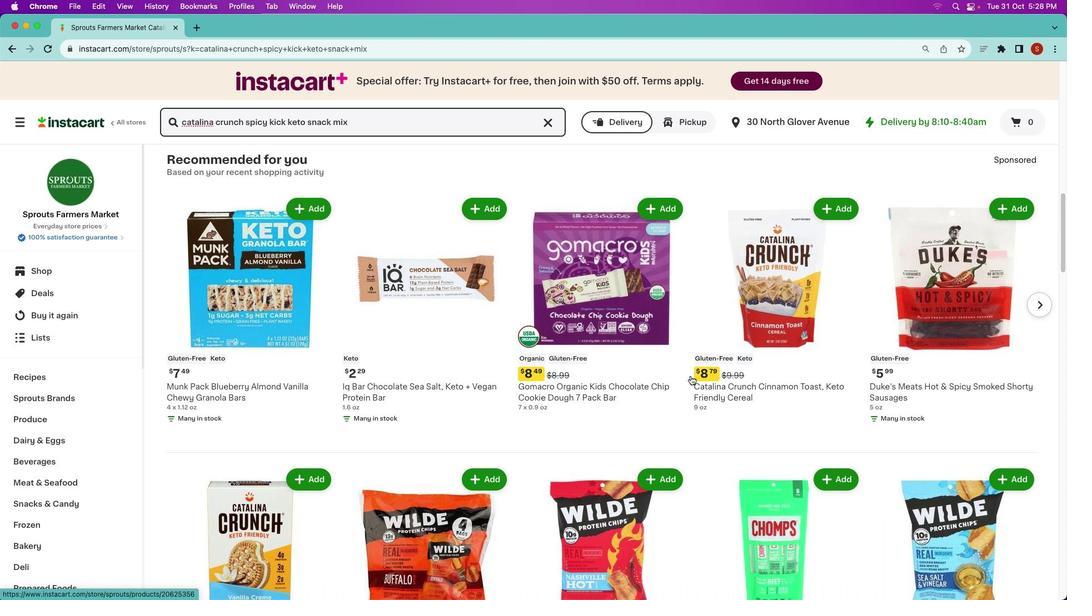 
Action: Mouse scrolled (690, 378) with delta (0, 0)
Screenshot: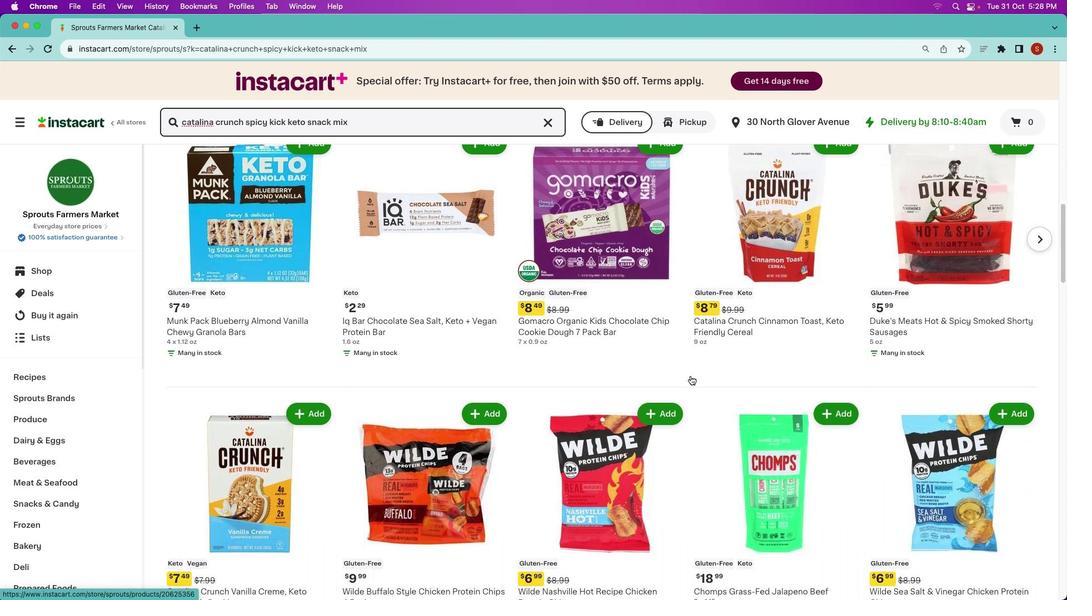 
Action: Mouse moved to (690, 378)
Screenshot: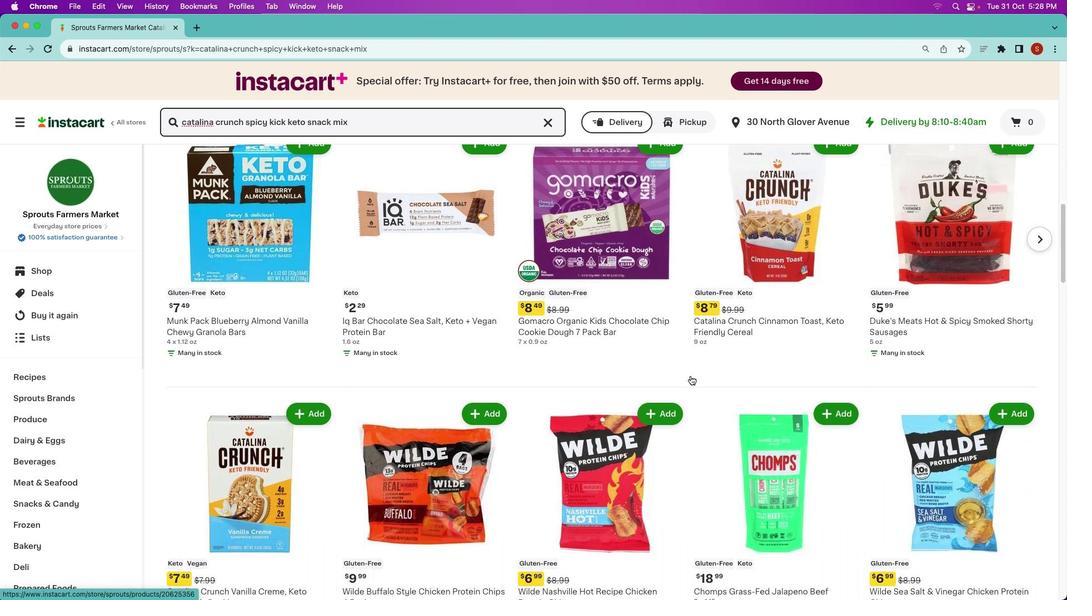 
Action: Mouse scrolled (690, 378) with delta (0, 0)
Screenshot: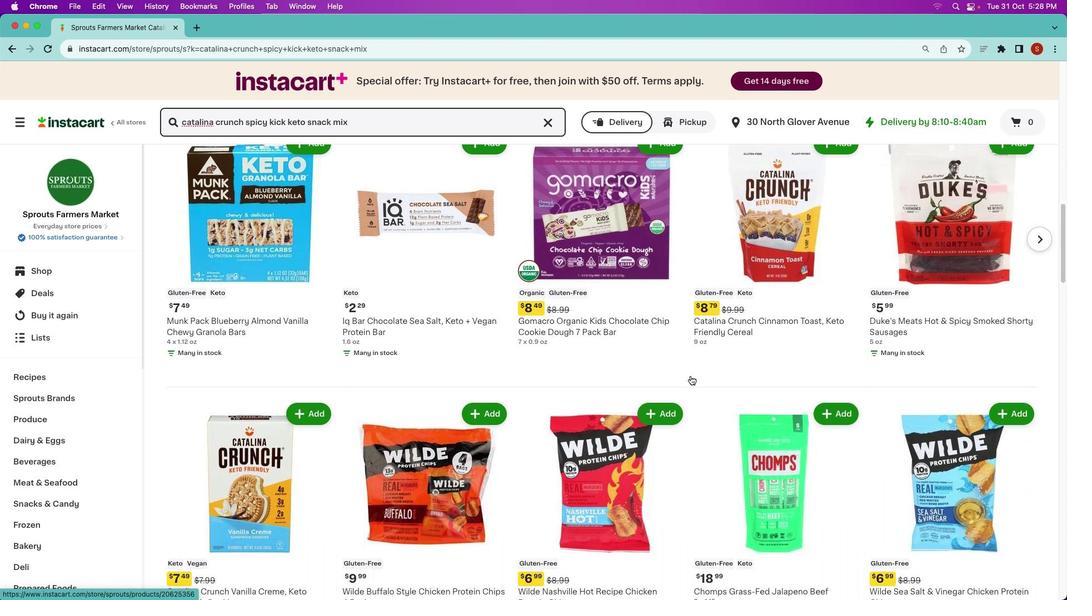 
Action: Mouse moved to (690, 376)
Screenshot: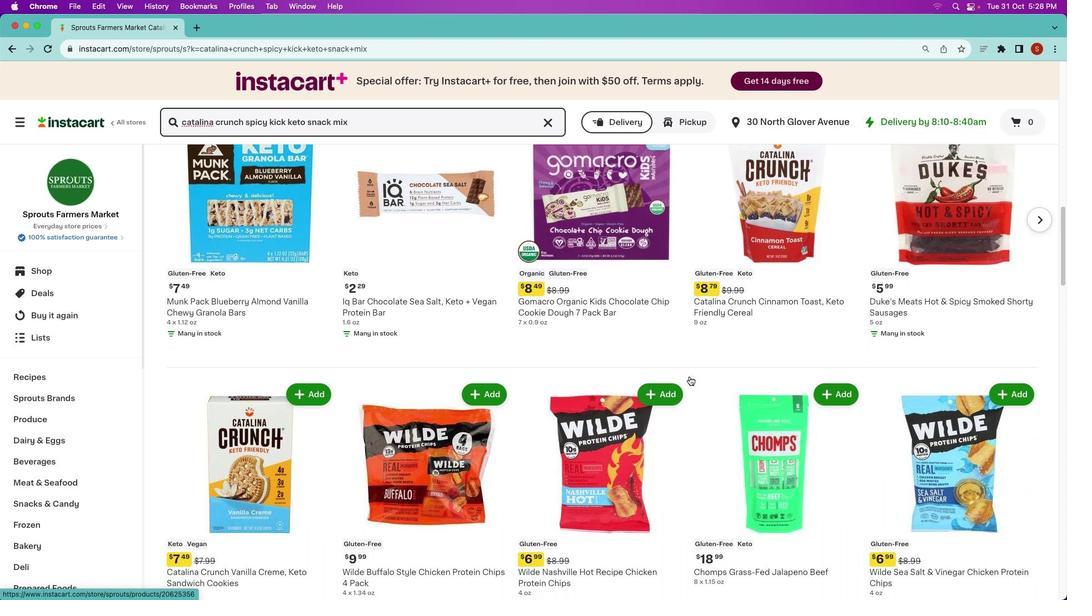 
Action: Mouse scrolled (690, 376) with delta (0, -1)
Screenshot: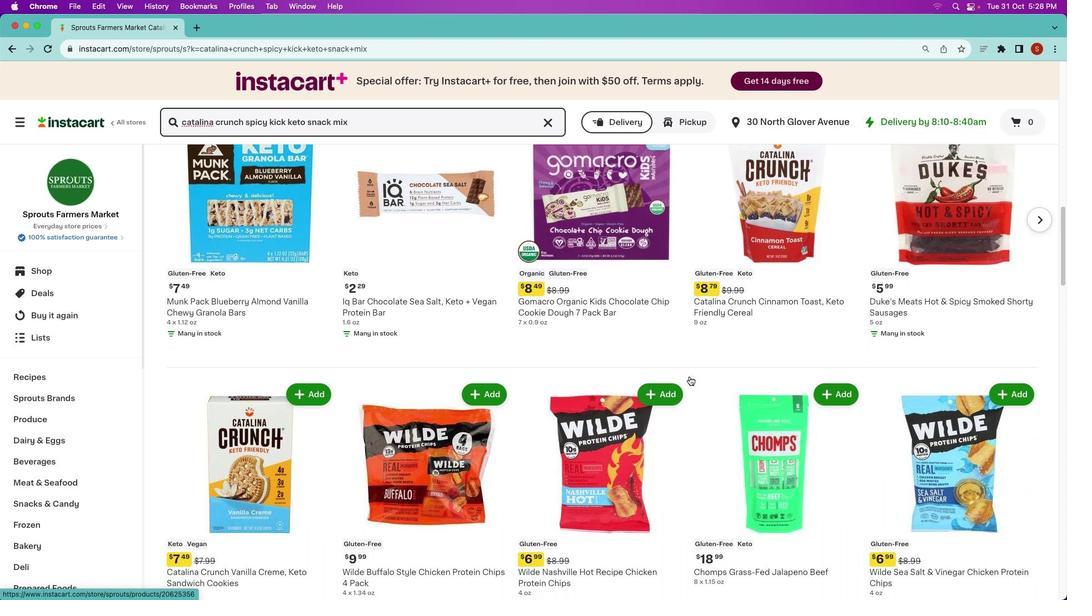
Action: Mouse moved to (689, 376)
Screenshot: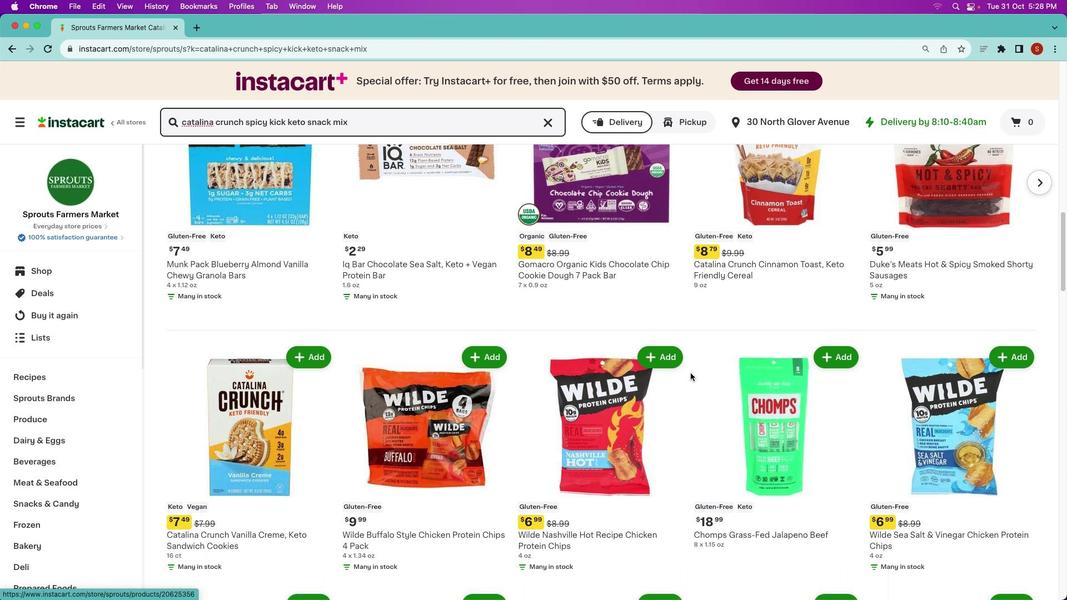 
Action: Mouse scrolled (689, 376) with delta (0, 0)
Screenshot: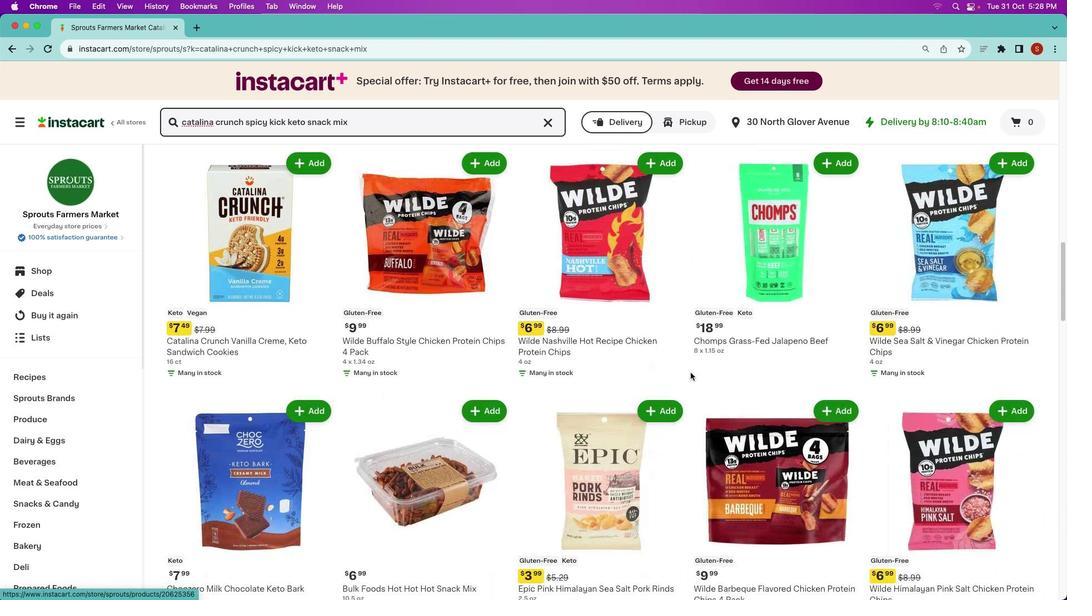 
Action: Mouse scrolled (689, 376) with delta (0, 0)
Screenshot: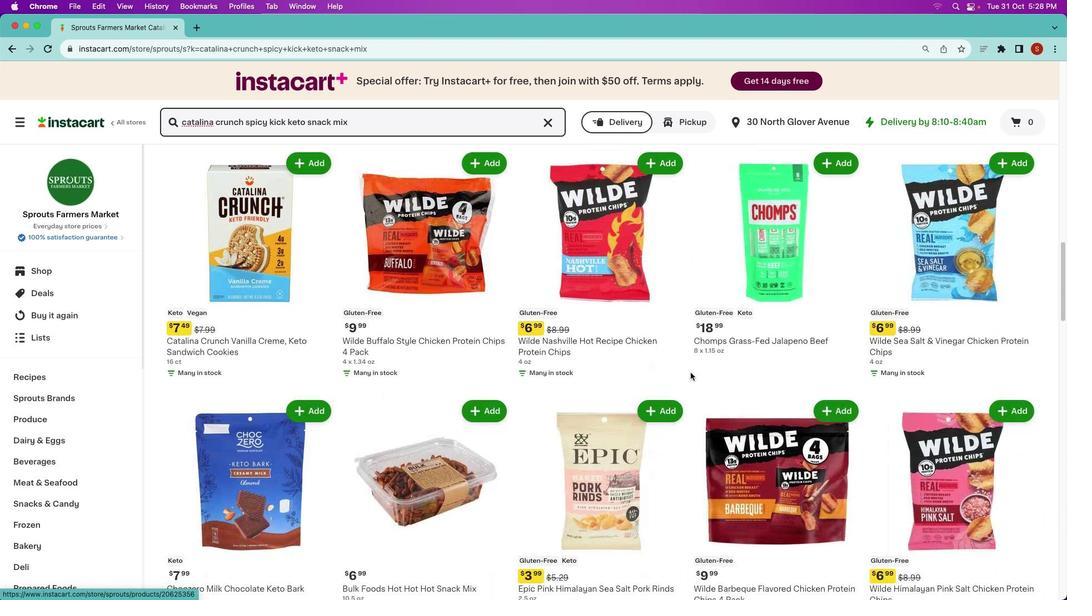 
Action: Mouse moved to (689, 376)
Screenshot: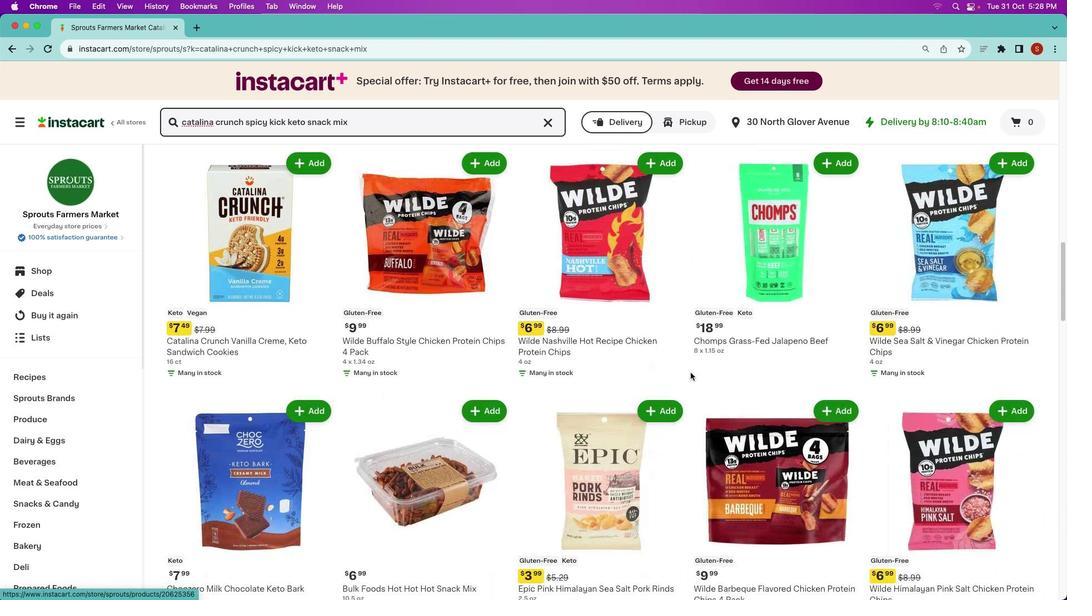 
Action: Mouse scrolled (689, 376) with delta (0, -1)
Screenshot: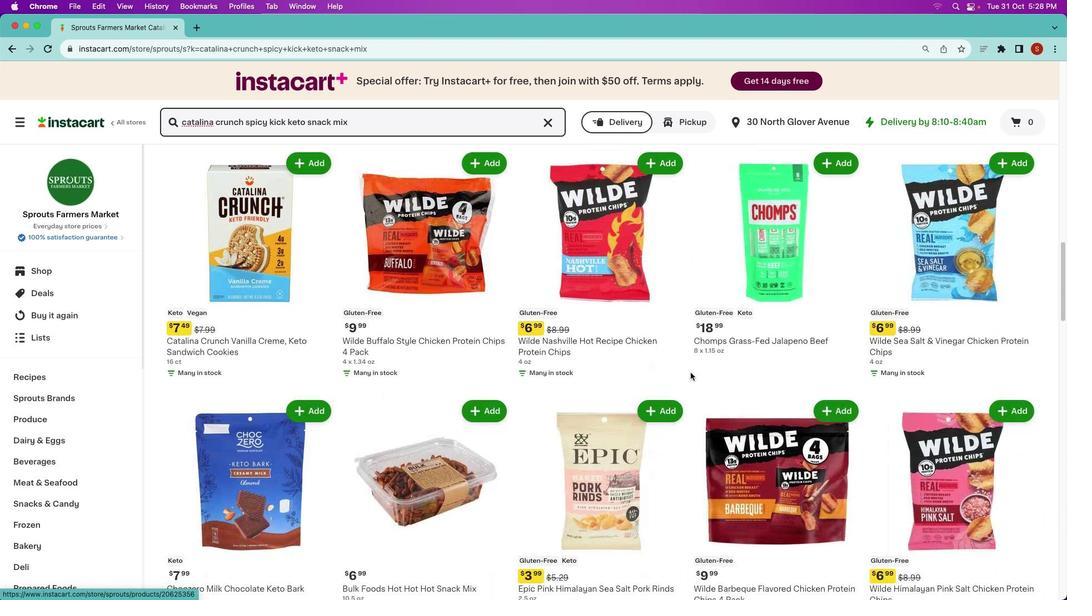 
Action: Mouse moved to (689, 375)
Screenshot: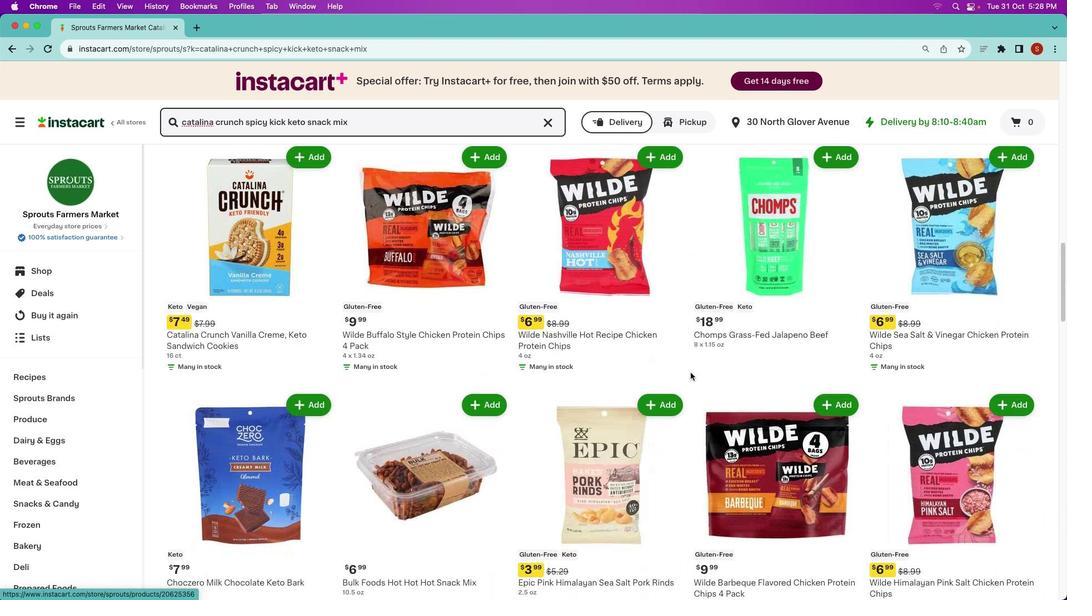 
Action: Mouse scrolled (689, 375) with delta (0, -2)
Screenshot: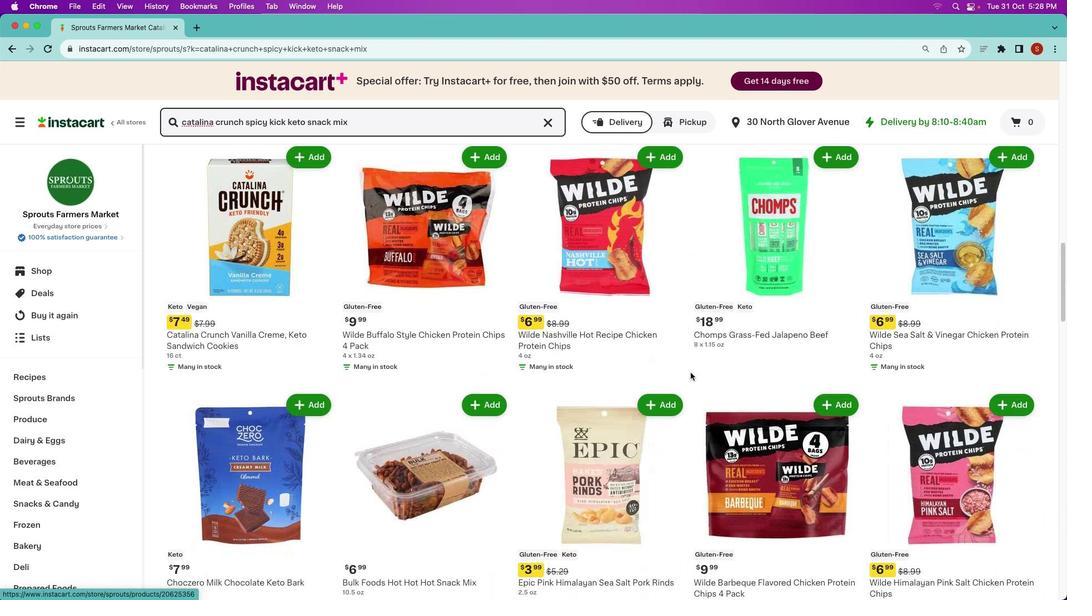 
Action: Mouse moved to (690, 372)
Screenshot: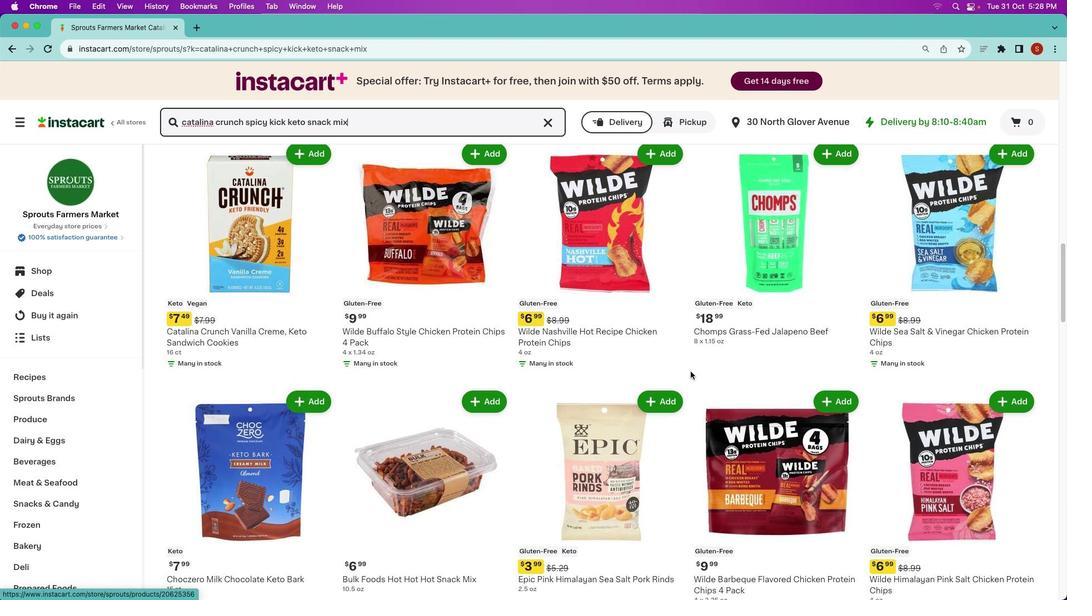 
Action: Mouse scrolled (690, 372) with delta (0, 0)
Screenshot: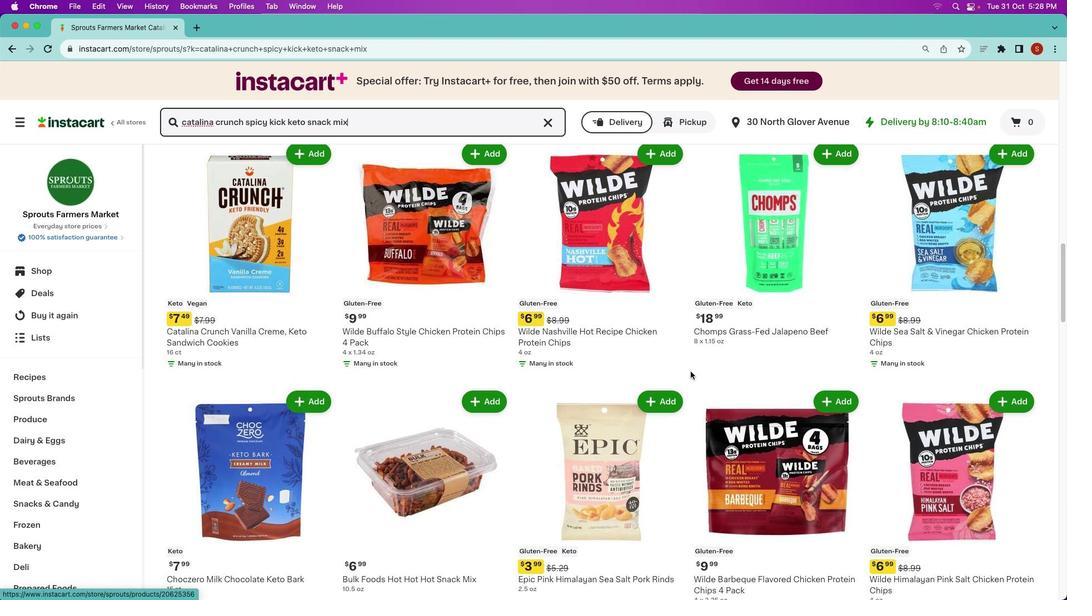 
Action: Mouse moved to (690, 371)
Screenshot: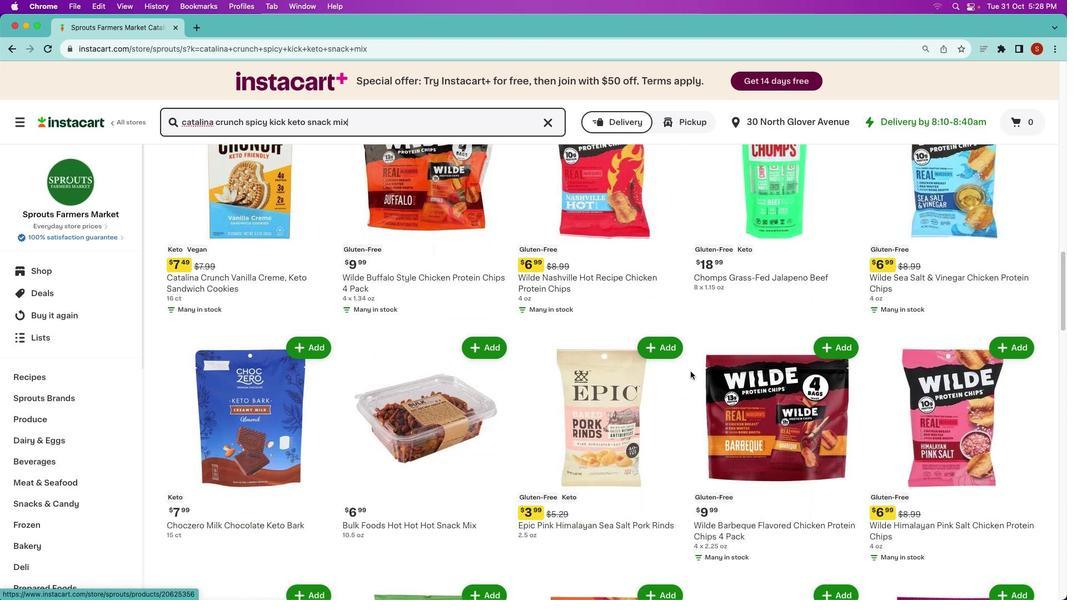 
Action: Mouse scrolled (690, 371) with delta (0, 0)
Screenshot: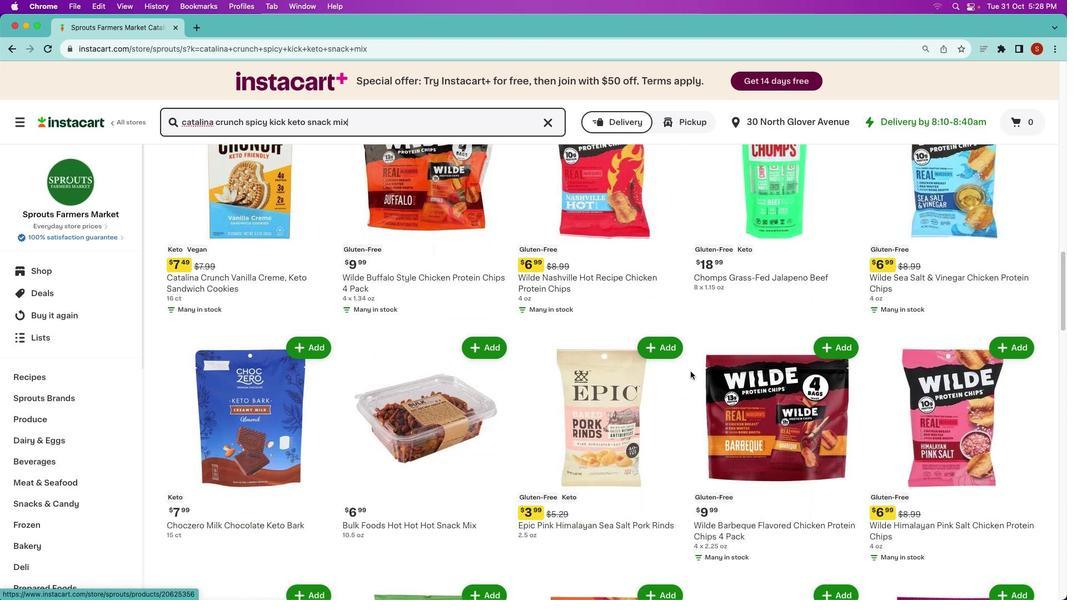 
Action: Mouse scrolled (690, 371) with delta (0, -1)
Screenshot: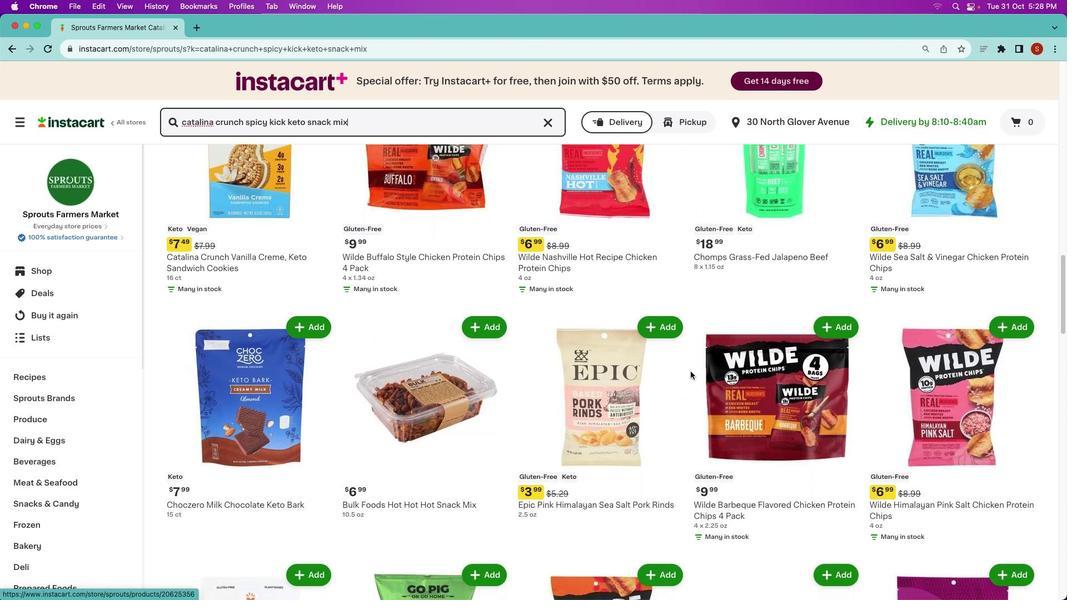
Action: Mouse moved to (398, 398)
Screenshot: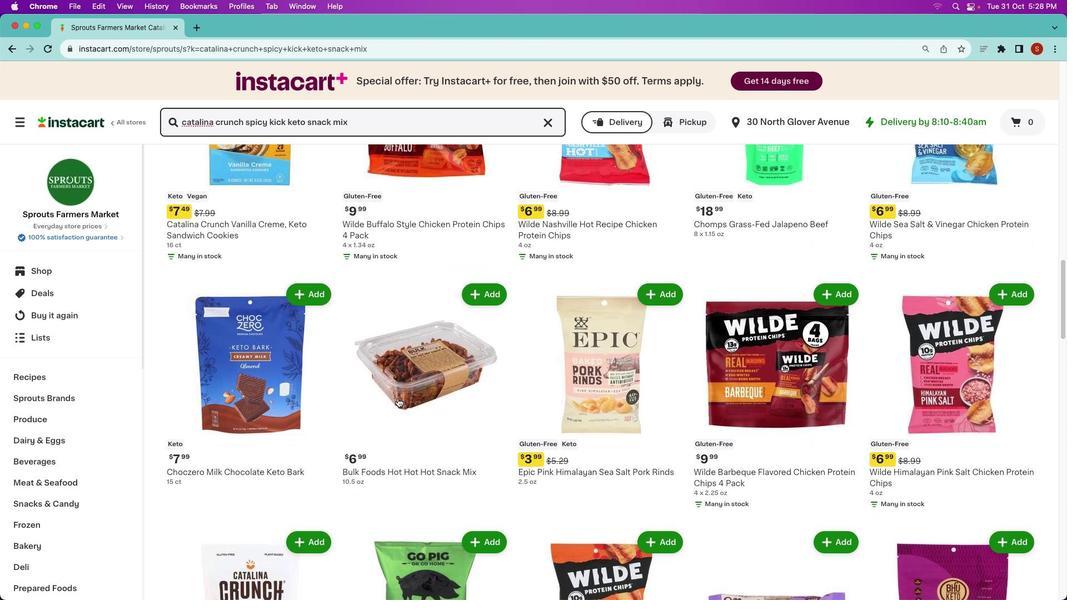 
Action: Mouse scrolled (398, 398) with delta (0, 0)
Screenshot: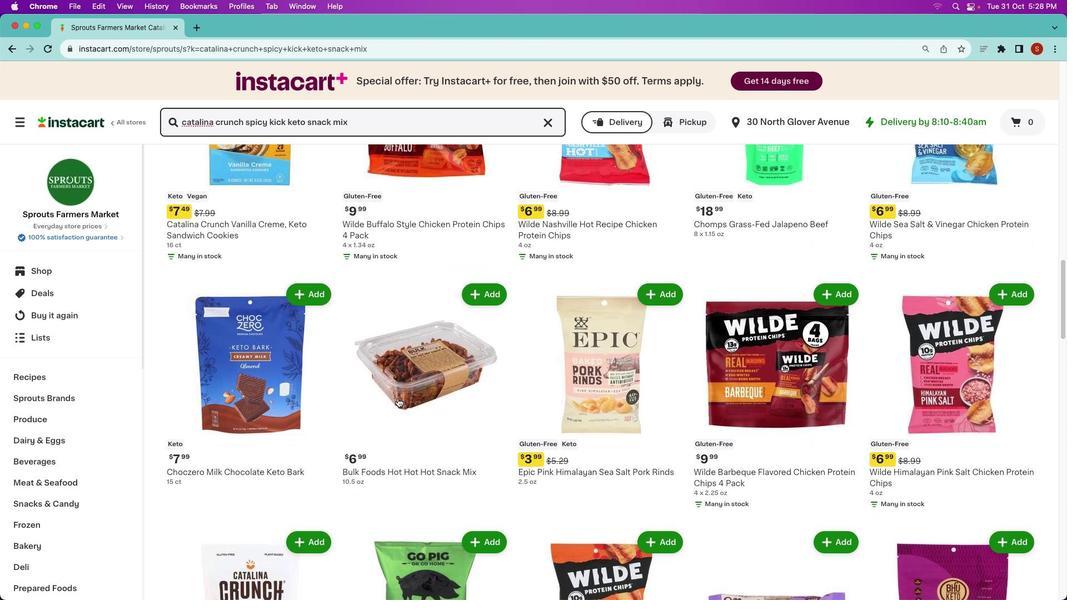 
Action: Mouse scrolled (398, 398) with delta (0, 0)
Screenshot: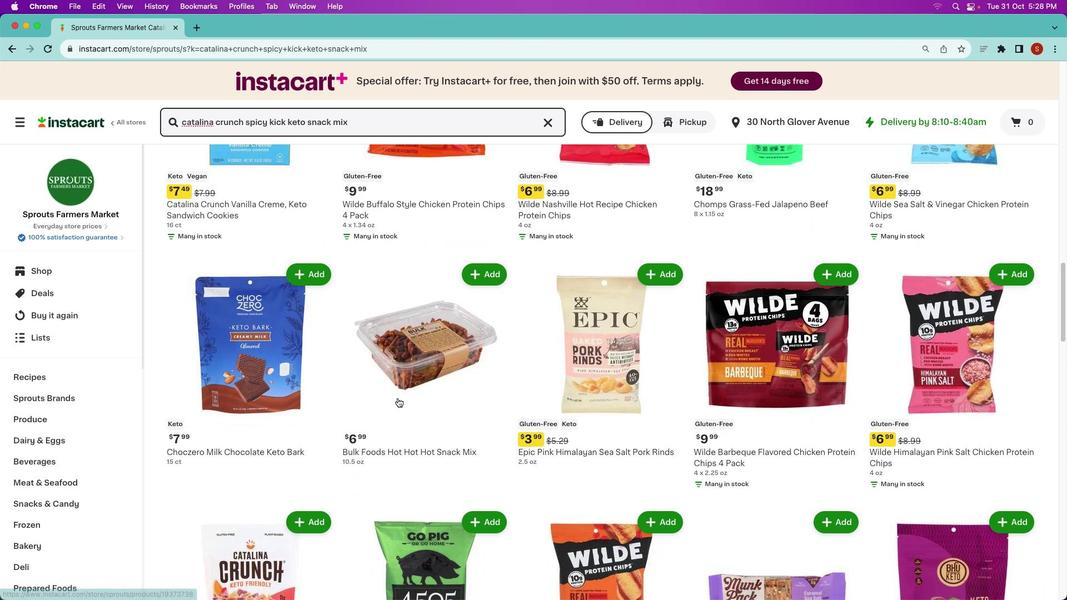 
Action: Mouse scrolled (398, 398) with delta (0, -1)
Screenshot: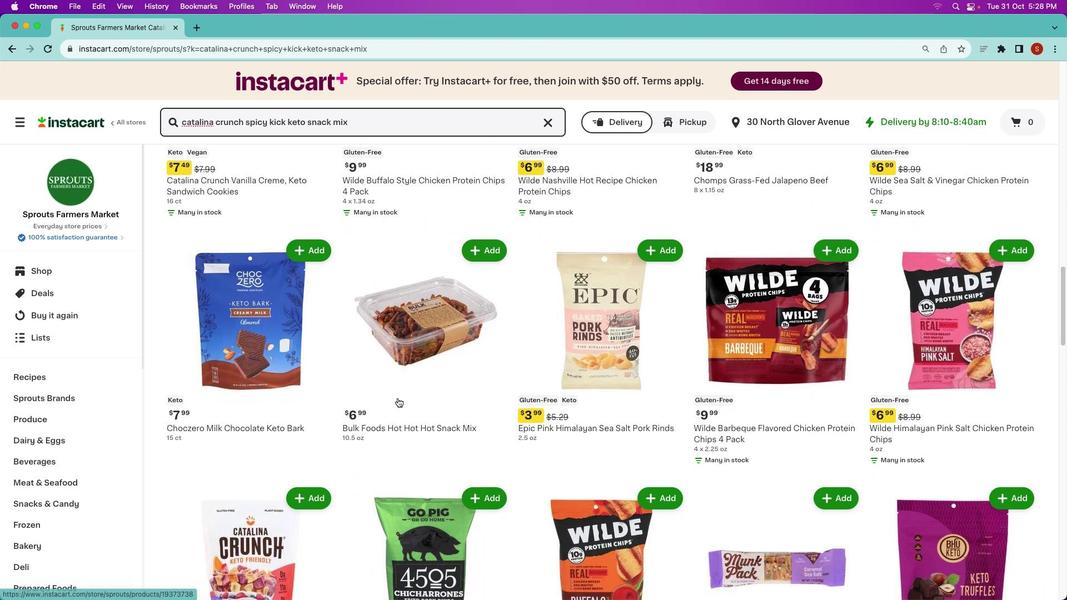 
Action: Mouse moved to (399, 398)
Screenshot: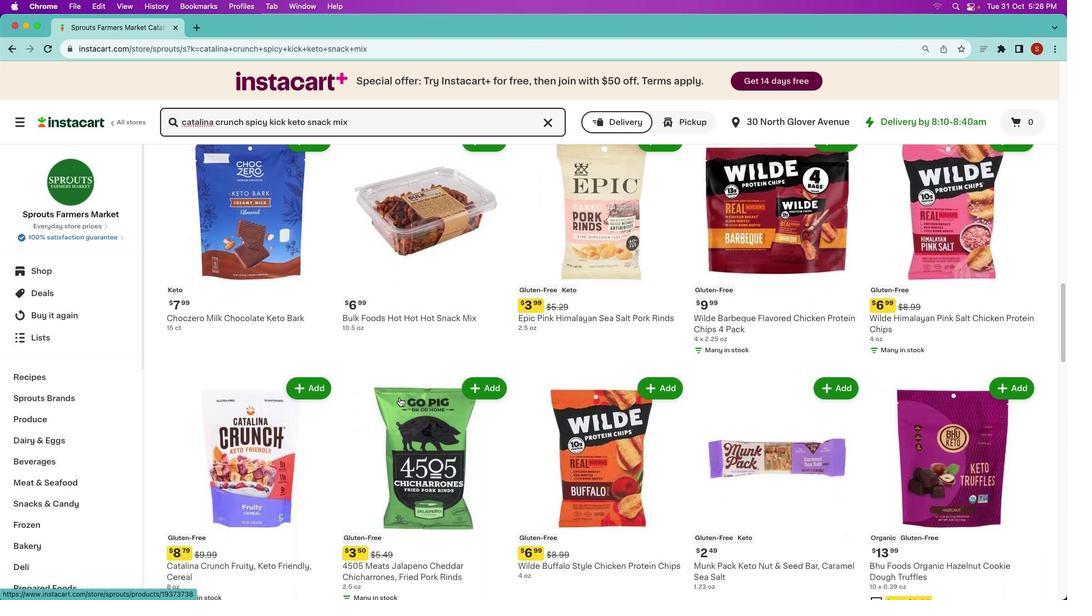 
Action: Mouse scrolled (399, 398) with delta (0, 0)
Screenshot: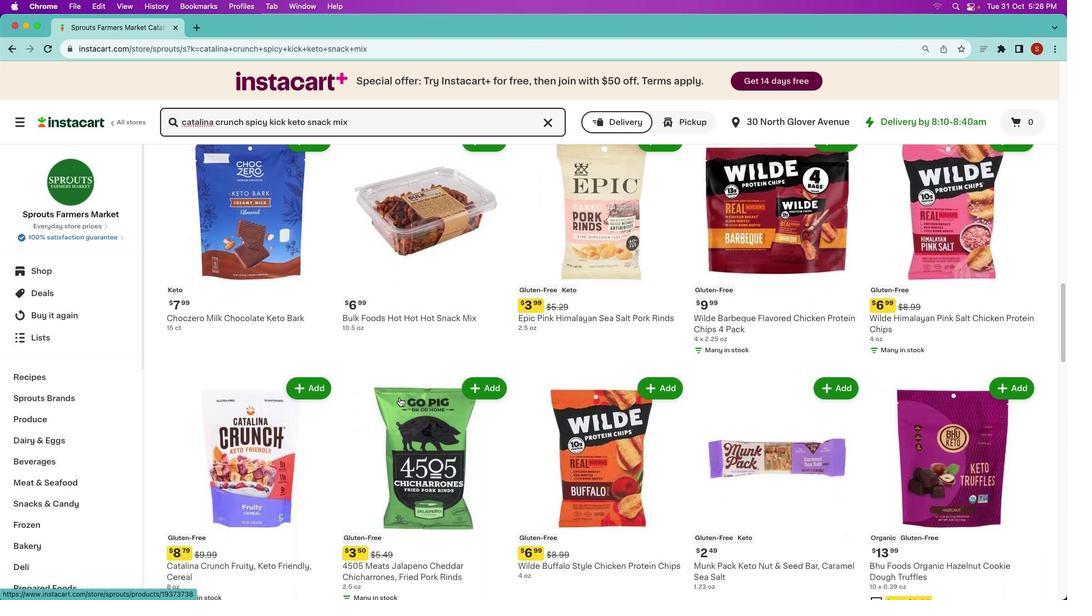 
Action: Mouse scrolled (399, 398) with delta (0, 0)
Screenshot: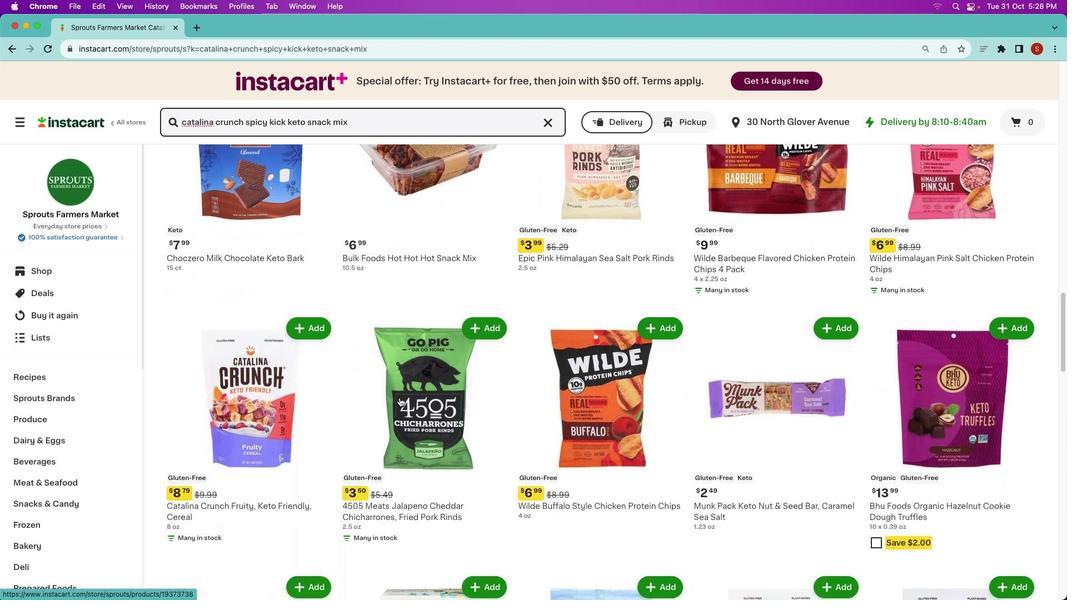 
Action: Mouse scrolled (399, 398) with delta (0, -1)
Screenshot: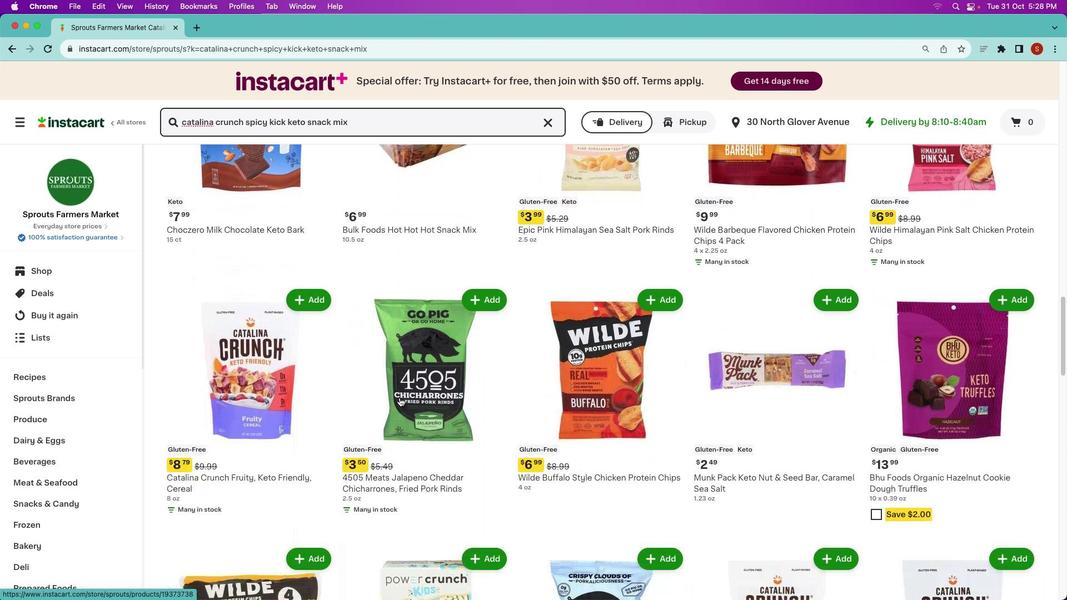 
Action: Mouse scrolled (399, 398) with delta (0, -2)
Screenshot: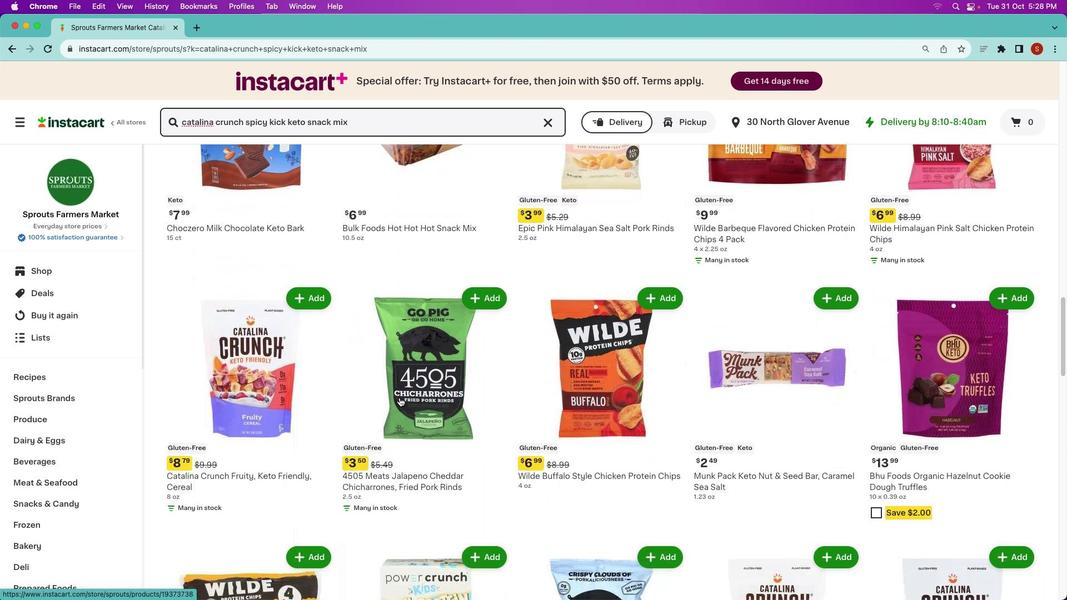
Action: Mouse moved to (399, 398)
Screenshot: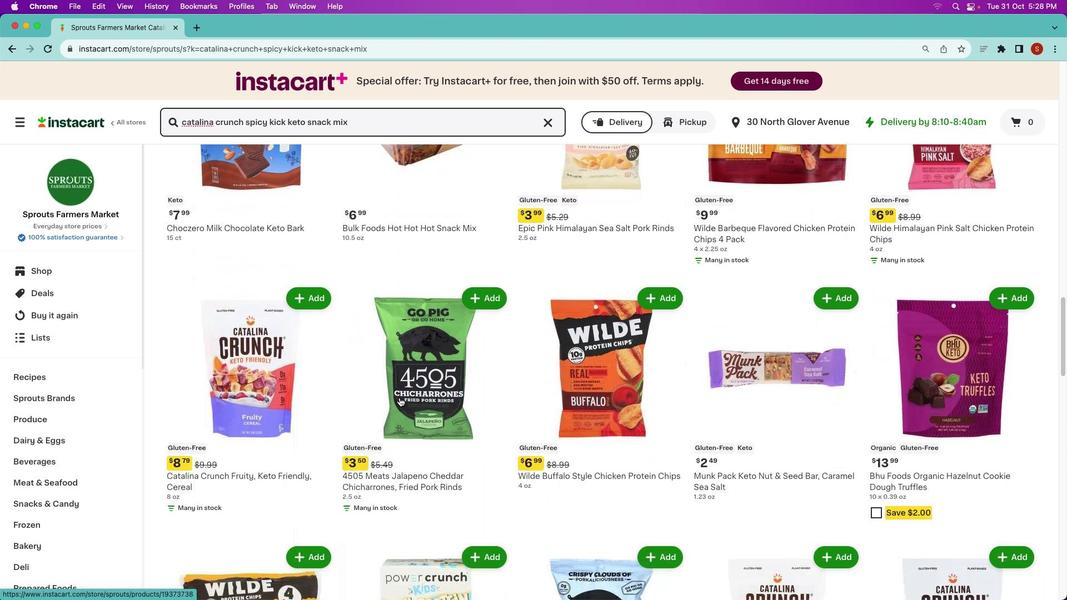 
Action: Mouse scrolled (399, 398) with delta (0, 0)
Screenshot: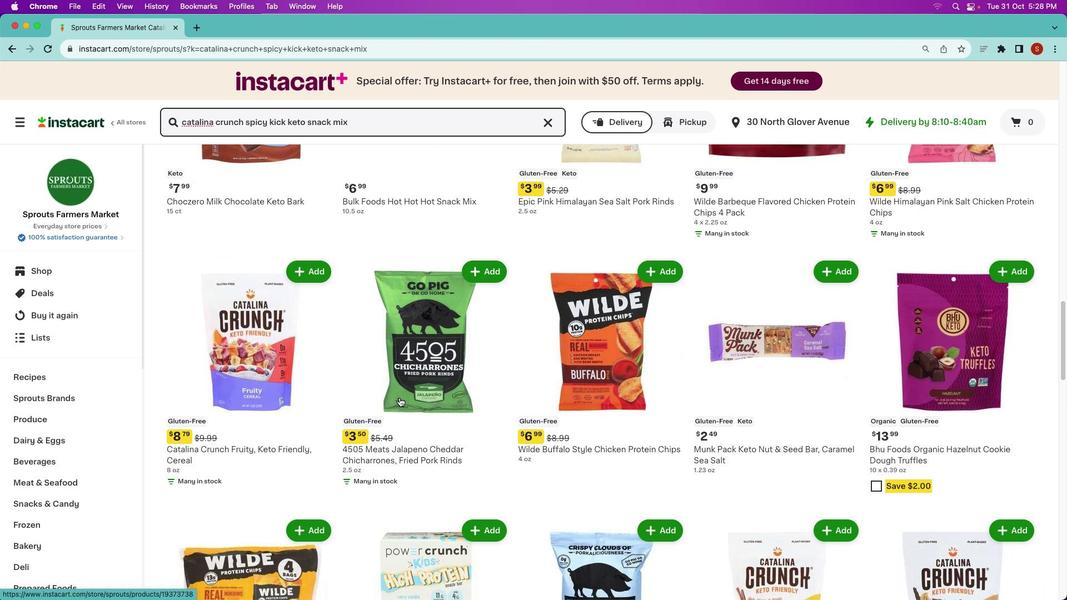 
Action: Mouse scrolled (399, 398) with delta (0, 0)
Screenshot: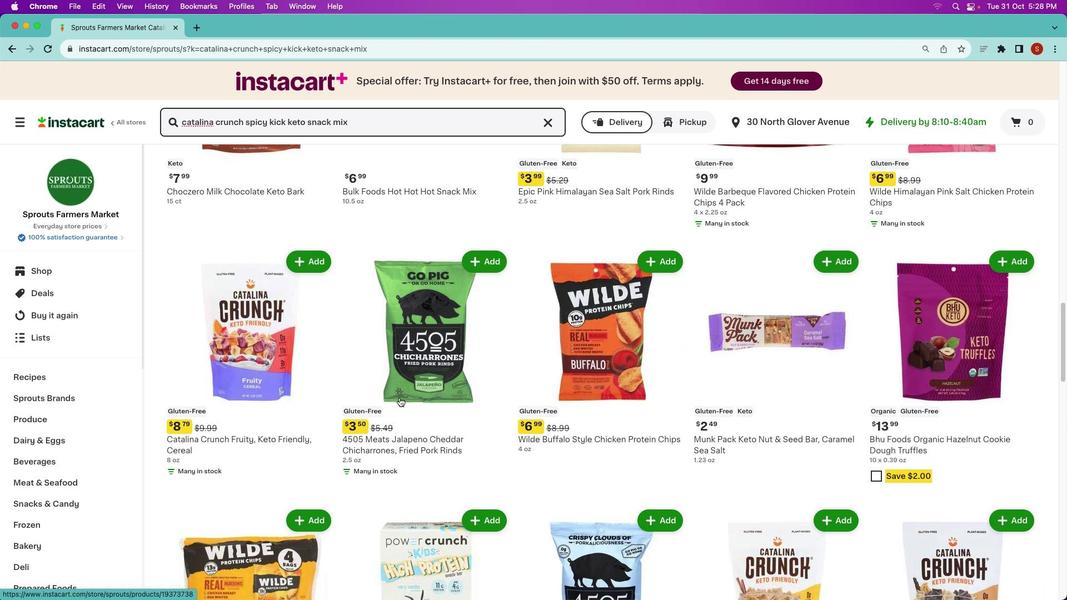 
Action: Mouse scrolled (399, 398) with delta (0, -1)
Screenshot: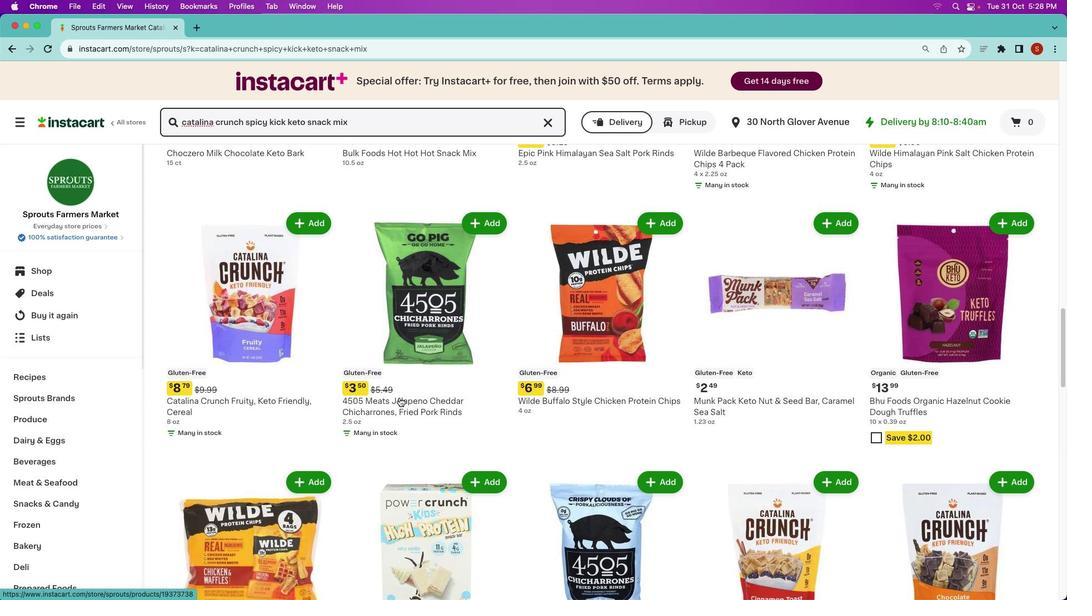 
Action: Mouse scrolled (399, 398) with delta (0, 0)
Screenshot: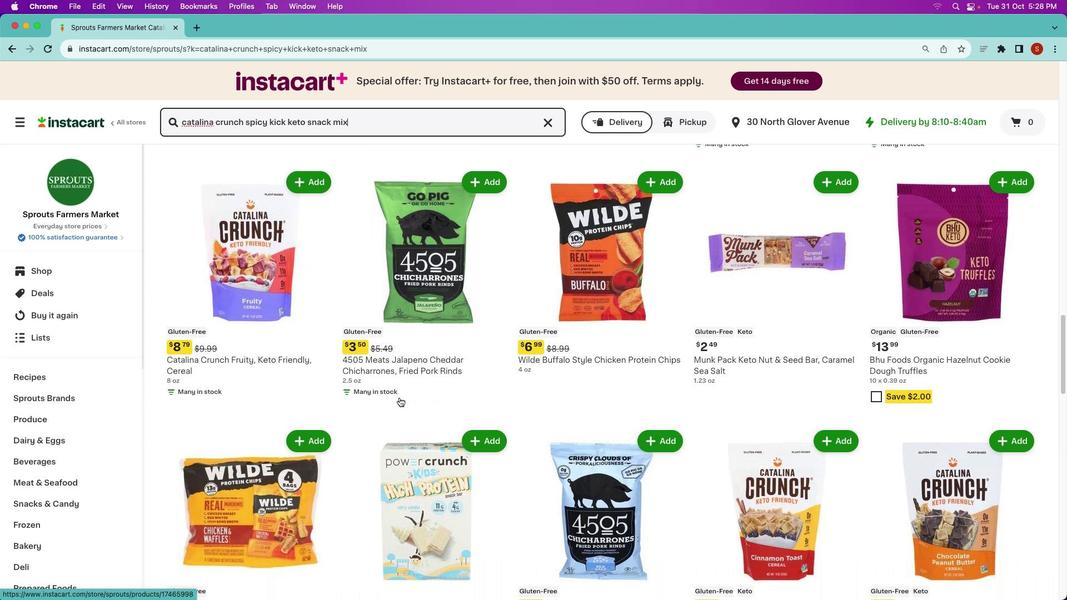 
Action: Mouse scrolled (399, 398) with delta (0, 0)
Screenshot: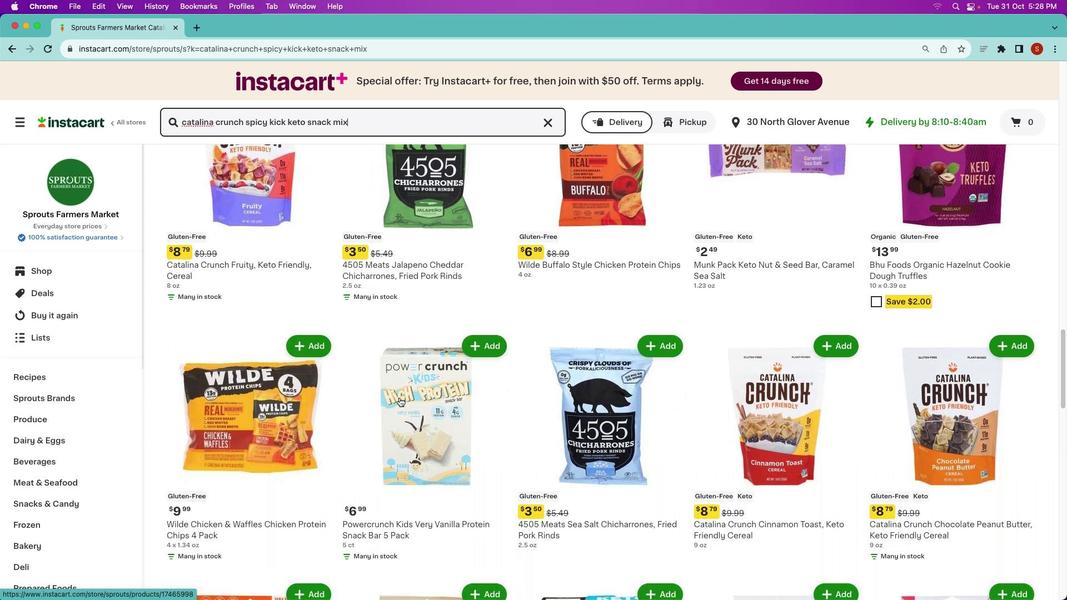 
Action: Mouse scrolled (399, 398) with delta (0, -1)
Screenshot: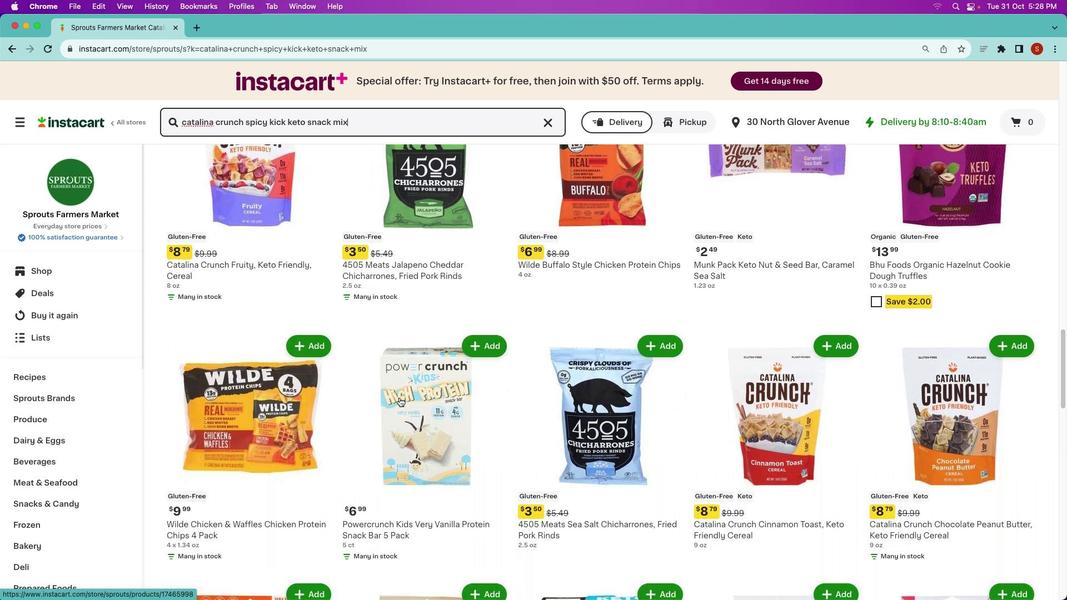 
Action: Mouse scrolled (399, 398) with delta (0, -2)
Screenshot: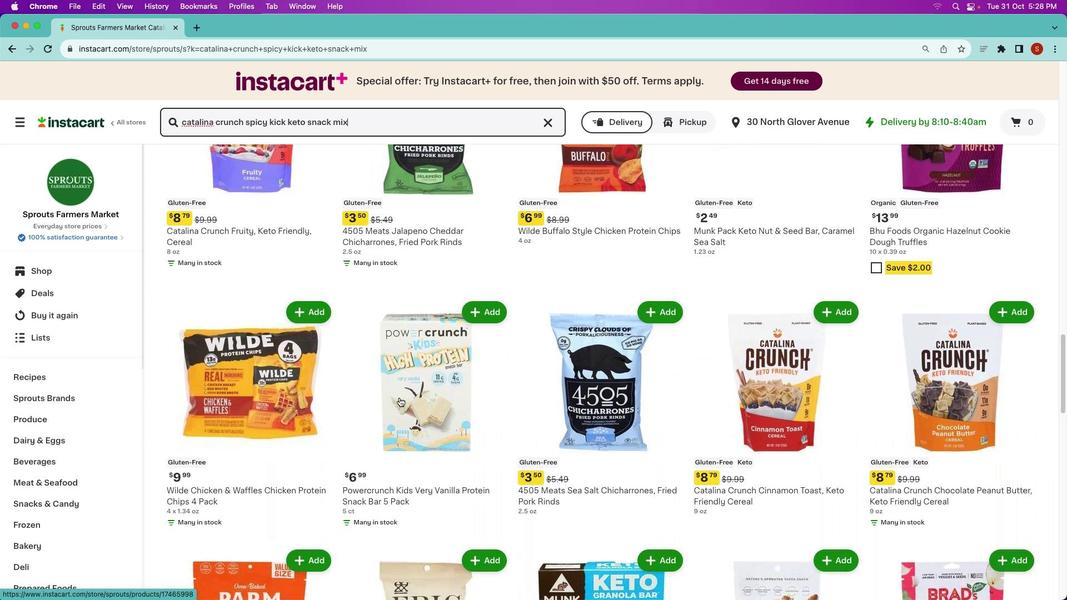 
Action: Mouse scrolled (399, 398) with delta (0, 0)
Screenshot: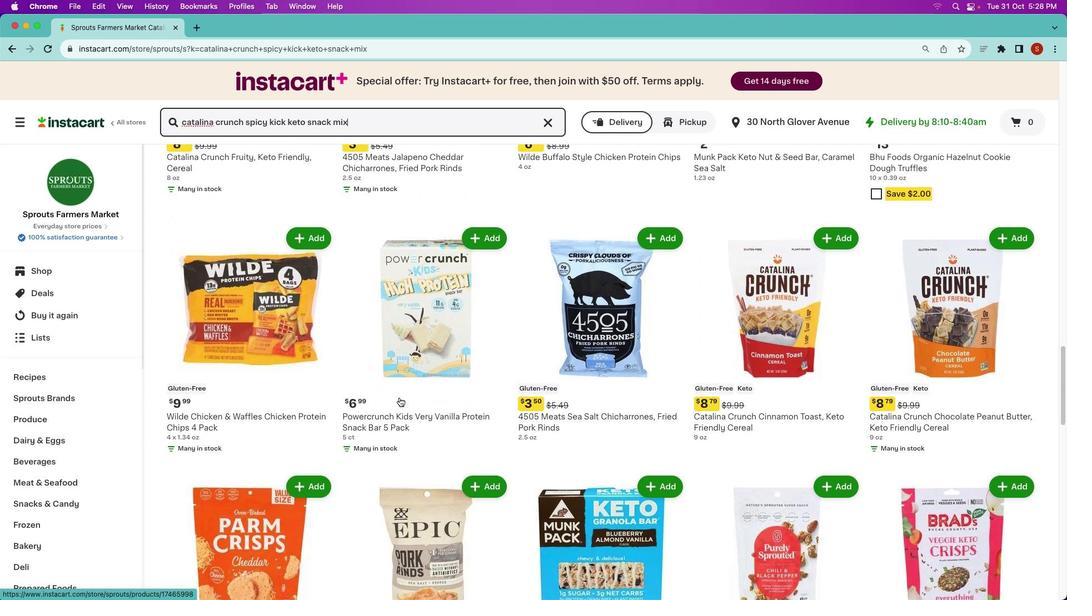 
Action: Mouse scrolled (399, 398) with delta (0, 0)
Screenshot: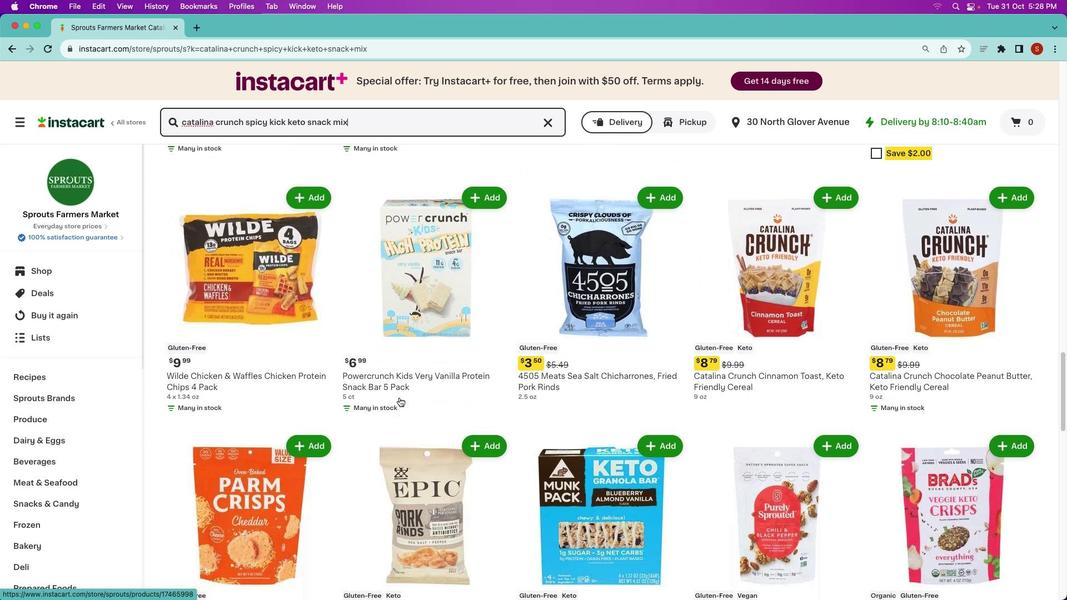 
Action: Mouse scrolled (399, 398) with delta (0, -1)
Screenshot: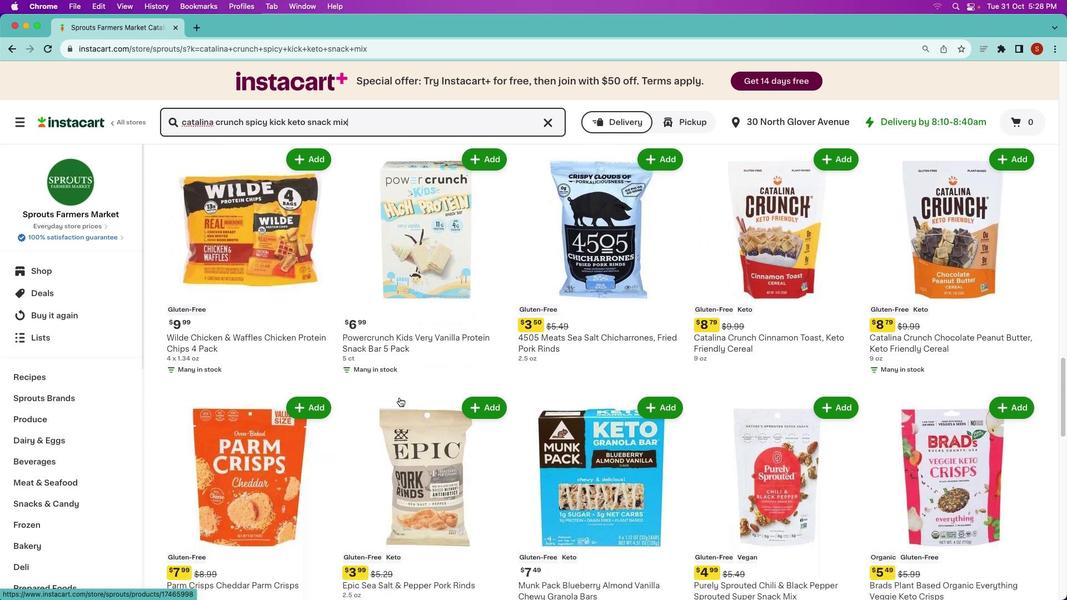 
Action: Mouse scrolled (399, 398) with delta (0, -1)
Screenshot: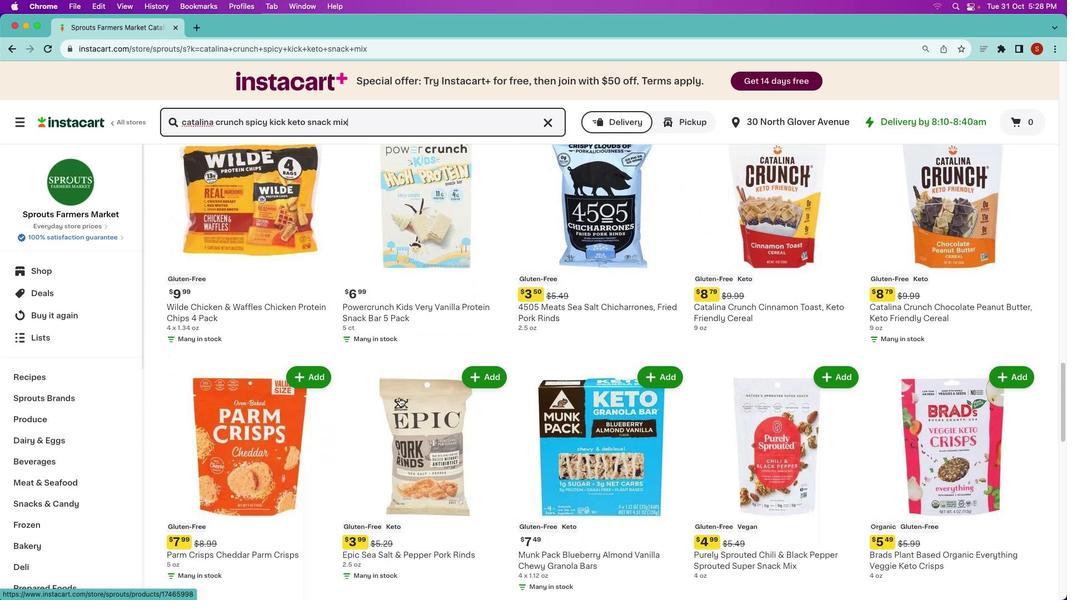 
Action: Mouse scrolled (399, 398) with delta (0, 0)
Screenshot: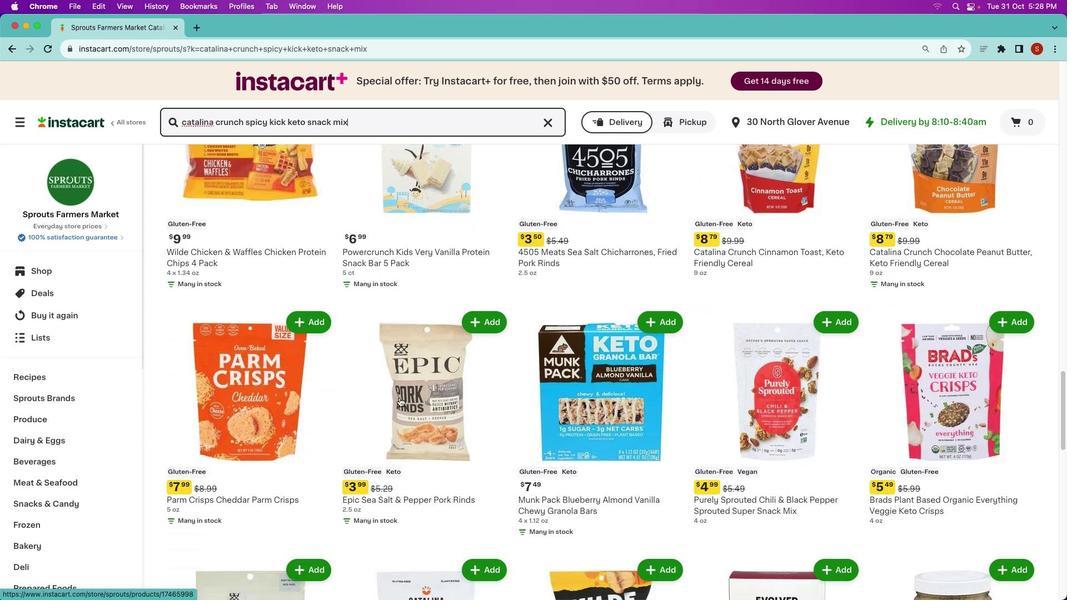 
Action: Mouse scrolled (399, 398) with delta (0, 0)
Screenshot: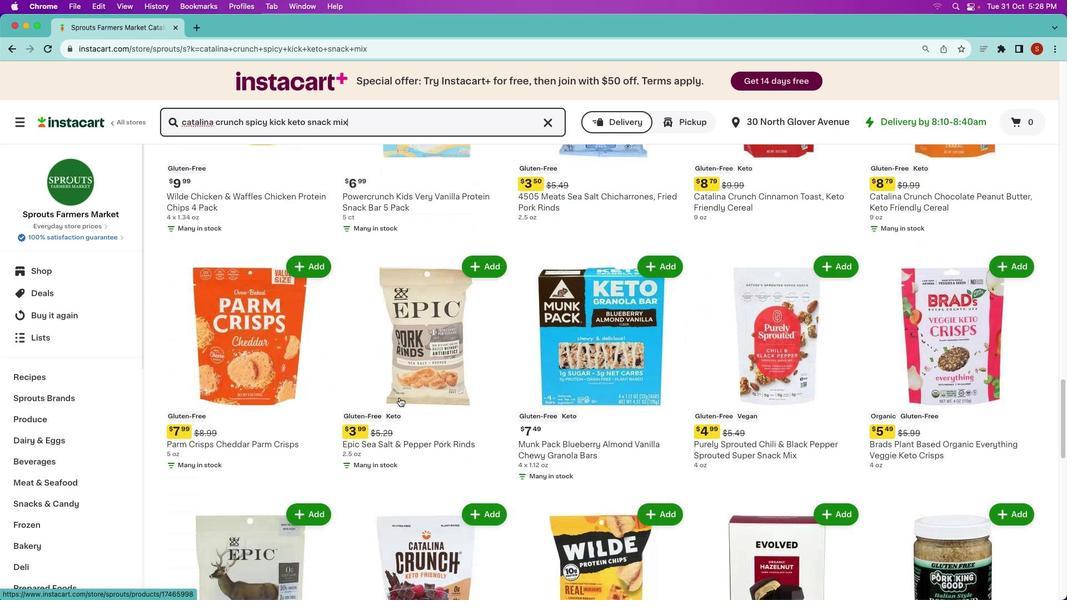 
Action: Mouse scrolled (399, 398) with delta (0, -1)
Screenshot: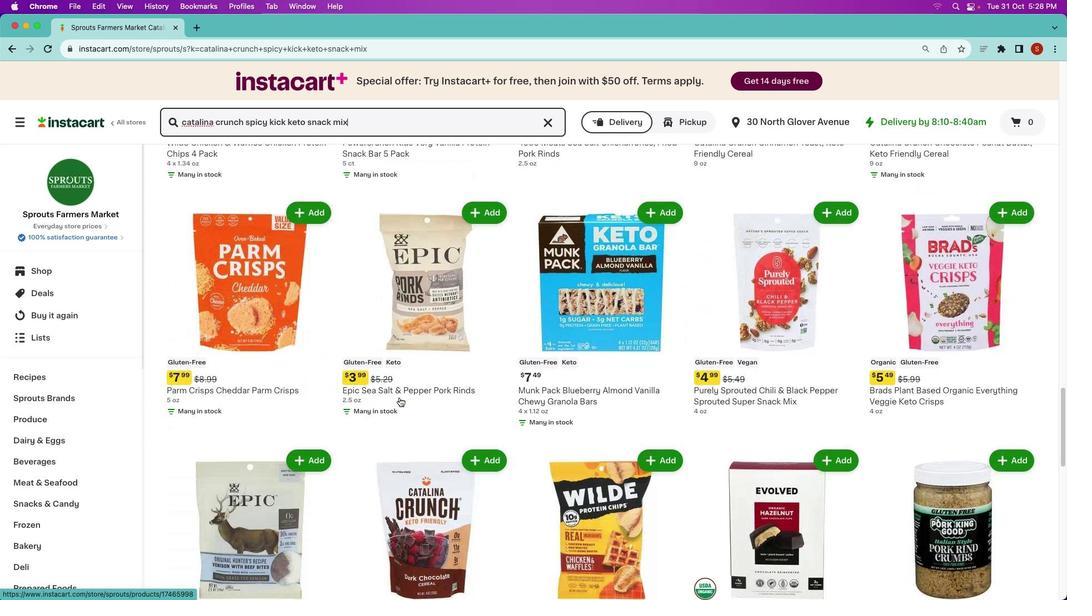 
Action: Mouse scrolled (399, 398) with delta (0, -2)
Screenshot: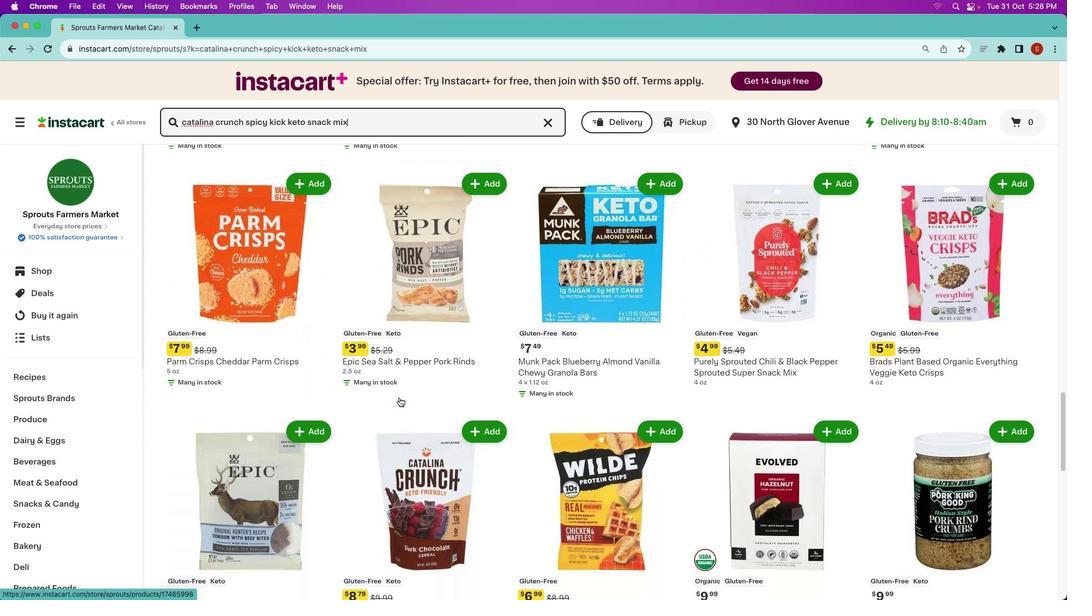 
Action: Mouse scrolled (399, 398) with delta (0, 0)
Screenshot: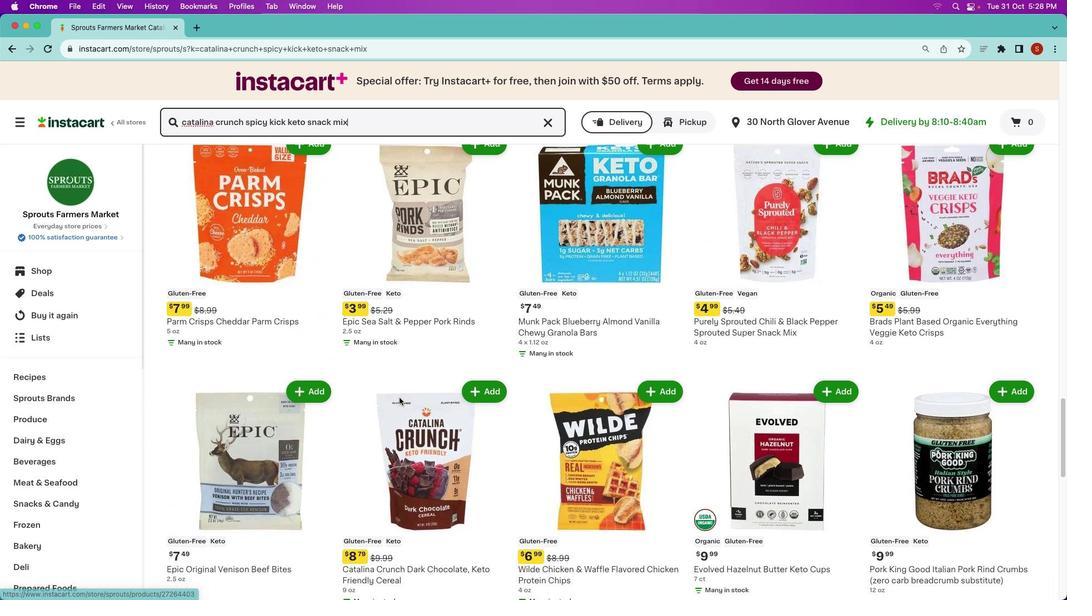 
Action: Mouse scrolled (399, 398) with delta (0, 0)
